 Task: Select the current location as Rocky Mountain National Park, Colorado, United States . Now zoom + , and verify the location . Show zoom slider
Action: Mouse moved to (176, 204)
Screenshot: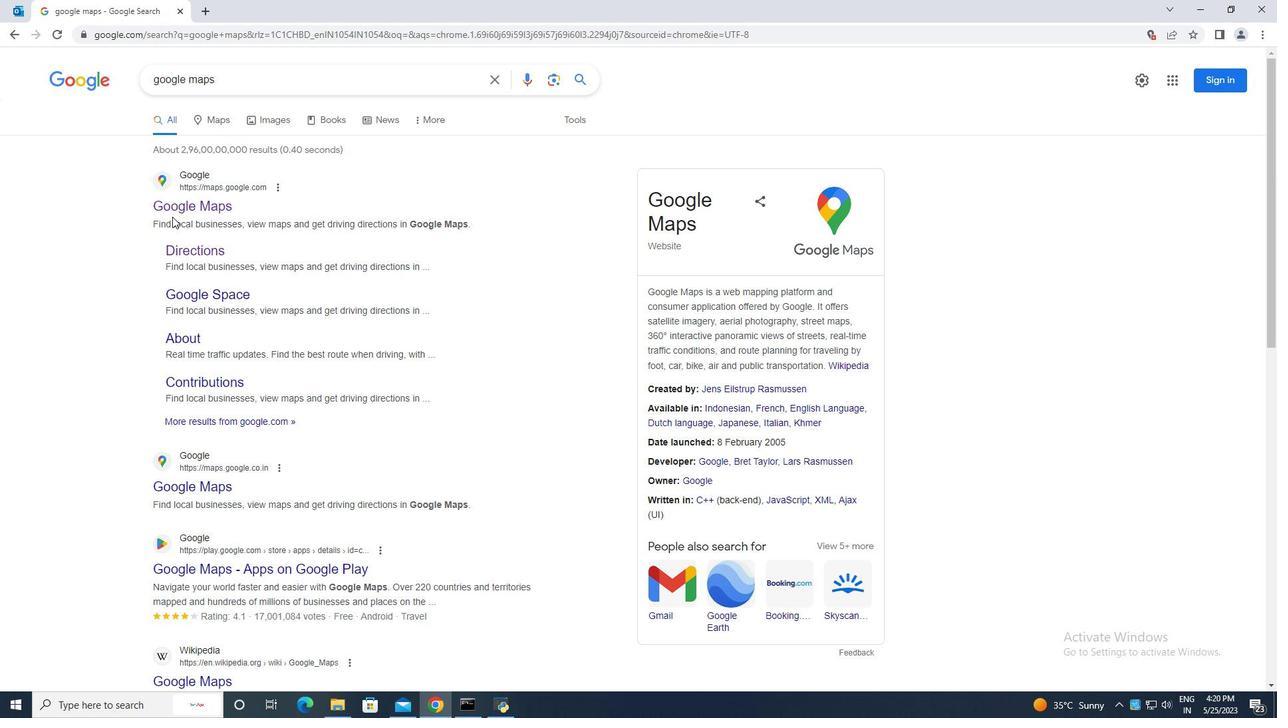 
Action: Mouse pressed left at (176, 204)
Screenshot: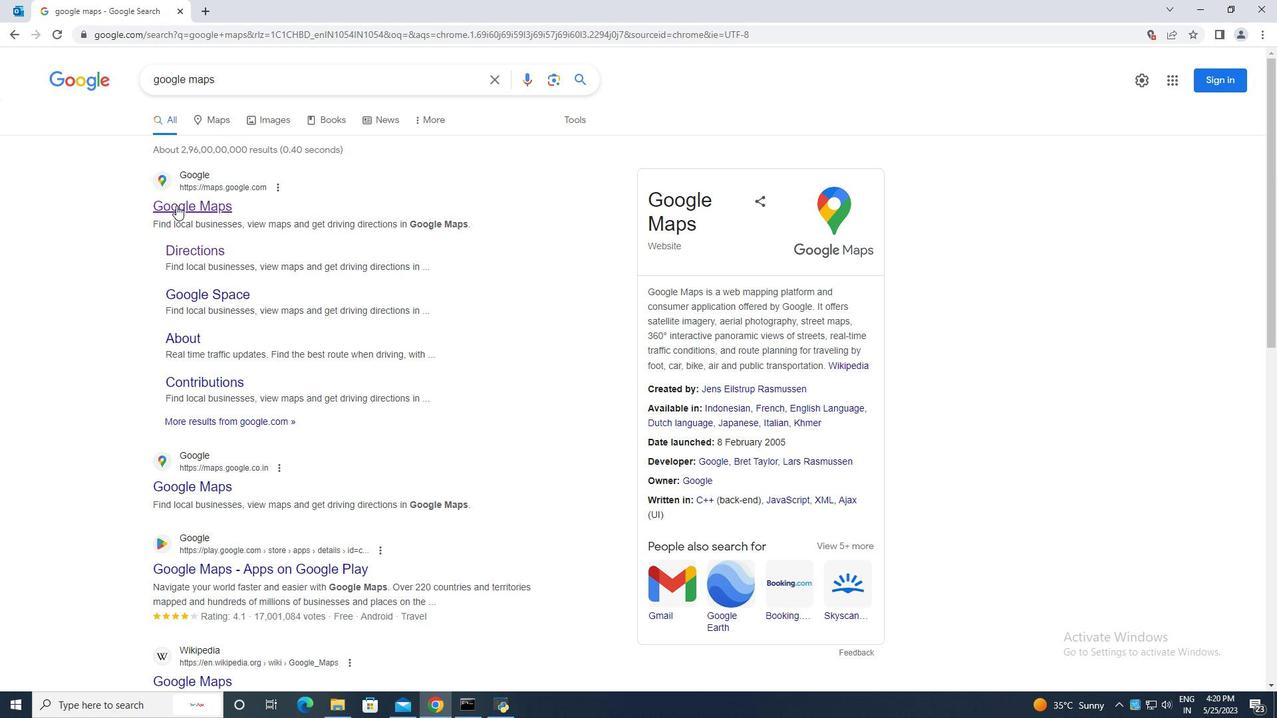 
Action: Mouse moved to (150, 66)
Screenshot: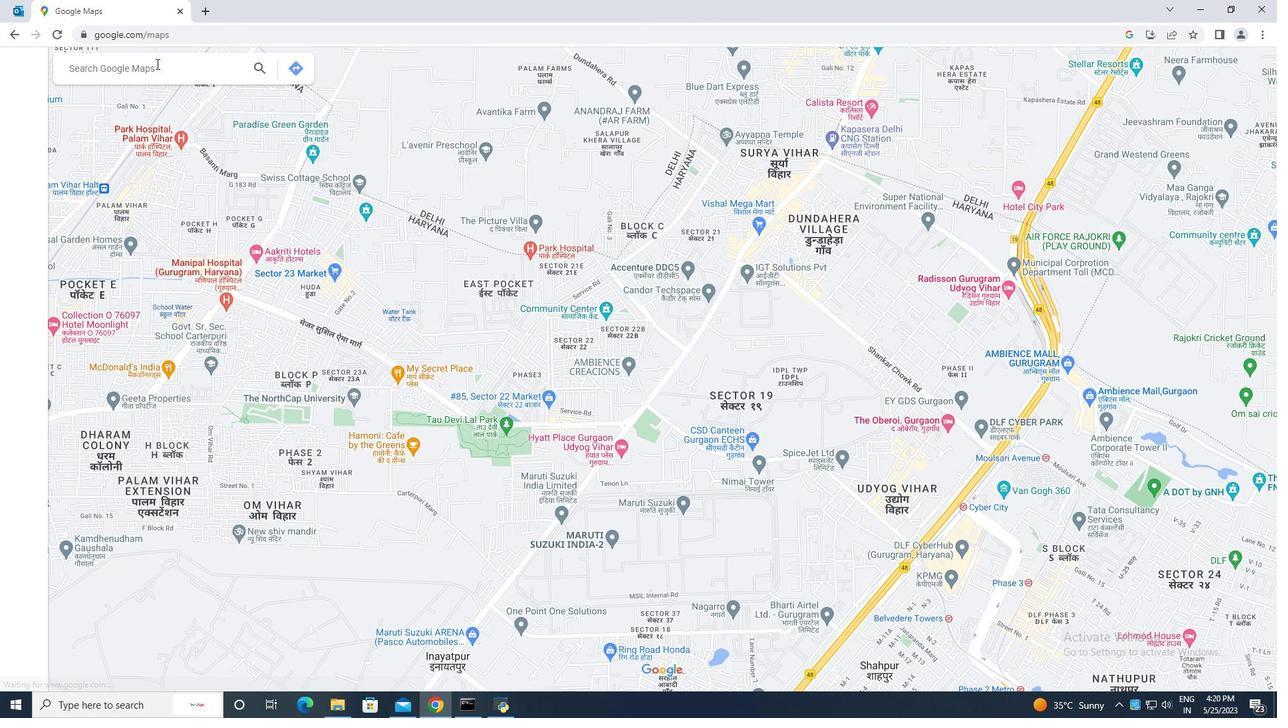 
Action: Mouse pressed left at (150, 66)
Screenshot: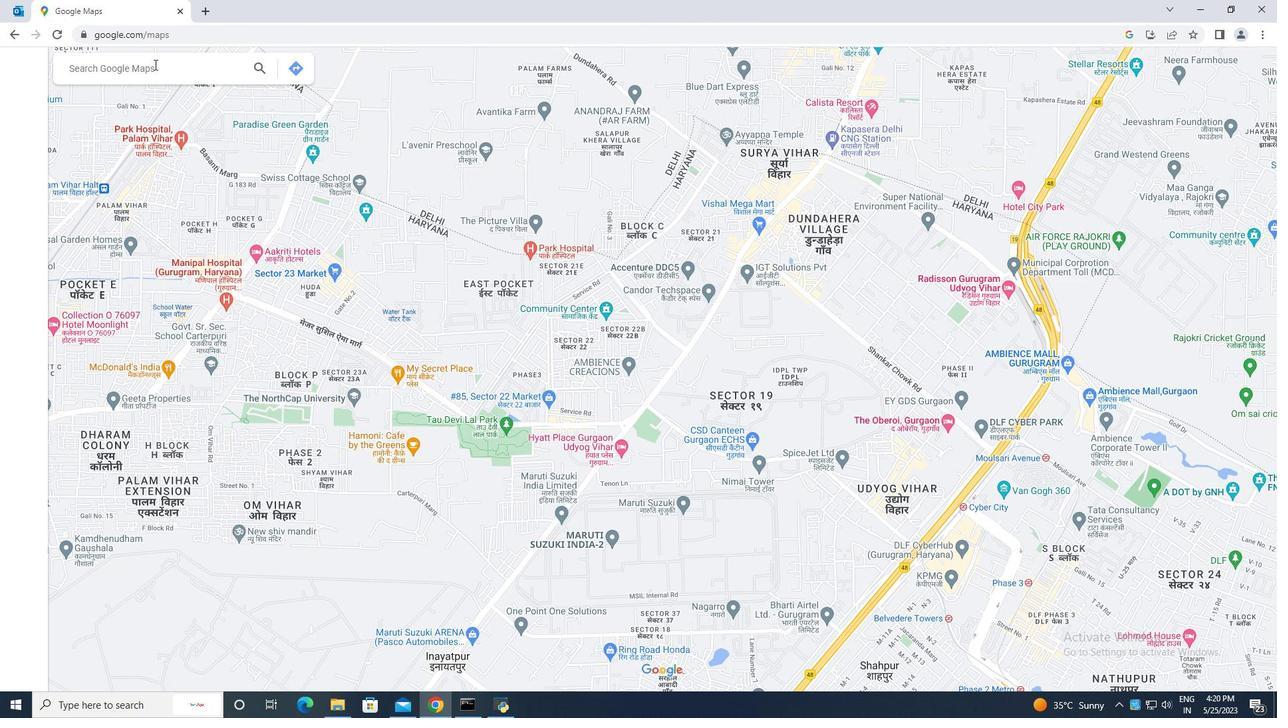 
Action: Key pressed rocky<Key.space>mountain<Key.space>national<Key.space>park<Key.space>colorado<Key.space>usa<Key.enter>
Screenshot: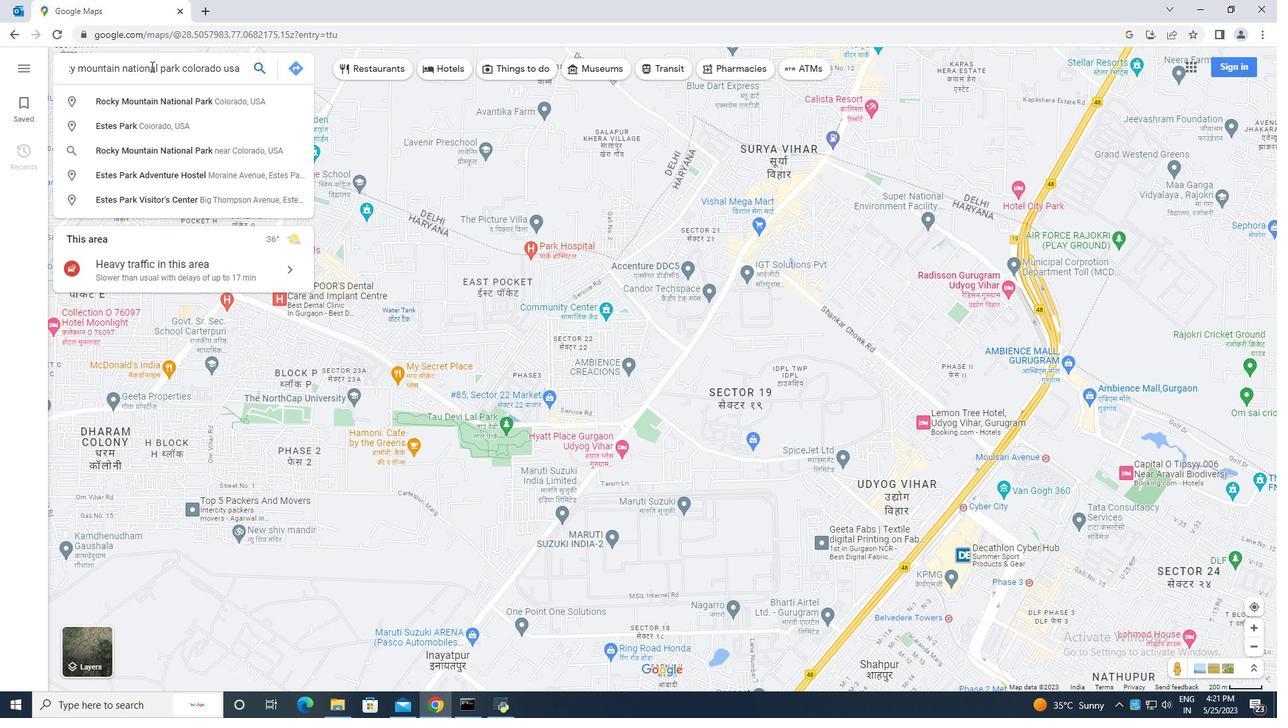 
Action: Mouse moved to (842, 352)
Screenshot: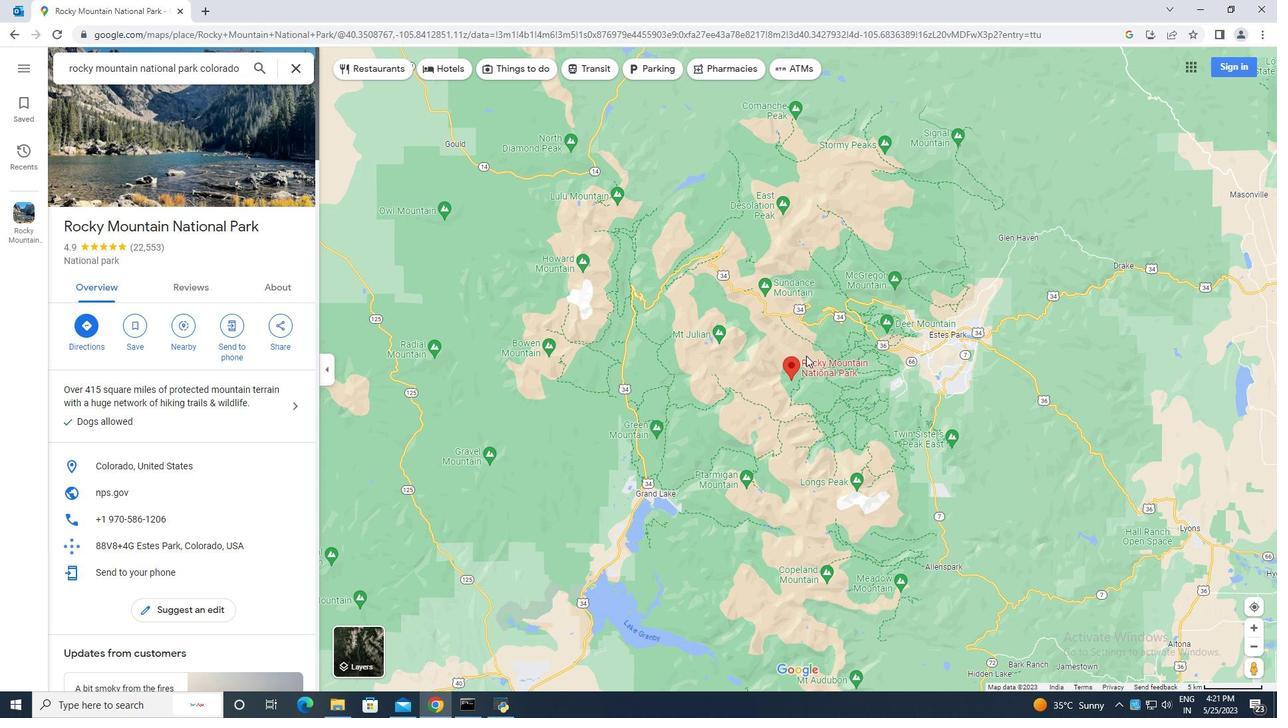 
Action: Mouse scrolled (842, 353) with delta (0, 0)
Screenshot: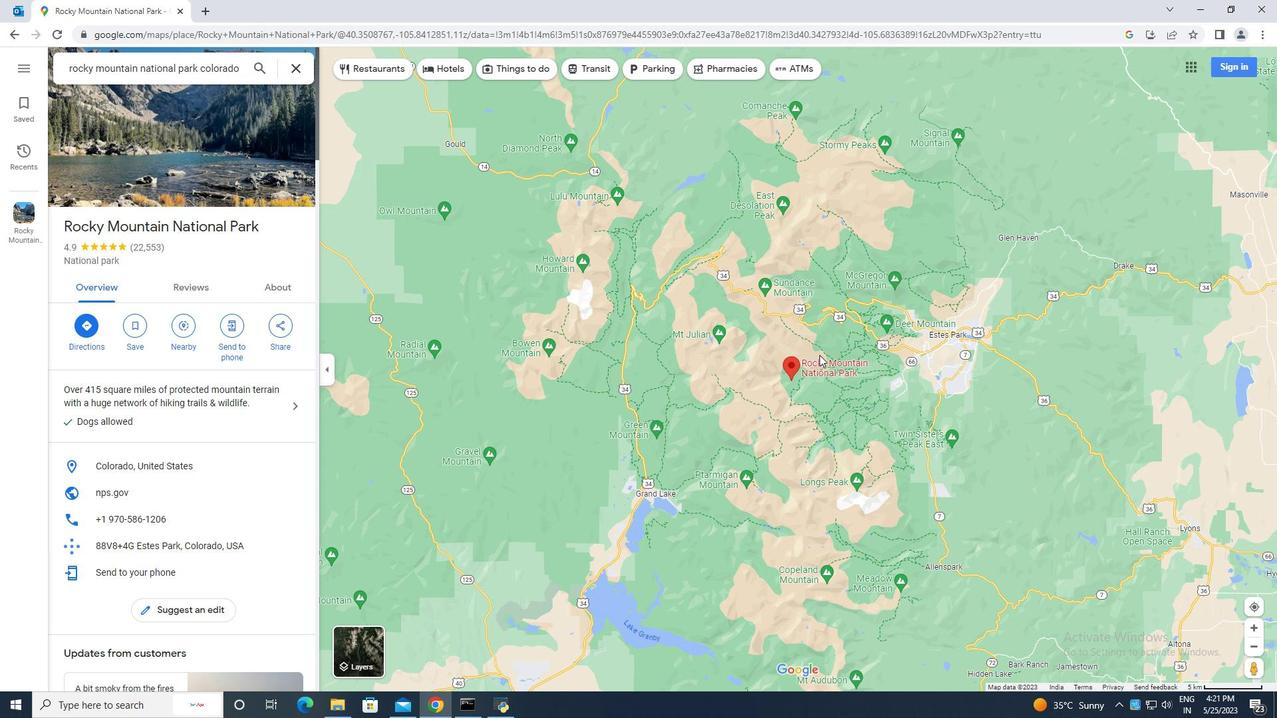 
Action: Mouse scrolled (842, 353) with delta (0, 0)
Screenshot: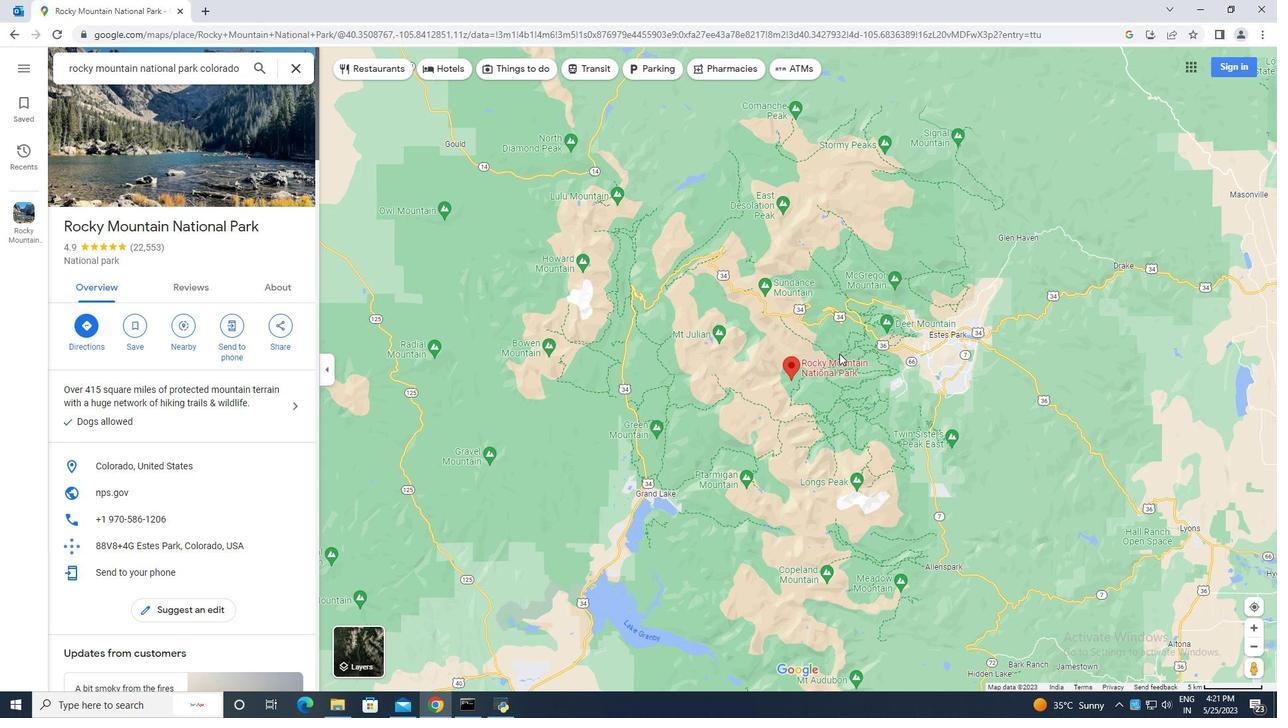
Action: Mouse scrolled (842, 353) with delta (0, 0)
Screenshot: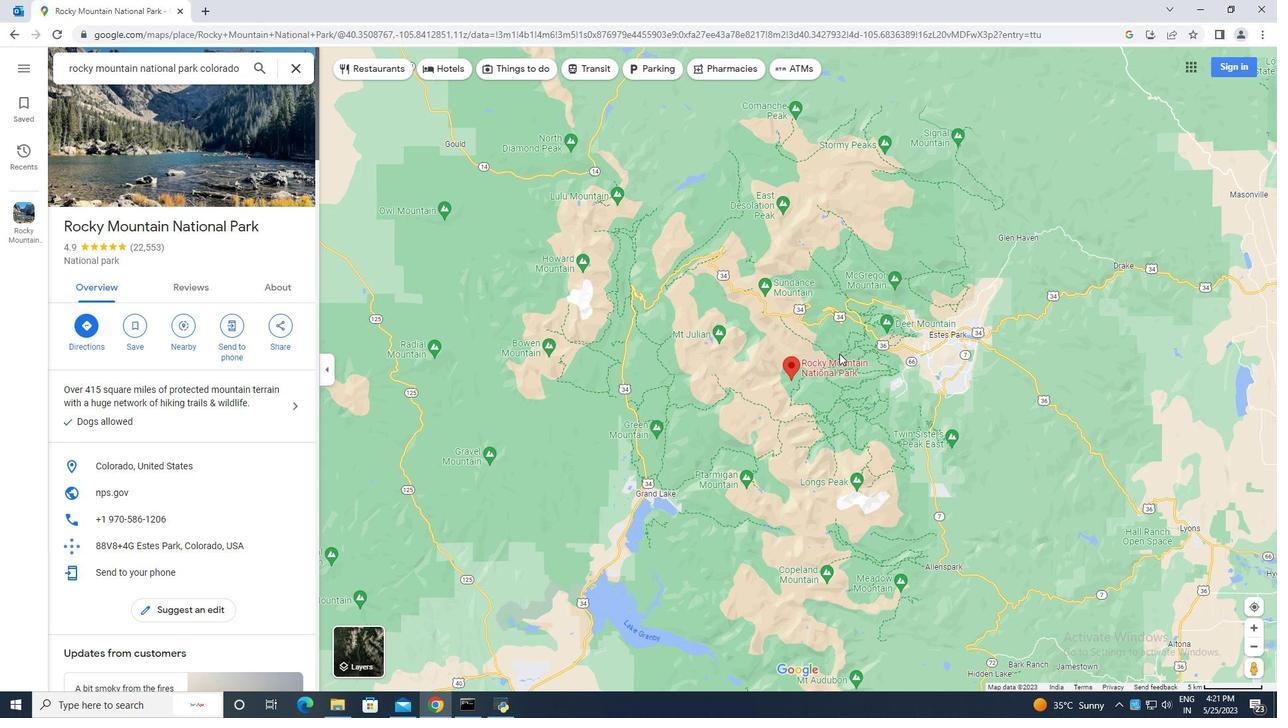 
Action: Mouse scrolled (842, 353) with delta (0, 0)
Screenshot: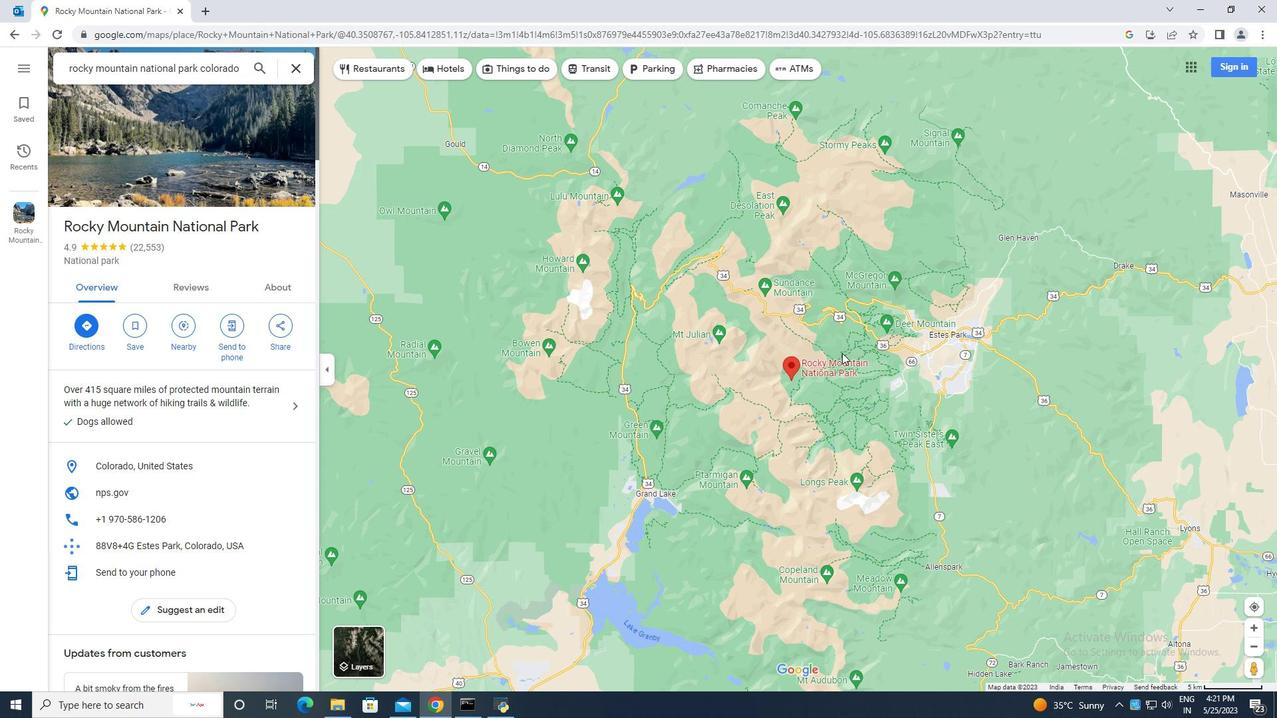 
Action: Mouse moved to (808, 364)
Screenshot: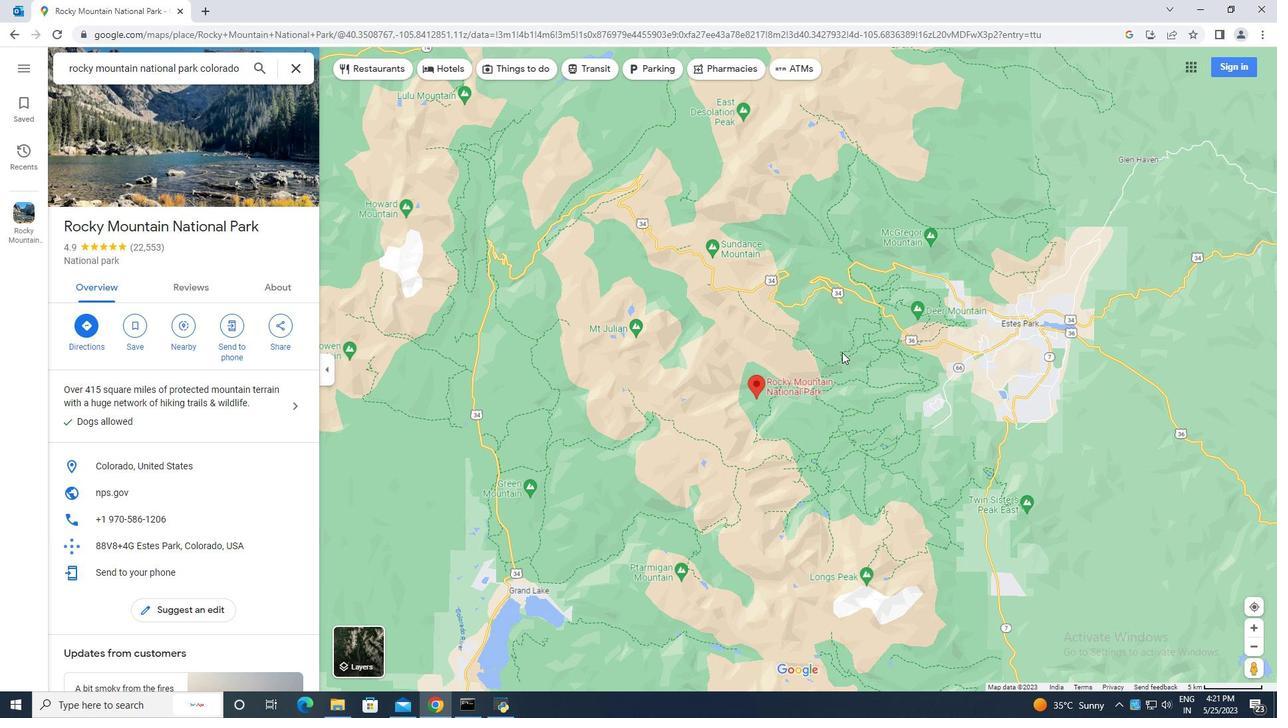 
Action: Mouse scrolled (808, 365) with delta (0, 0)
Screenshot: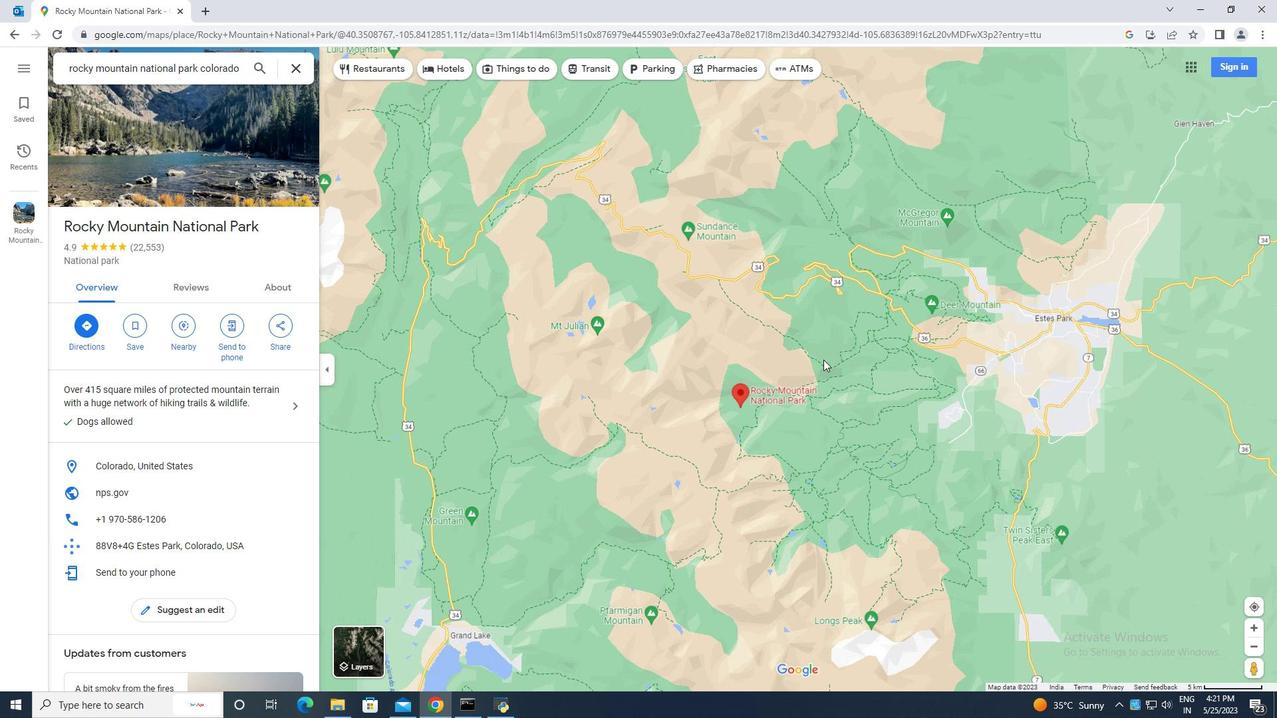 
Action: Mouse scrolled (808, 365) with delta (0, 0)
Screenshot: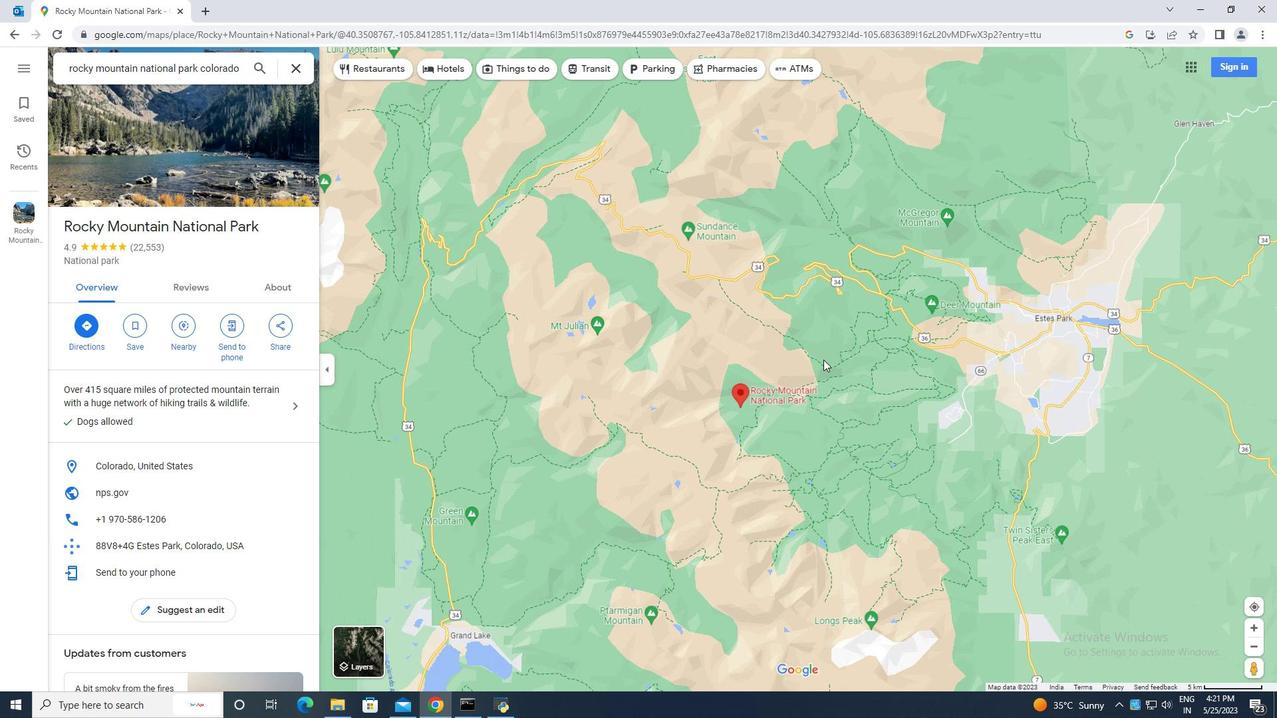 
Action: Mouse scrolled (808, 365) with delta (0, 0)
Screenshot: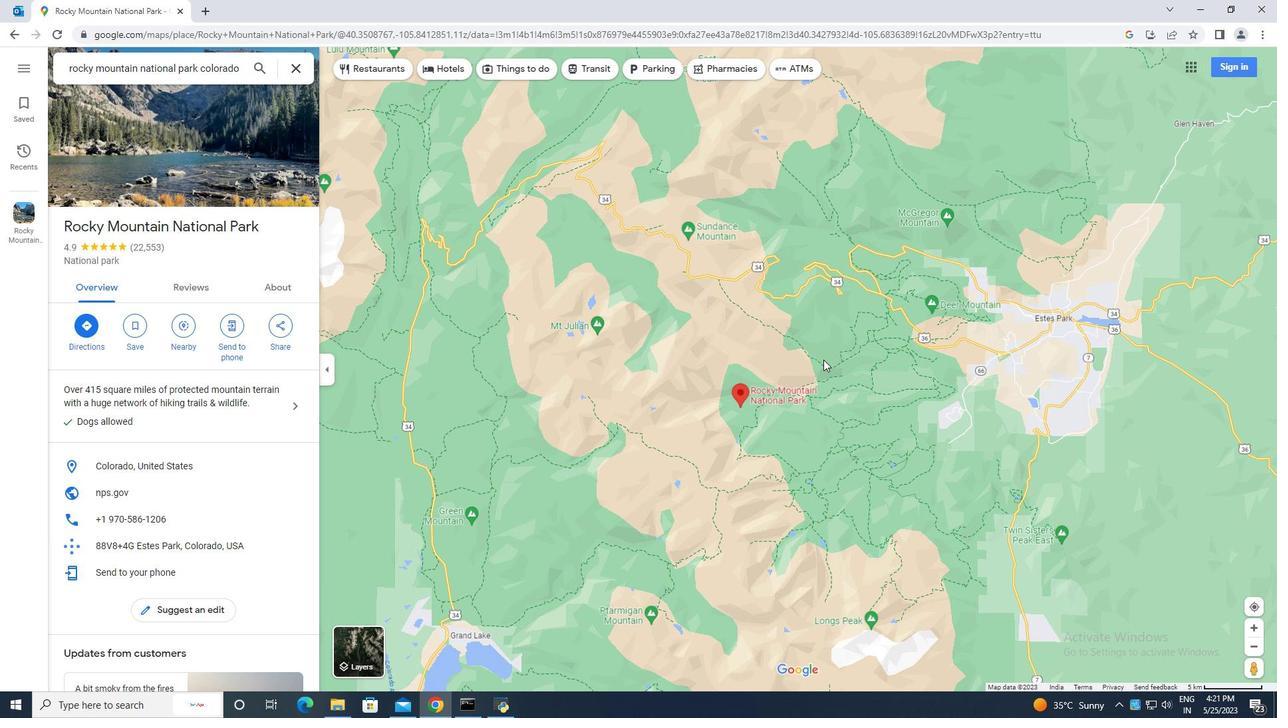 
Action: Mouse moved to (701, 458)
Screenshot: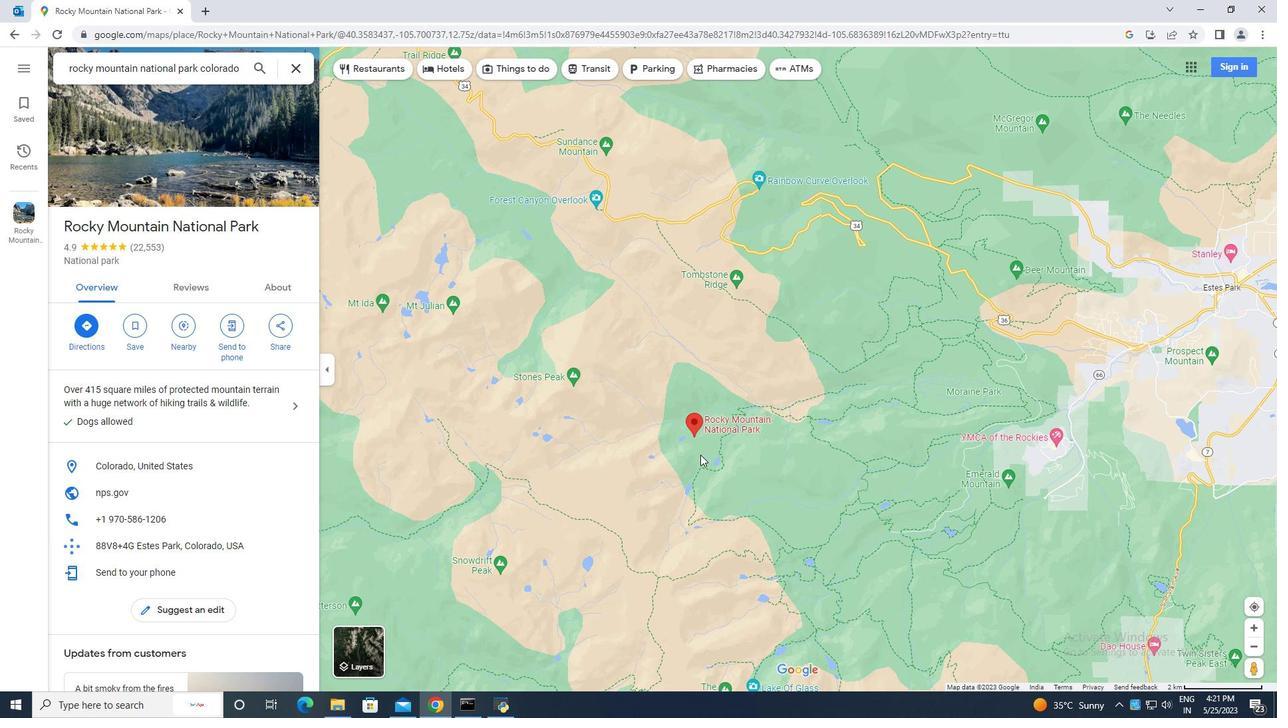 
Action: Mouse scrolled (701, 458) with delta (0, 0)
Screenshot: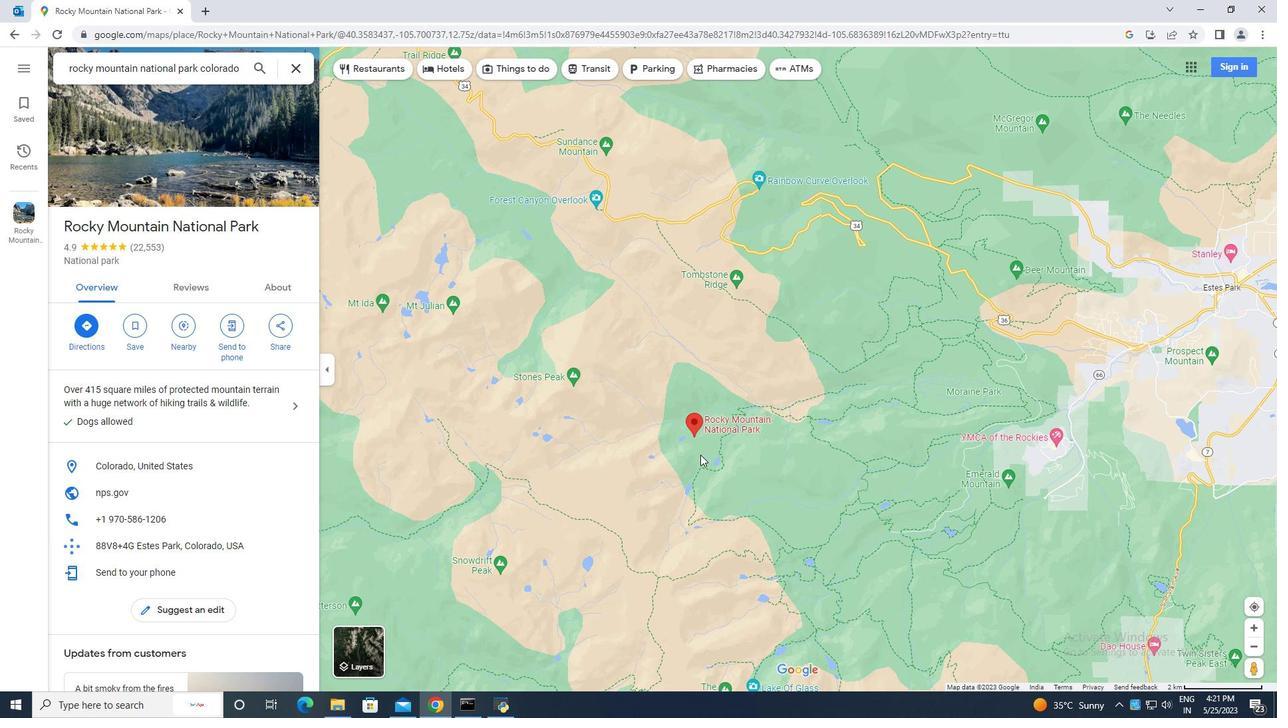 
Action: Mouse scrolled (701, 458) with delta (0, 0)
Screenshot: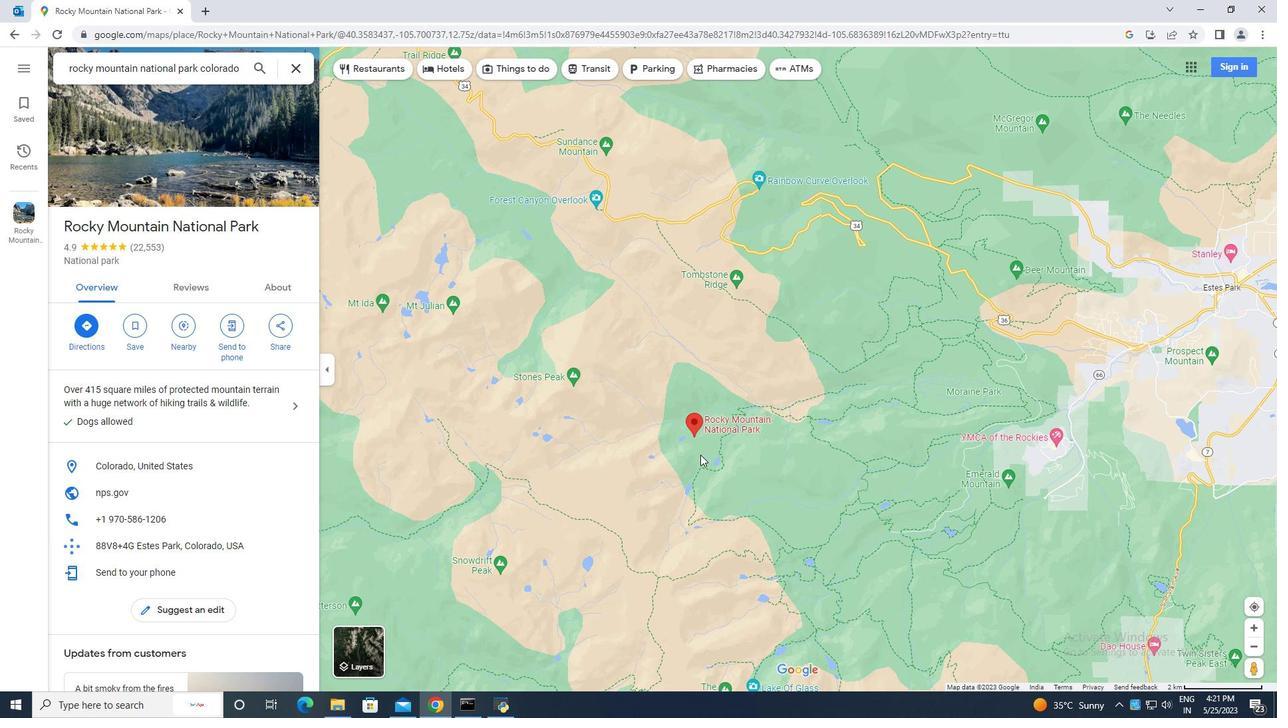 
Action: Mouse scrolled (701, 458) with delta (0, 0)
Screenshot: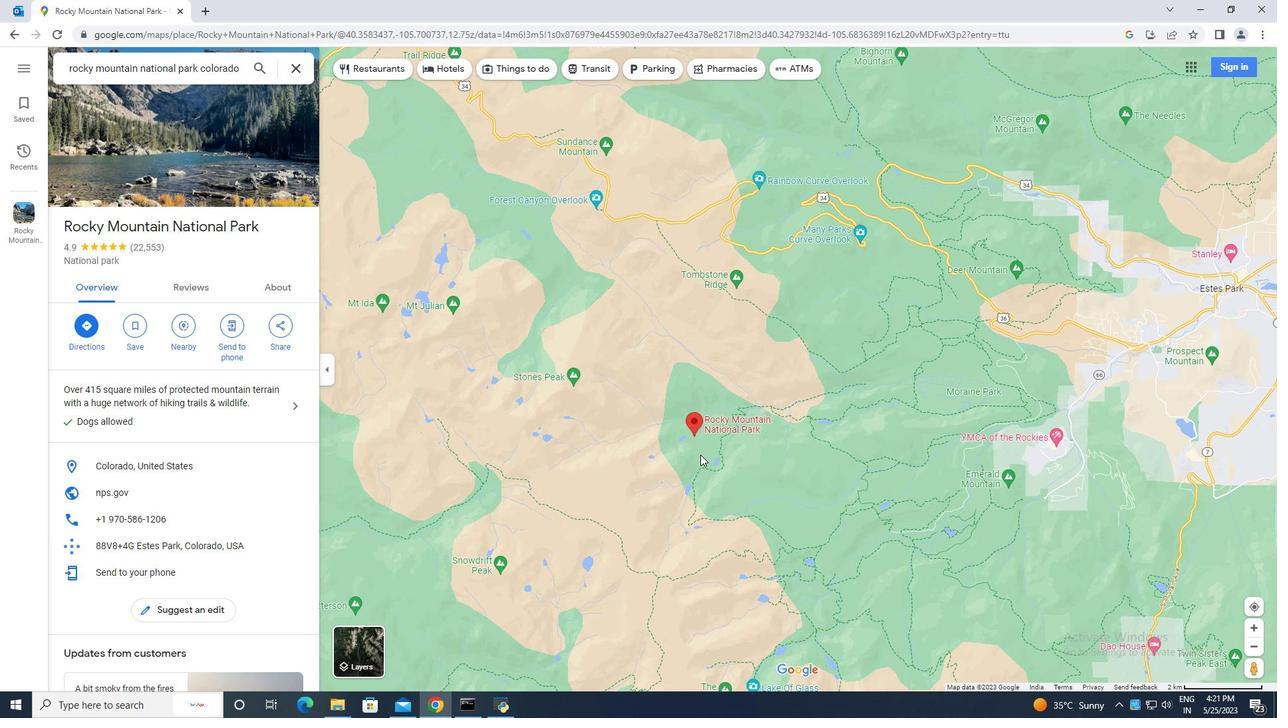 
Action: Mouse scrolled (701, 458) with delta (0, 0)
Screenshot: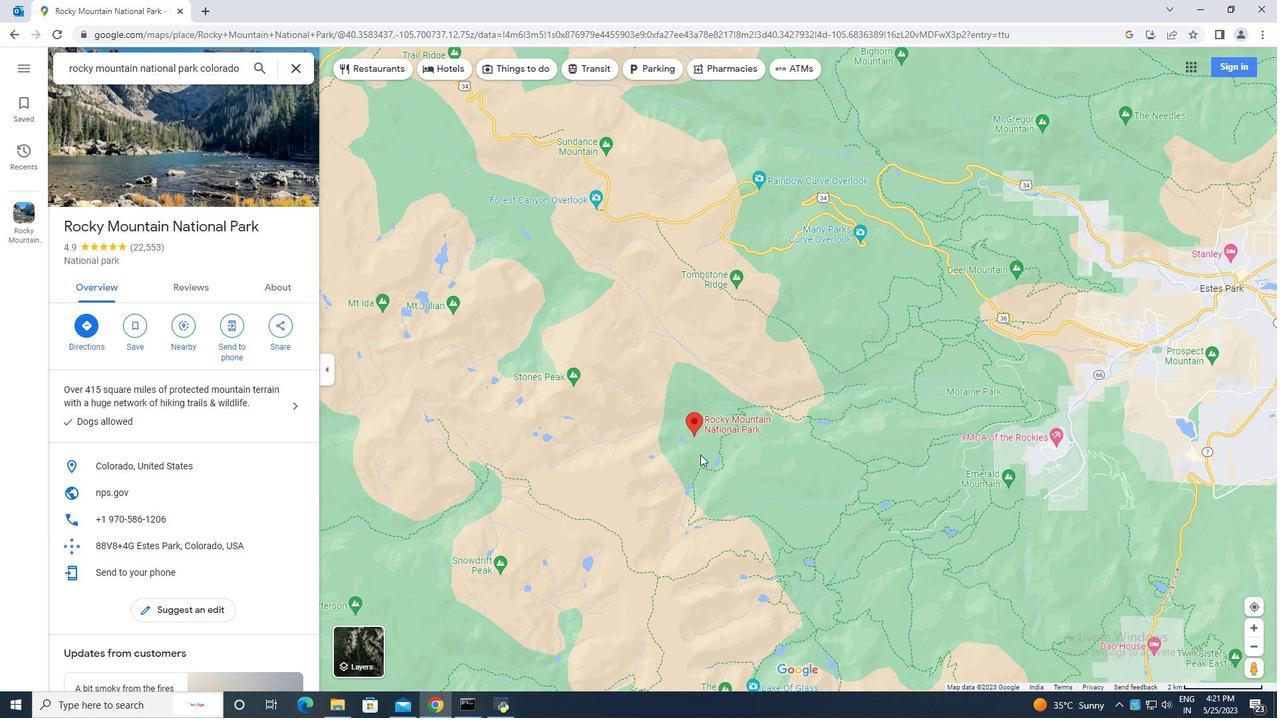 
Action: Mouse moved to (703, 457)
Screenshot: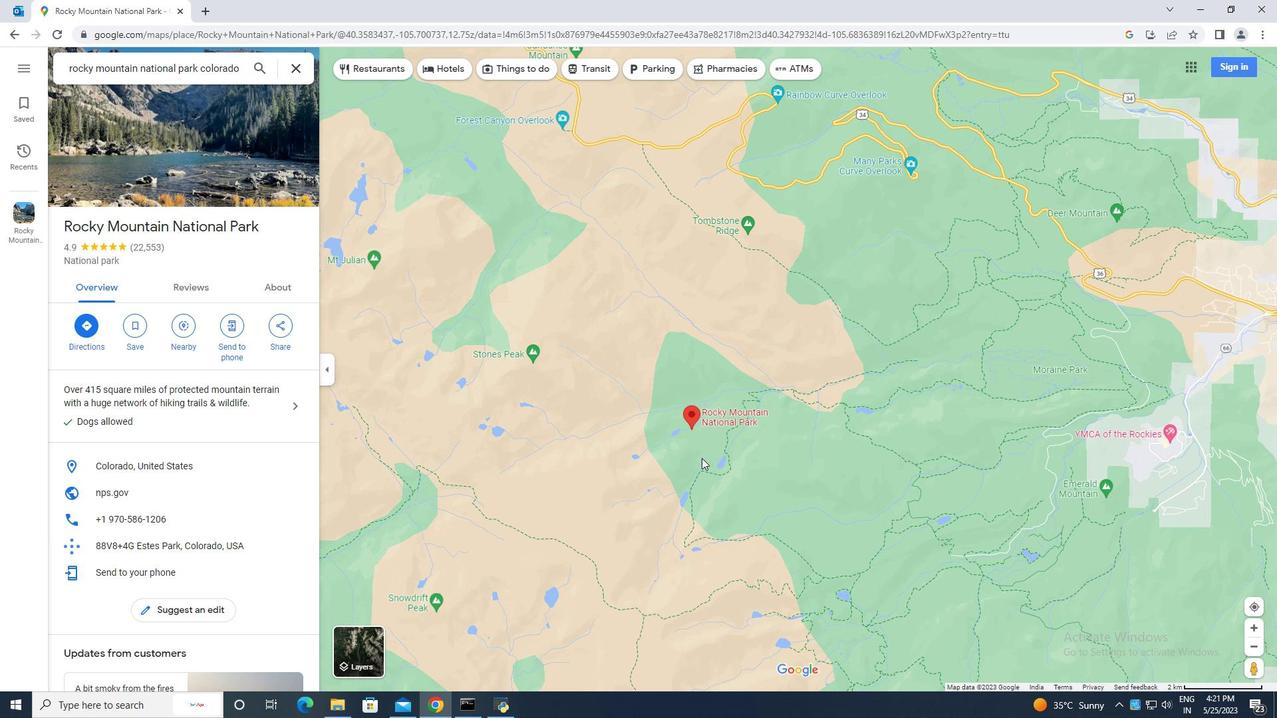 
Action: Mouse scrolled (703, 458) with delta (0, 0)
Screenshot: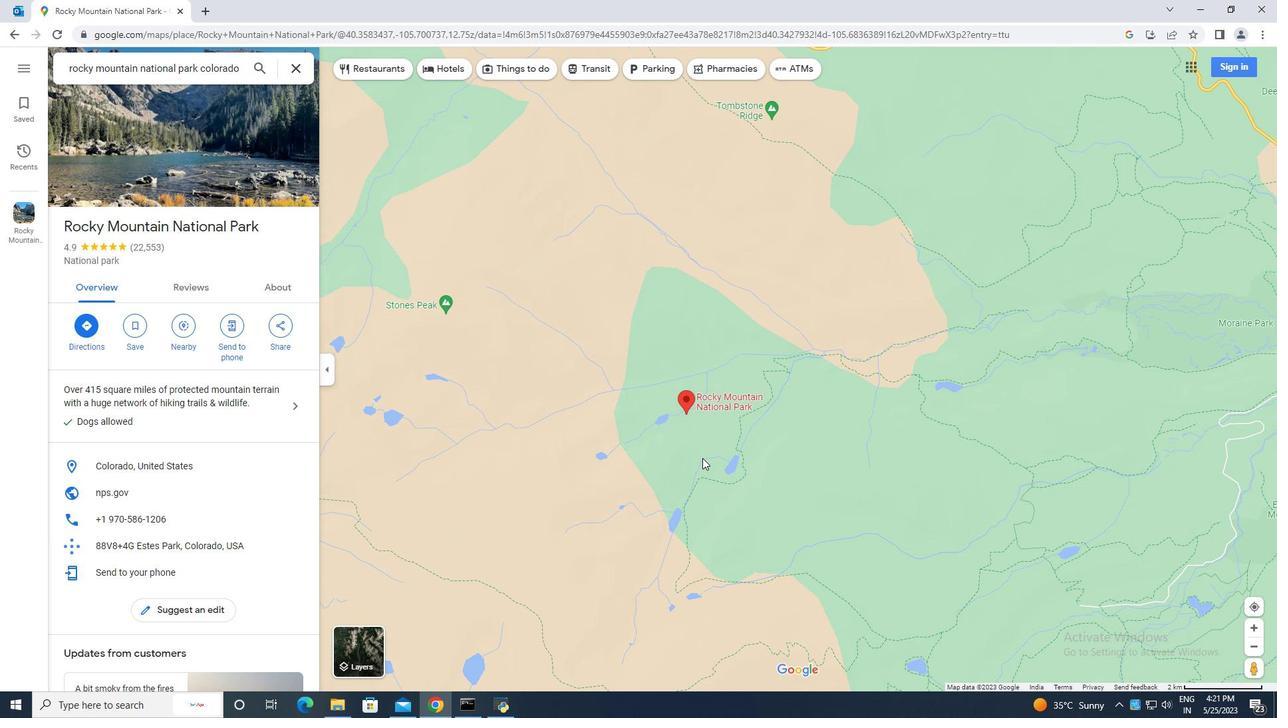 
Action: Mouse scrolled (703, 458) with delta (0, 0)
Screenshot: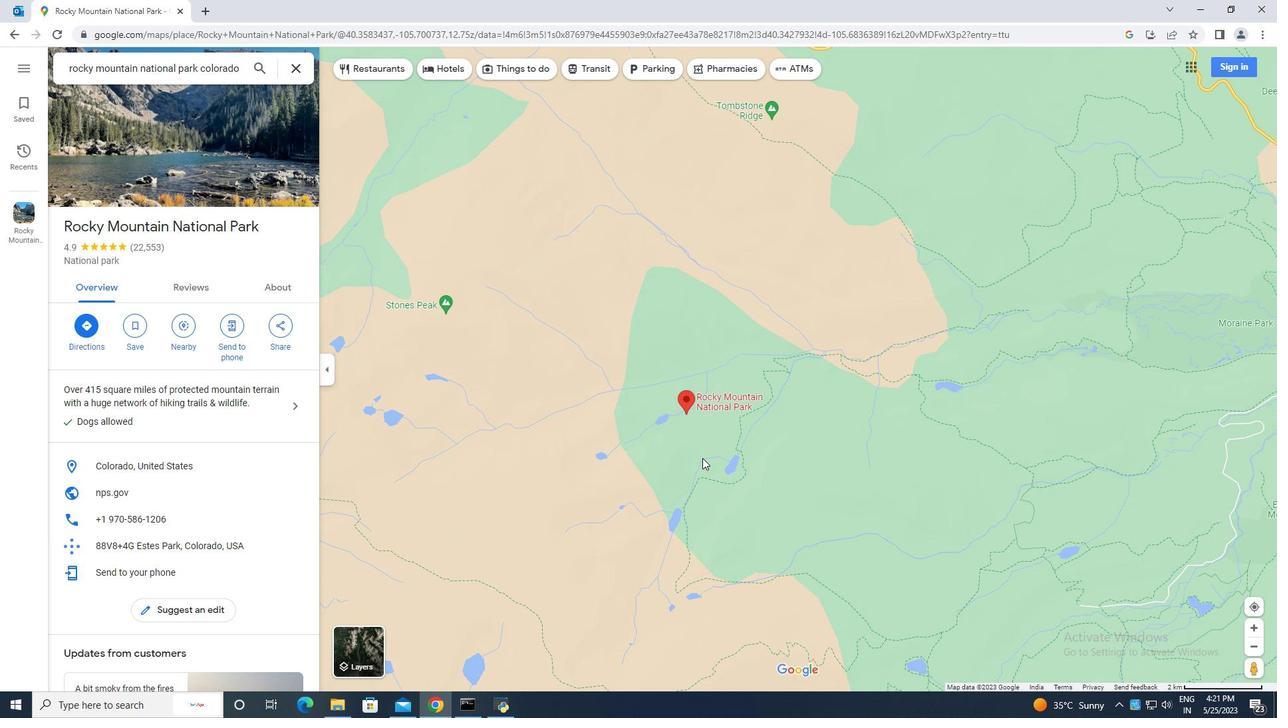 
Action: Mouse scrolled (703, 458) with delta (0, 0)
Screenshot: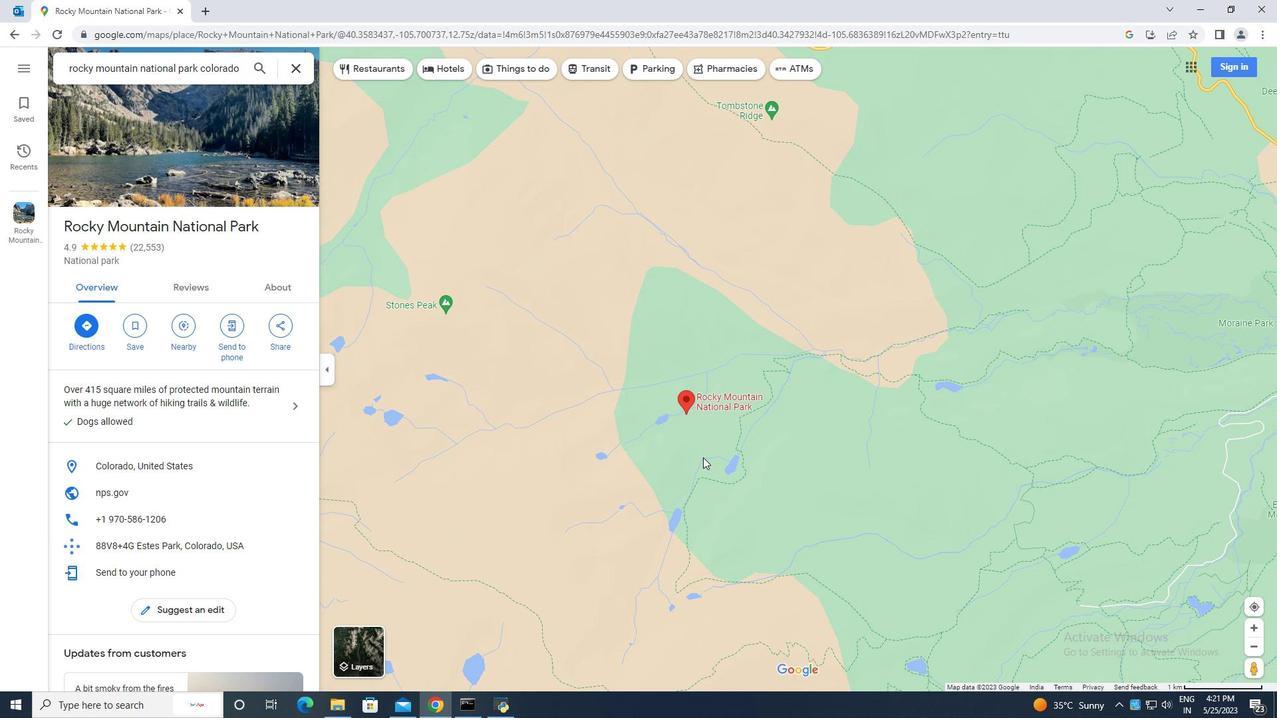 
Action: Mouse scrolled (703, 458) with delta (0, 0)
Screenshot: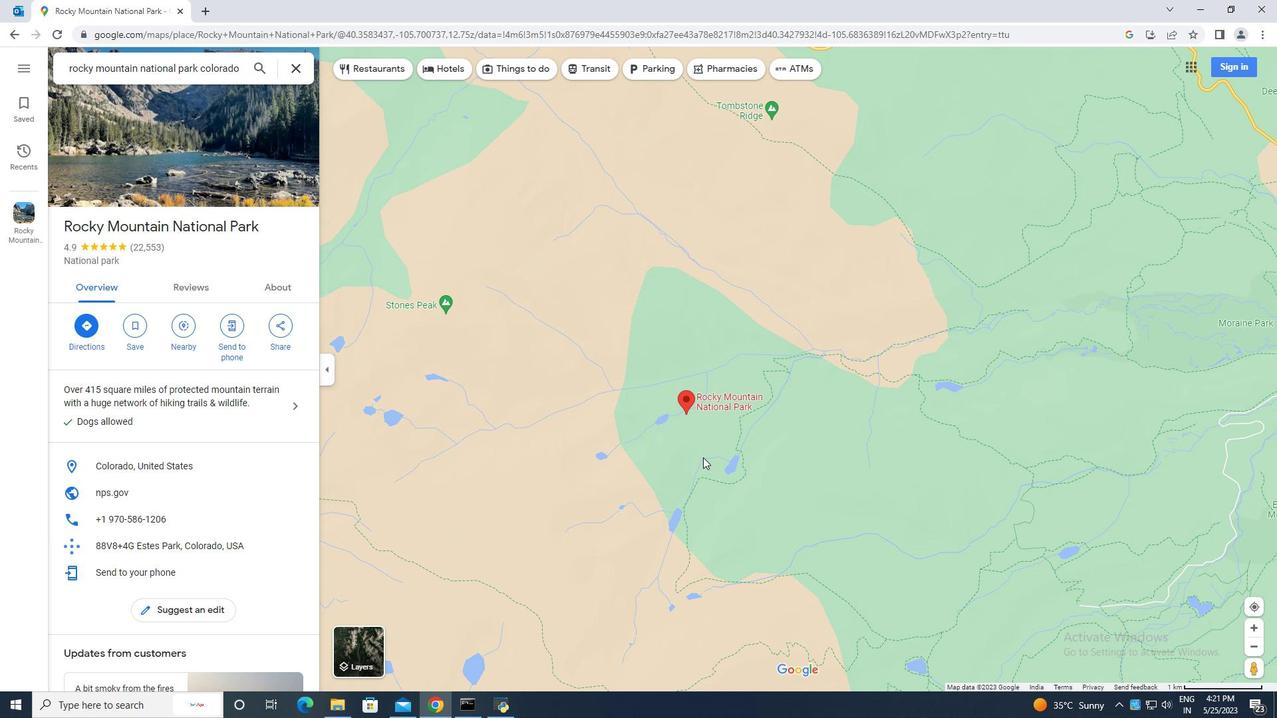 
Action: Mouse moved to (703, 438)
Screenshot: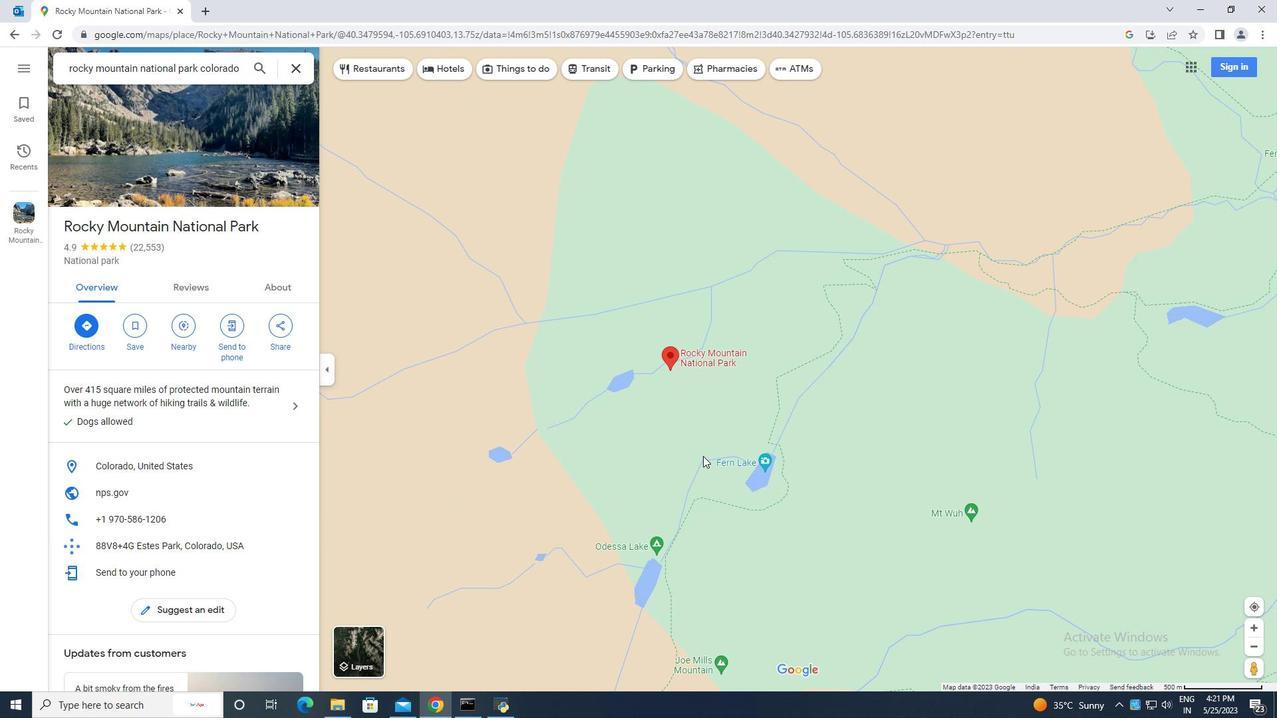 
Action: Mouse scrolled (703, 439) with delta (0, 0)
Screenshot: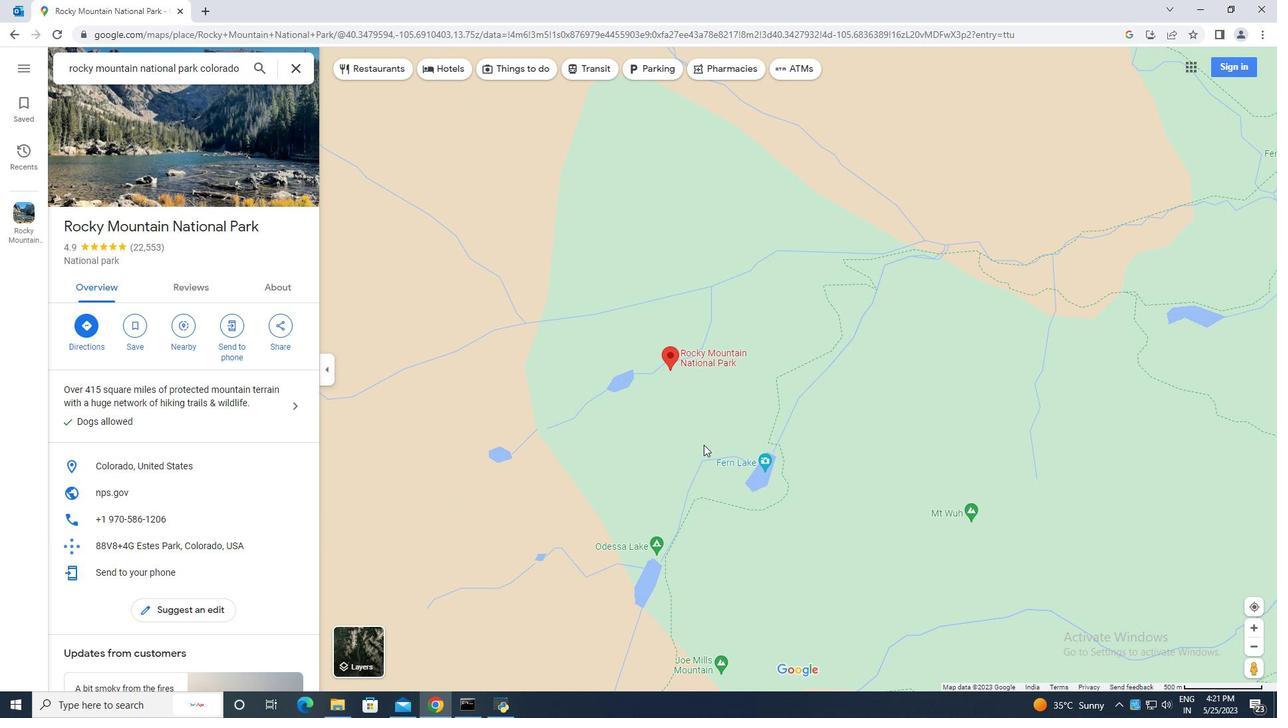 
Action: Mouse scrolled (703, 439) with delta (0, 0)
Screenshot: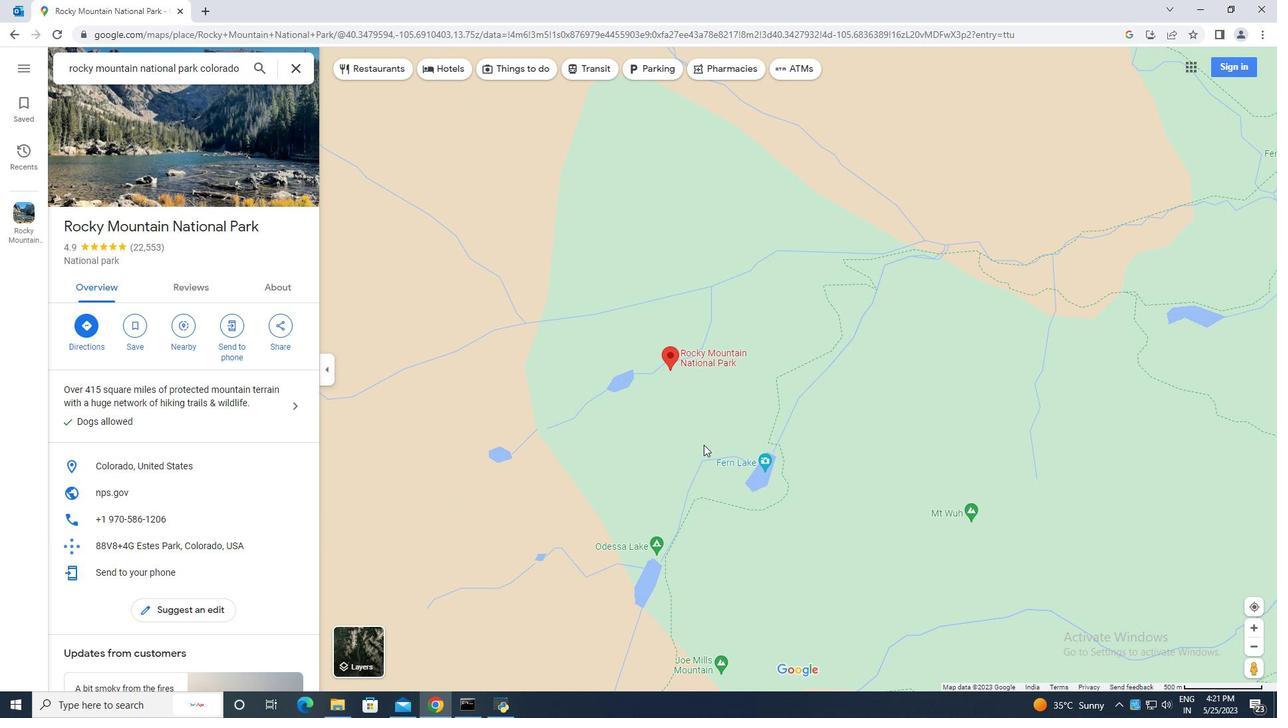 
Action: Mouse scrolled (703, 439) with delta (0, 0)
Screenshot: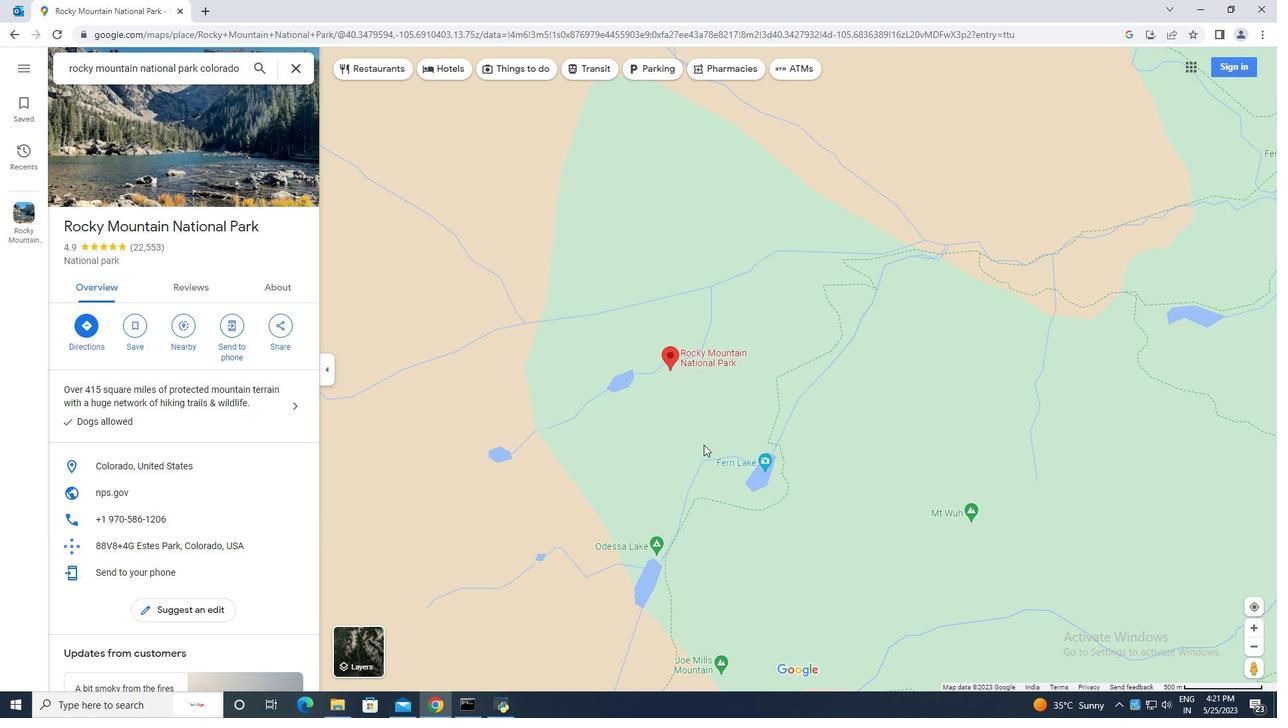 
Action: Mouse moved to (703, 438)
Screenshot: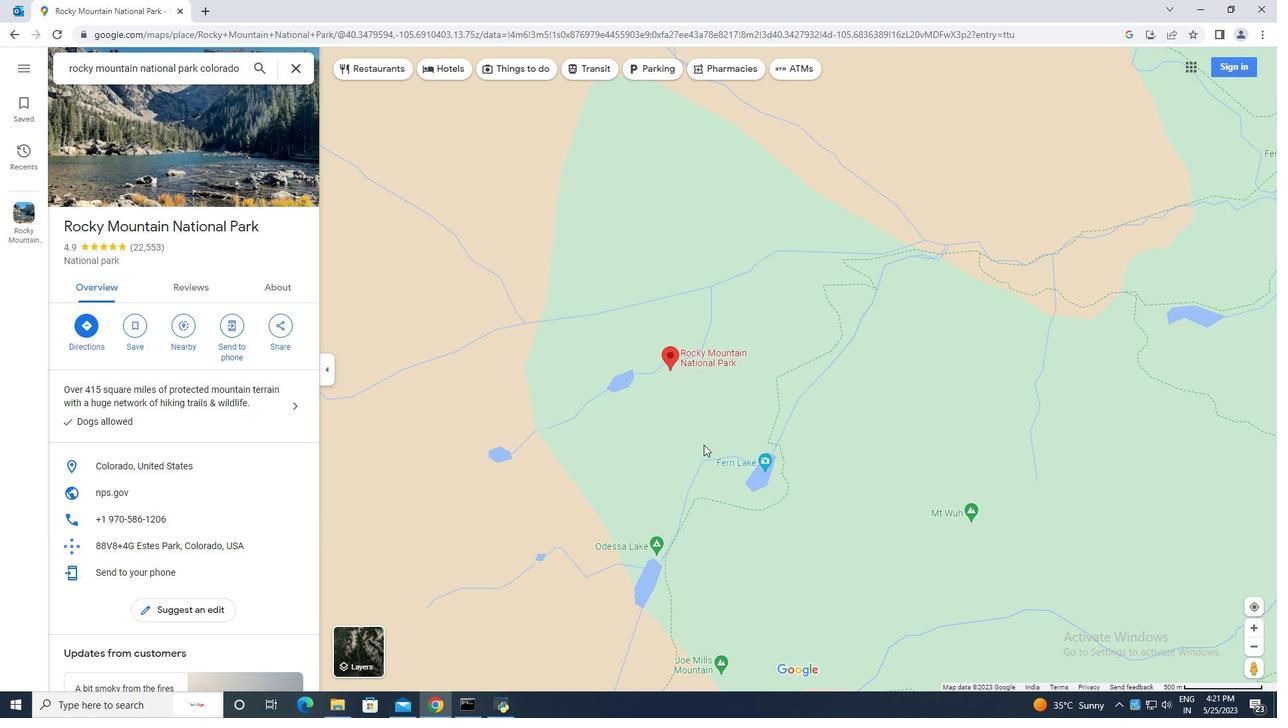 
Action: Mouse scrolled (703, 439) with delta (0, 0)
Screenshot: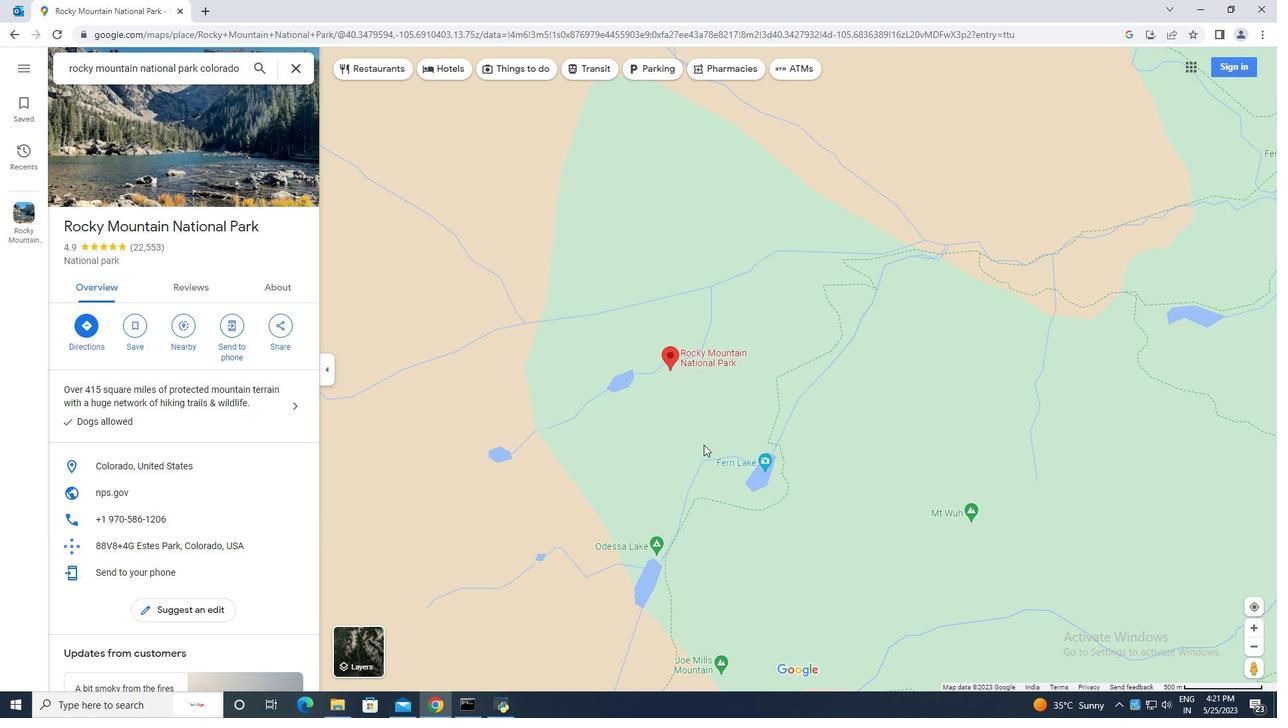 
Action: Mouse moved to (696, 419)
Screenshot: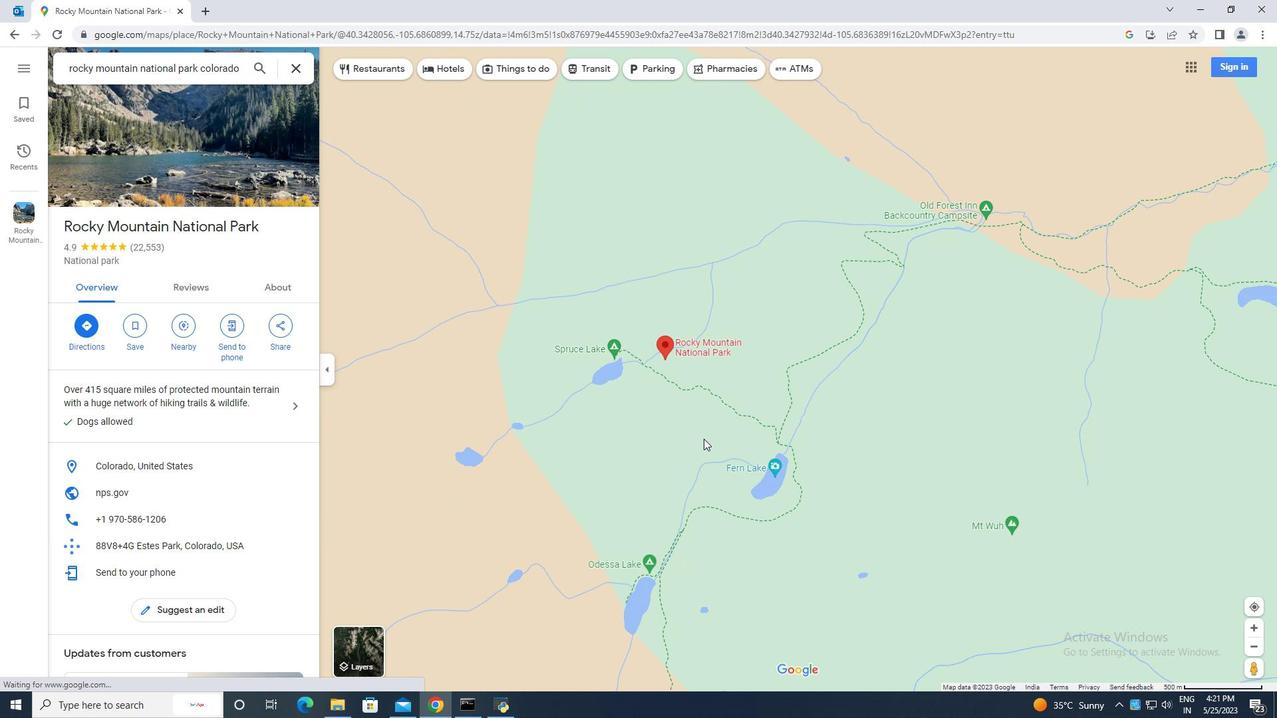 
Action: Mouse scrolled (697, 420) with delta (0, 0)
Screenshot: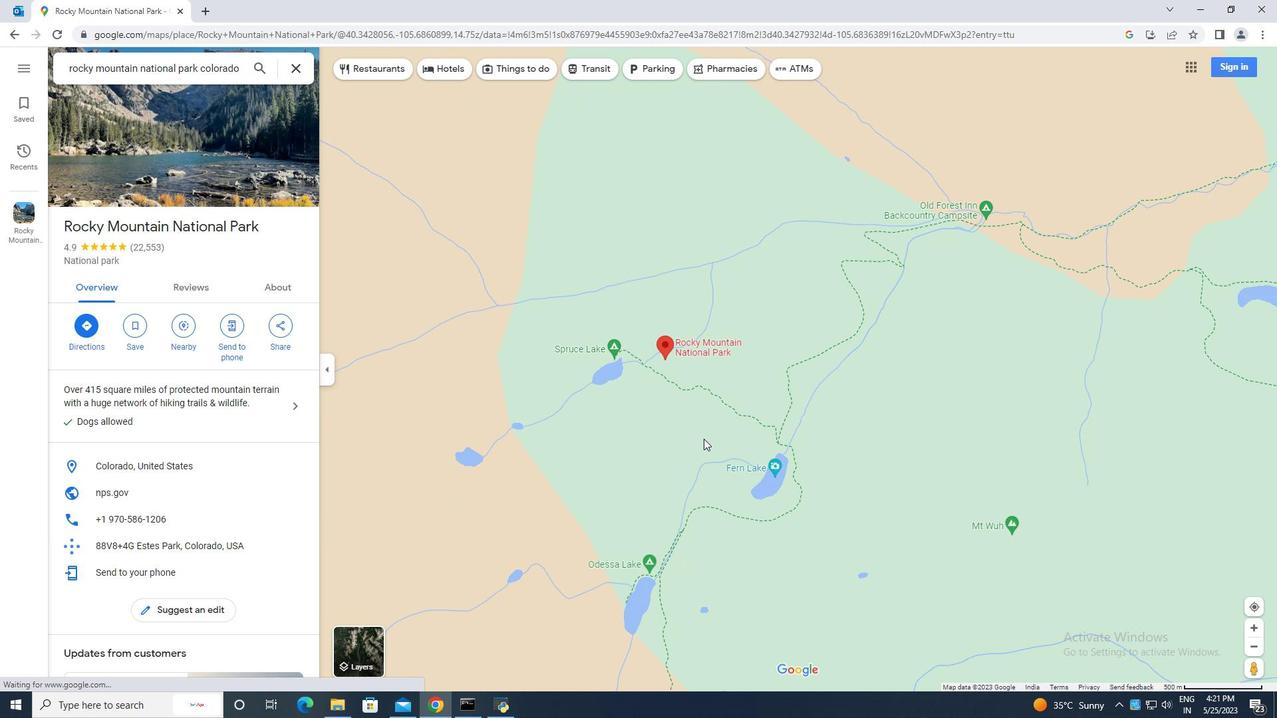 
Action: Mouse moved to (695, 415)
Screenshot: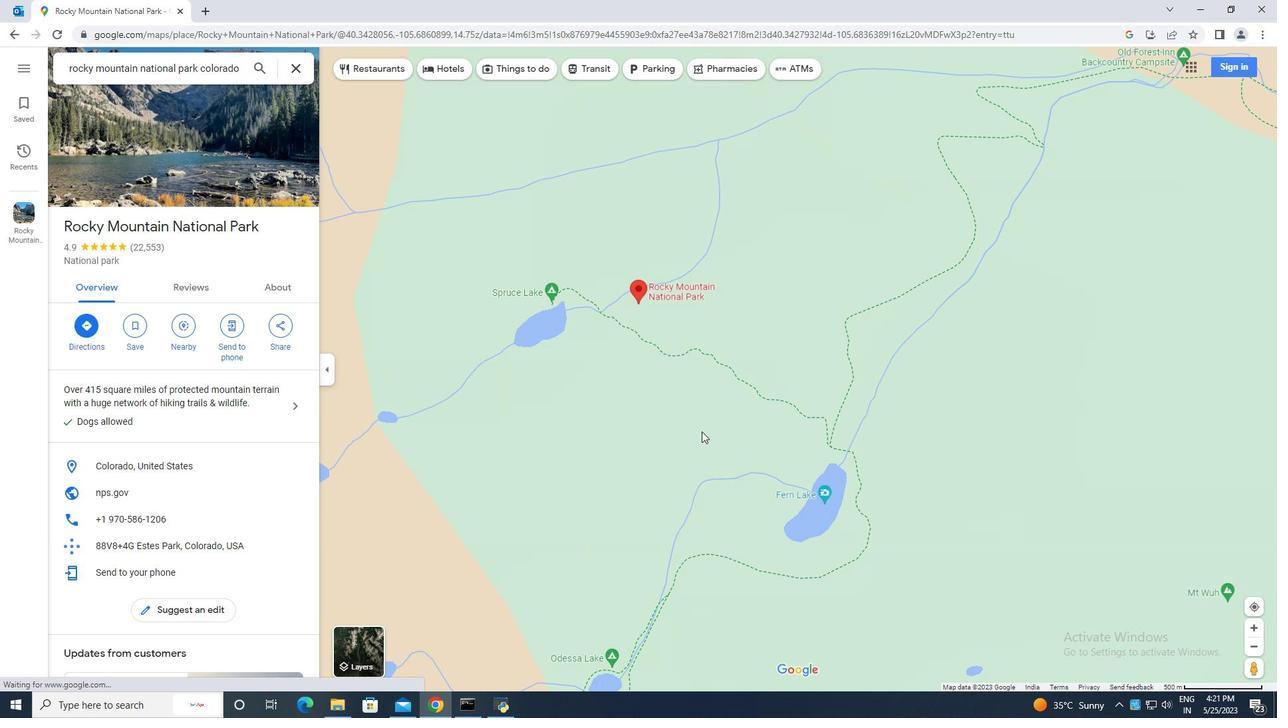 
Action: Mouse scrolled (696, 419) with delta (0, 0)
Screenshot: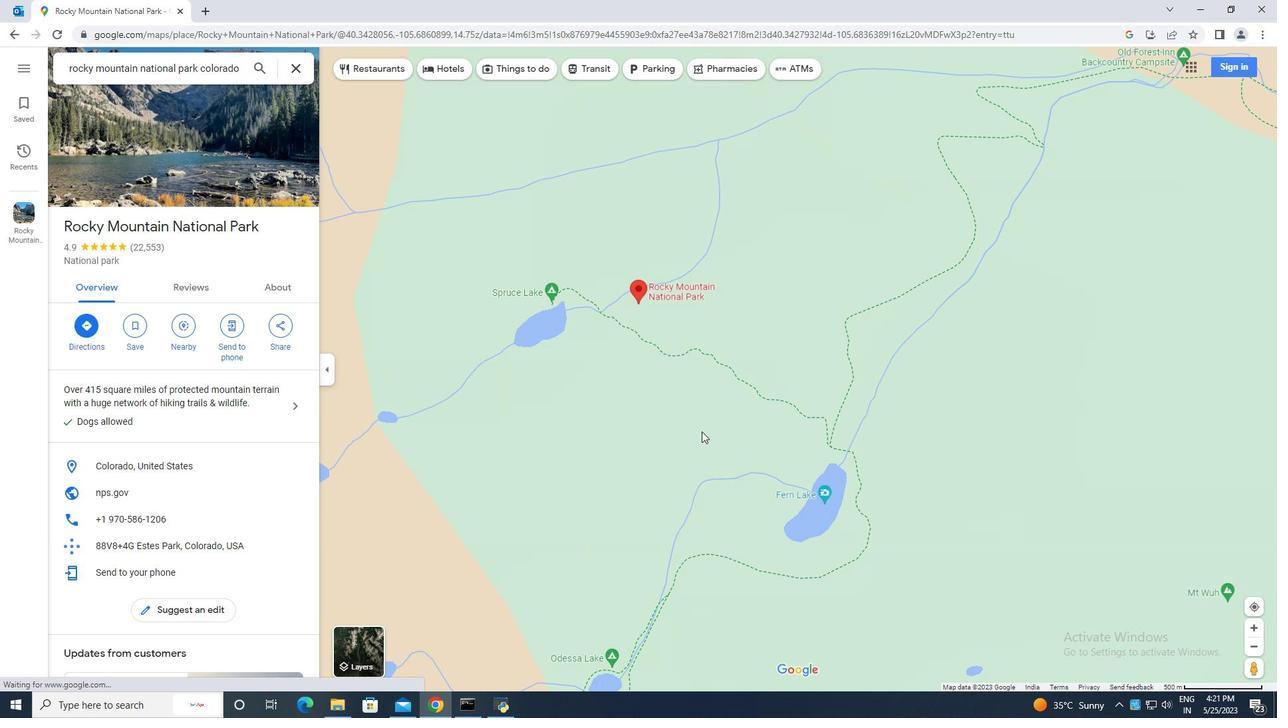 
Action: Mouse moved to (686, 399)
Screenshot: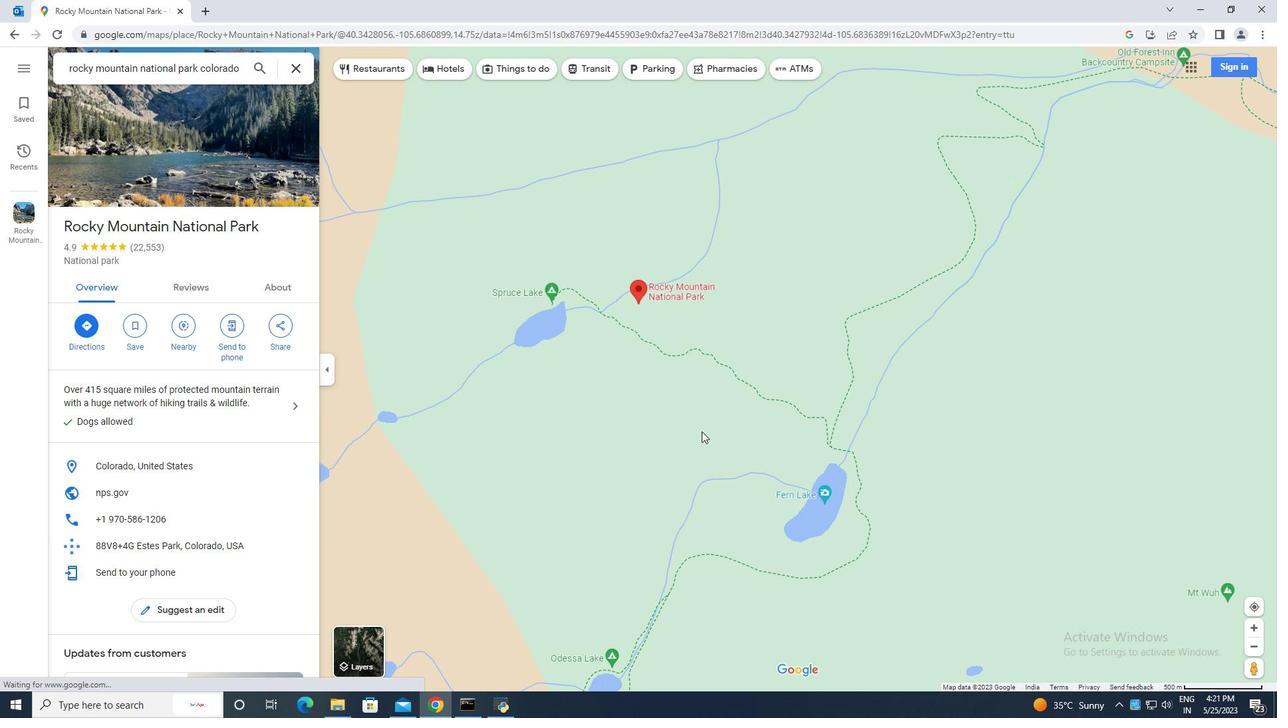 
Action: Mouse scrolled (695, 413) with delta (0, 0)
Screenshot: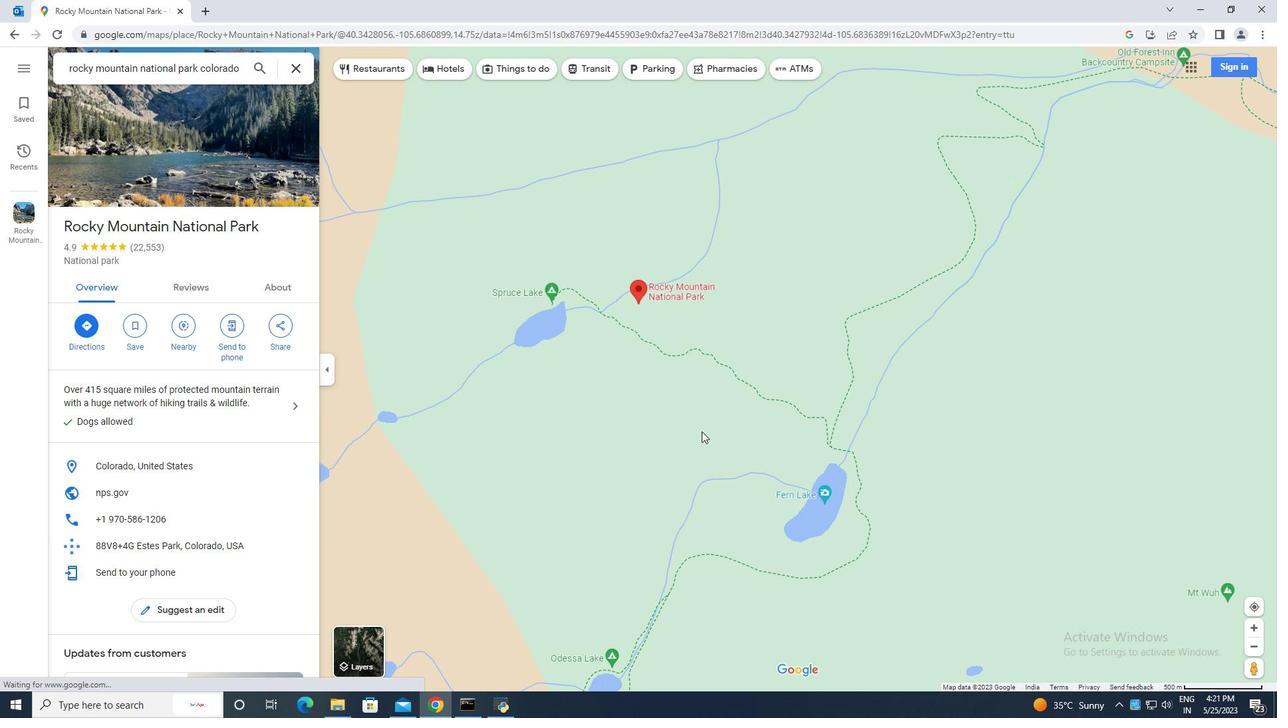 
Action: Mouse moved to (615, 233)
Screenshot: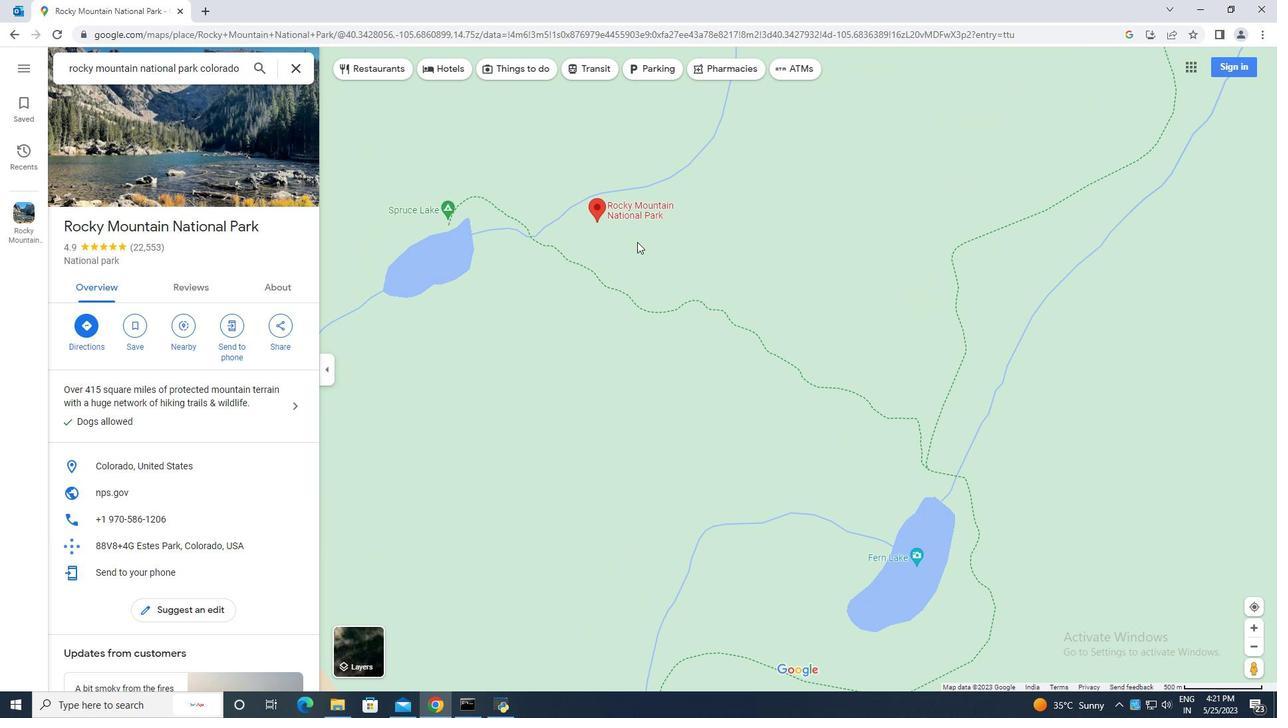 
Action: Mouse pressed left at (615, 233)
Screenshot: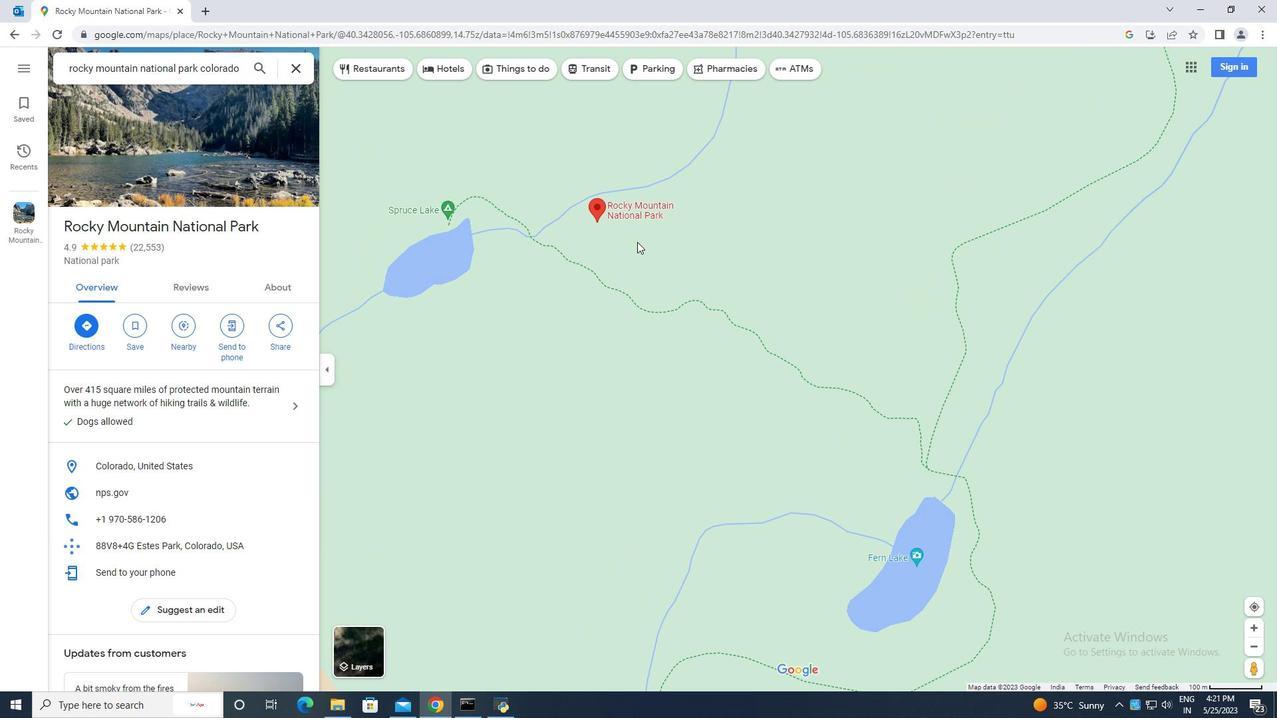 
Action: Mouse moved to (675, 335)
Screenshot: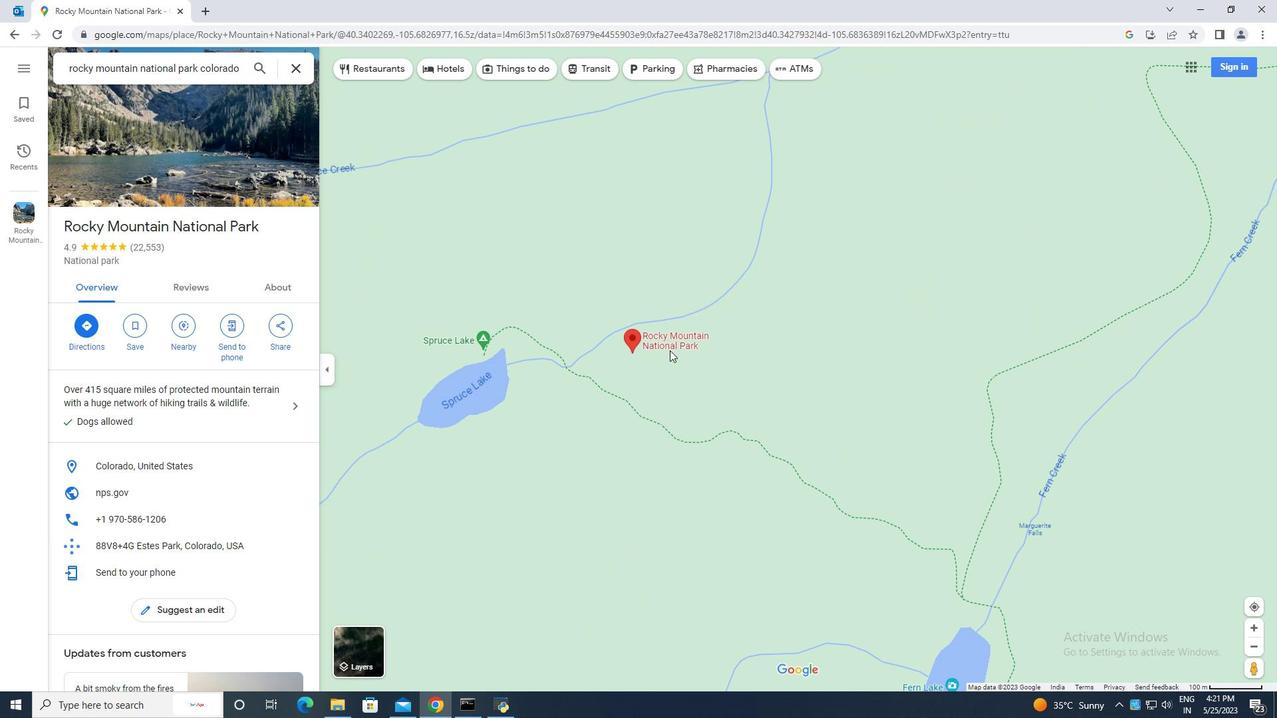 
Action: Mouse scrolled (675, 336) with delta (0, 0)
Screenshot: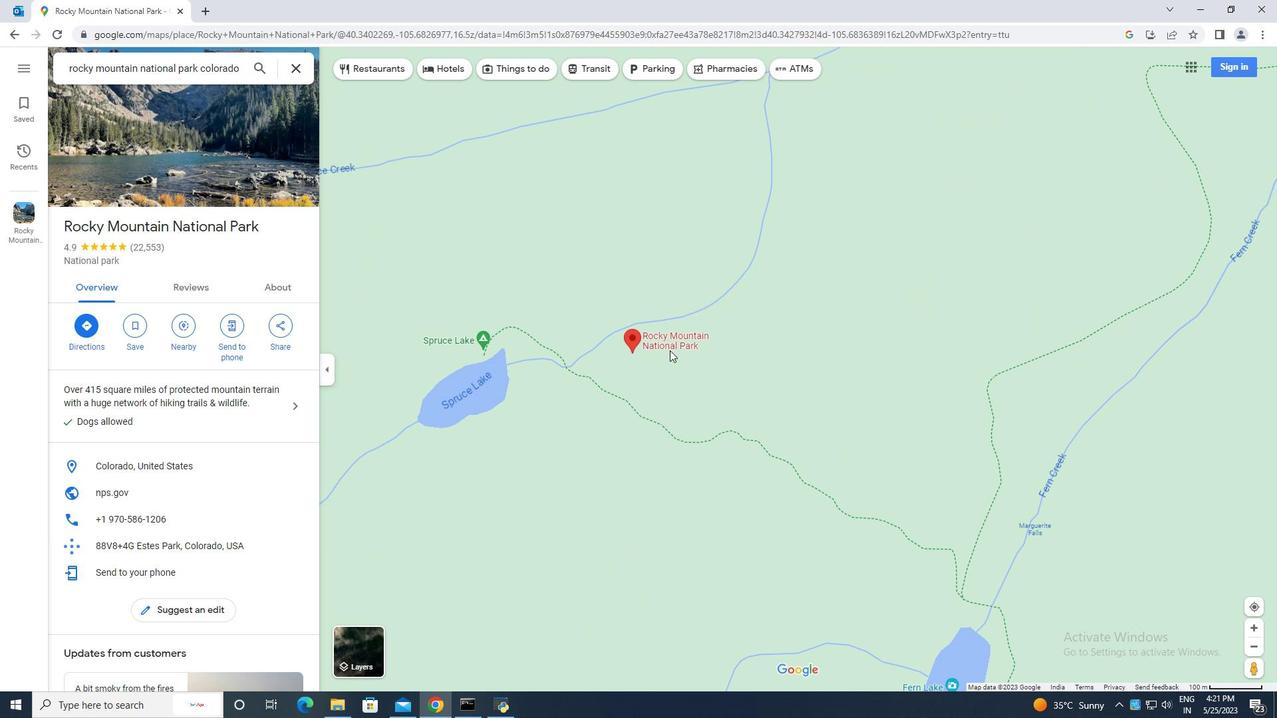 
Action: Mouse scrolled (675, 336) with delta (0, 0)
Screenshot: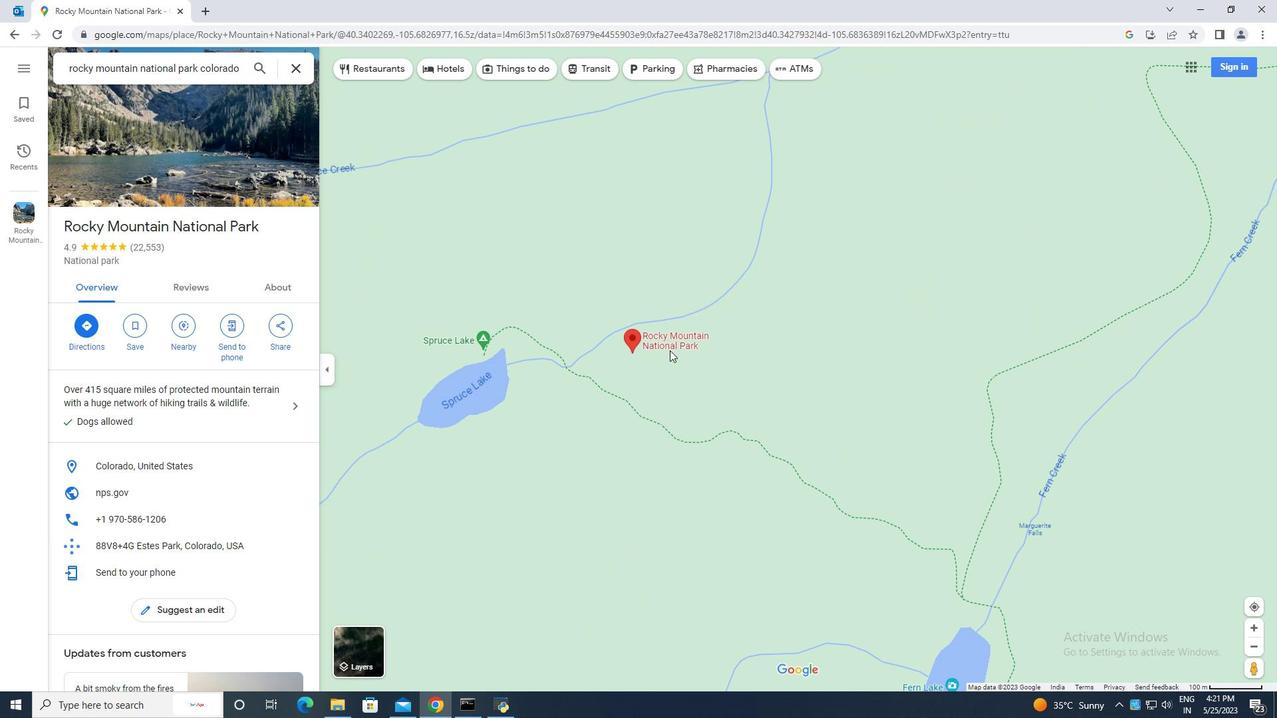
Action: Mouse scrolled (675, 336) with delta (0, 0)
Screenshot: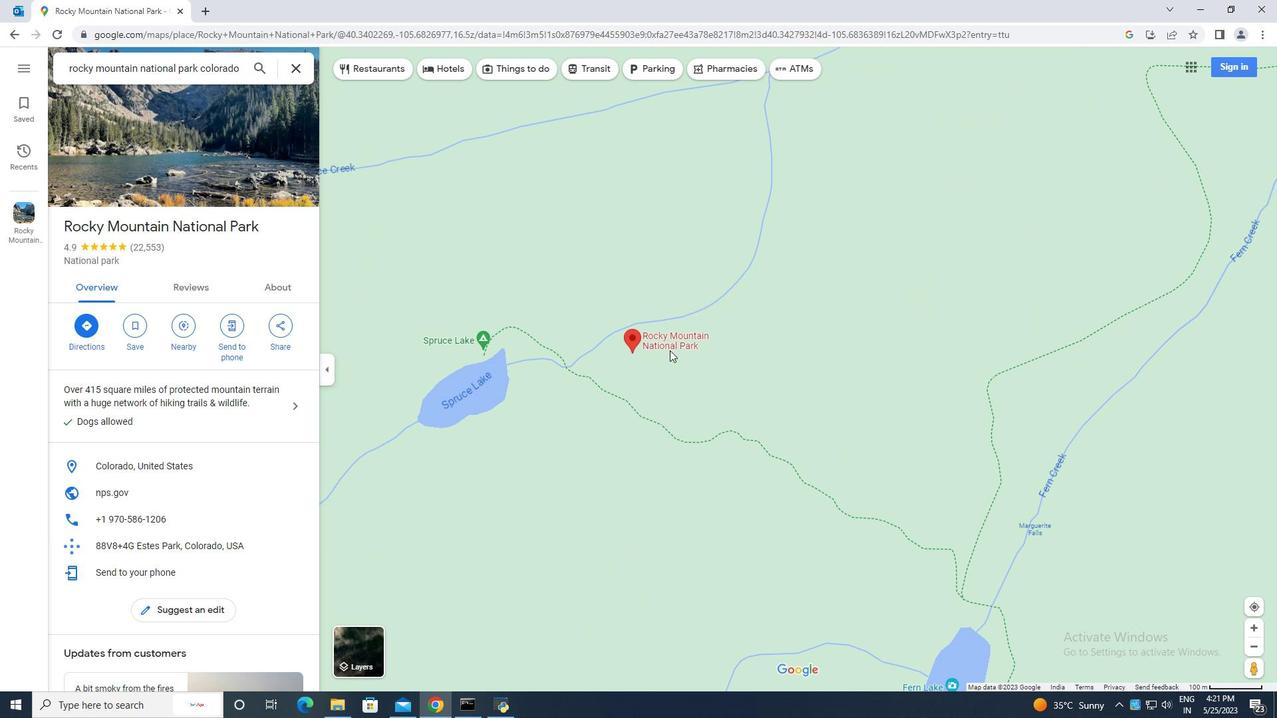 
Action: Mouse moved to (674, 333)
Screenshot: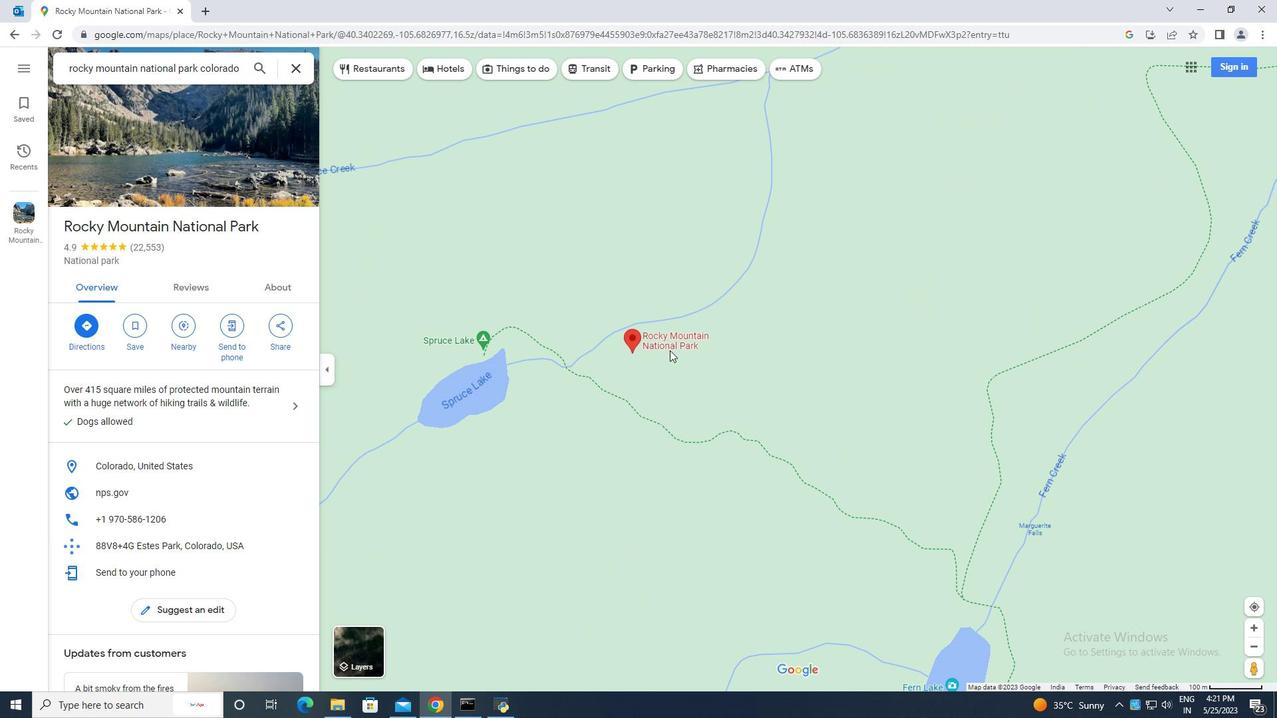 
Action: Mouse scrolled (674, 335) with delta (0, 0)
Screenshot: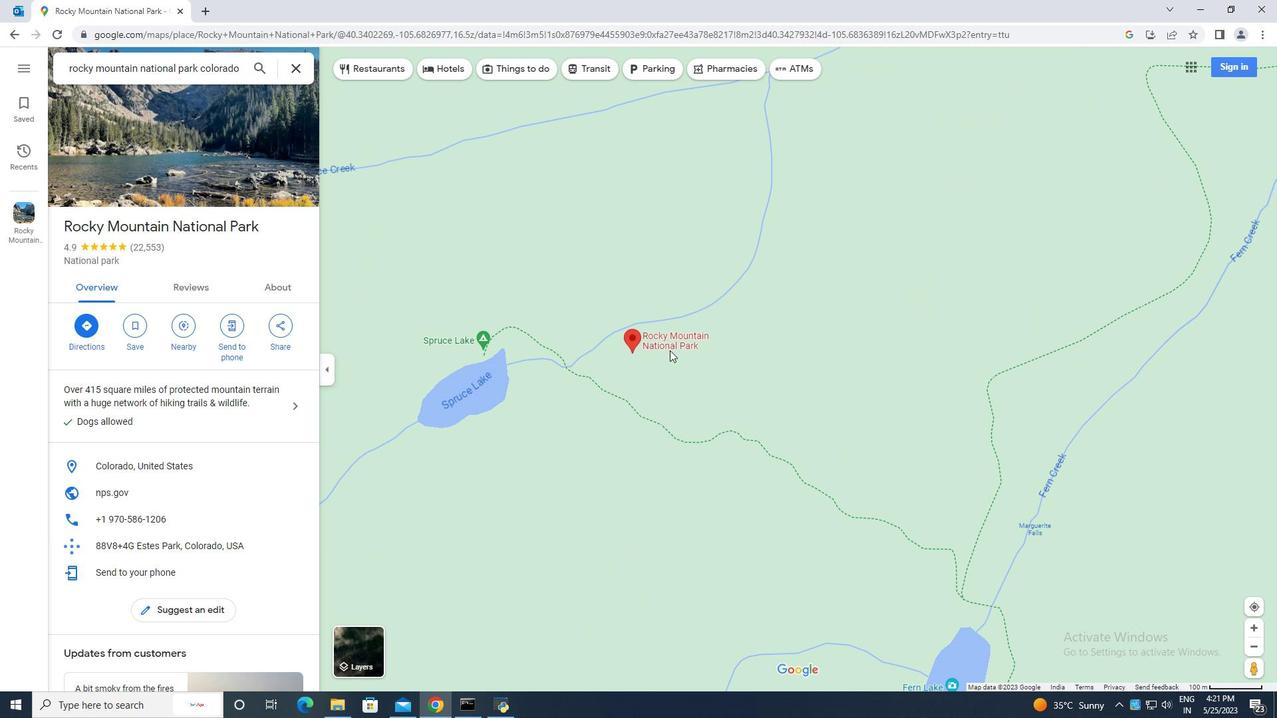 
Action: Mouse moved to (673, 332)
Screenshot: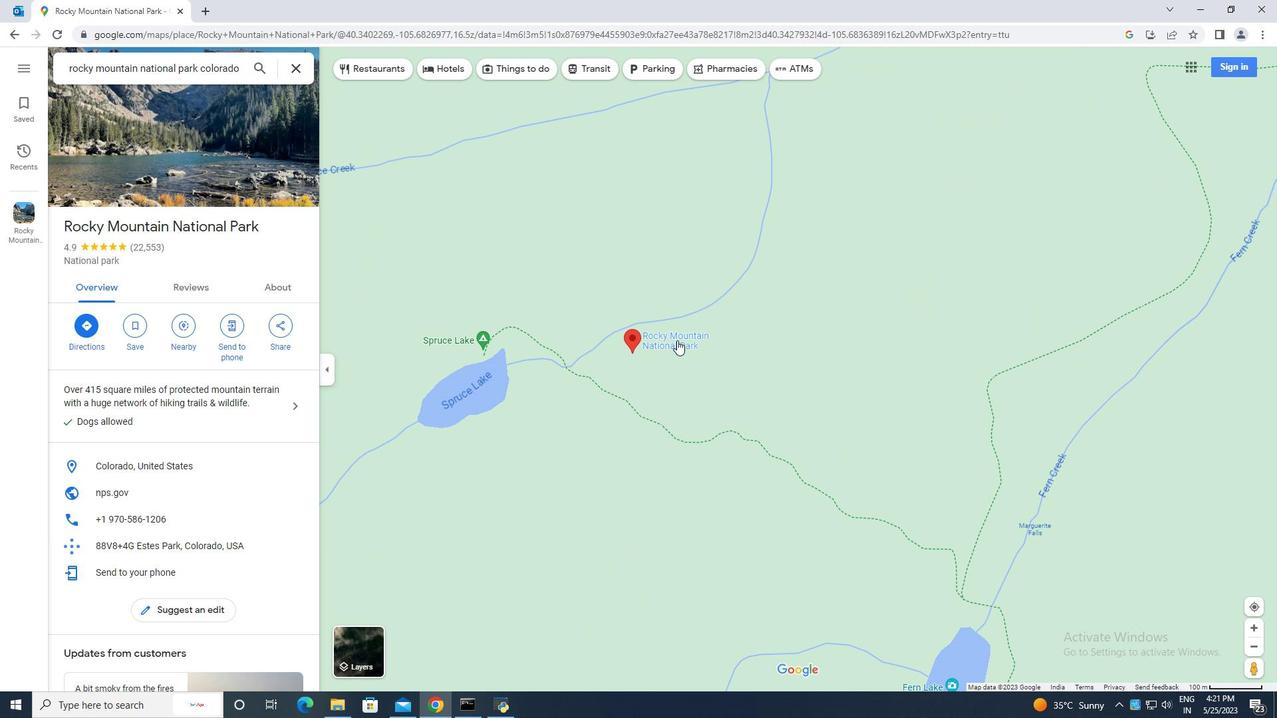 
Action: Mouse scrolled (673, 333) with delta (0, 0)
Screenshot: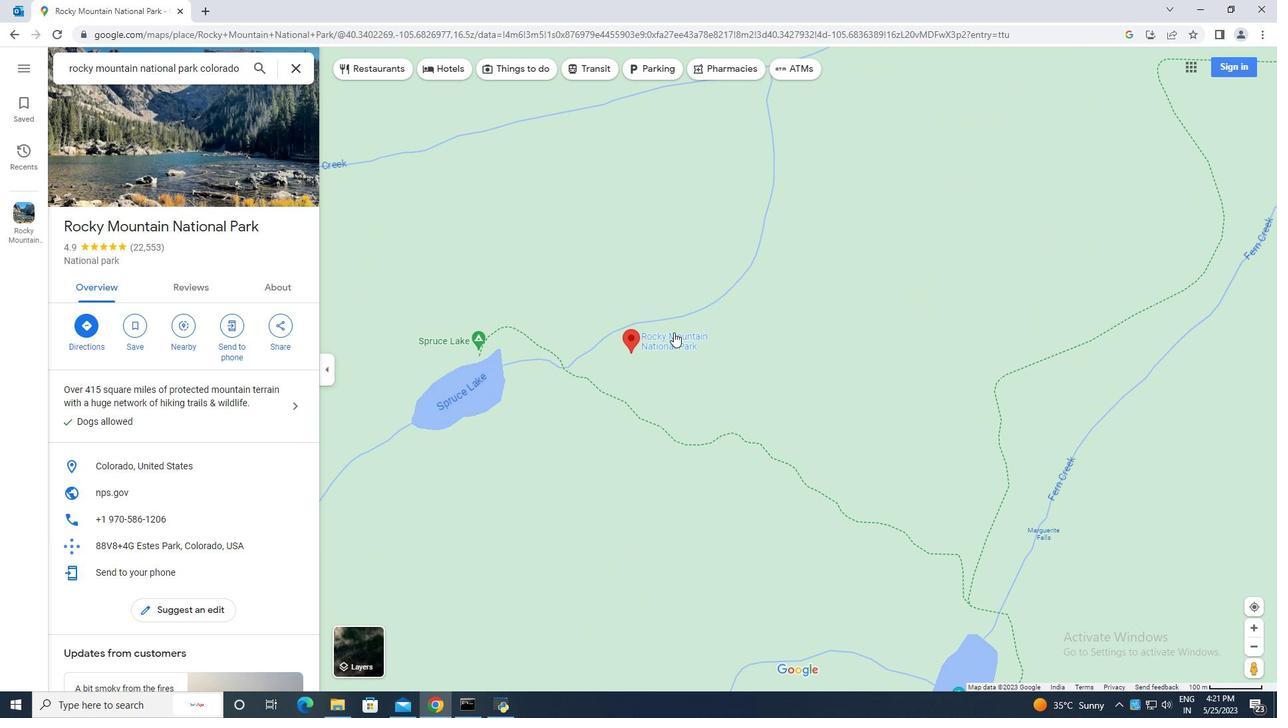 
Action: Mouse scrolled (673, 333) with delta (0, 0)
Screenshot: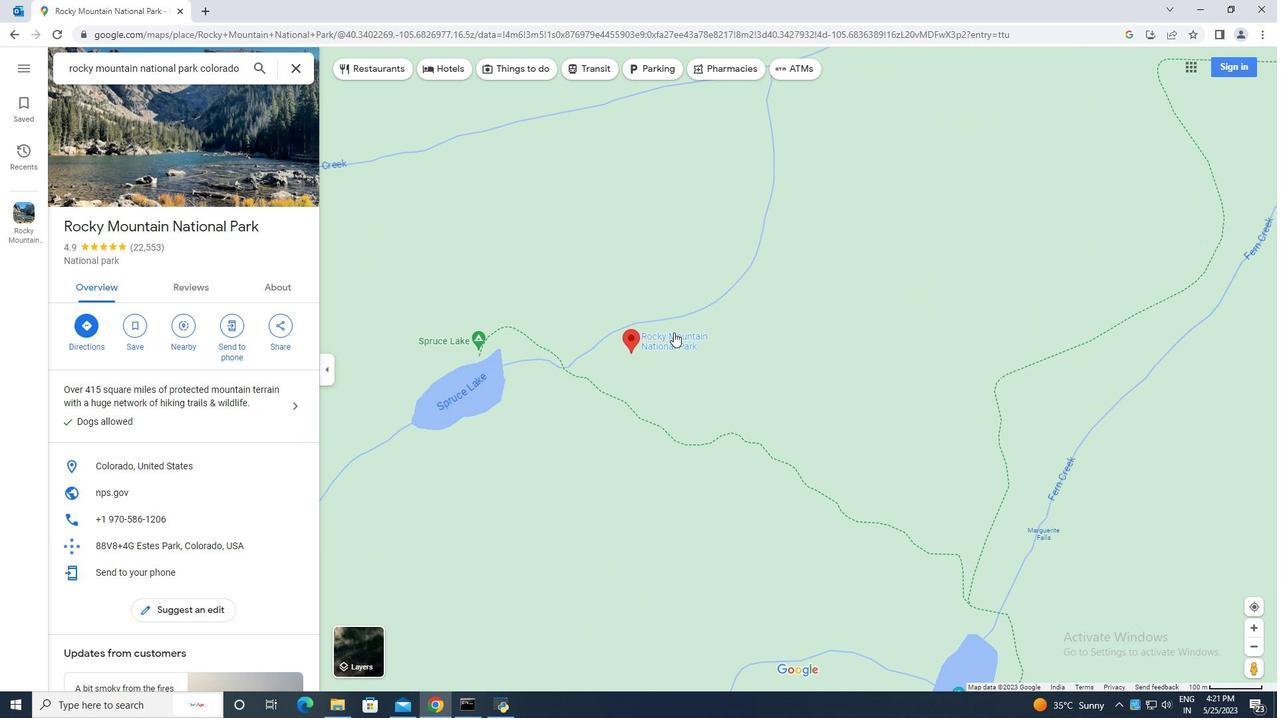 
Action: Mouse scrolled (673, 333) with delta (0, 0)
Screenshot: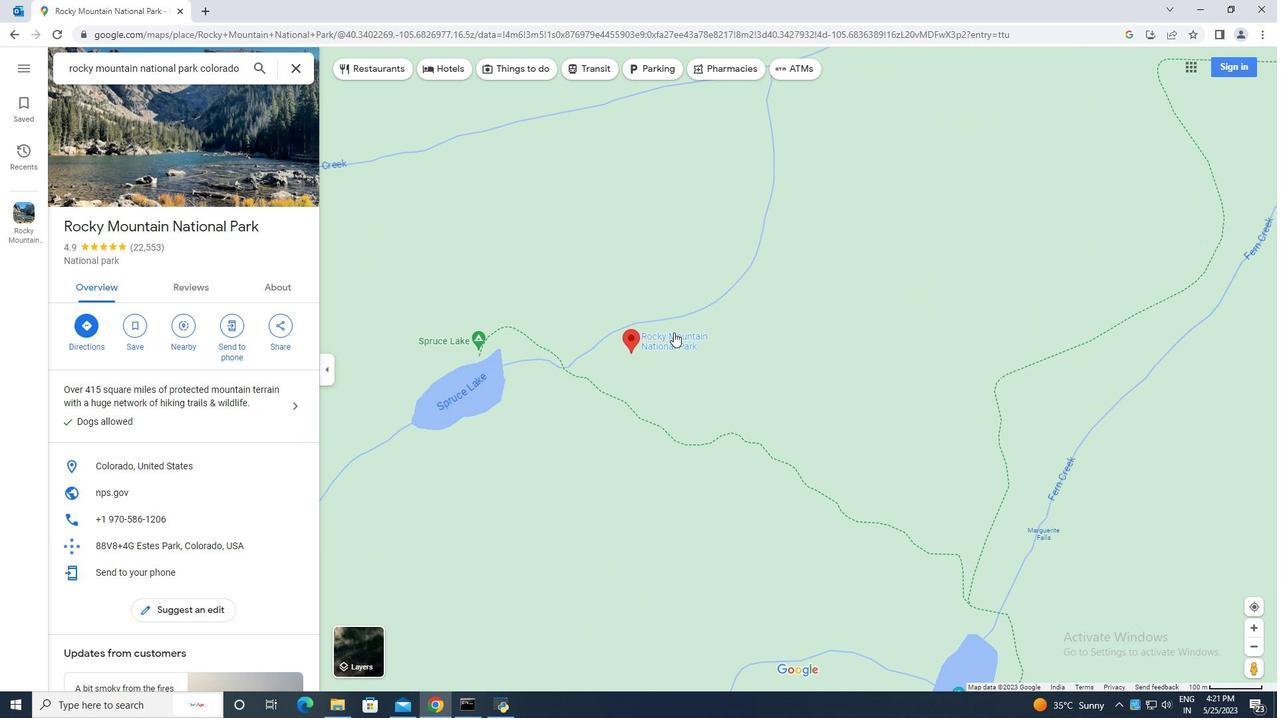 
Action: Mouse scrolled (673, 333) with delta (0, 0)
Screenshot: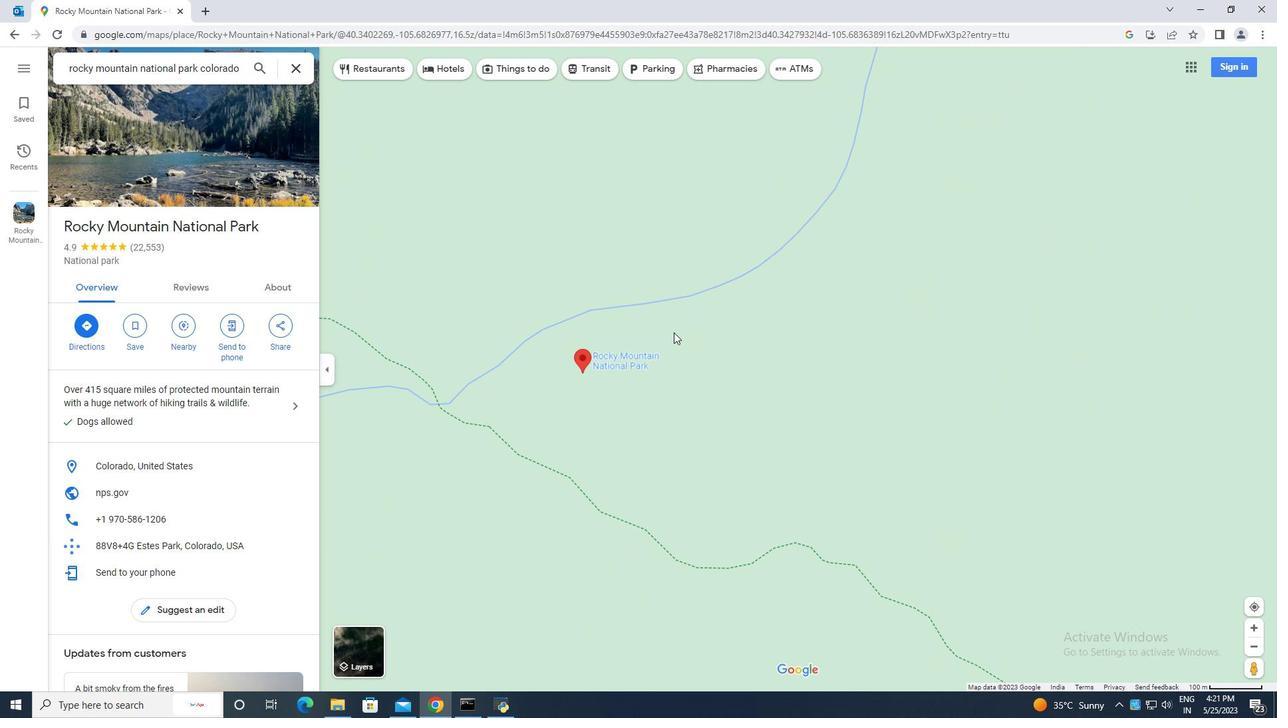
Action: Mouse scrolled (673, 333) with delta (0, 0)
Screenshot: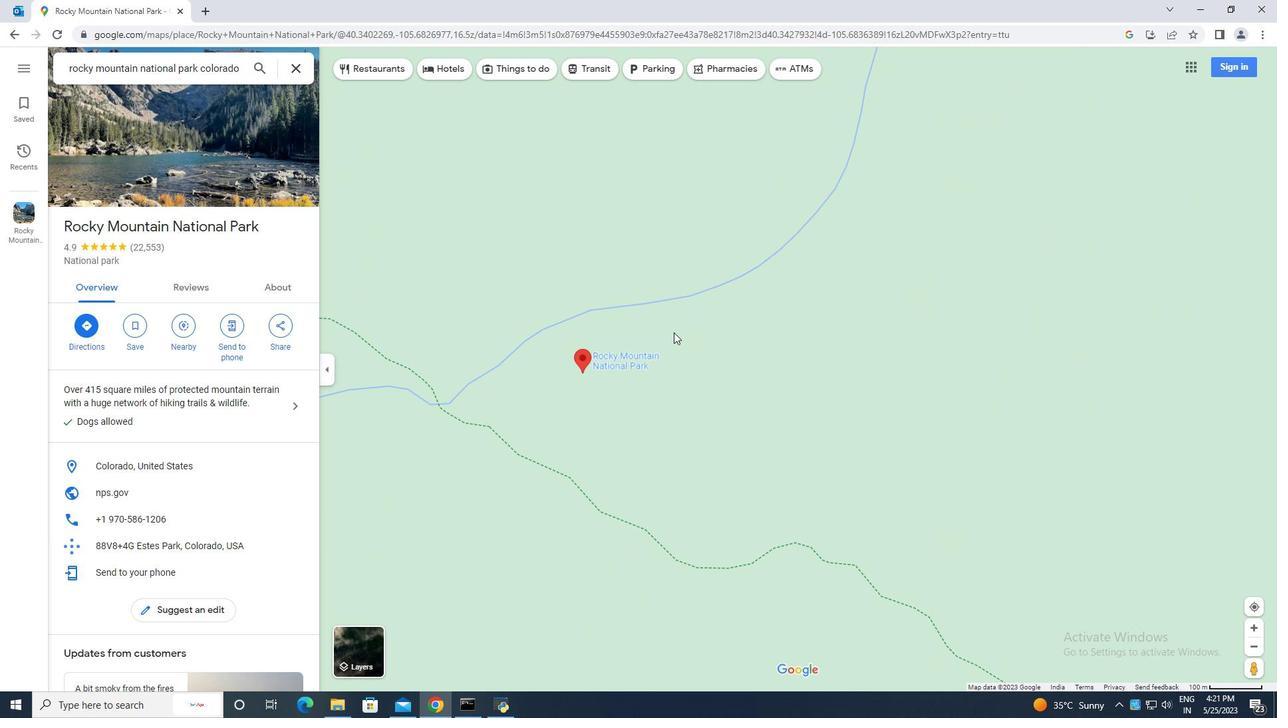 
Action: Mouse scrolled (673, 333) with delta (0, 0)
Screenshot: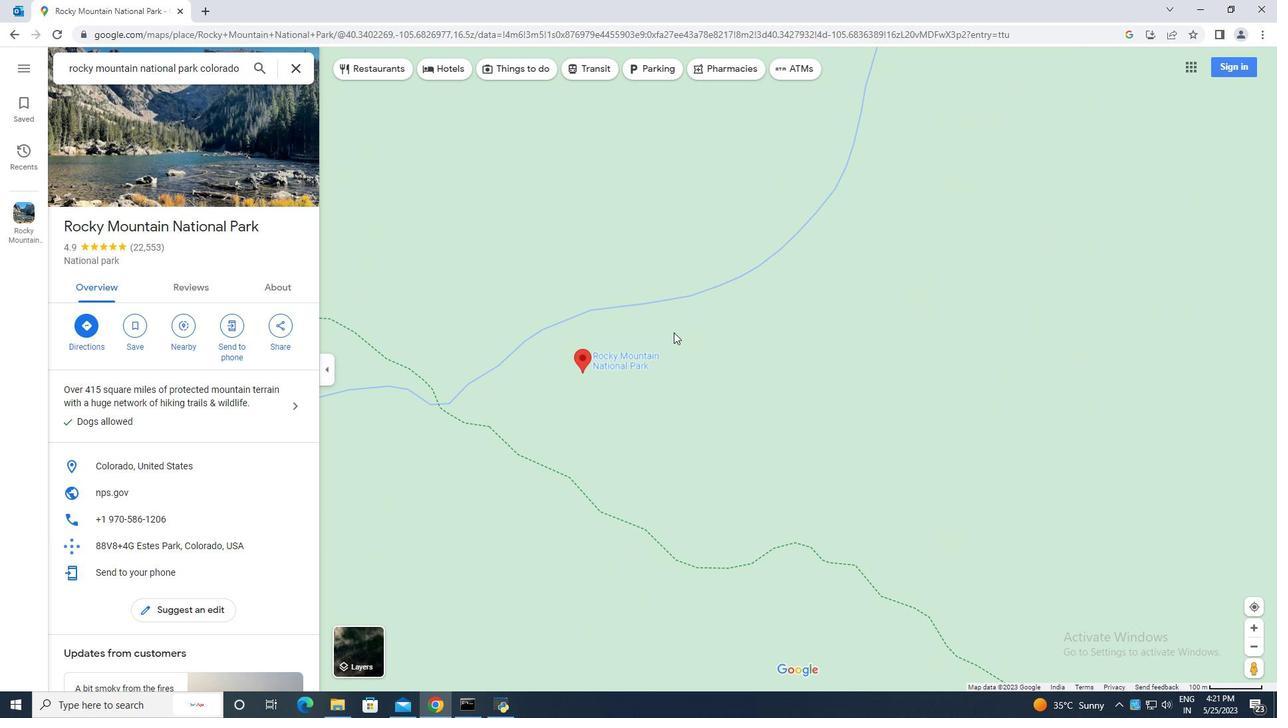 
Action: Mouse moved to (521, 434)
Screenshot: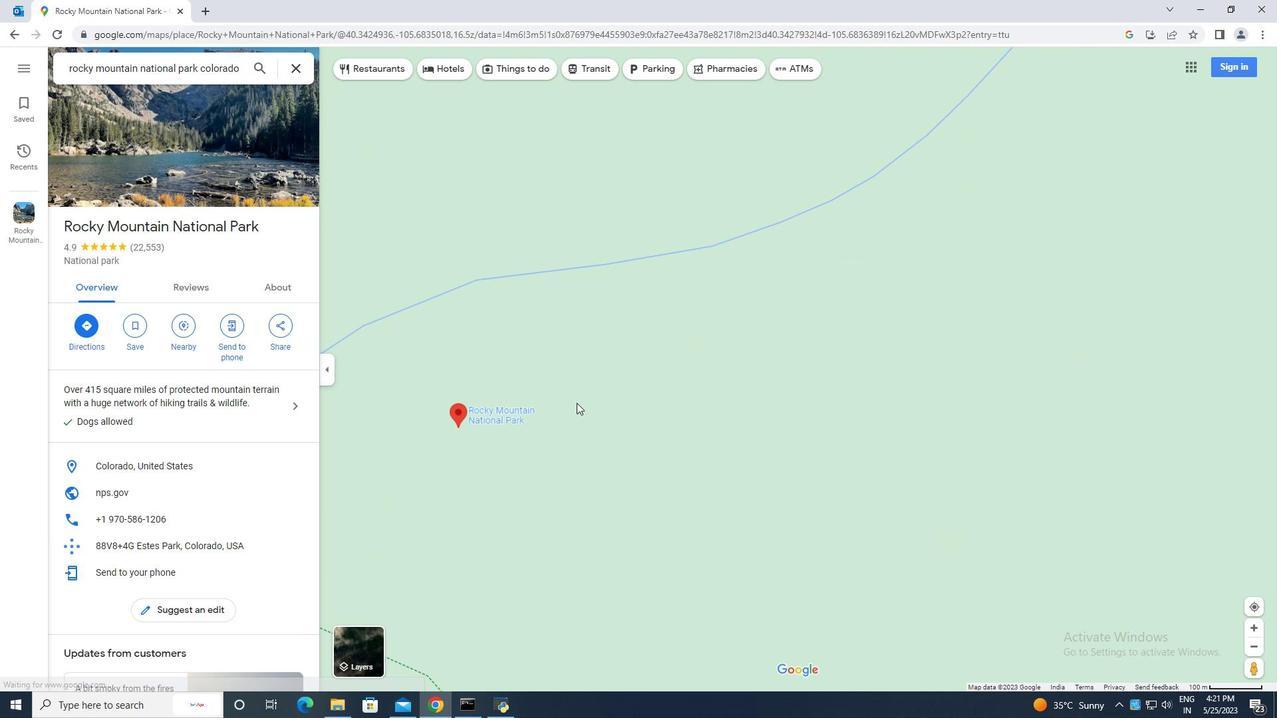 
Action: Mouse pressed left at (521, 434)
Screenshot: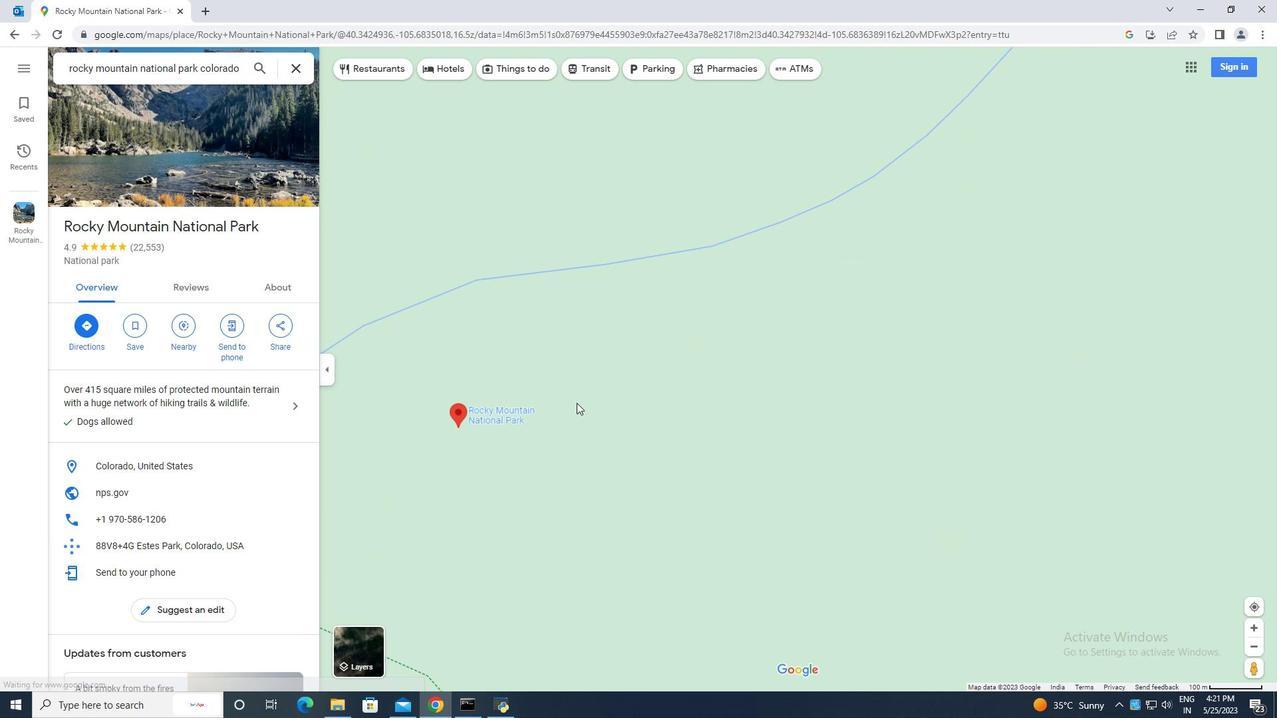 
Action: Mouse moved to (761, 413)
Screenshot: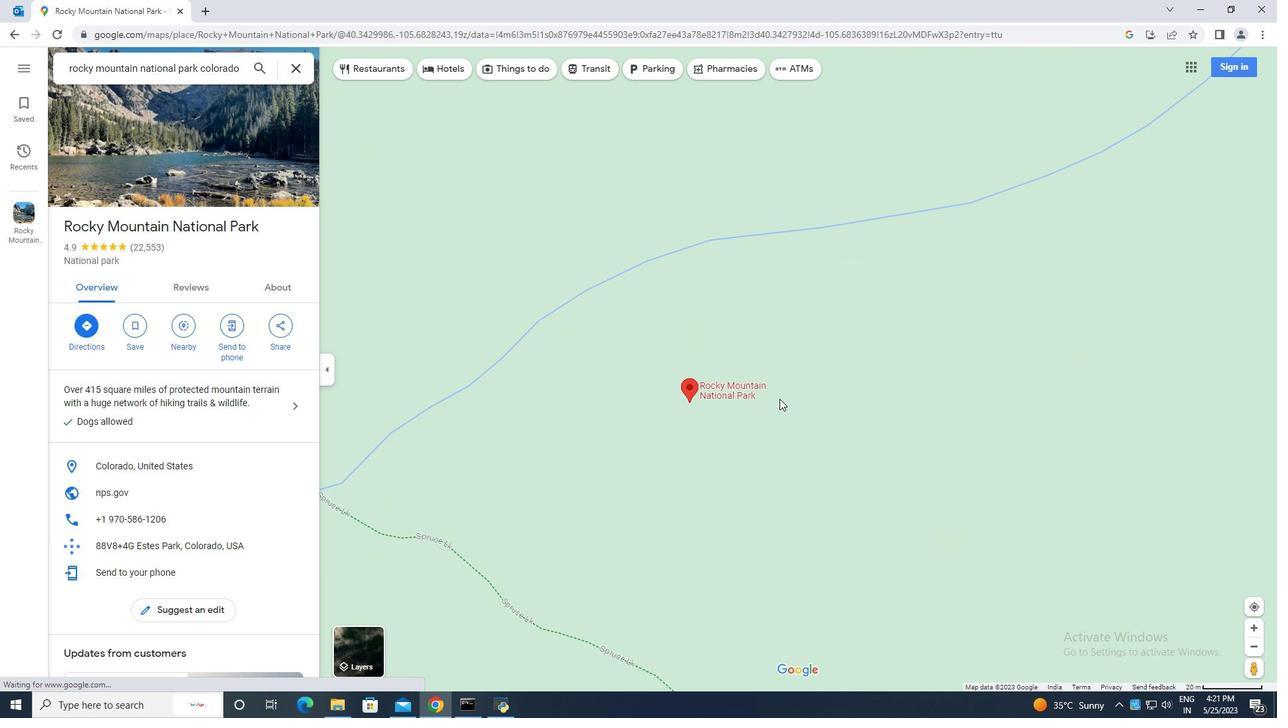 
Action: Mouse scrolled (761, 414) with delta (0, 0)
Screenshot: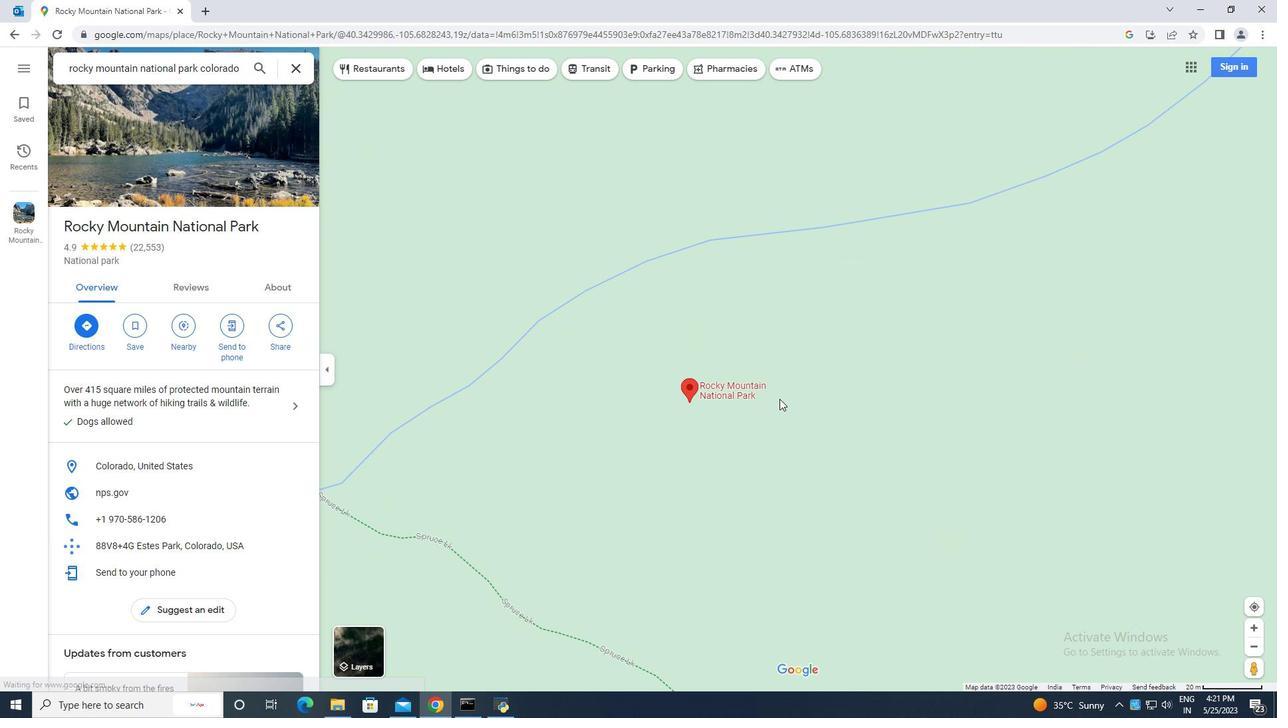 
Action: Mouse scrolled (761, 414) with delta (0, 0)
Screenshot: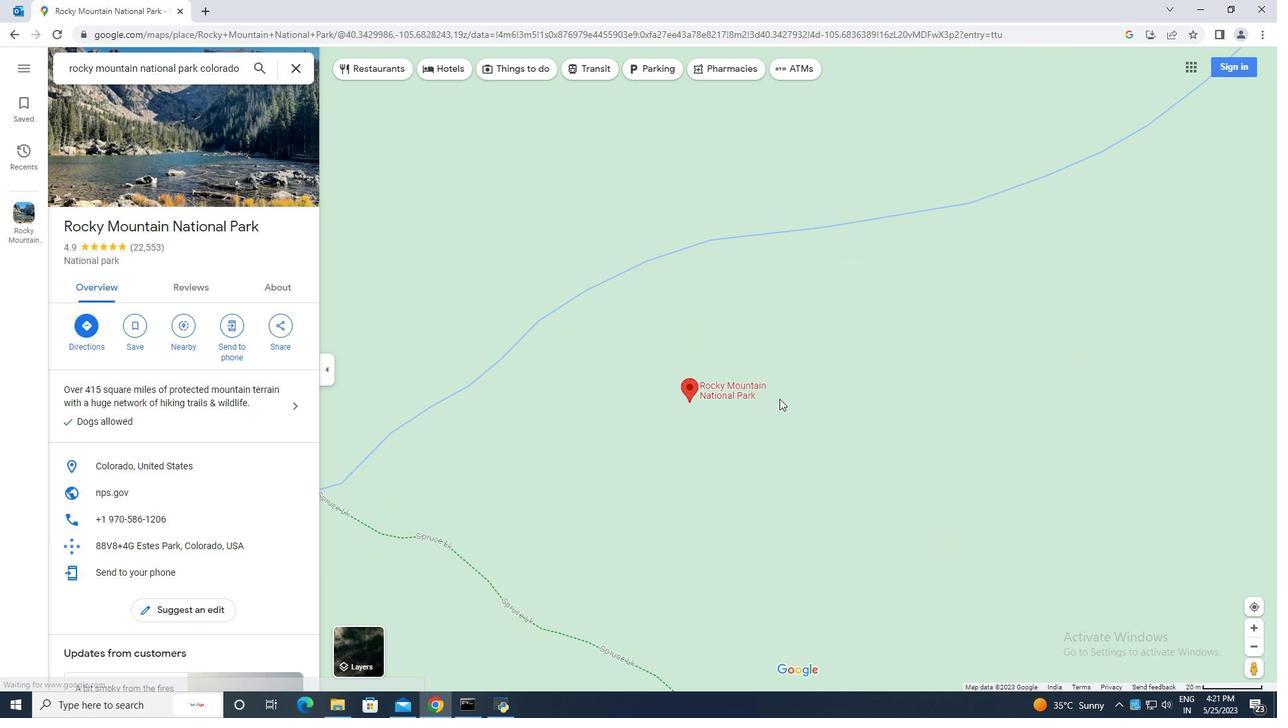 
Action: Mouse scrolled (761, 414) with delta (0, 0)
Screenshot: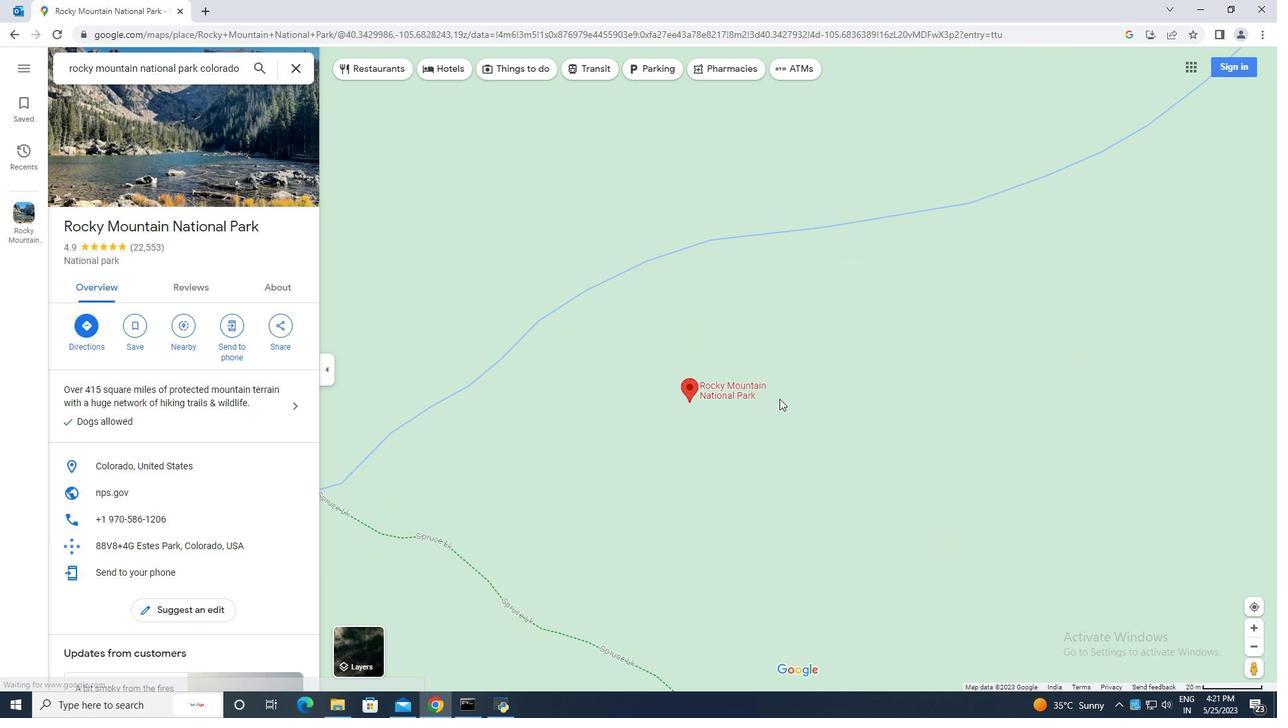 
Action: Mouse moved to (757, 411)
Screenshot: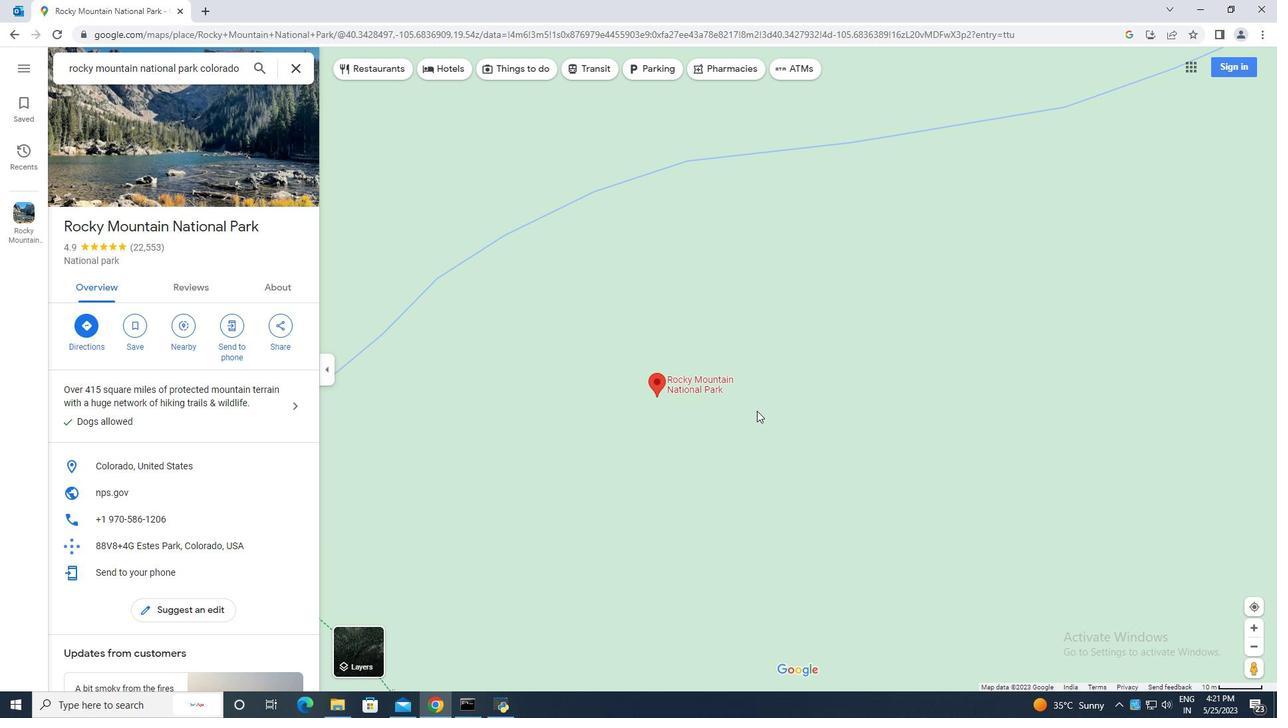 
Action: Mouse scrolled (757, 410) with delta (0, 0)
Screenshot: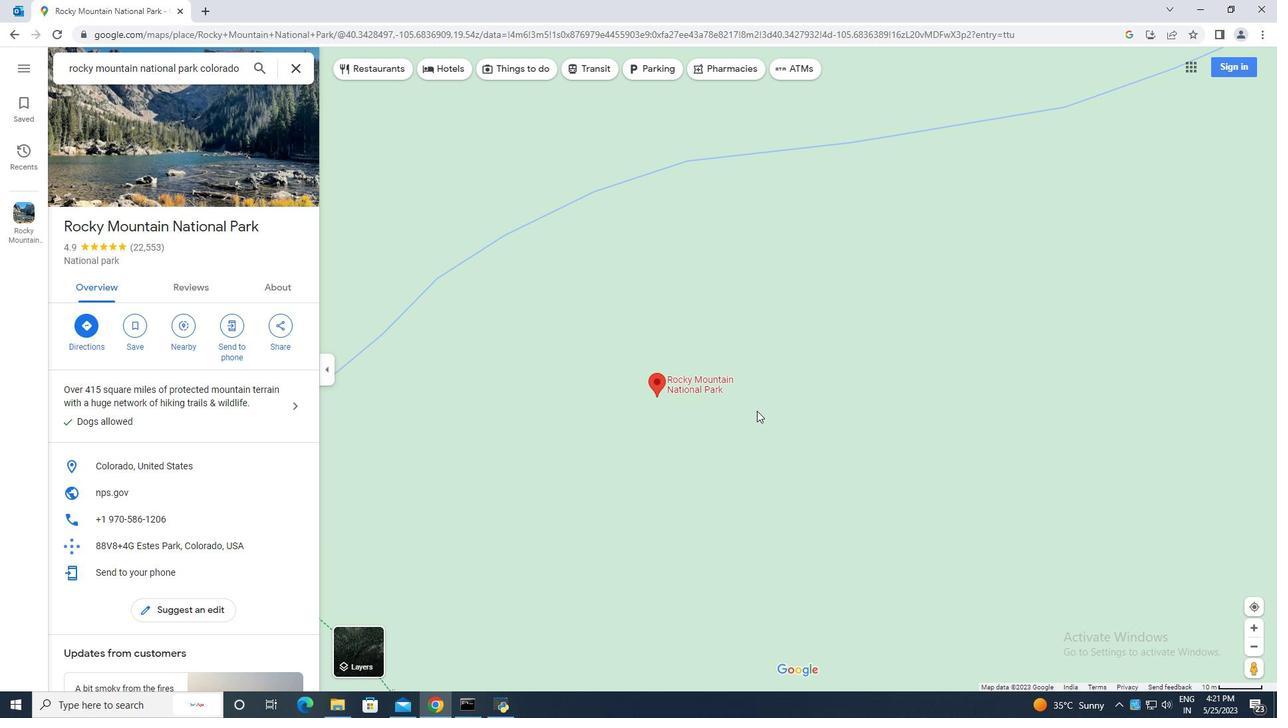 
Action: Mouse moved to (759, 412)
Screenshot: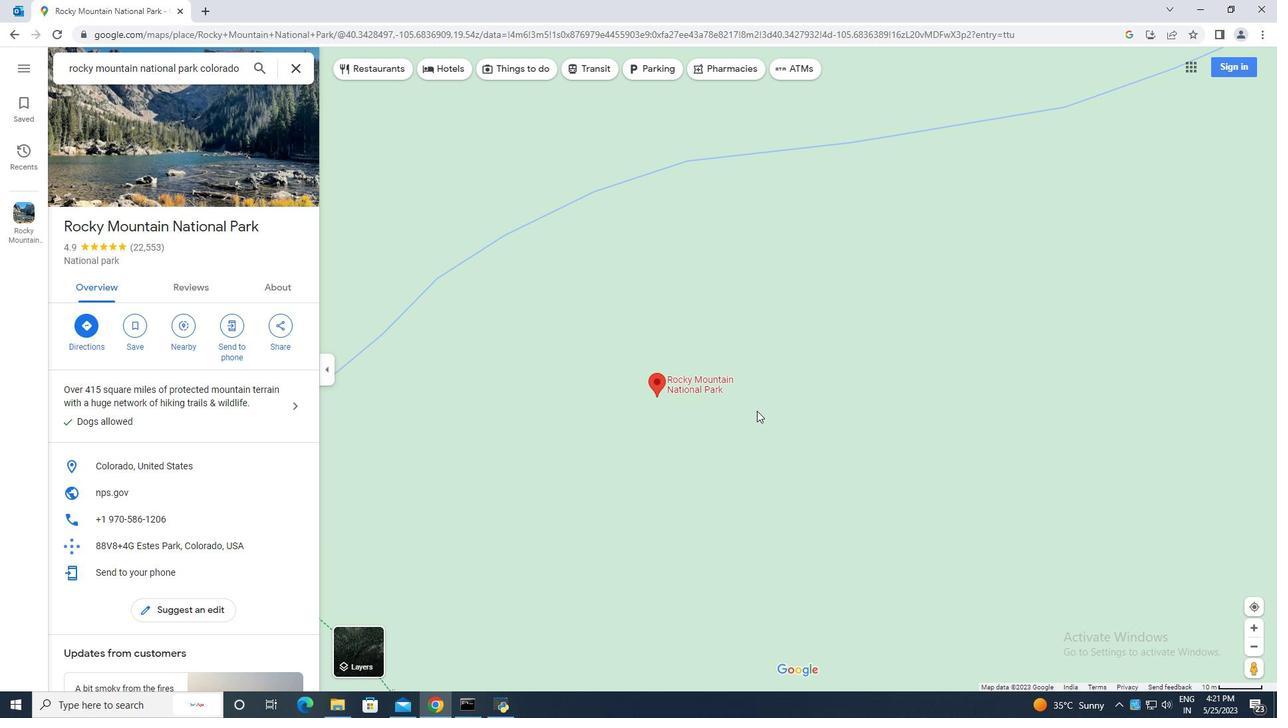 
Action: Mouse scrolled (759, 411) with delta (0, 0)
Screenshot: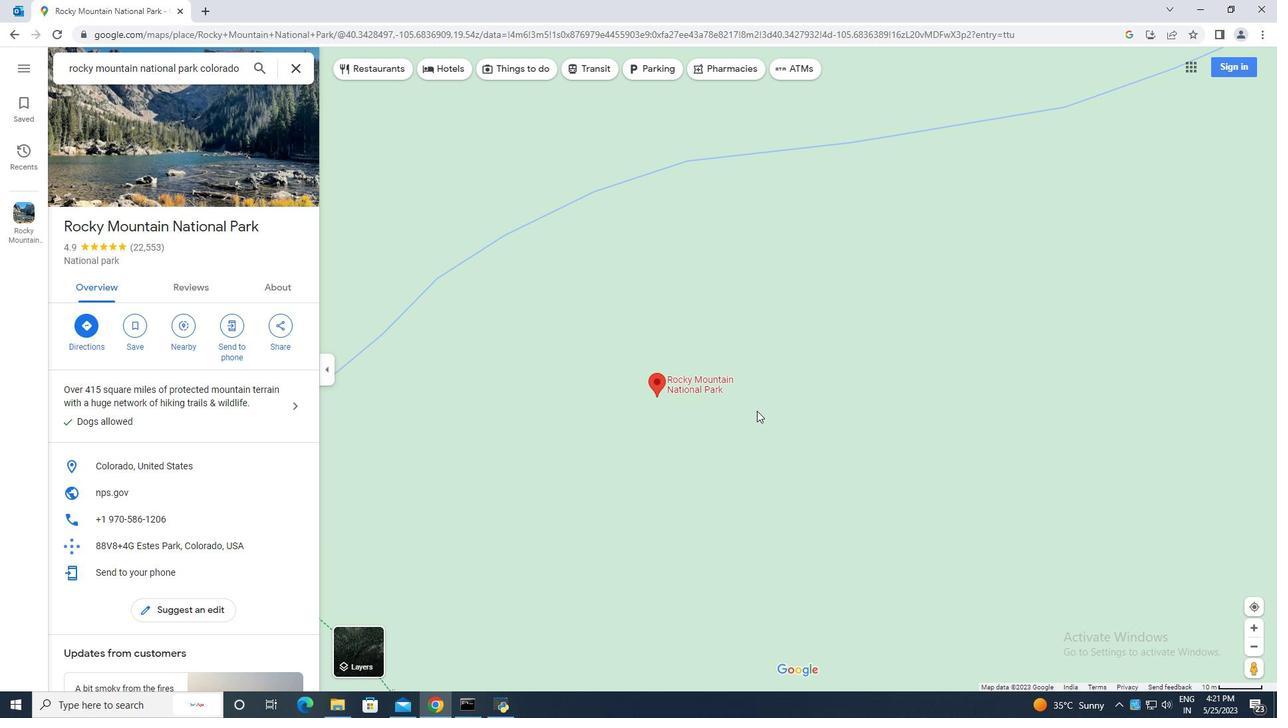 
Action: Mouse moved to (760, 413)
Screenshot: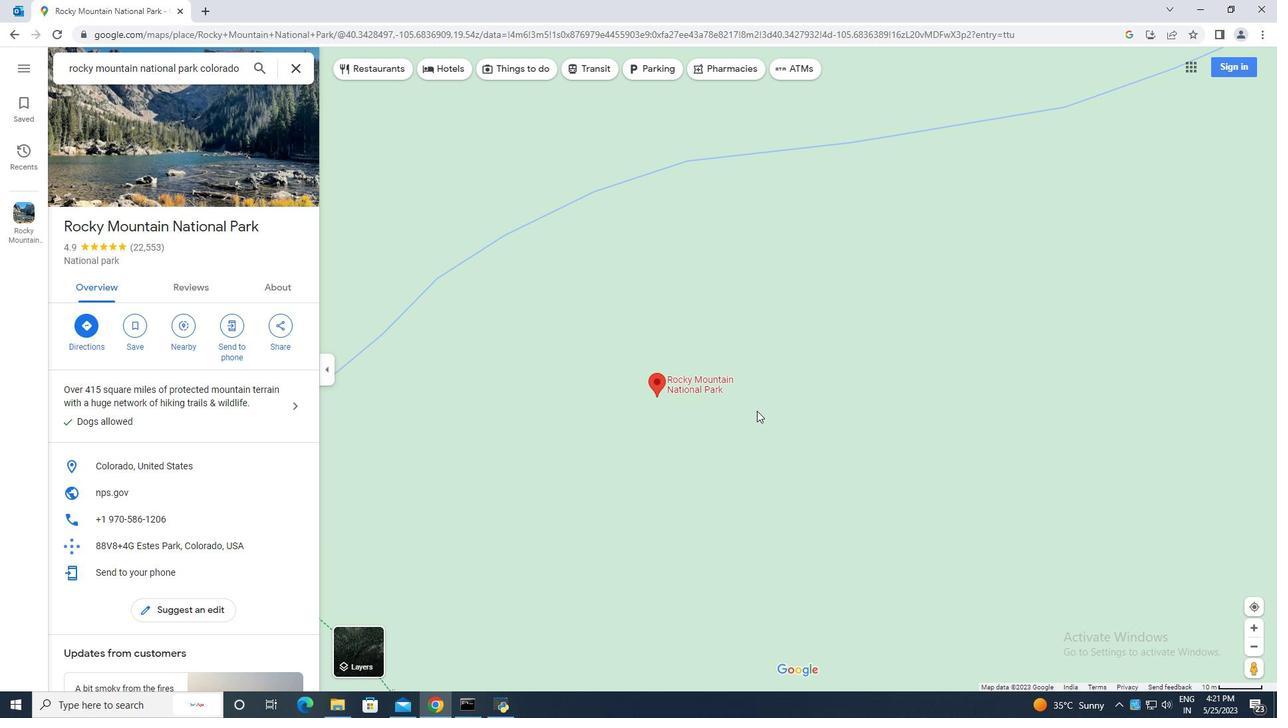
Action: Mouse scrolled (760, 412) with delta (0, 0)
Screenshot: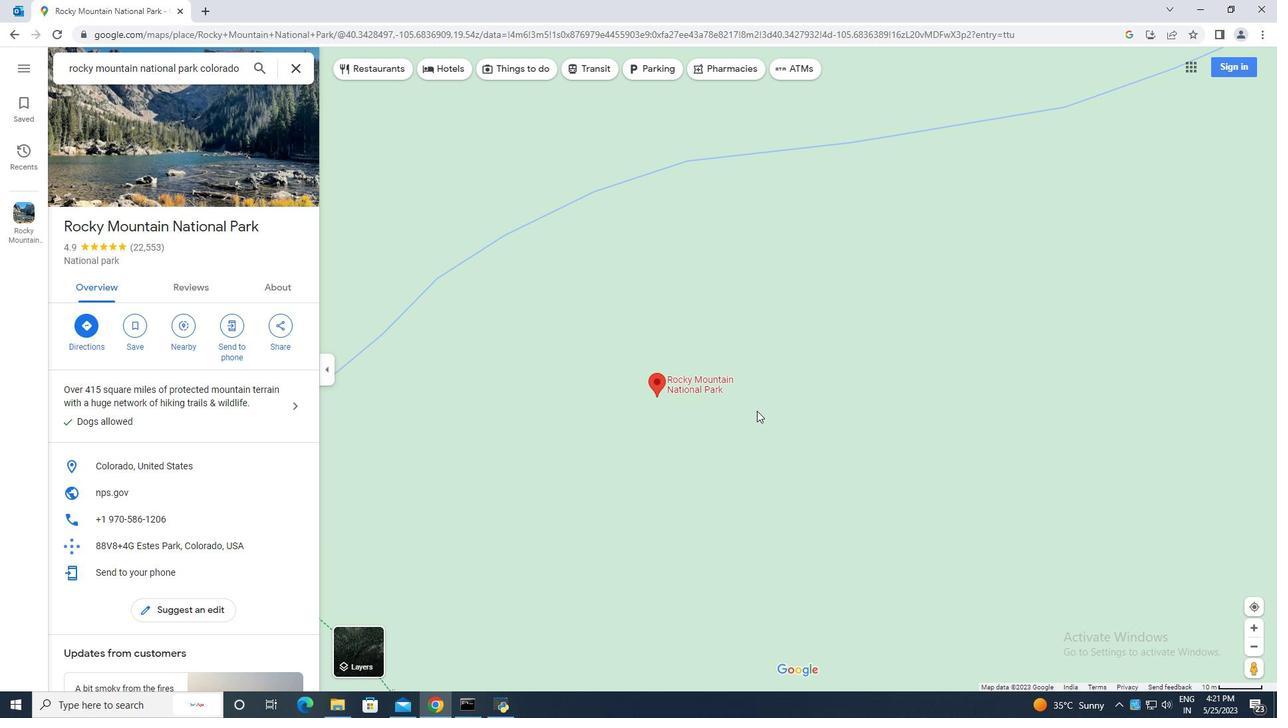 
Action: Mouse moved to (760, 413)
Screenshot: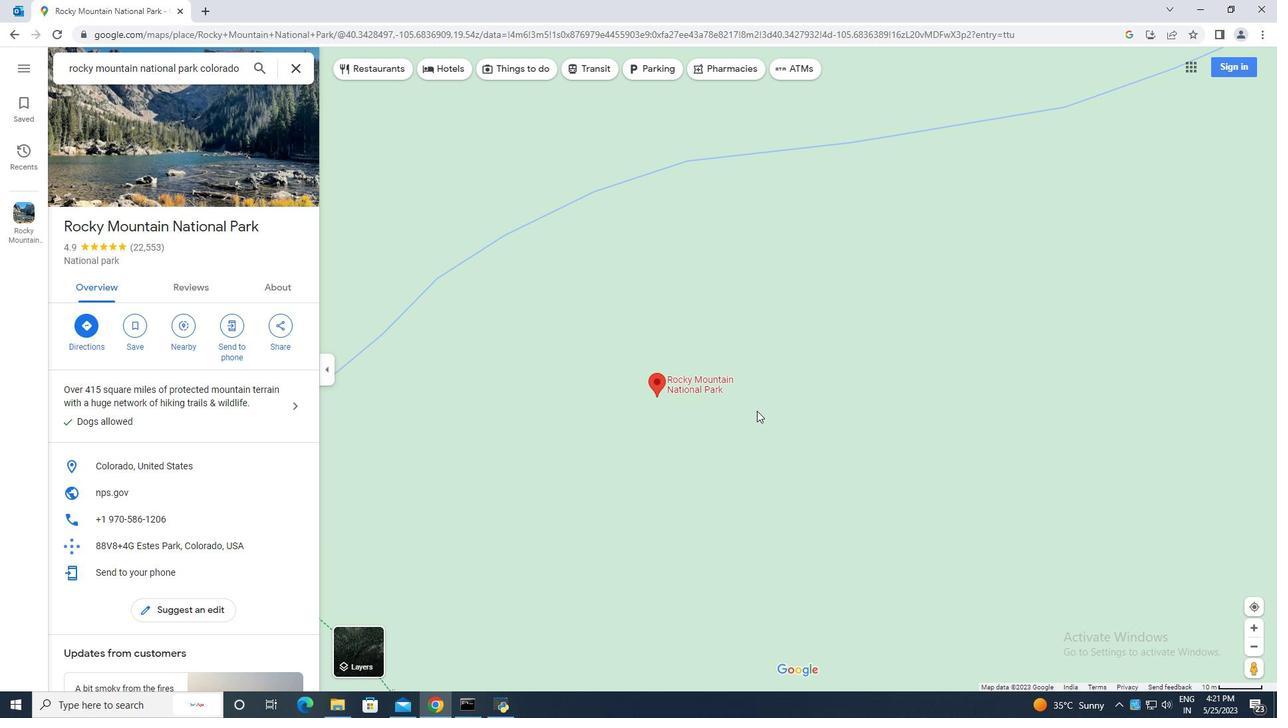 
Action: Mouse scrolled (760, 412) with delta (0, 0)
Screenshot: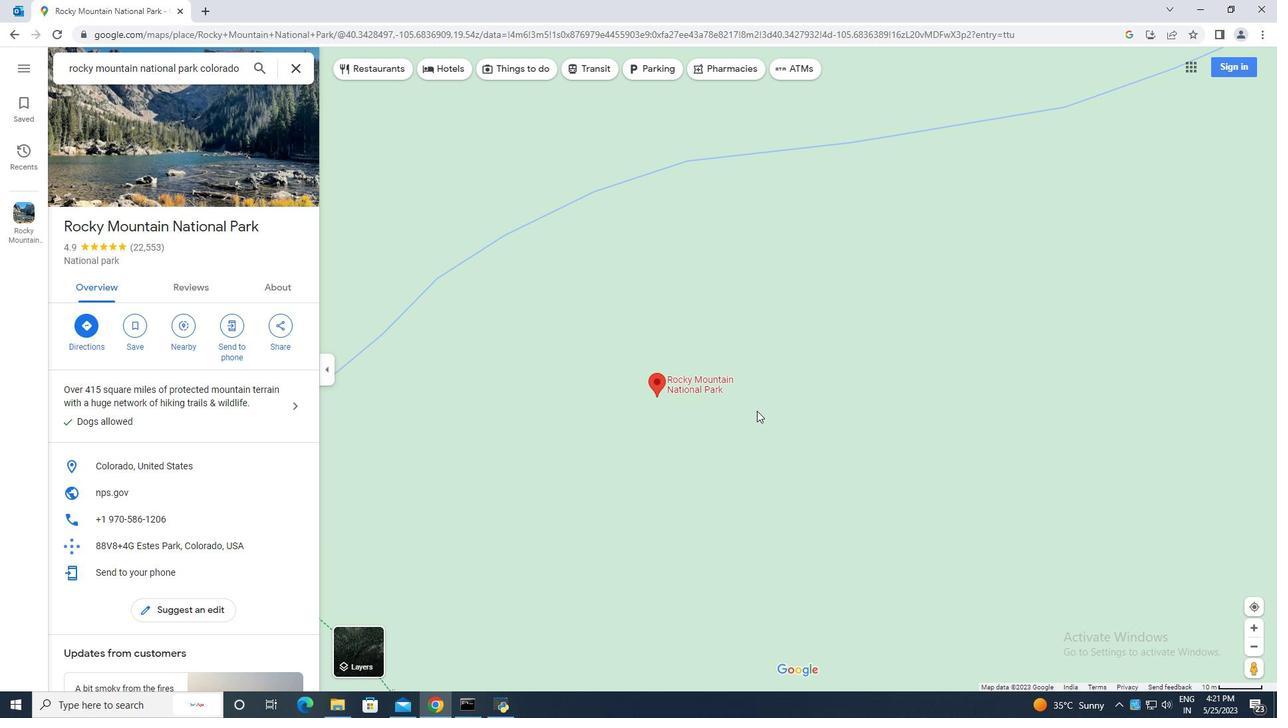 
Action: Mouse scrolled (760, 412) with delta (0, 0)
Screenshot: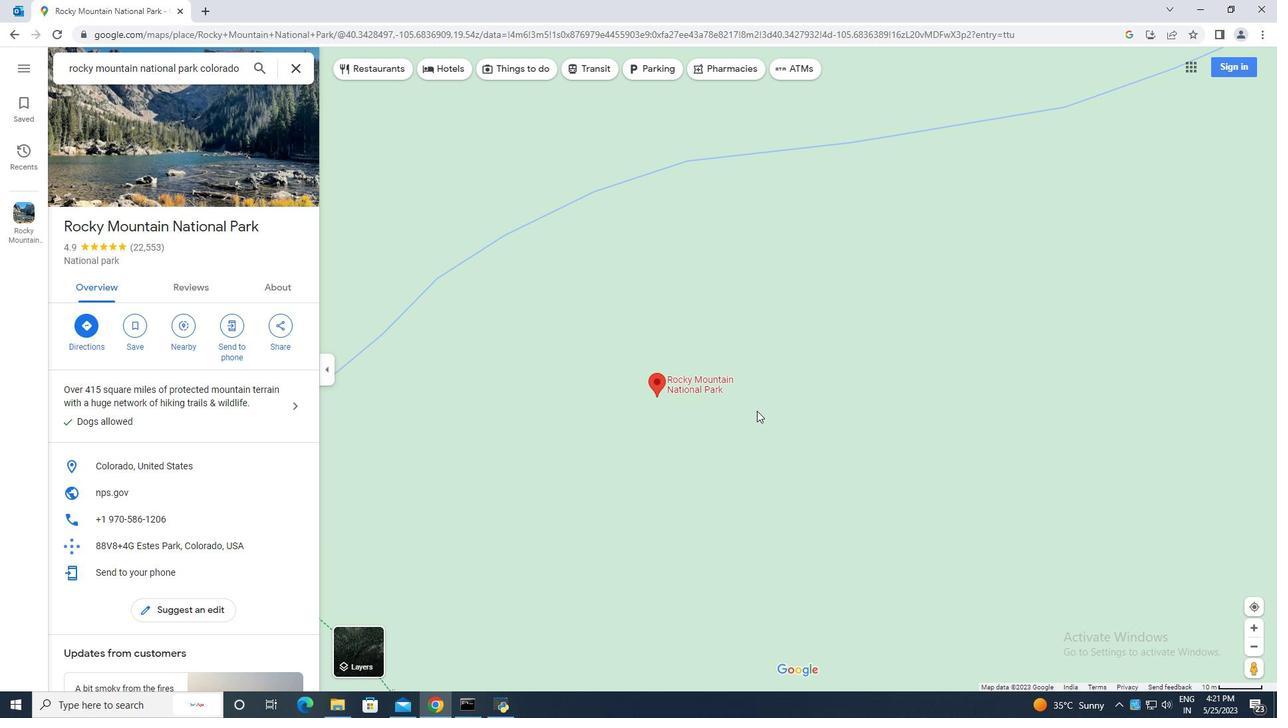 
Action: Mouse moved to (760, 413)
Screenshot: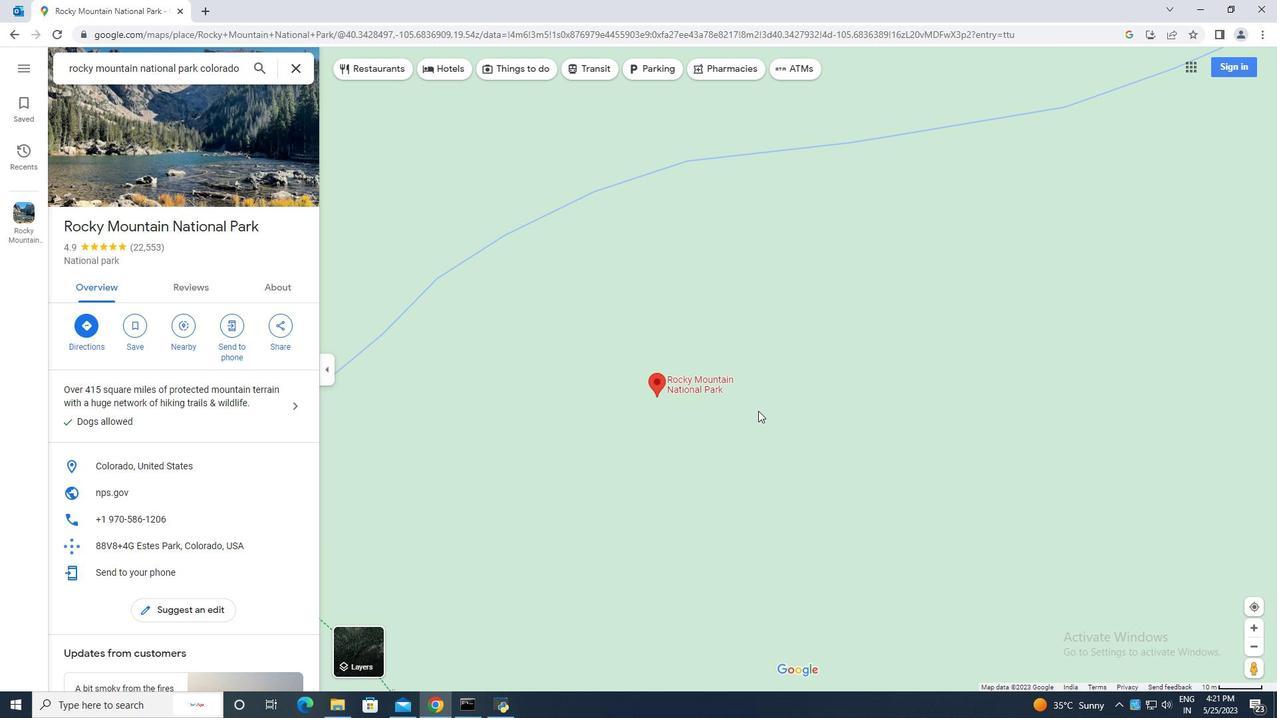 
Action: Mouse scrolled (760, 412) with delta (0, 0)
Screenshot: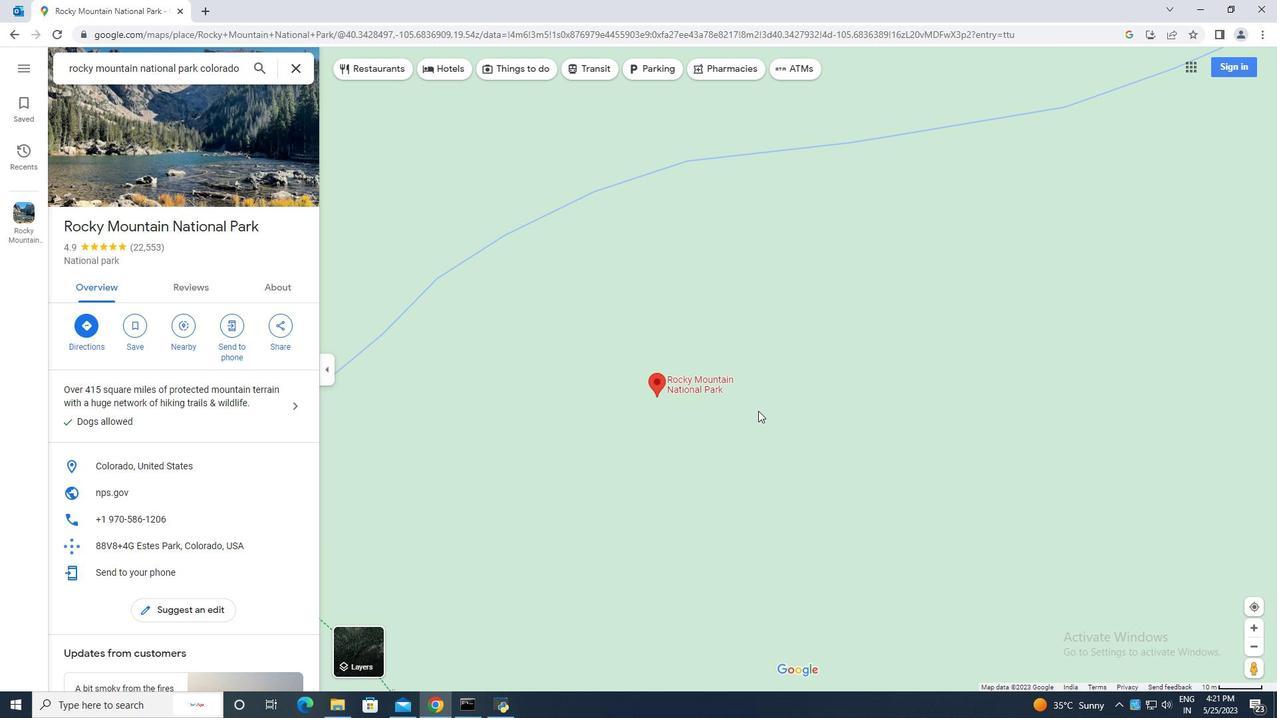 
Action: Mouse scrolled (760, 412) with delta (0, 0)
Screenshot: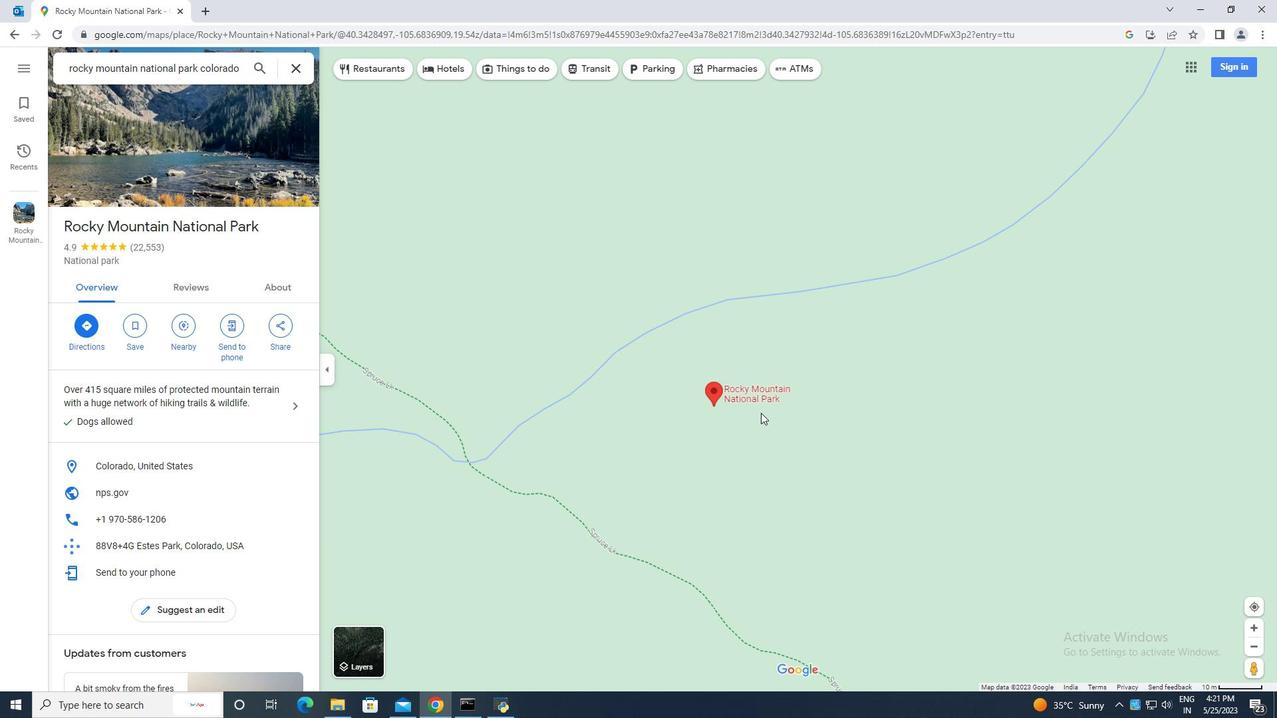 
Action: Mouse scrolled (760, 412) with delta (0, 0)
Screenshot: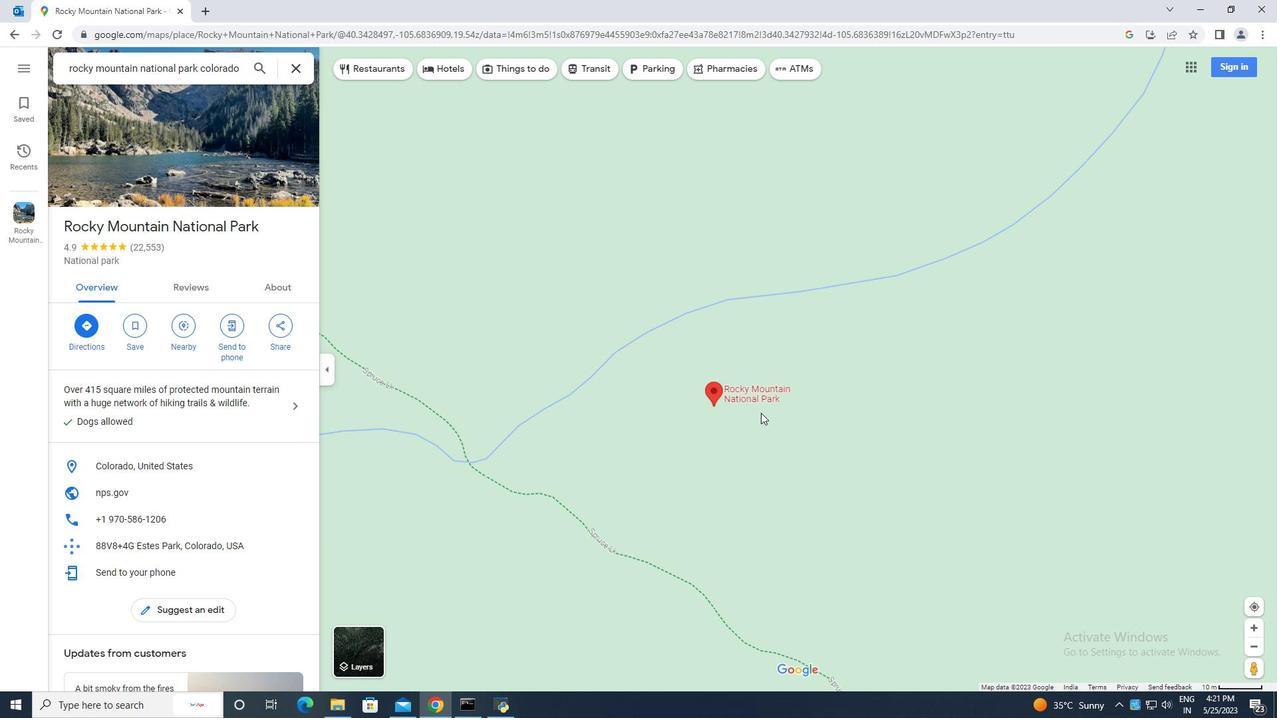
Action: Mouse scrolled (760, 412) with delta (0, 0)
Screenshot: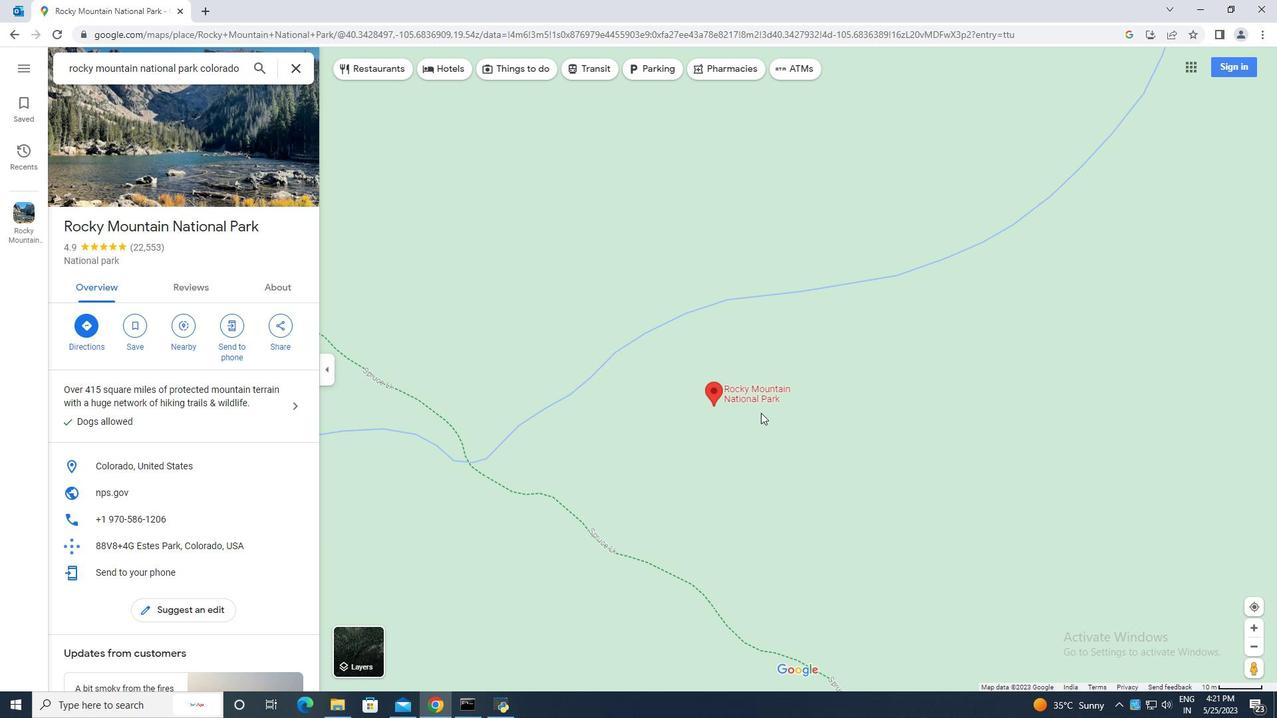 
Action: Mouse scrolled (760, 412) with delta (0, 0)
Screenshot: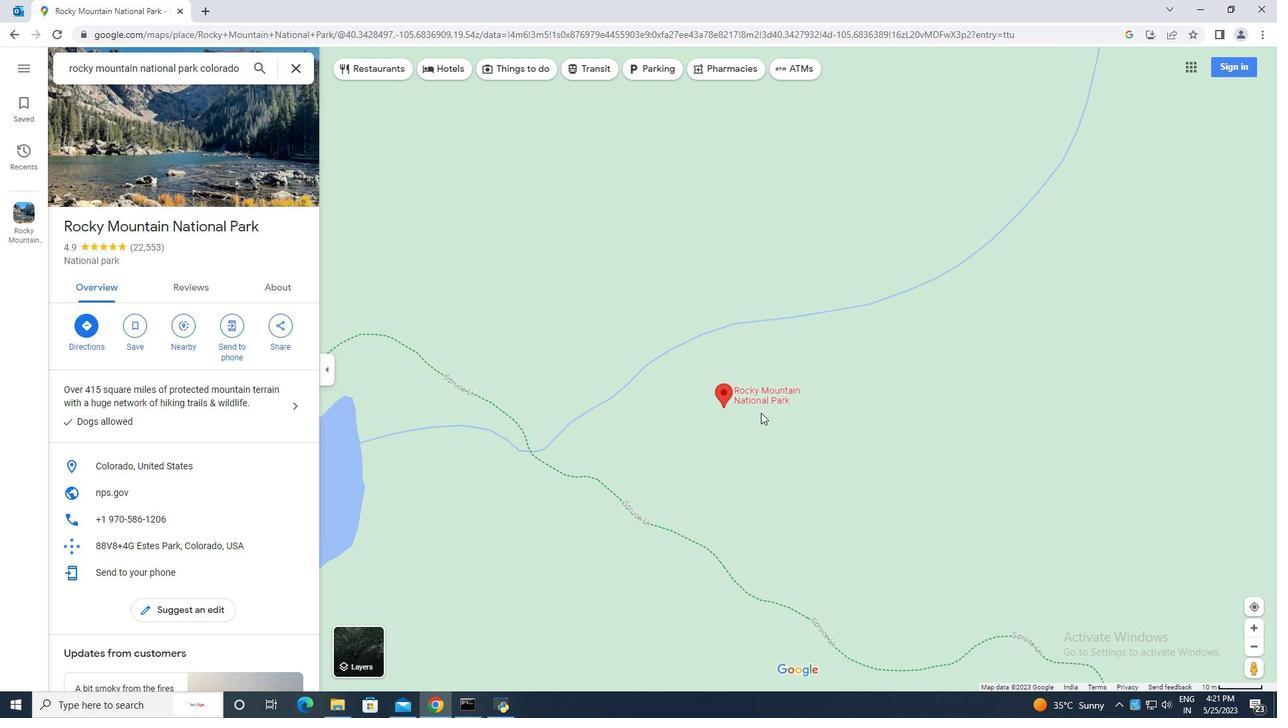
Action: Mouse scrolled (760, 412) with delta (0, 0)
Screenshot: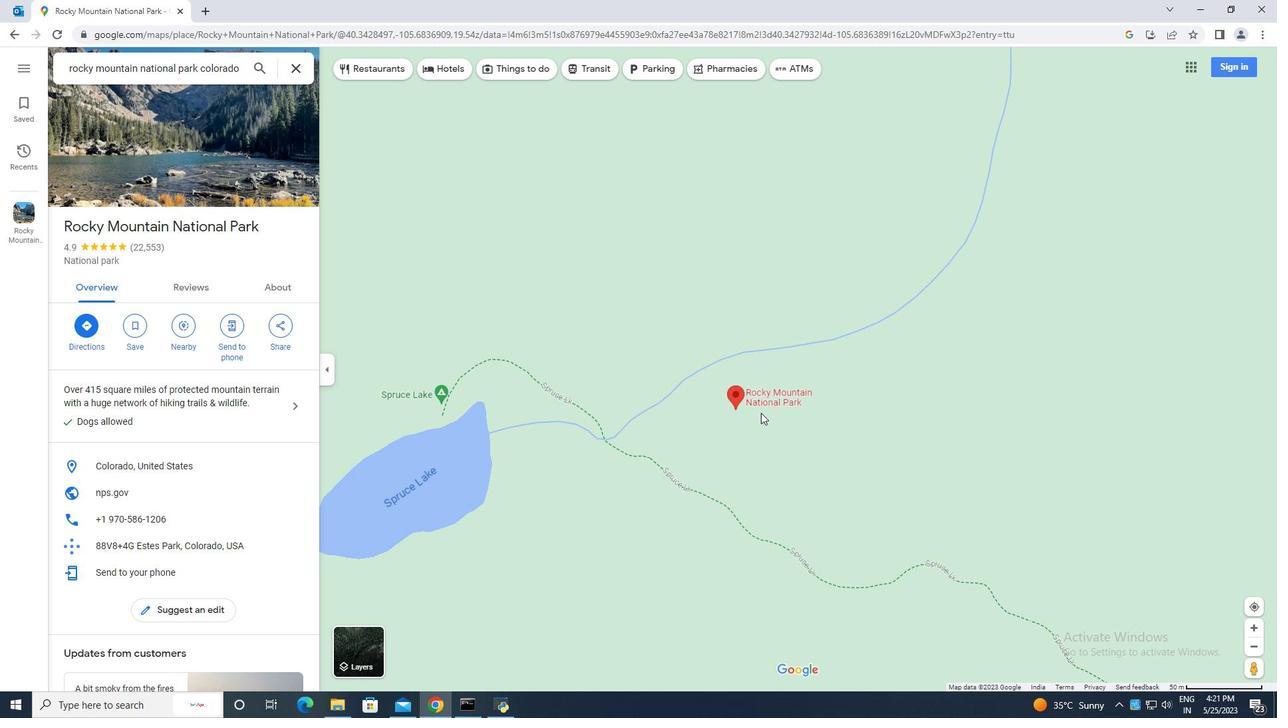 
Action: Mouse scrolled (760, 412) with delta (0, 0)
Screenshot: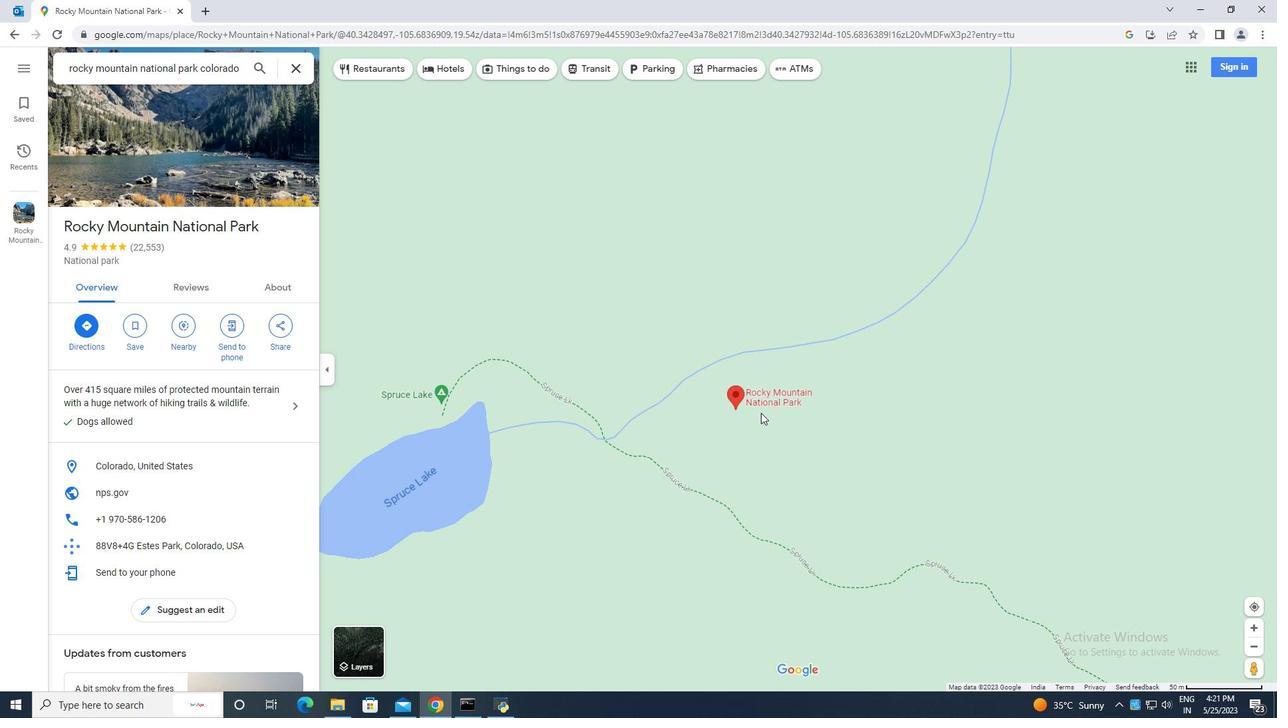 
Action: Mouse scrolled (760, 412) with delta (0, 0)
Screenshot: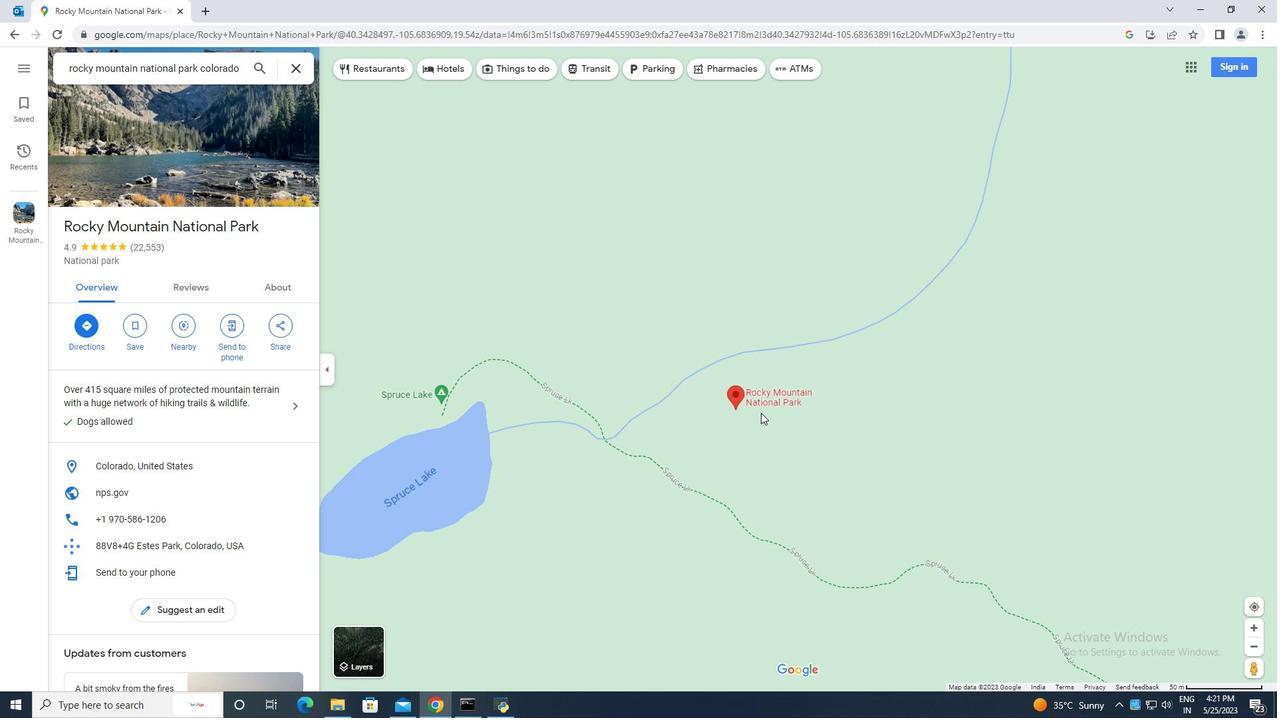 
Action: Mouse scrolled (760, 412) with delta (0, 0)
Screenshot: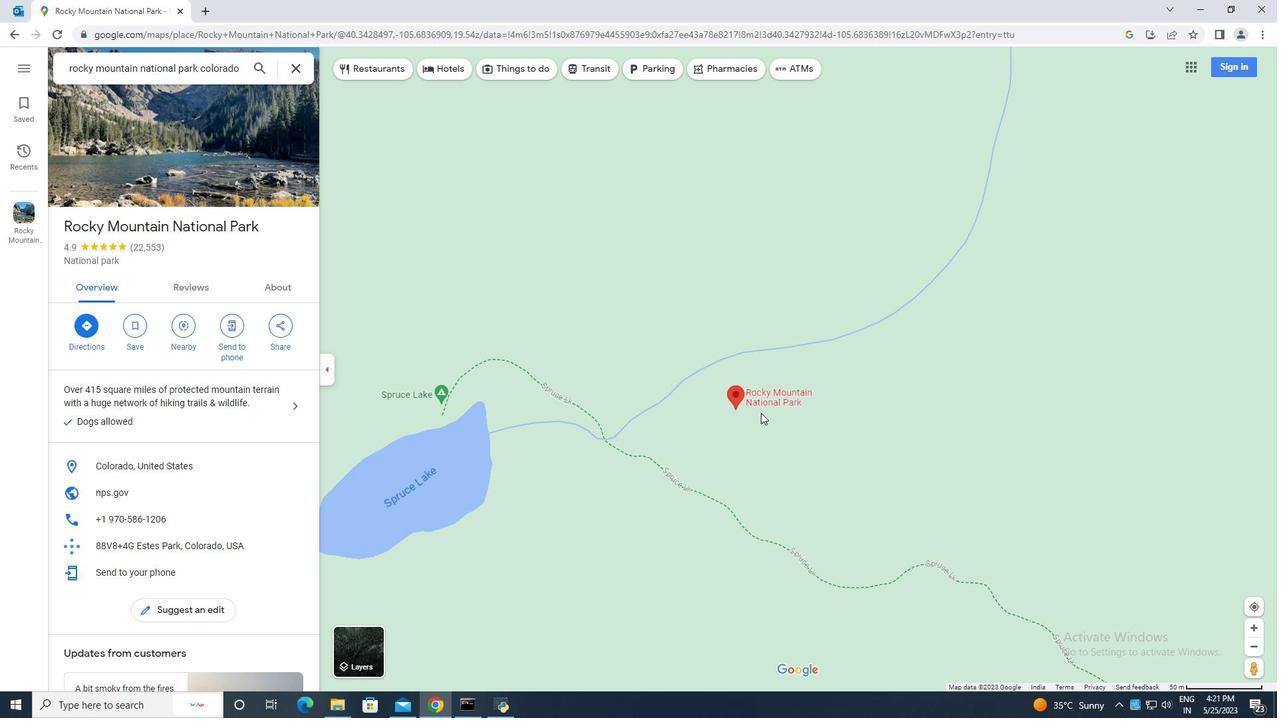 
Action: Mouse moved to (765, 408)
Screenshot: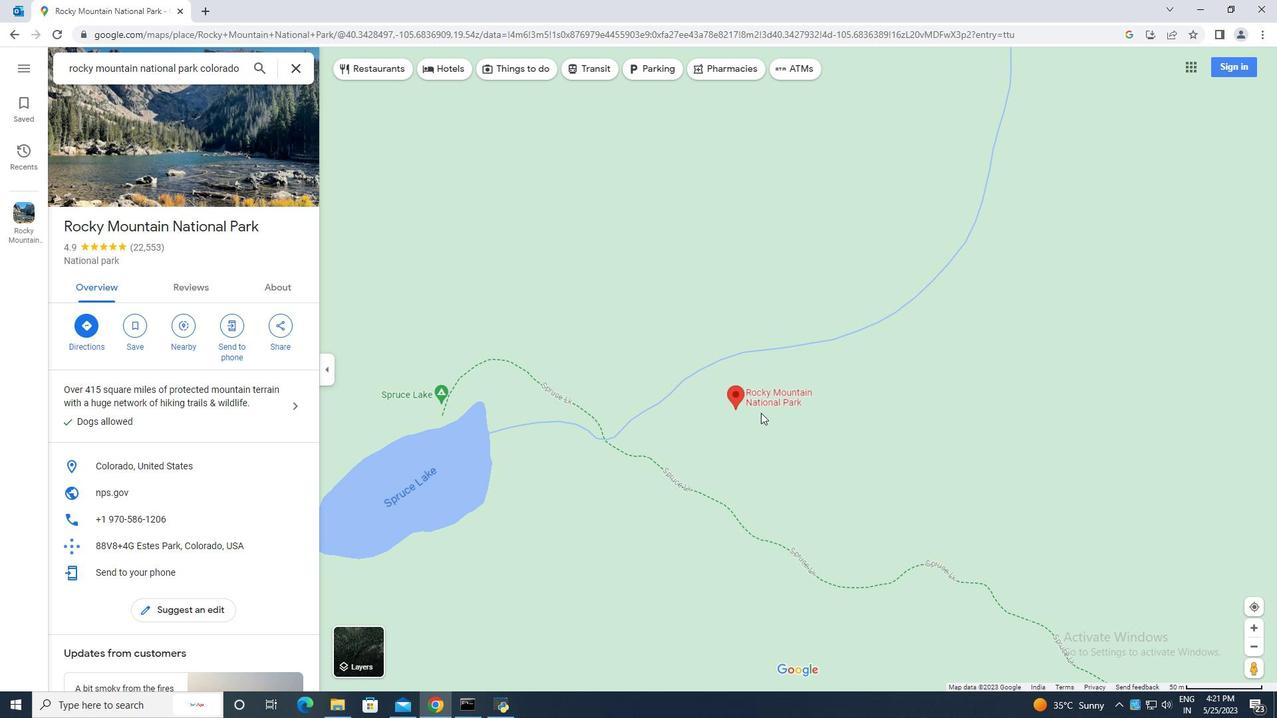 
Action: Mouse scrolled (765, 407) with delta (0, 0)
Screenshot: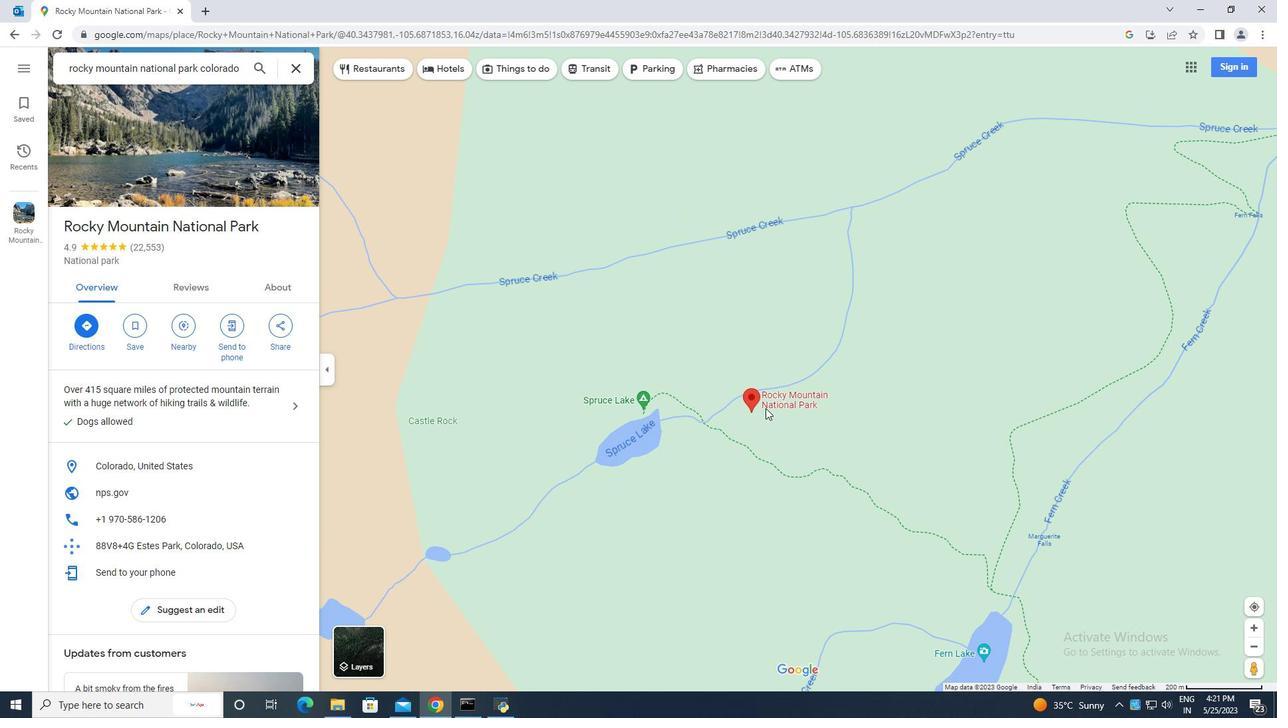 
Action: Mouse scrolled (765, 407) with delta (0, 0)
Screenshot: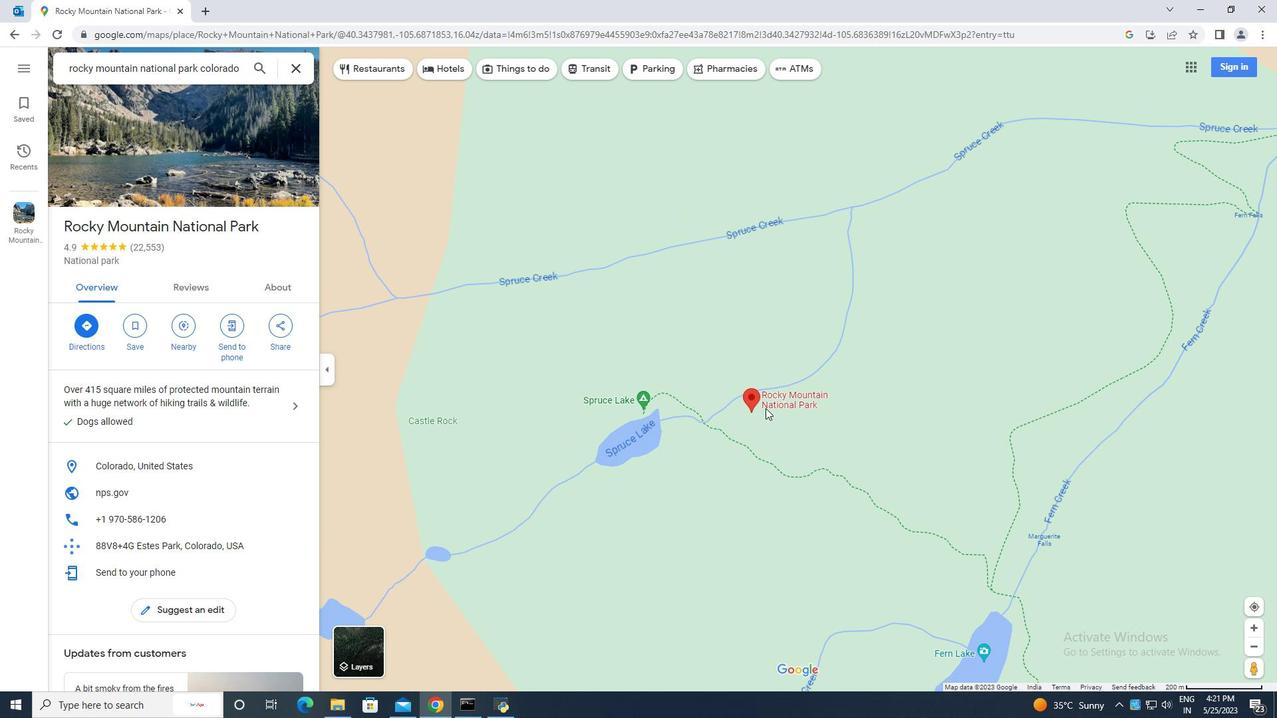 
Action: Mouse scrolled (765, 407) with delta (0, 0)
Screenshot: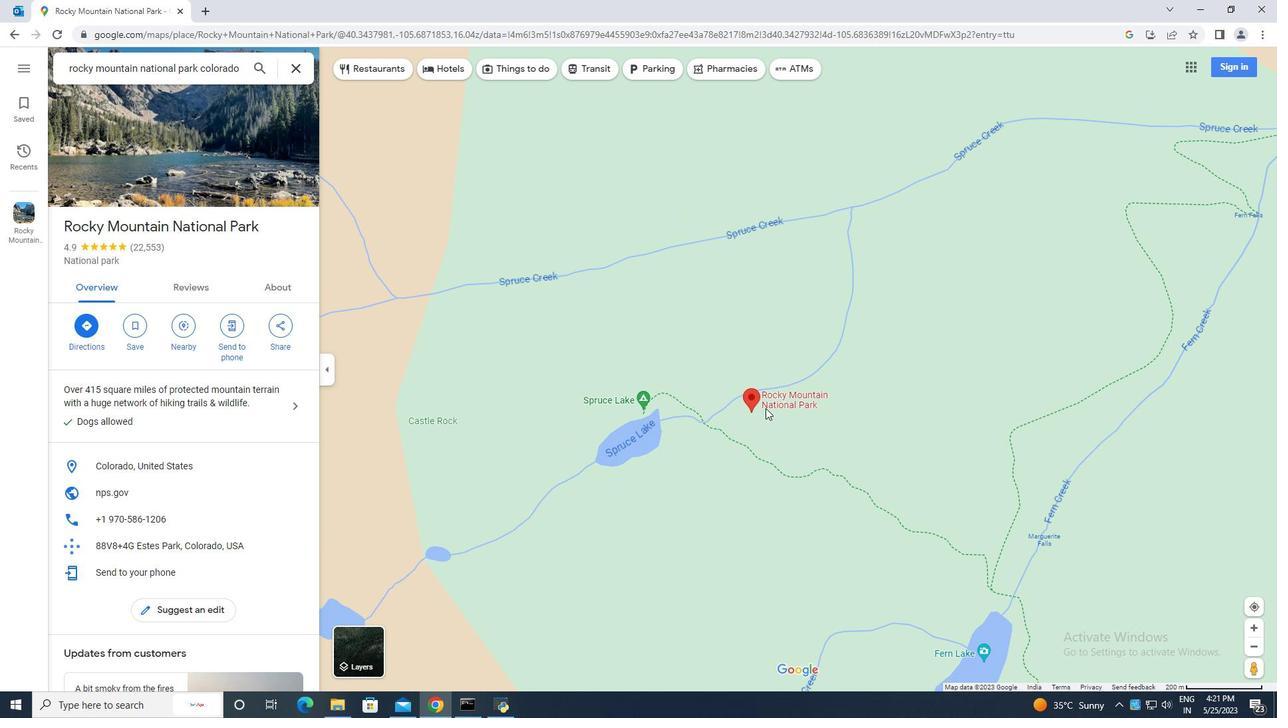 
Action: Mouse scrolled (765, 407) with delta (0, 0)
Screenshot: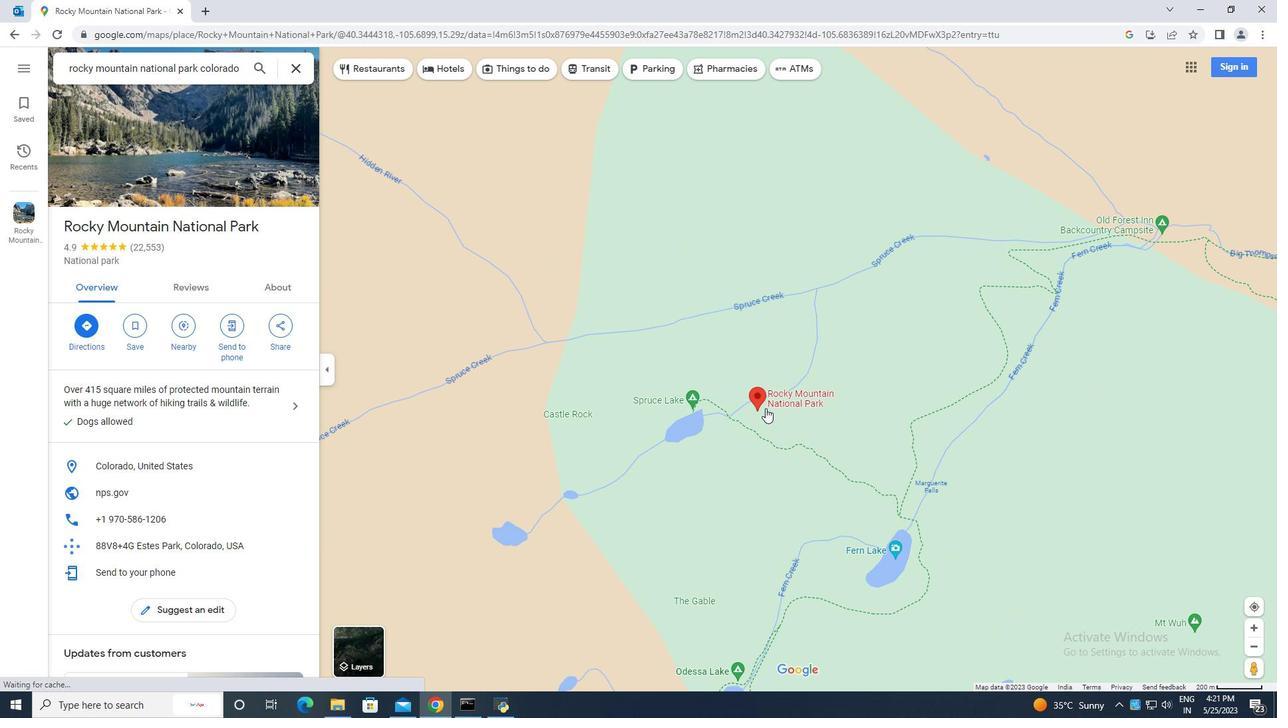 
Action: Mouse scrolled (765, 407) with delta (0, 0)
Screenshot: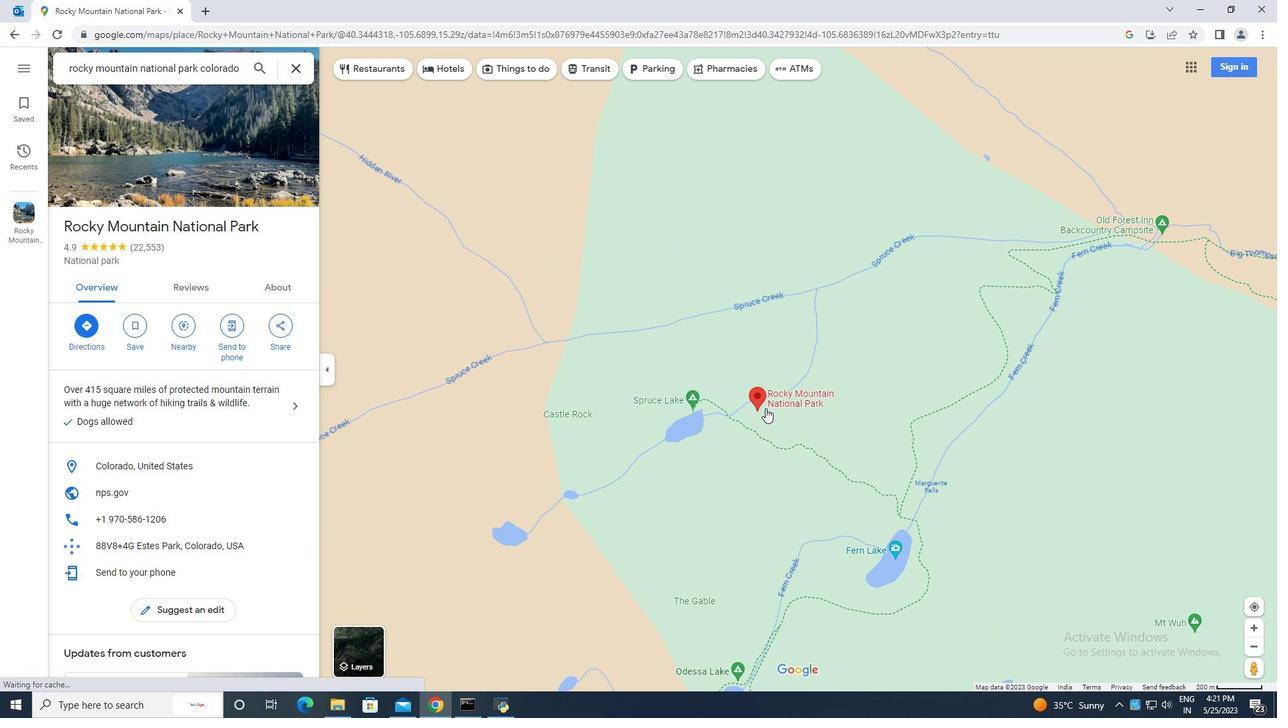 
Action: Mouse scrolled (765, 407) with delta (0, 0)
Screenshot: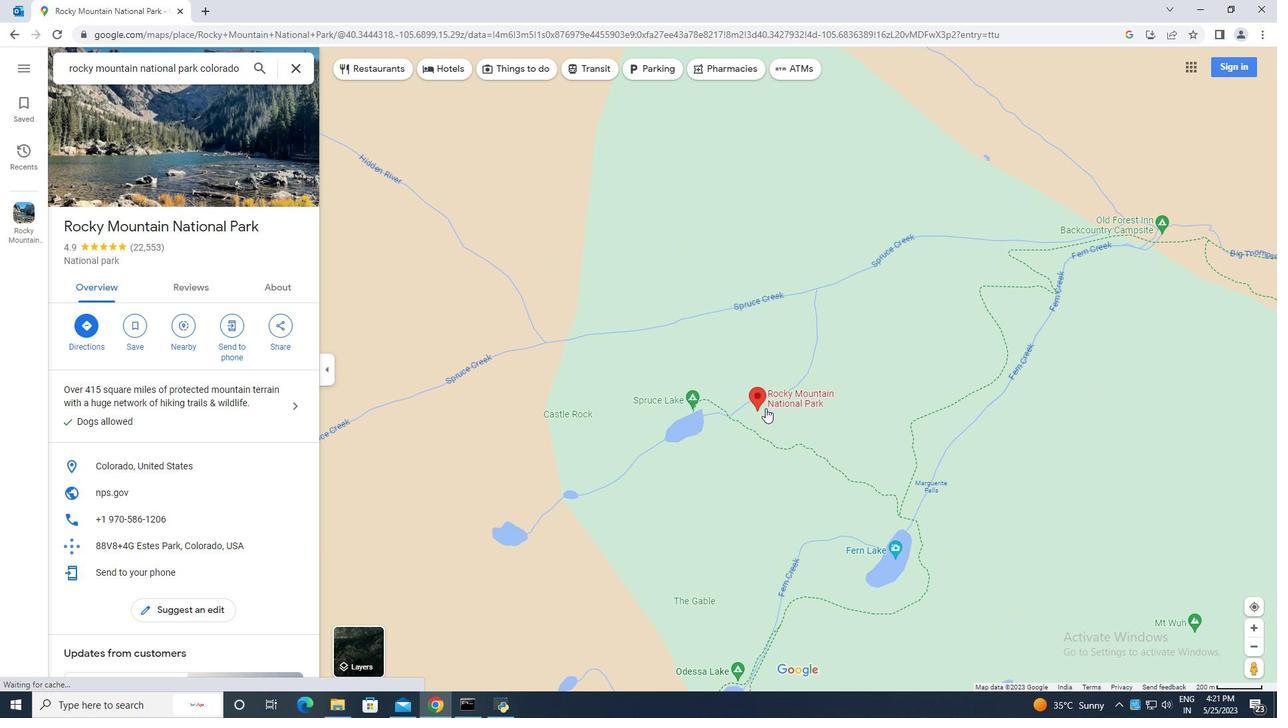 
Action: Mouse moved to (768, 406)
Screenshot: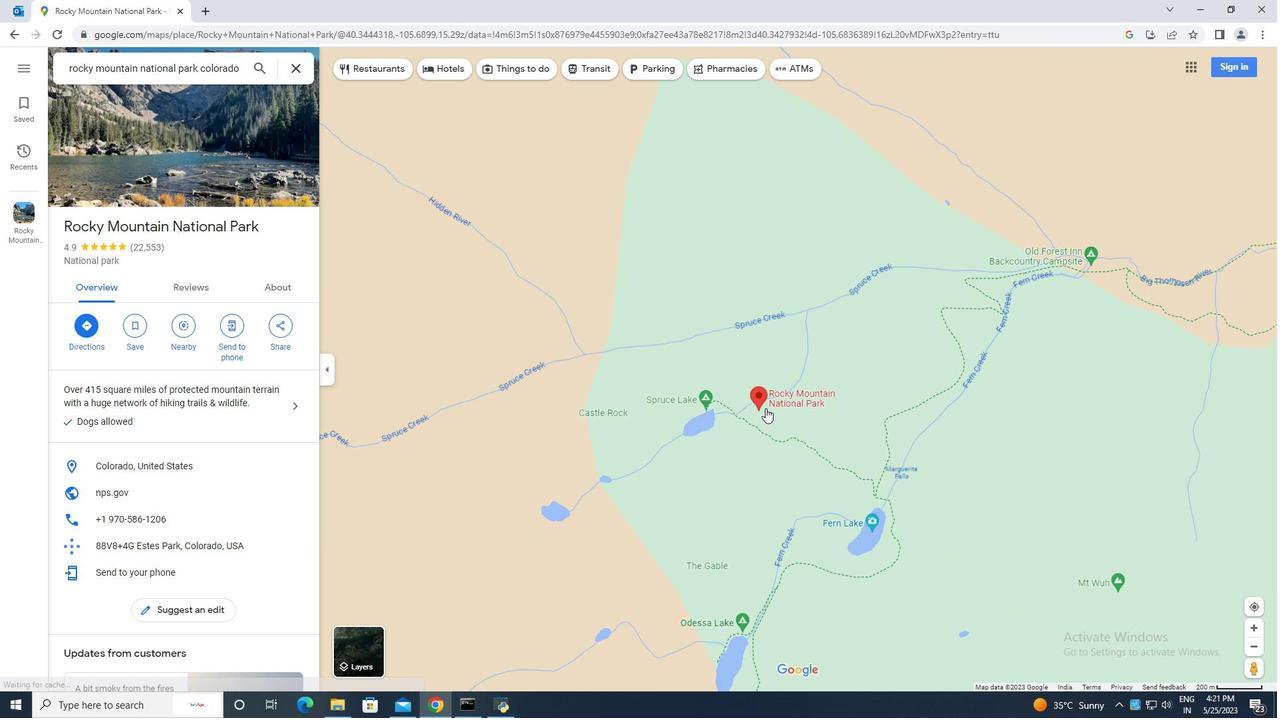
Action: Mouse scrolled (768, 405) with delta (0, 0)
Screenshot: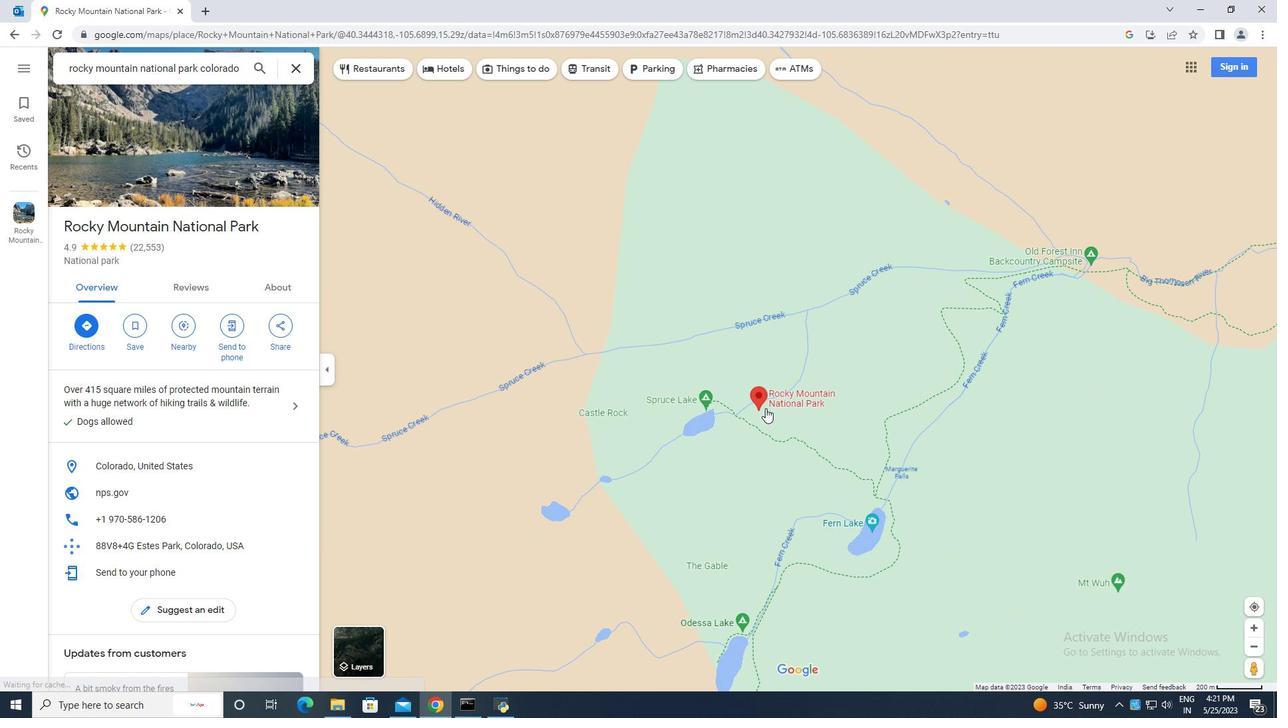 
Action: Mouse scrolled (768, 405) with delta (0, 0)
Screenshot: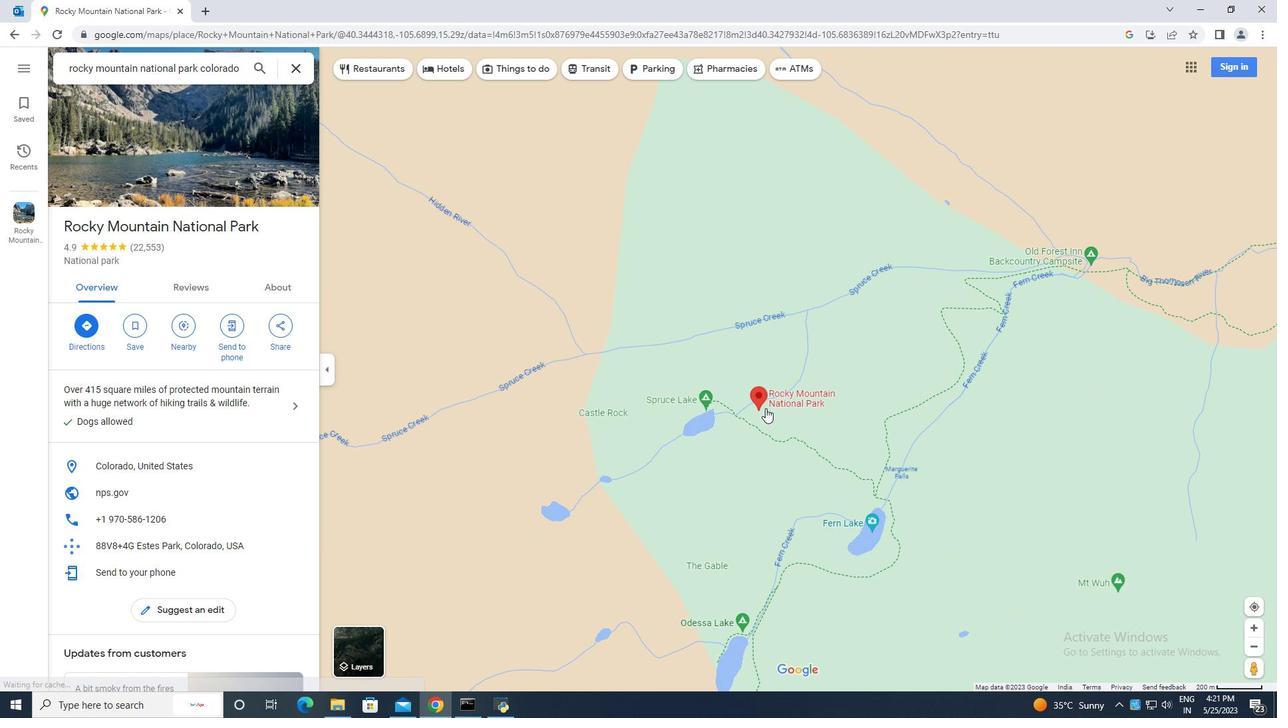 
Action: Mouse moved to (768, 406)
Screenshot: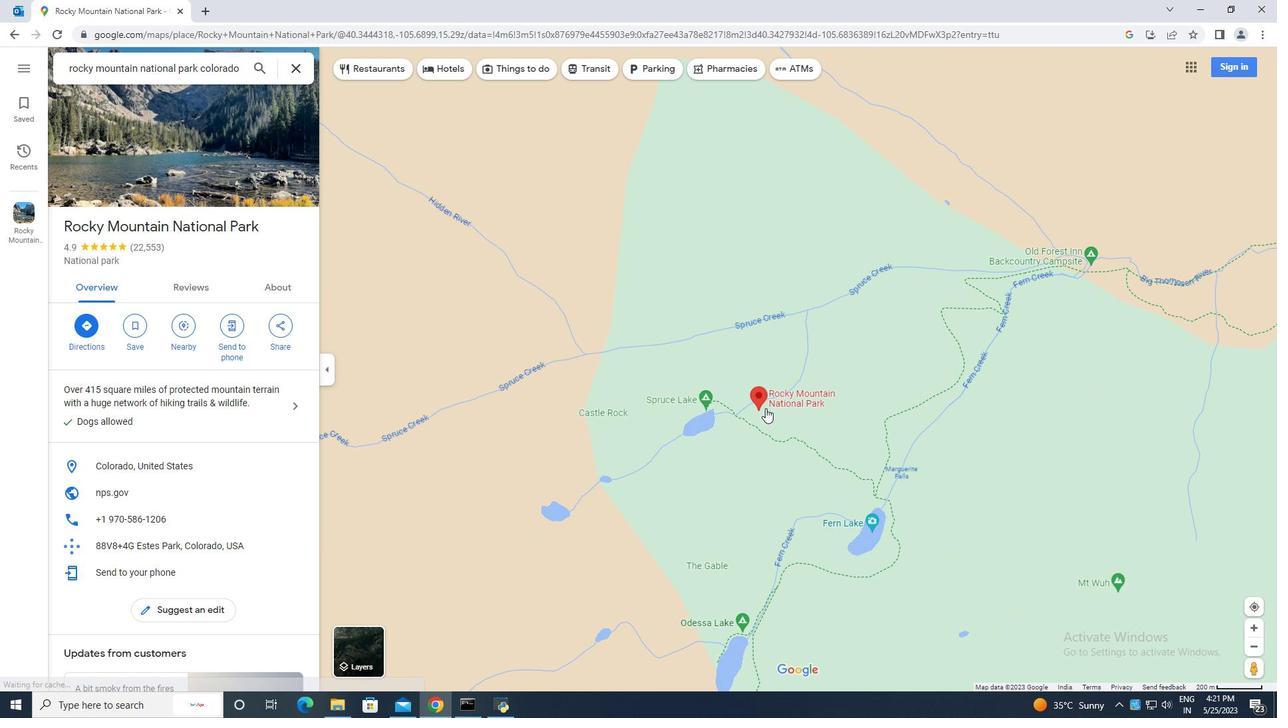 
Action: Mouse scrolled (768, 405) with delta (0, 0)
Screenshot: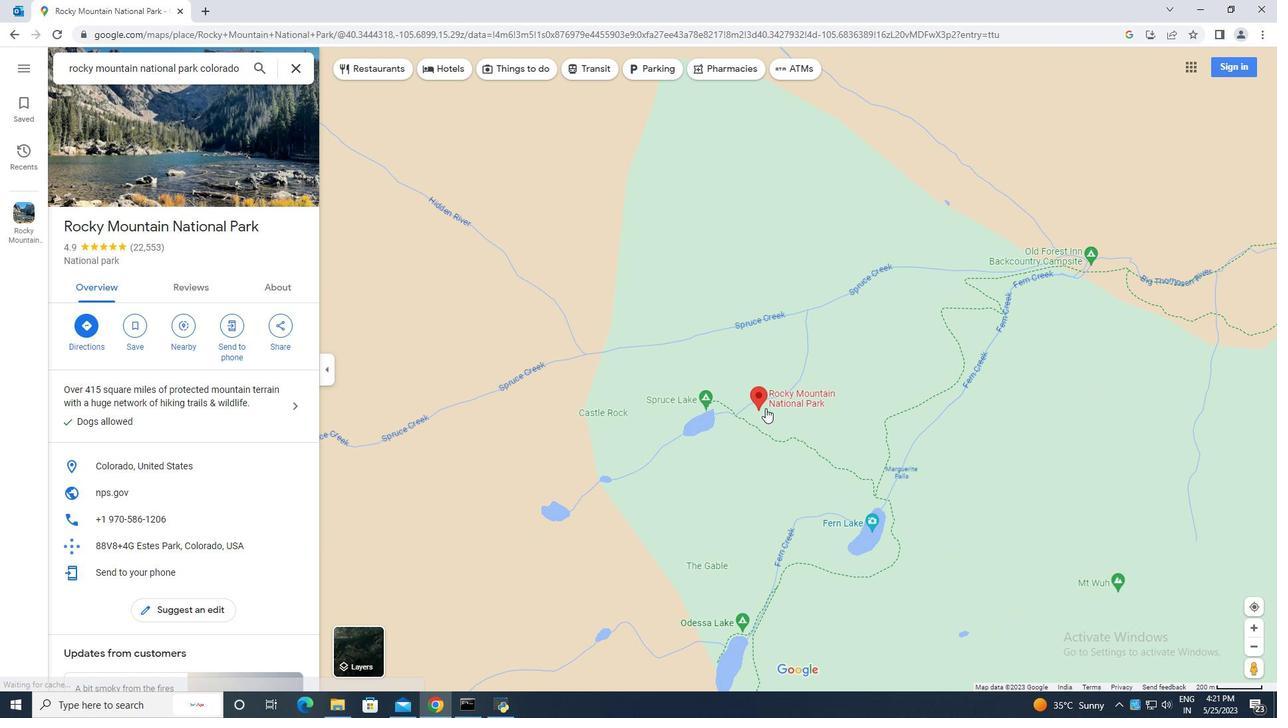 
Action: Mouse scrolled (768, 405) with delta (0, 0)
Screenshot: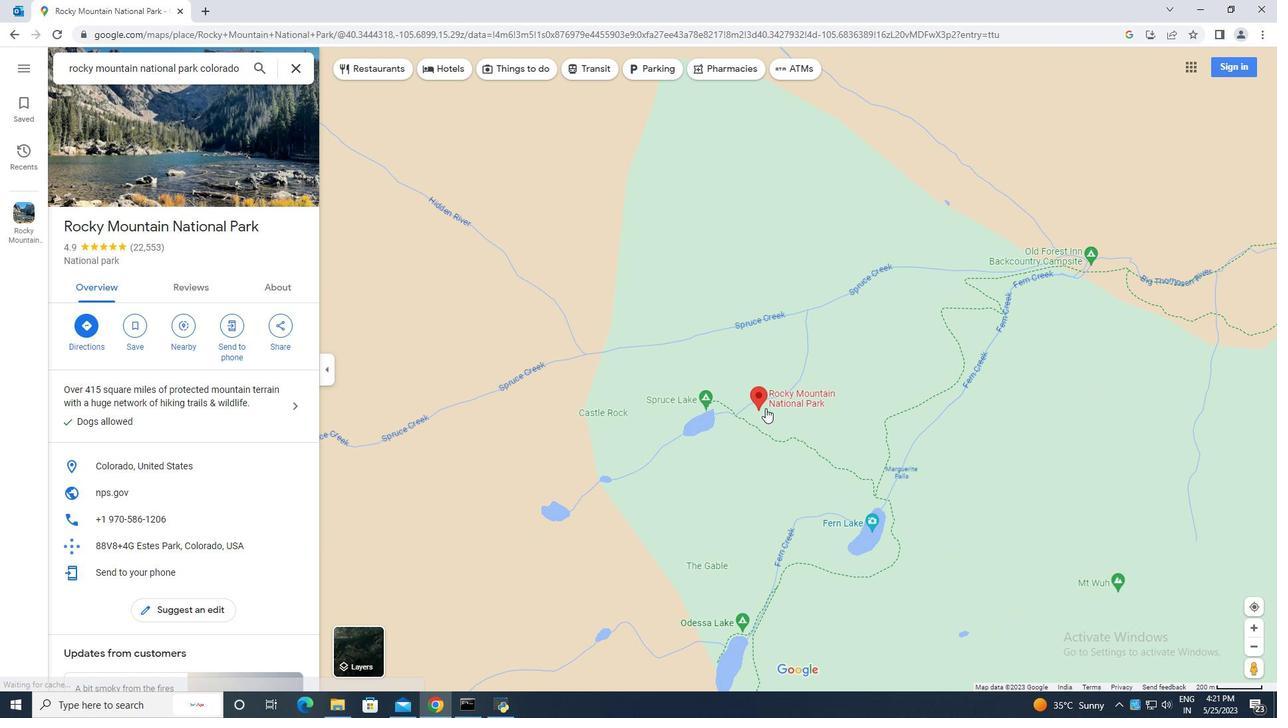 
Action: Mouse moved to (809, 458)
Screenshot: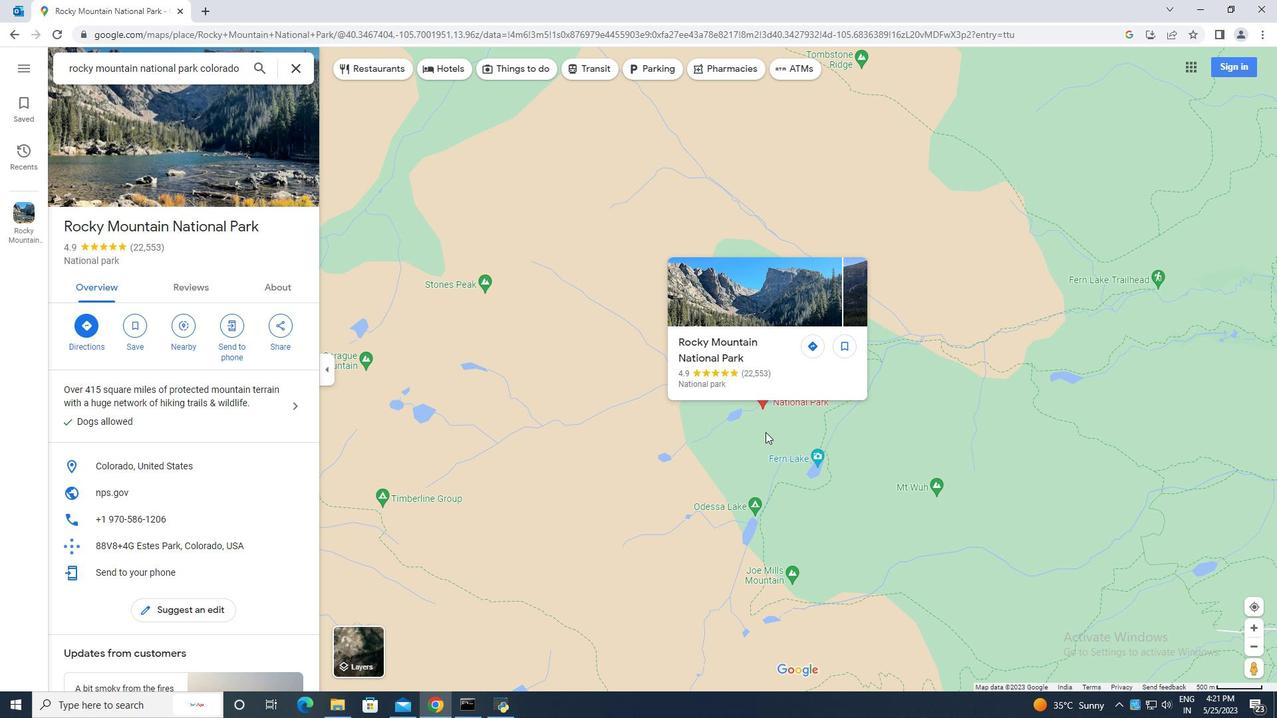 
Action: Mouse scrolled (809, 458) with delta (0, 0)
Screenshot: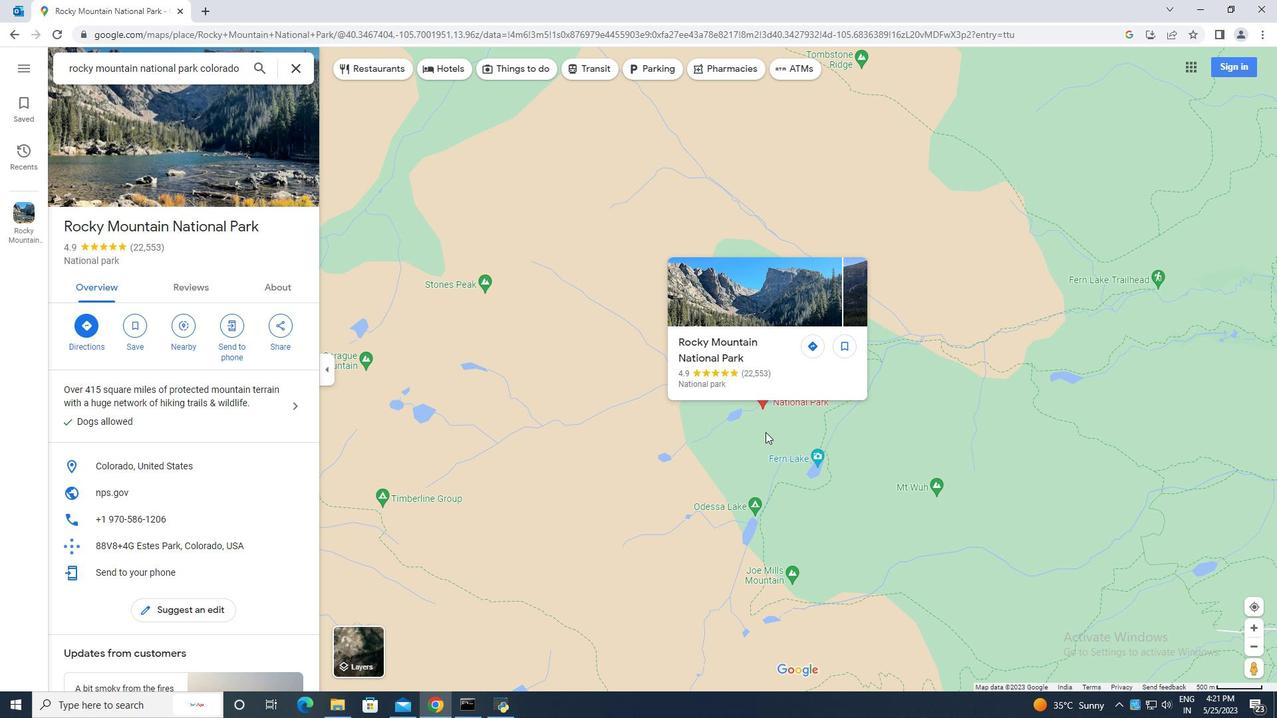 
Action: Mouse moved to (810, 461)
Screenshot: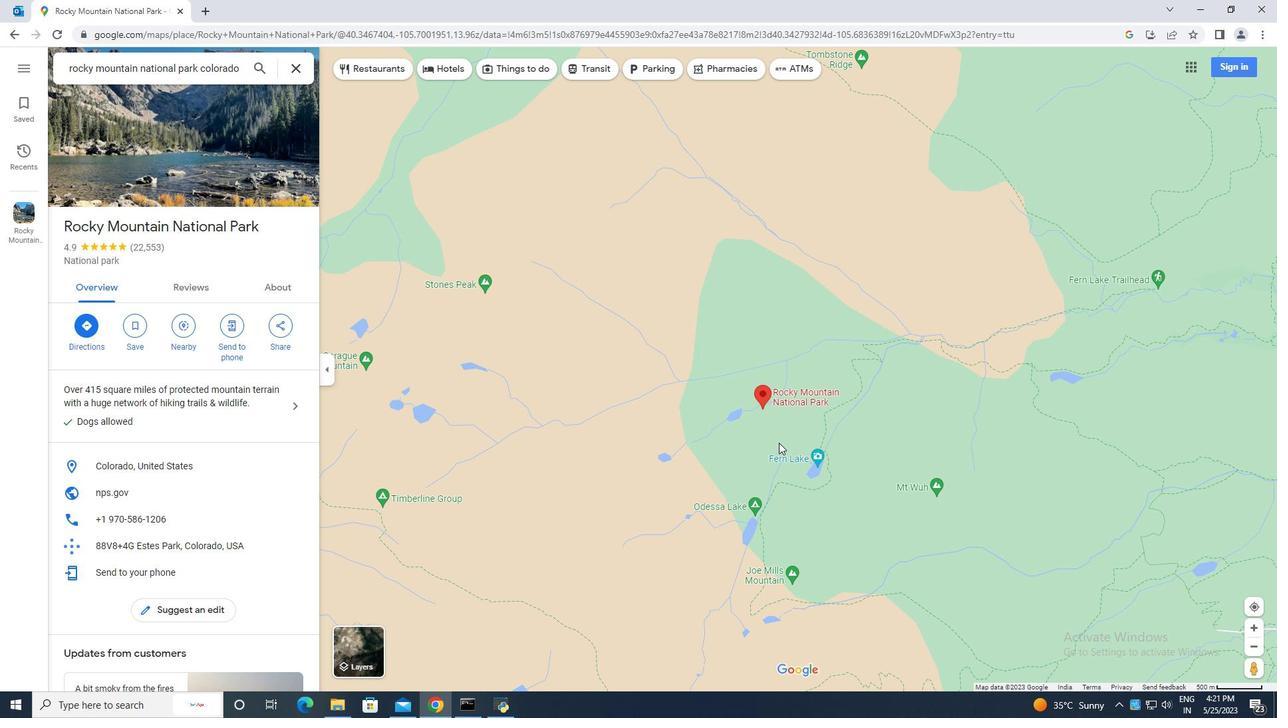 
Action: Mouse scrolled (810, 460) with delta (0, 0)
Screenshot: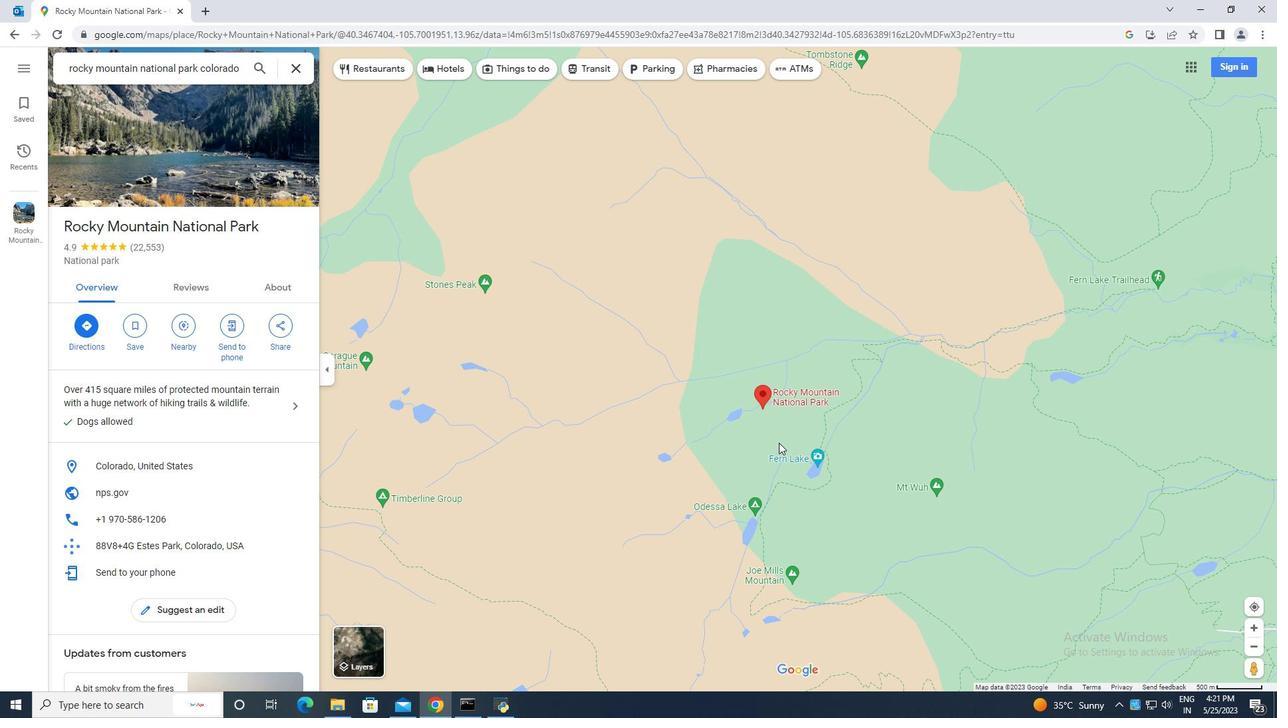 
Action: Mouse moved to (811, 462)
Screenshot: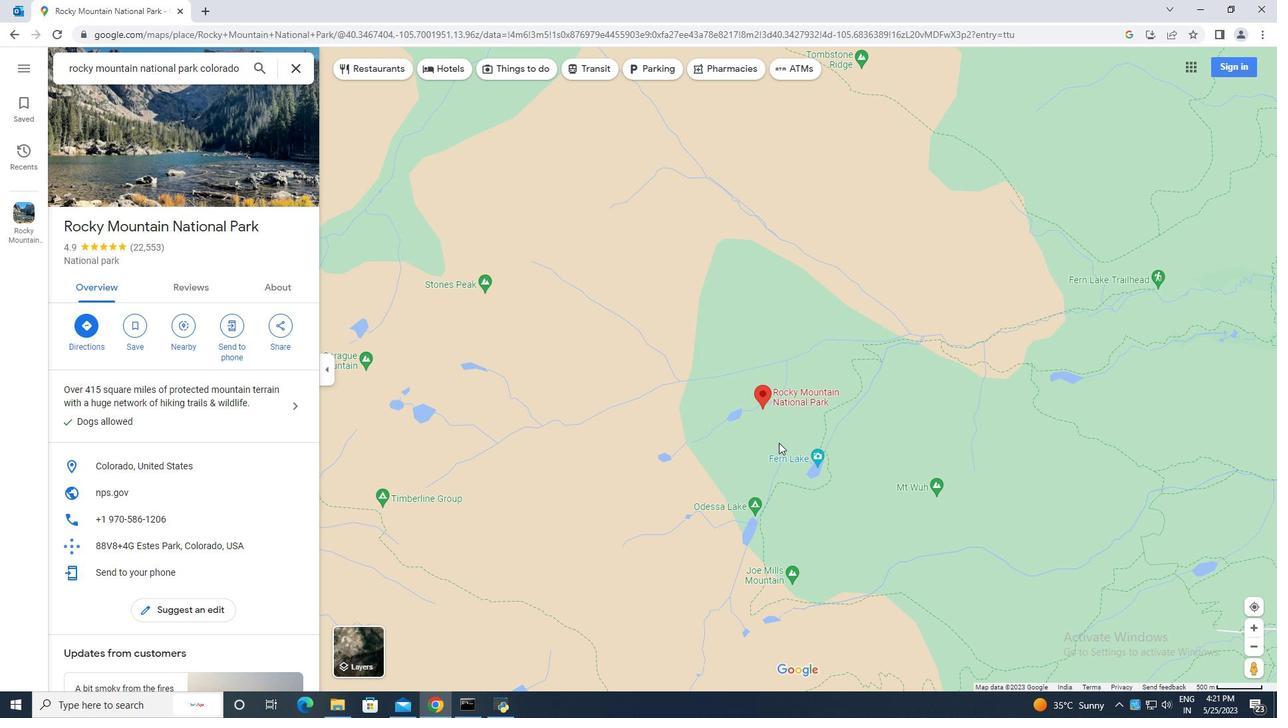 
Action: Mouse scrolled (811, 461) with delta (0, 0)
Screenshot: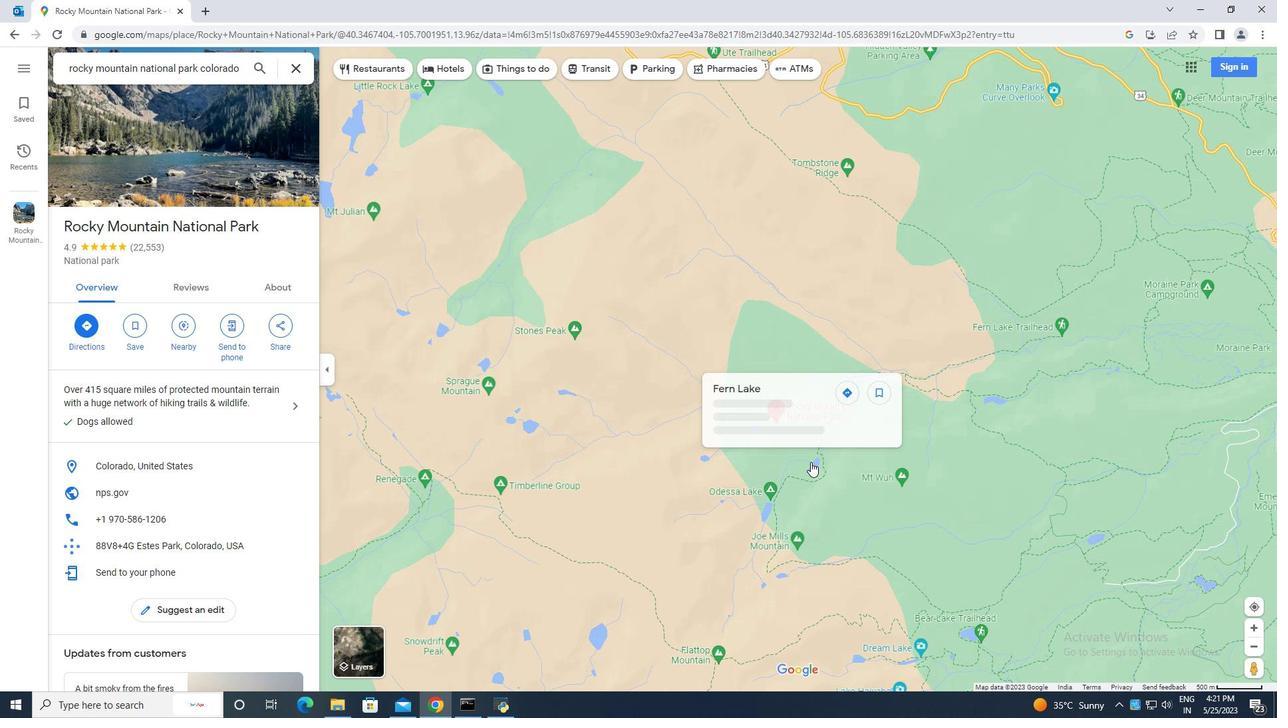 
Action: Mouse scrolled (811, 461) with delta (0, 0)
Screenshot: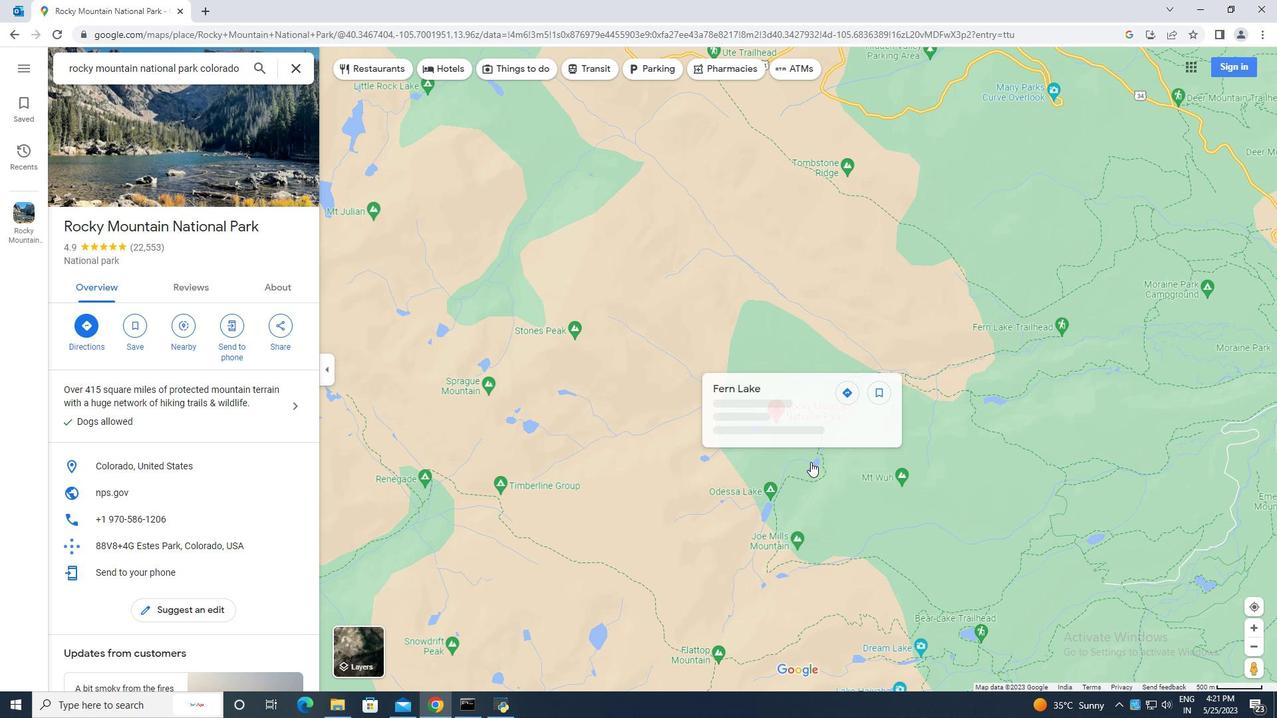 
Action: Mouse scrolled (811, 461) with delta (0, 0)
Screenshot: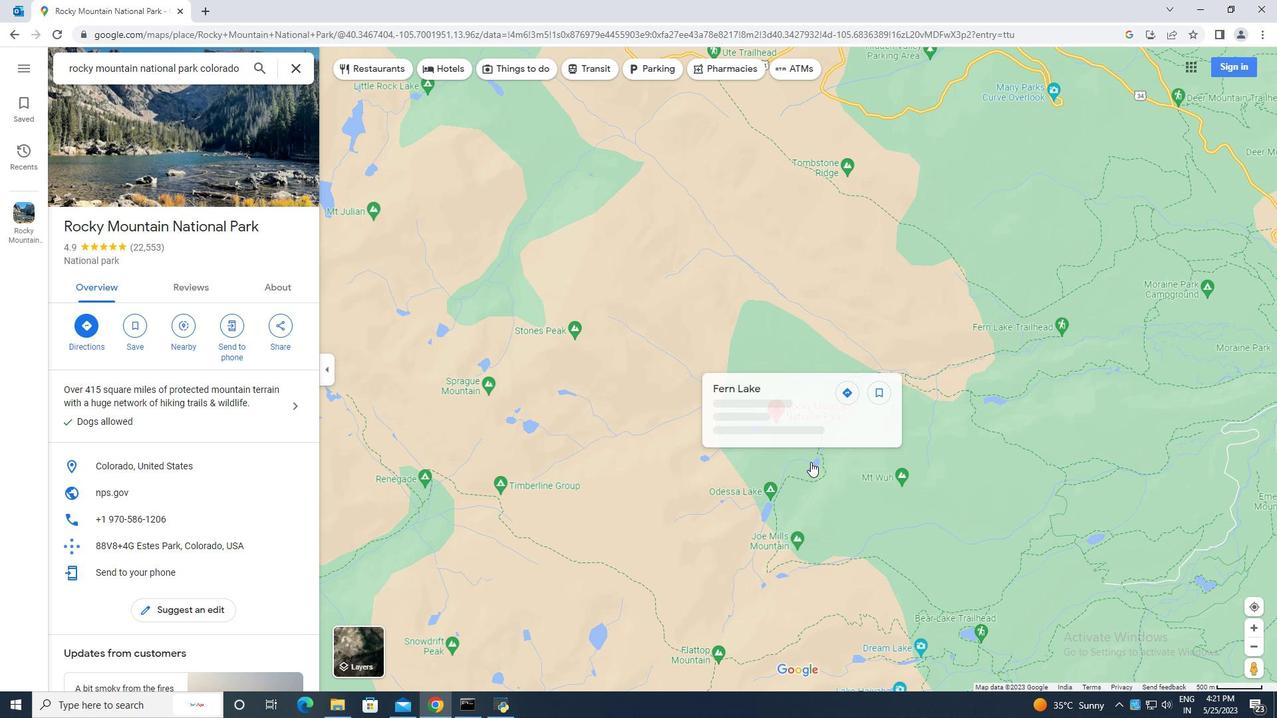 
Action: Mouse scrolled (811, 461) with delta (0, 0)
Screenshot: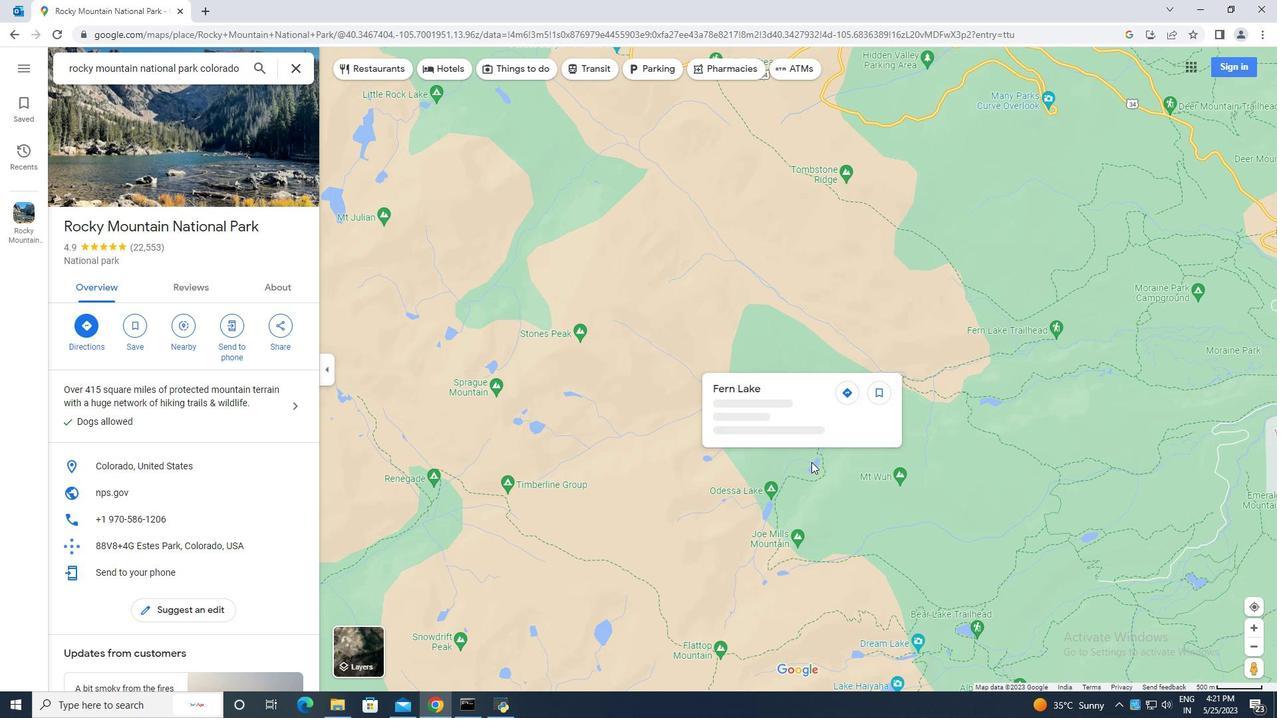 
Action: Mouse moved to (896, 517)
Screenshot: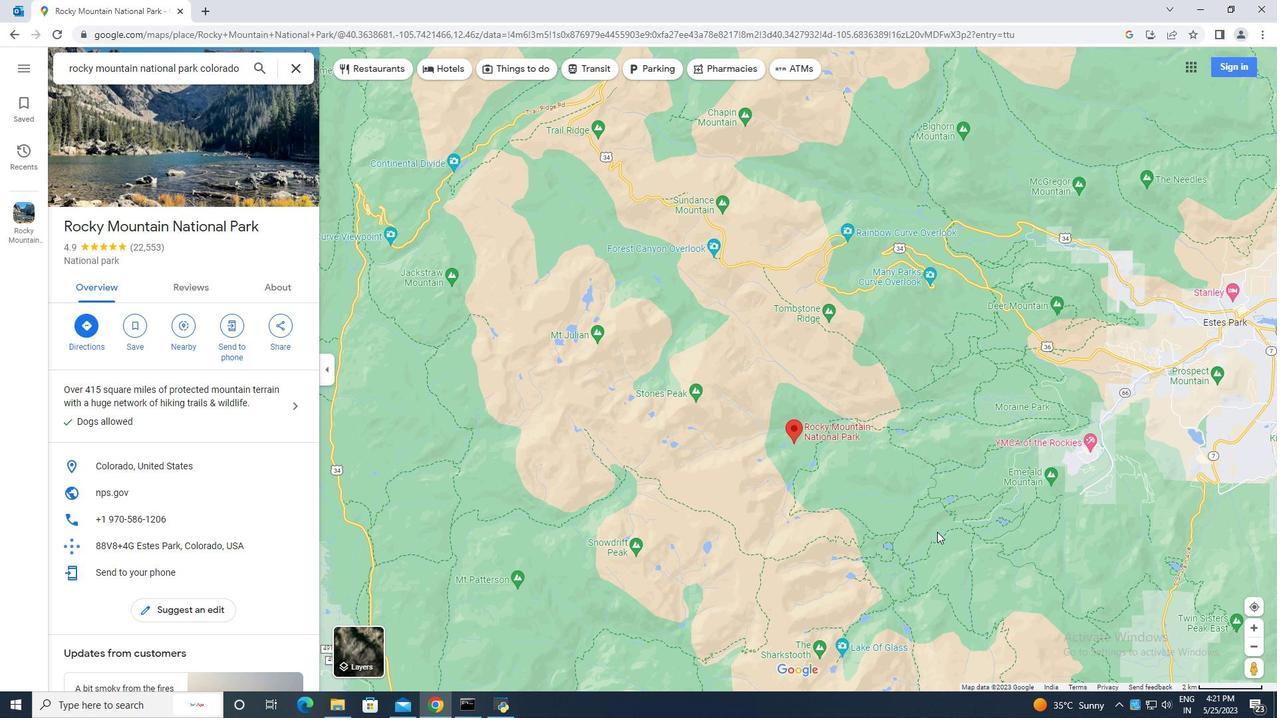 
Action: Mouse scrolled (896, 518) with delta (0, 0)
Screenshot: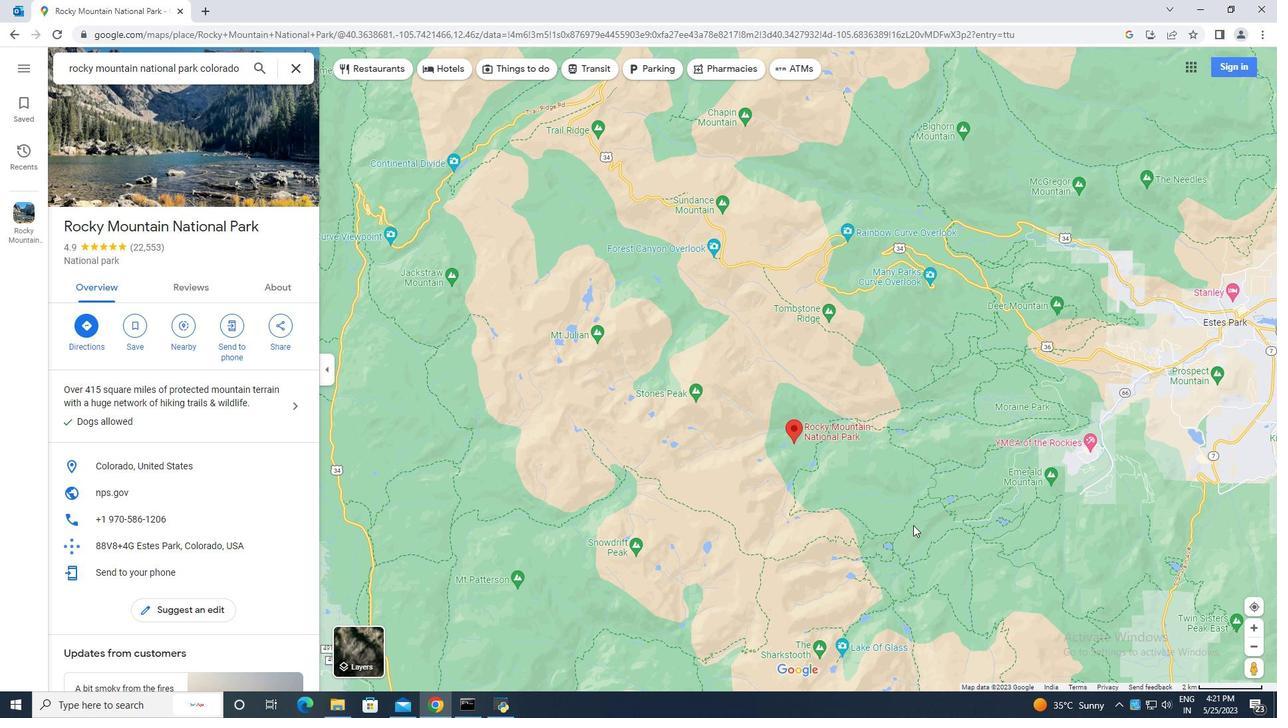 
Action: Mouse scrolled (896, 518) with delta (0, 0)
Screenshot: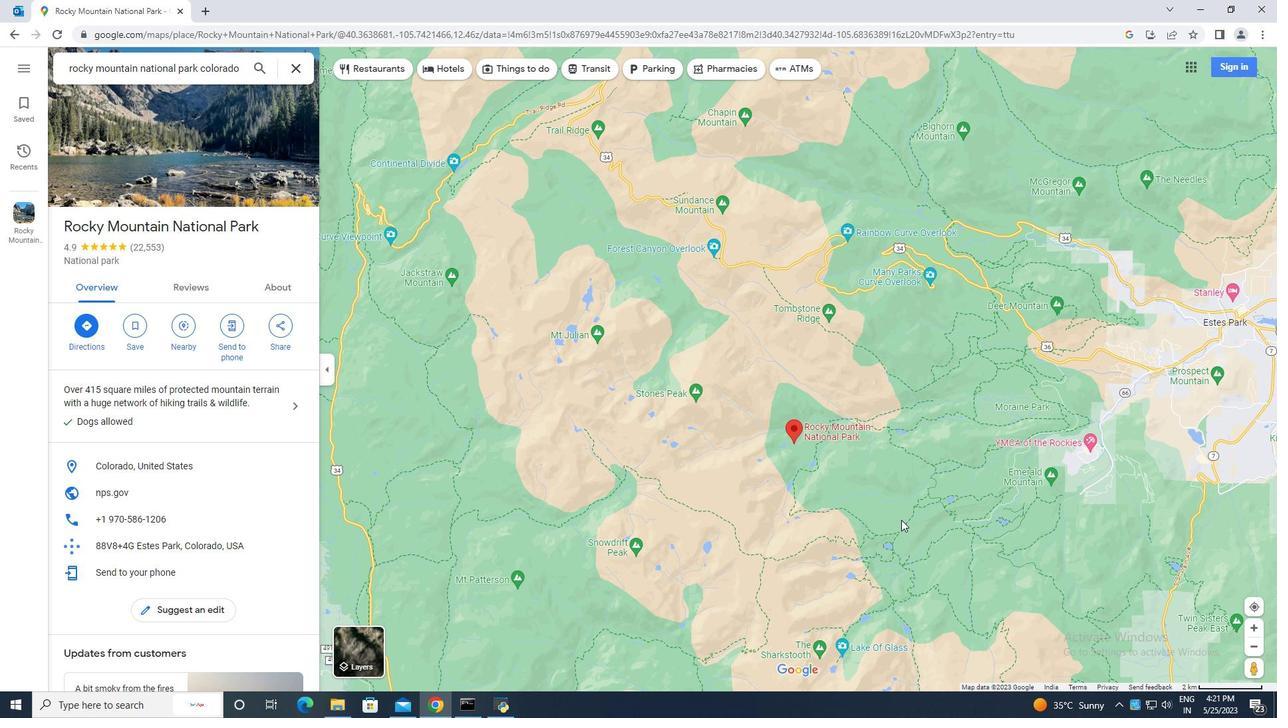
Action: Mouse moved to (846, 463)
Screenshot: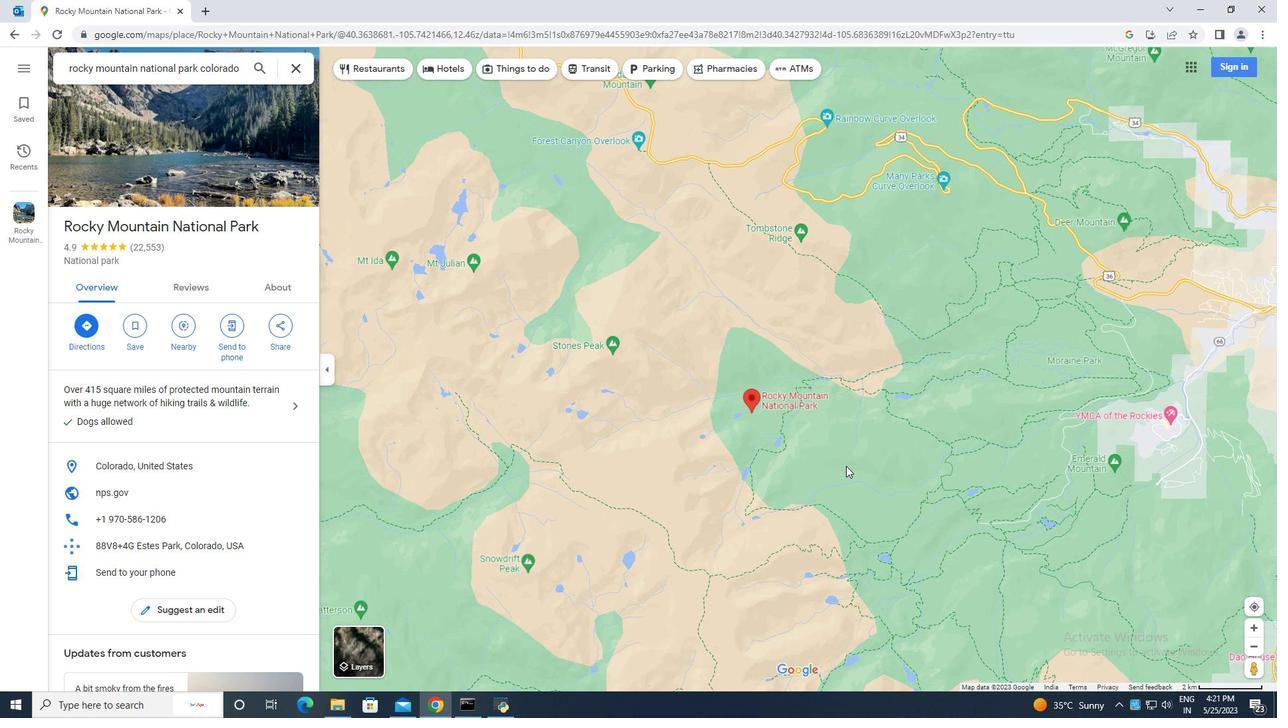 
Action: Mouse pressed left at (846, 463)
Screenshot: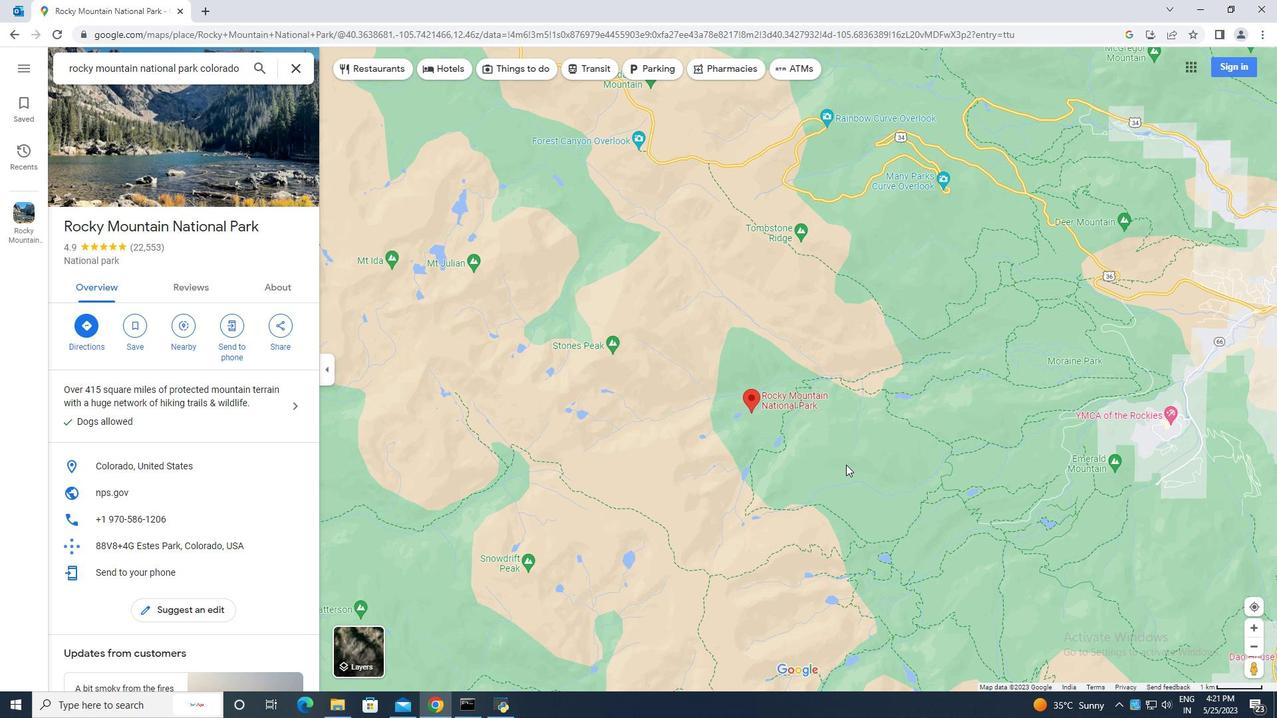 
Action: Mouse moved to (764, 392)
Screenshot: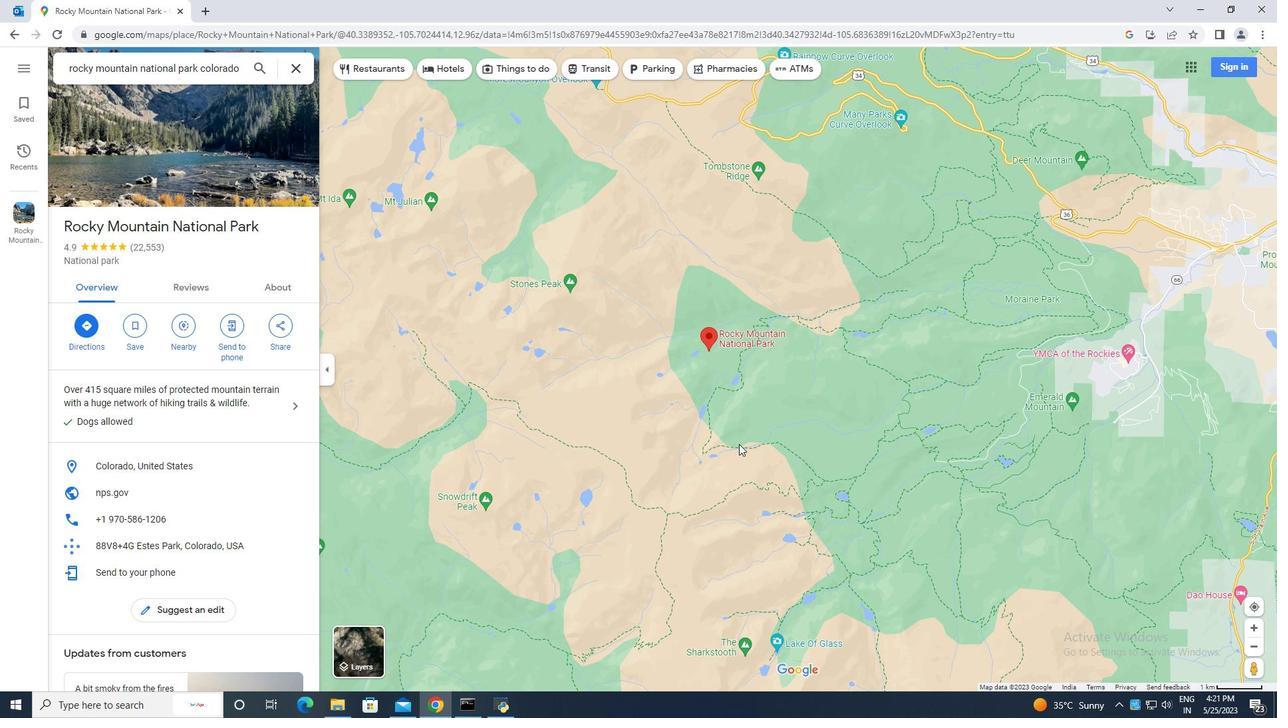 
Action: Mouse scrolled (764, 393) with delta (0, 0)
Screenshot: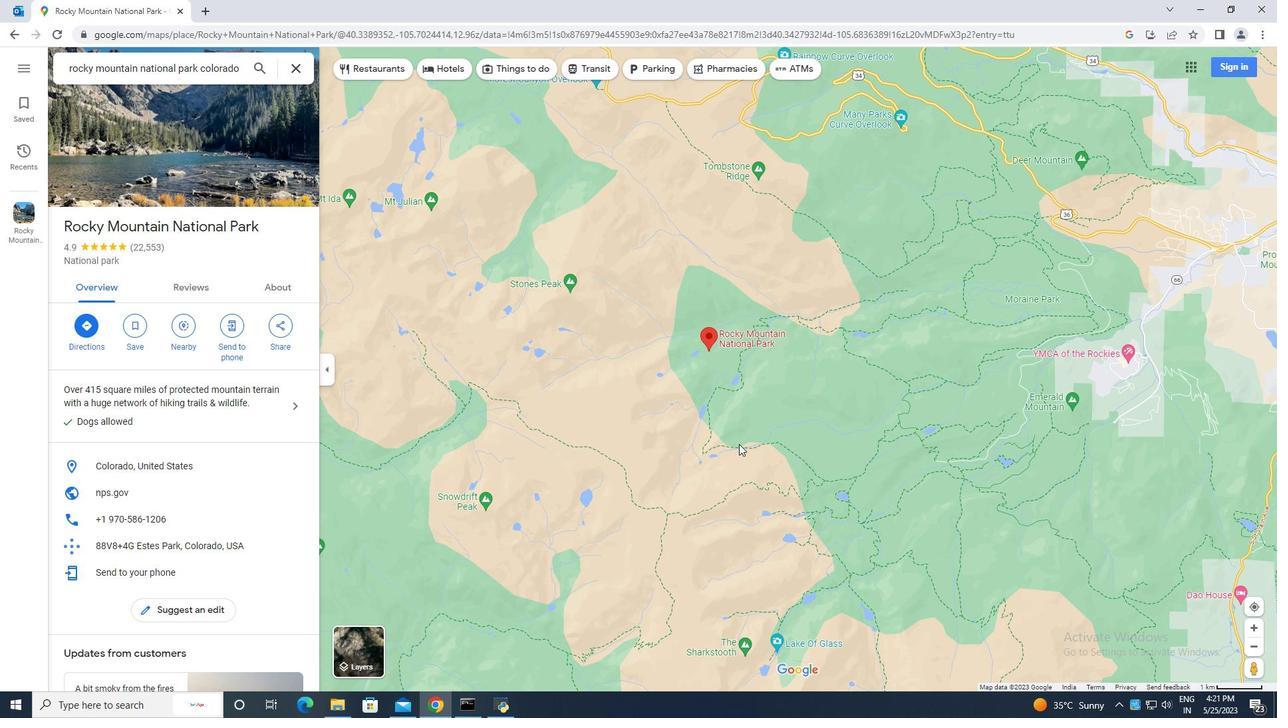 
Action: Mouse scrolled (764, 393) with delta (0, 0)
Screenshot: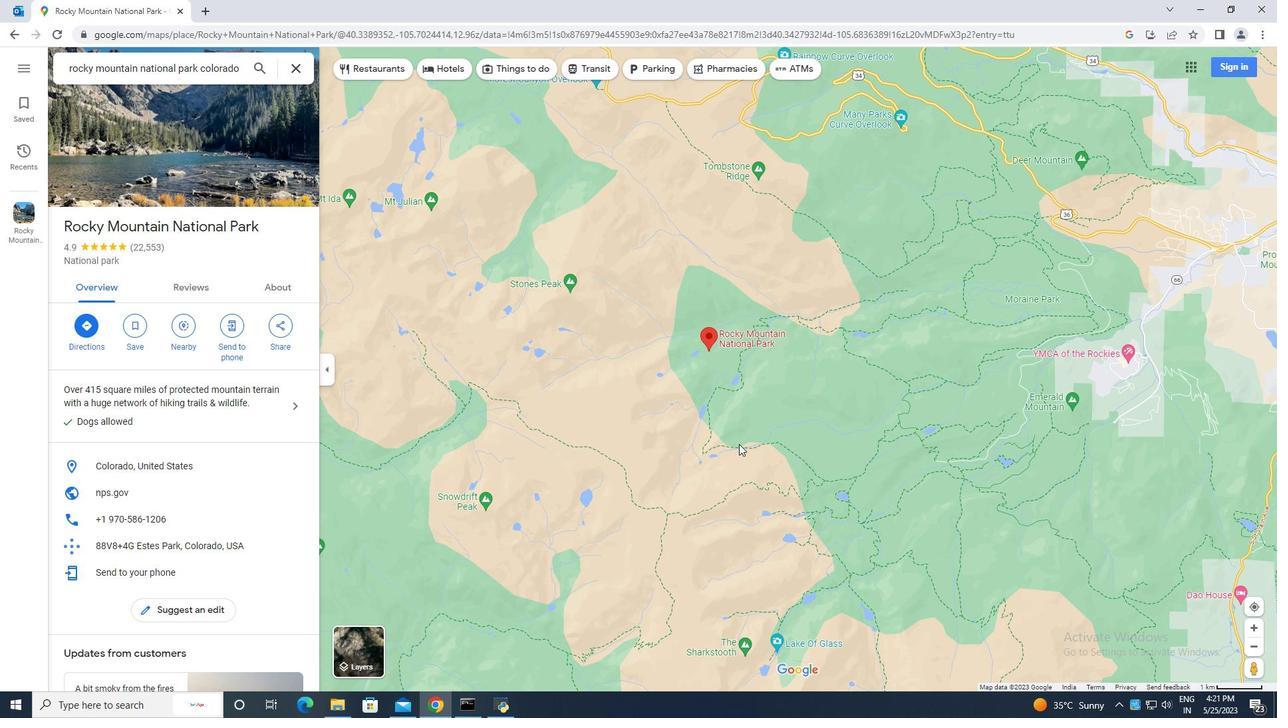 
Action: Mouse scrolled (764, 393) with delta (0, 0)
Screenshot: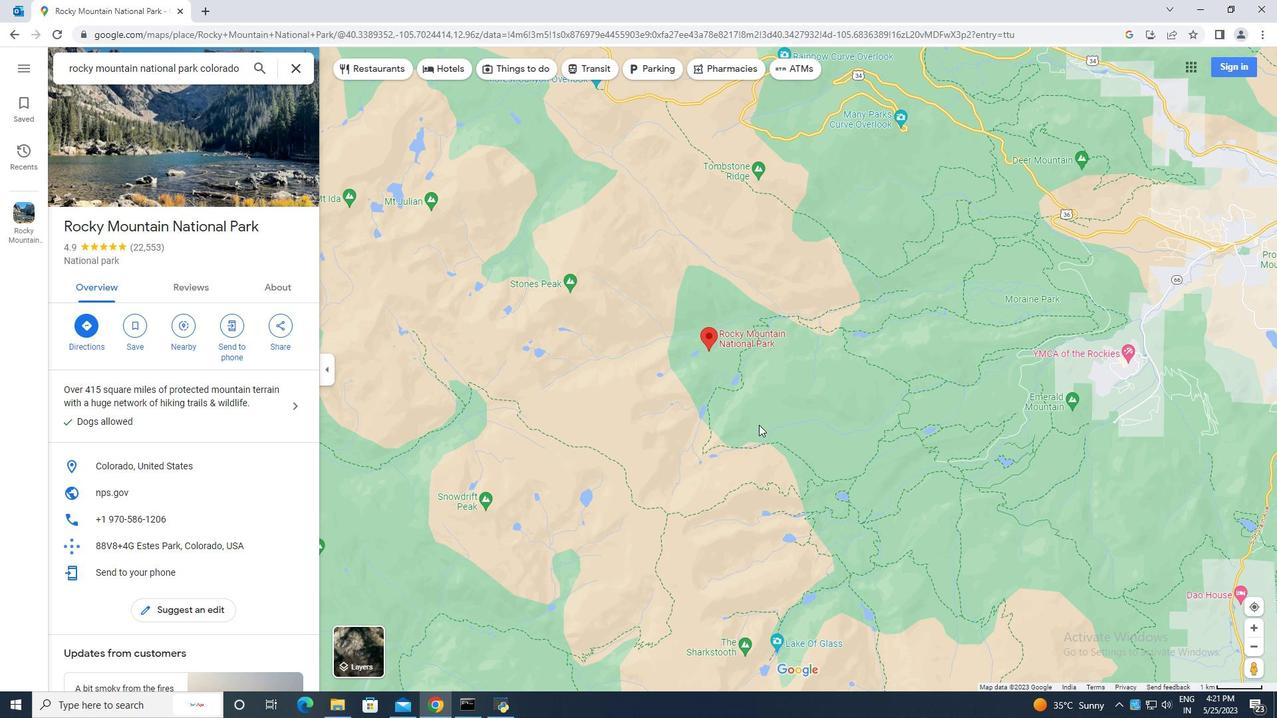 
Action: Mouse moved to (764, 392)
Screenshot: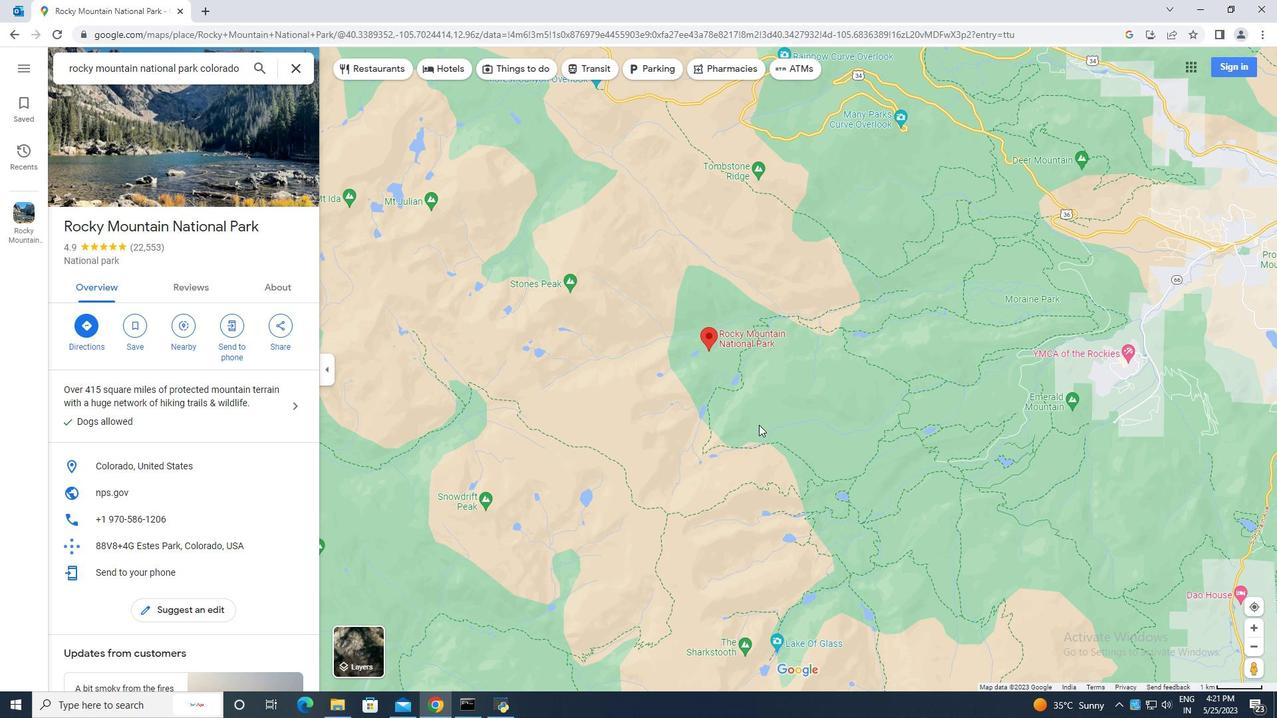 
Action: Mouse scrolled (764, 393) with delta (0, 0)
Screenshot: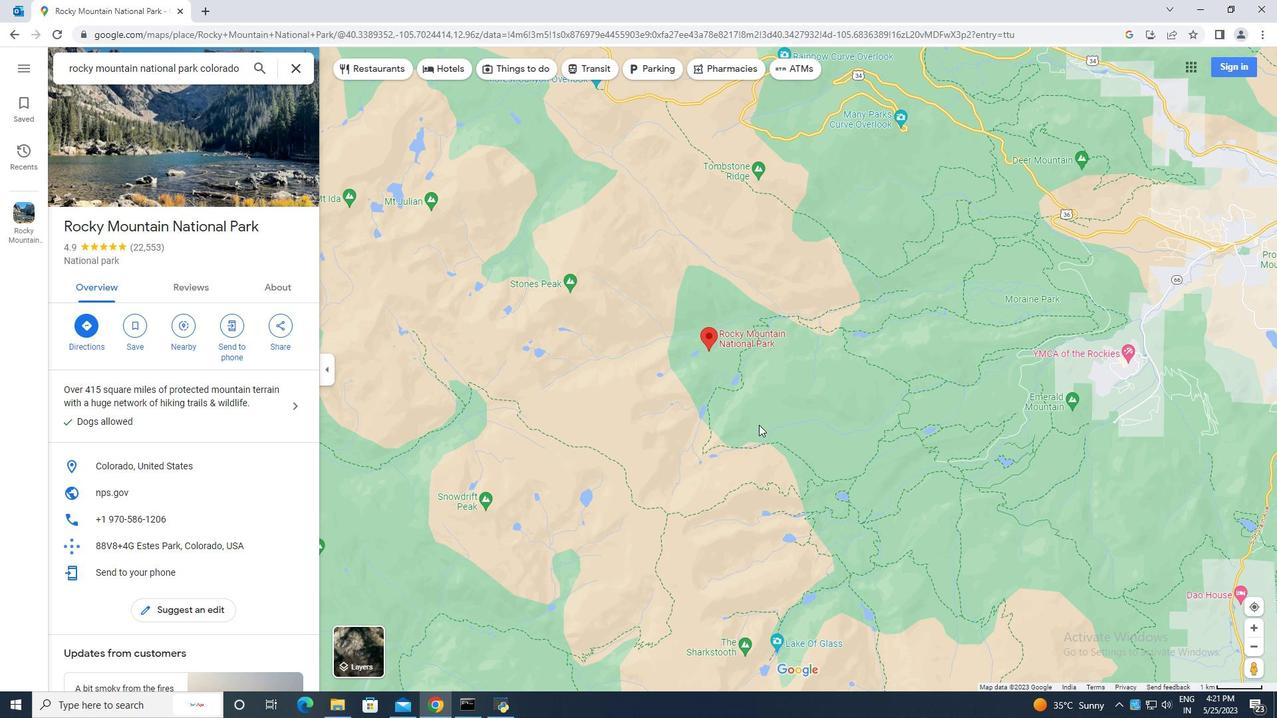 
Action: Mouse moved to (749, 404)
Screenshot: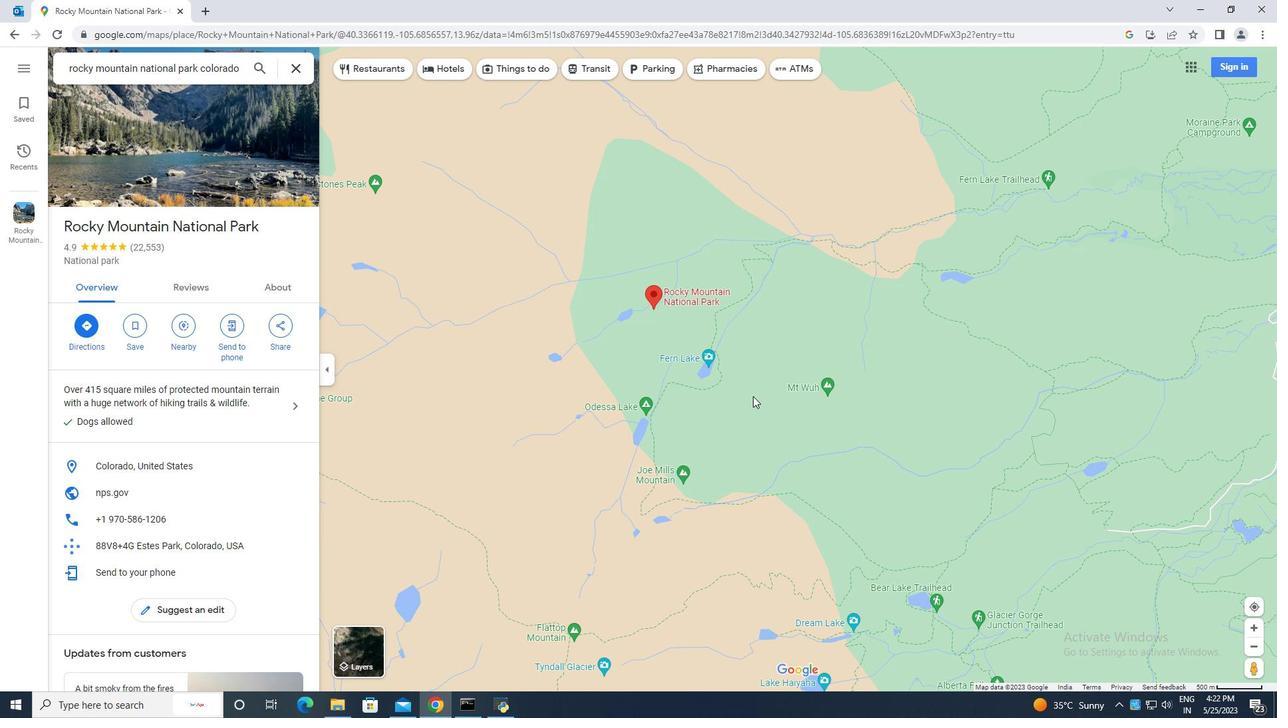 
Action: Mouse pressed left at (749, 404)
Screenshot: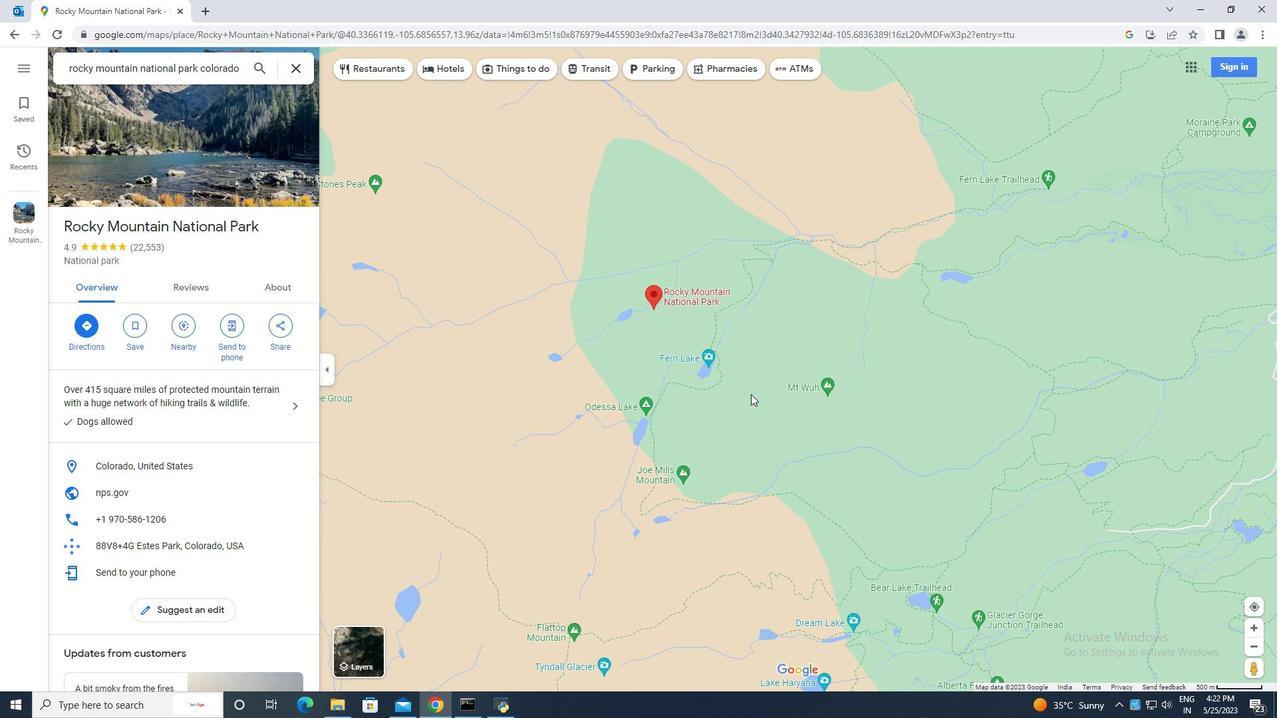
Action: Mouse moved to (812, 431)
Screenshot: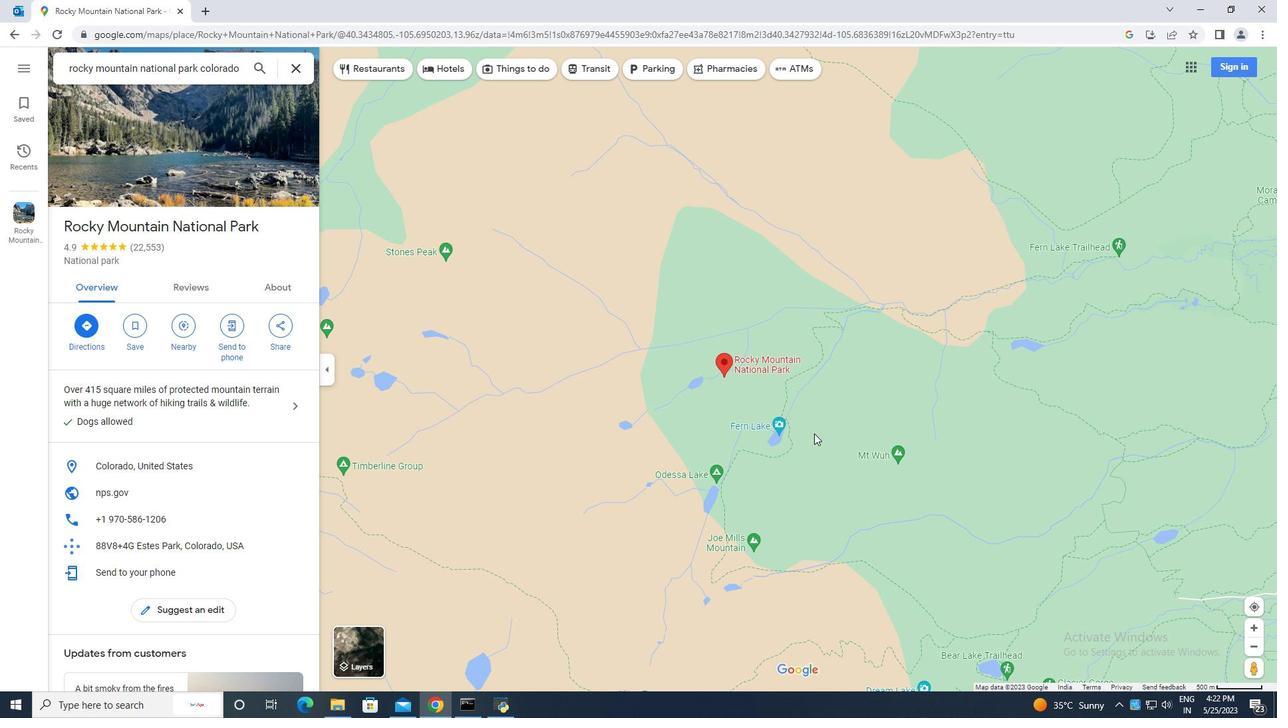 
Action: Mouse scrolled (812, 431) with delta (0, 0)
Screenshot: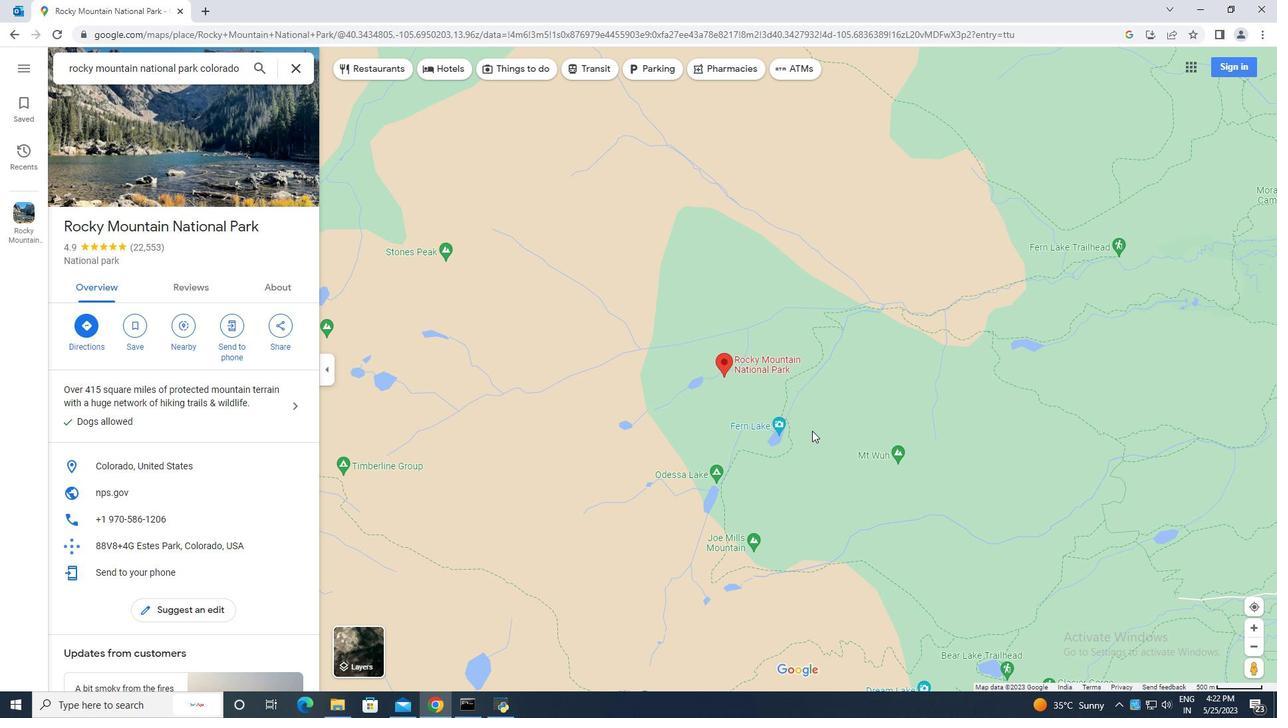 
Action: Mouse scrolled (812, 431) with delta (0, 0)
Screenshot: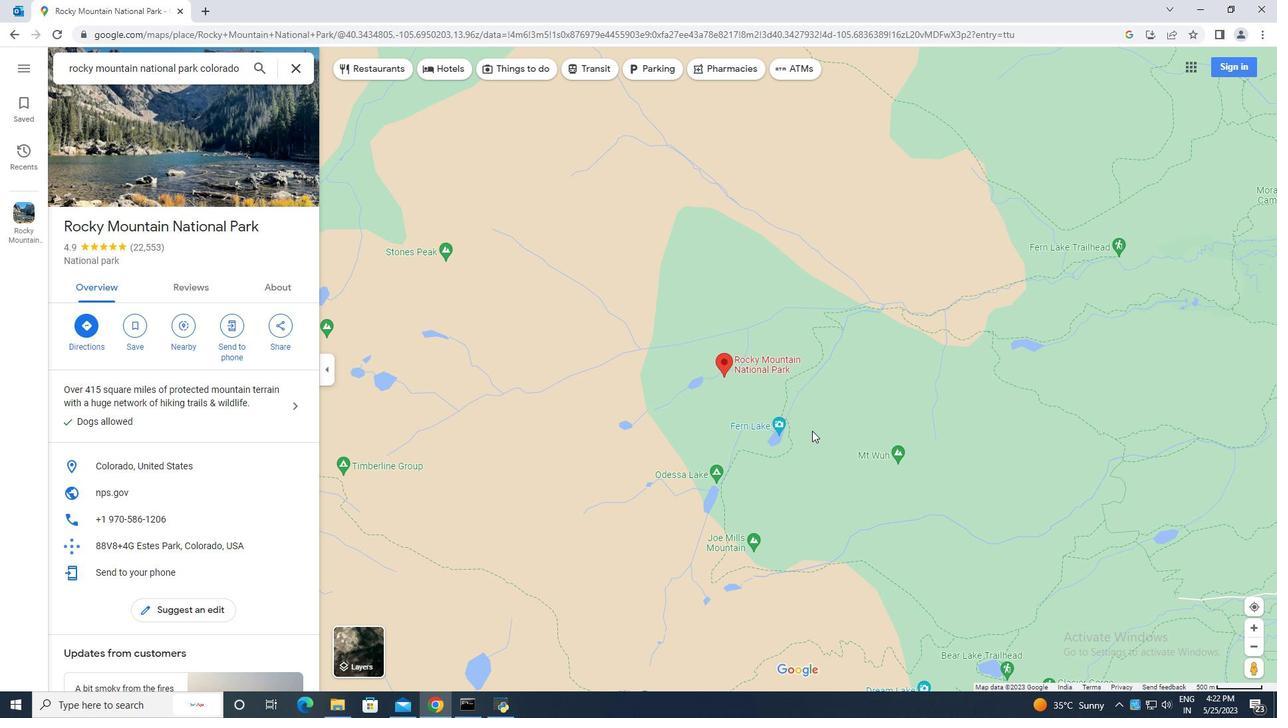 
Action: Mouse scrolled (812, 431) with delta (0, 0)
Screenshot: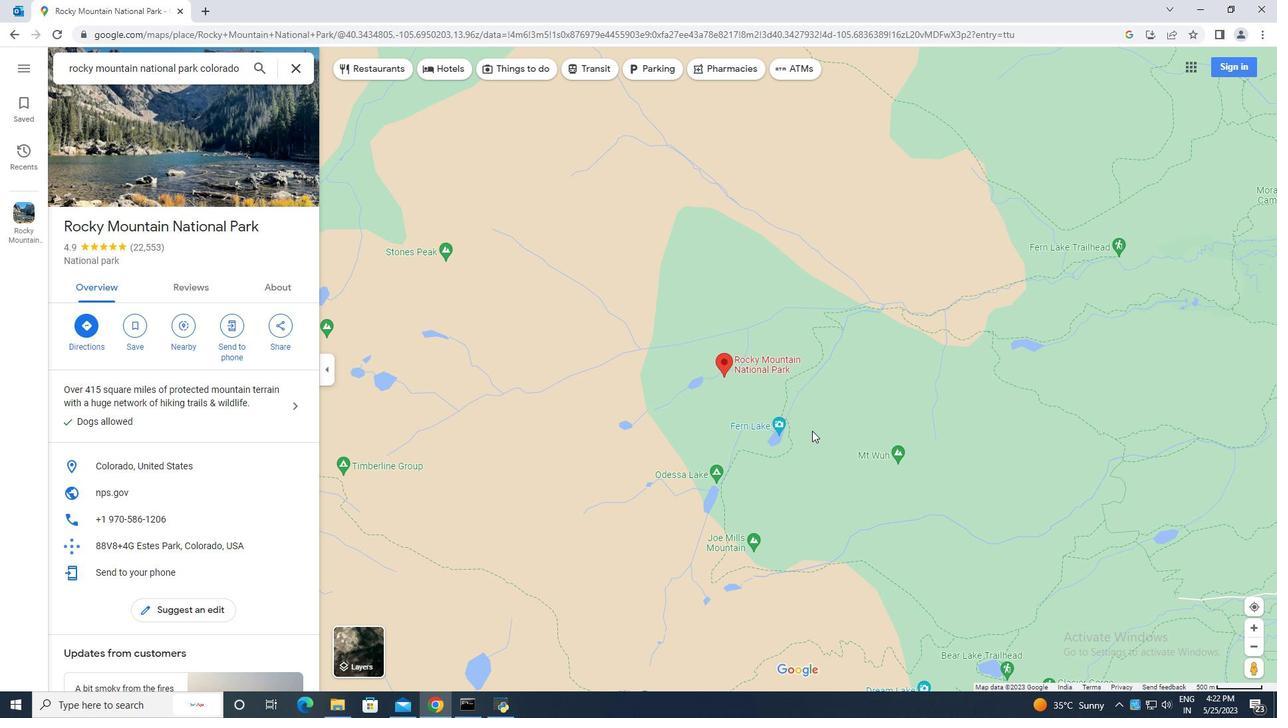 
Action: Mouse scrolled (812, 431) with delta (0, 0)
Screenshot: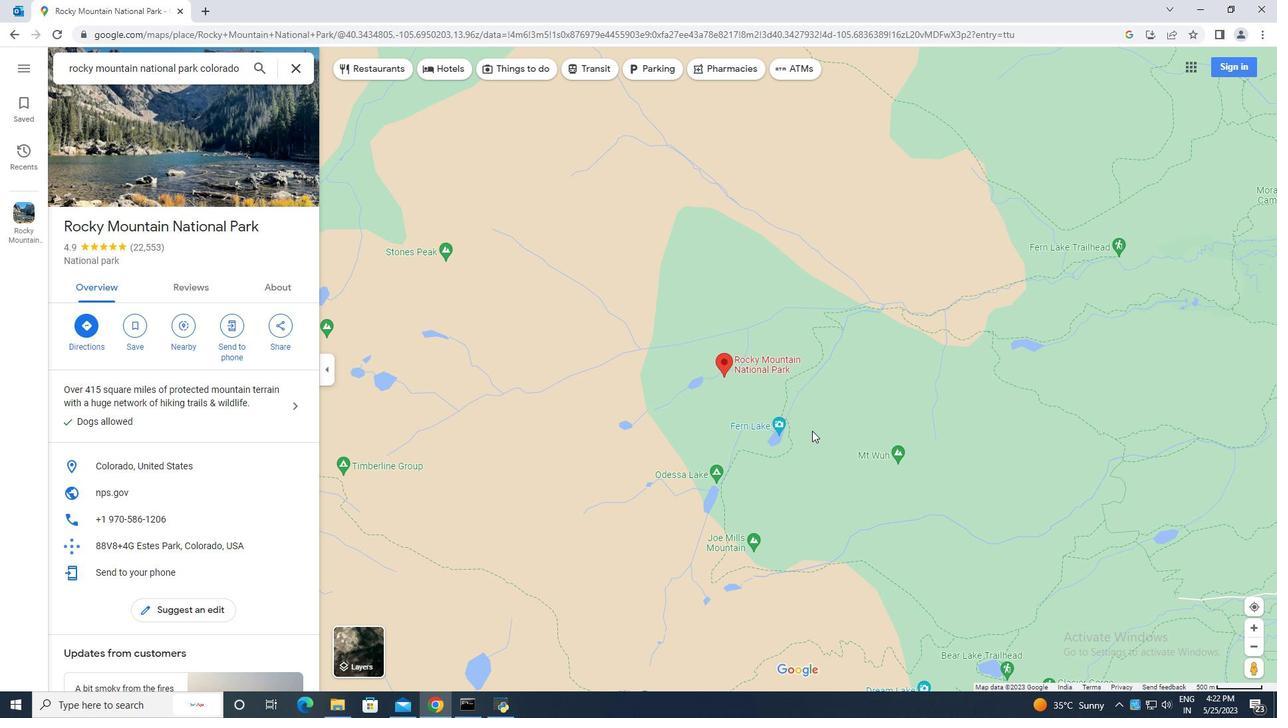 
Action: Mouse moved to (706, 402)
Screenshot: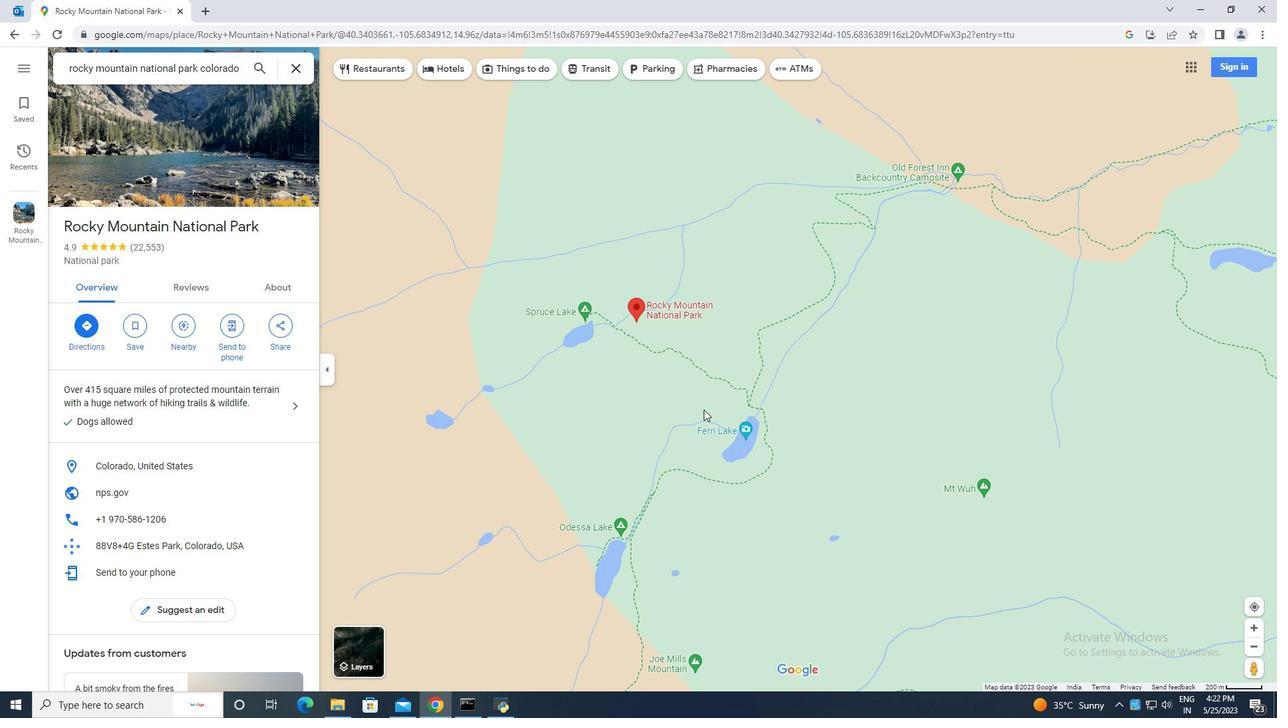 
Action: Mouse pressed left at (706, 402)
Screenshot: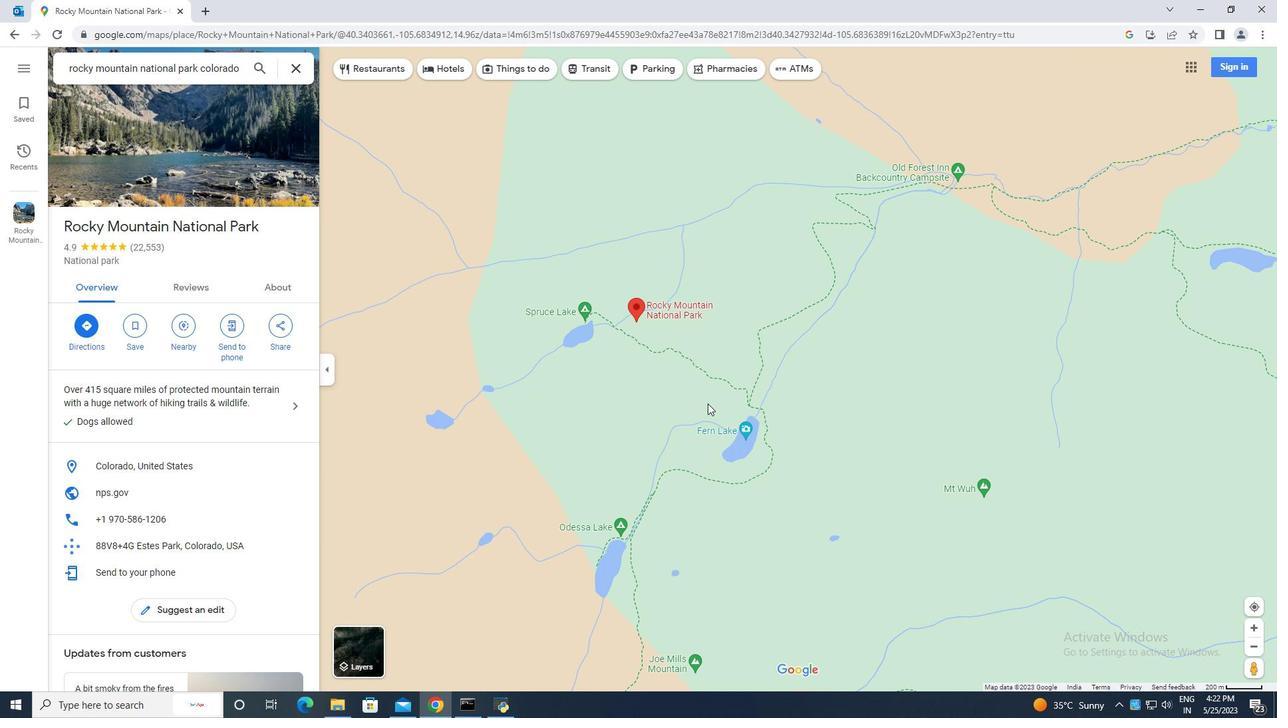 
Action: Mouse moved to (792, 372)
Screenshot: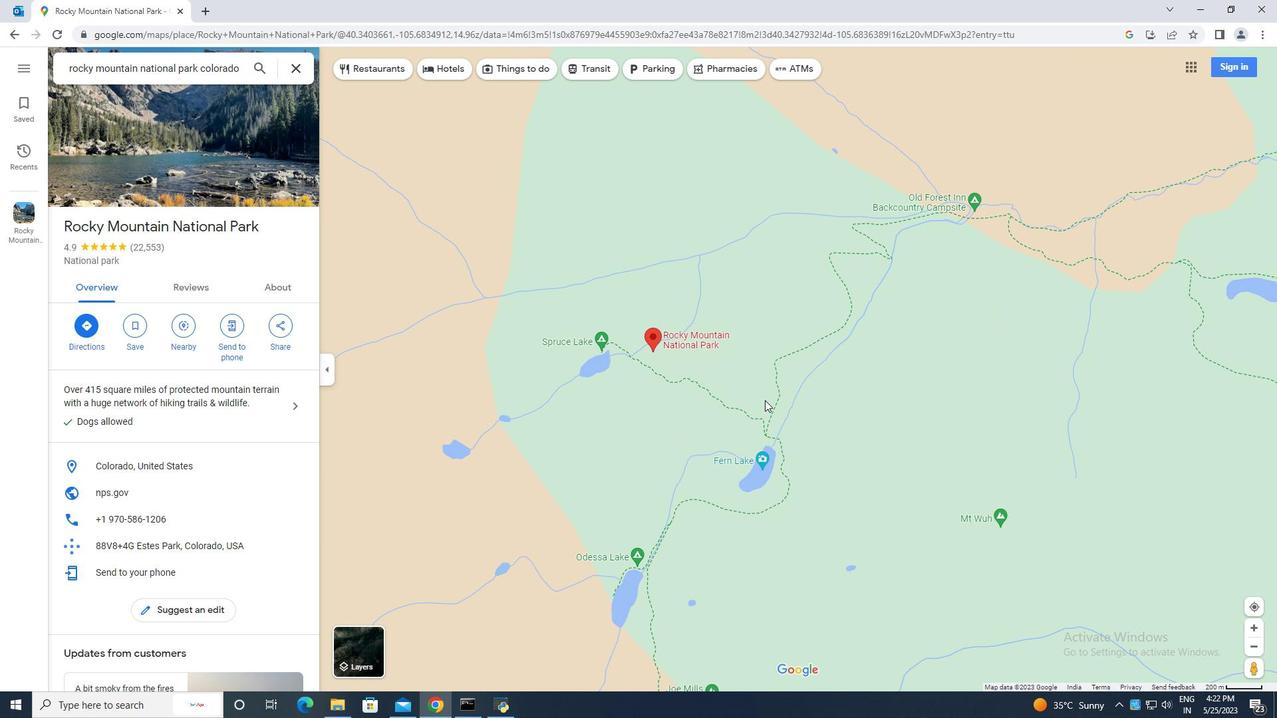 
Action: Mouse scrolled (792, 371) with delta (0, 0)
Screenshot: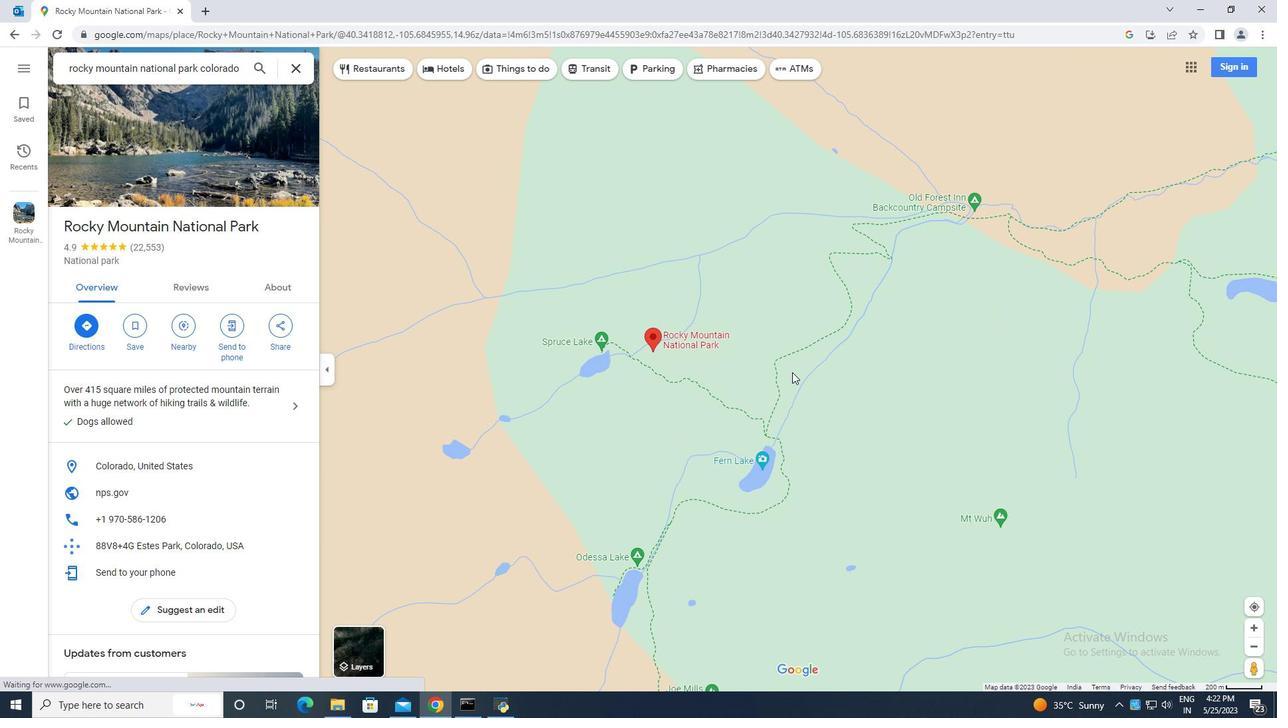 
Action: Mouse moved to (792, 372)
Screenshot: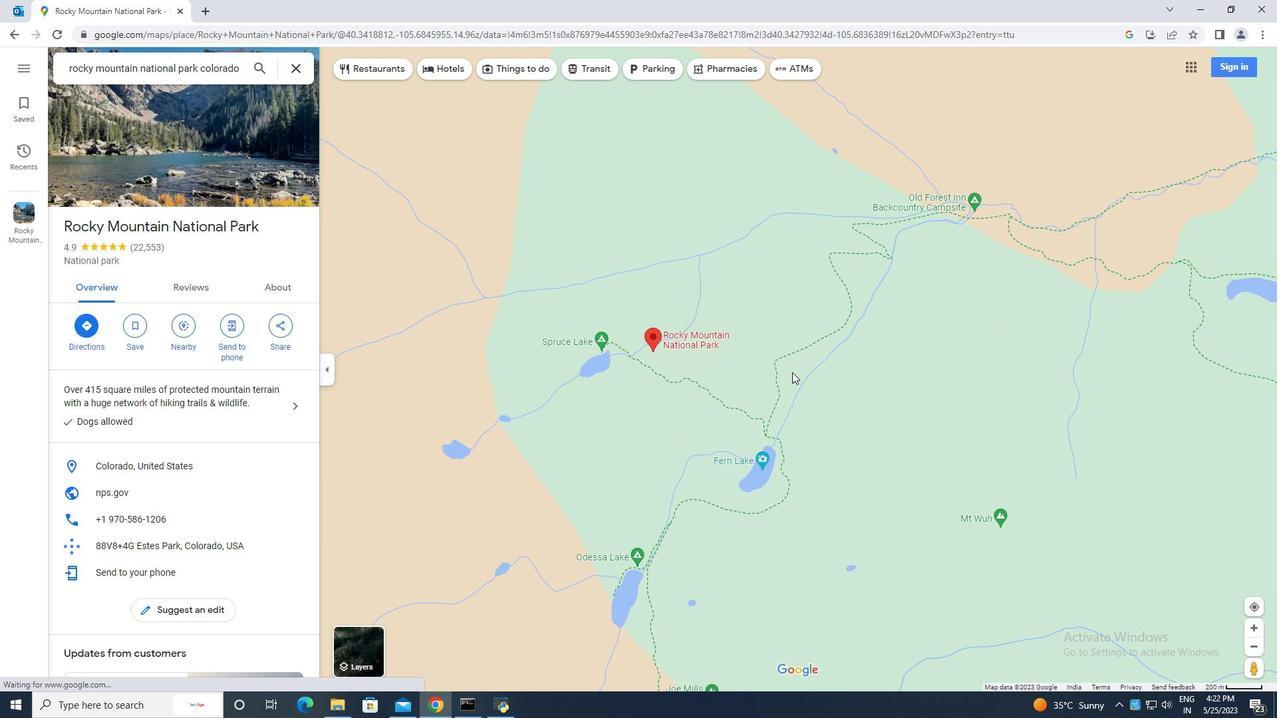 
Action: Mouse scrolled (792, 371) with delta (0, 0)
Screenshot: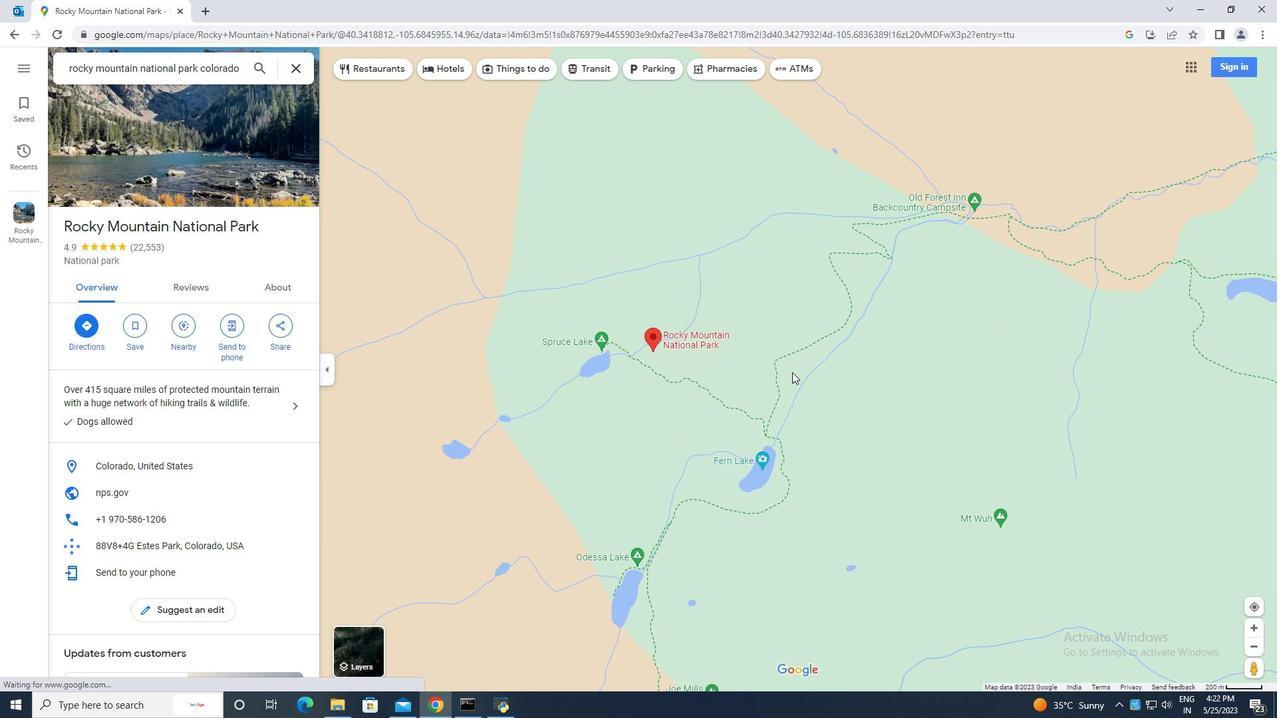 
Action: Mouse moved to (793, 372)
Screenshot: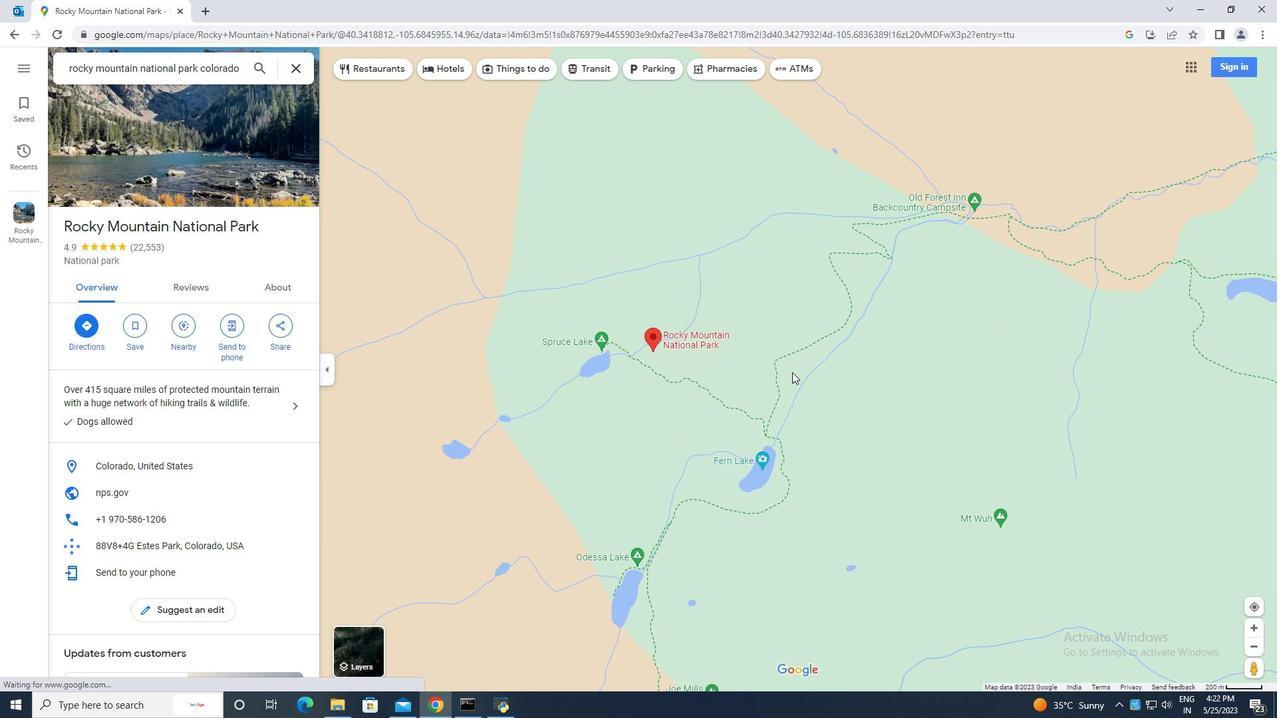 
Action: Mouse scrolled (793, 371) with delta (0, 0)
Screenshot: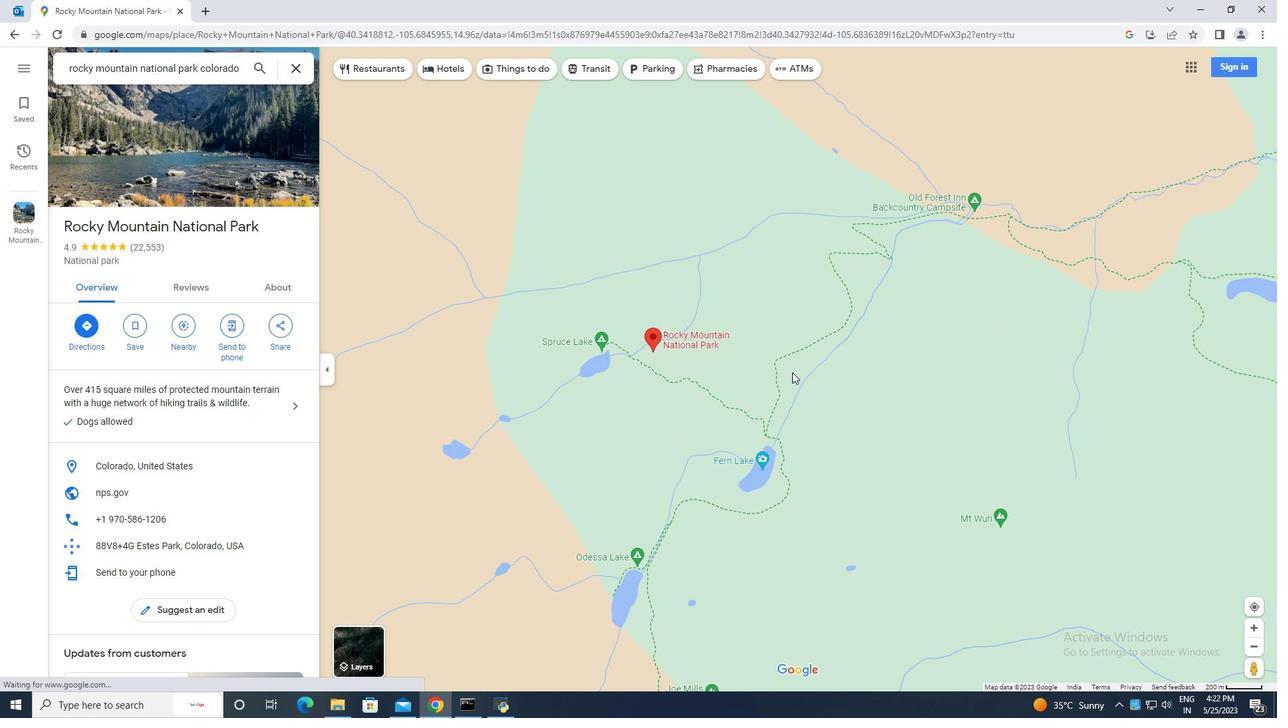 
Action: Mouse moved to (732, 390)
Screenshot: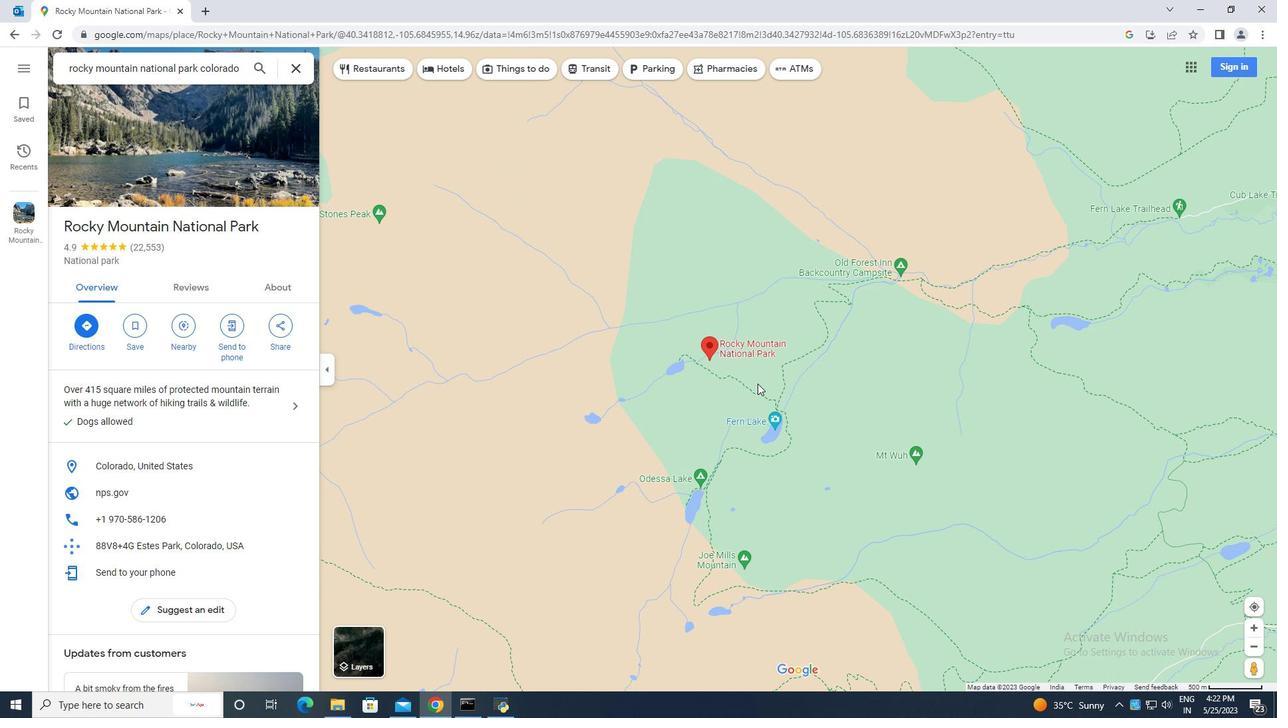 
Action: Mouse scrolled (732, 391) with delta (0, 0)
Screenshot: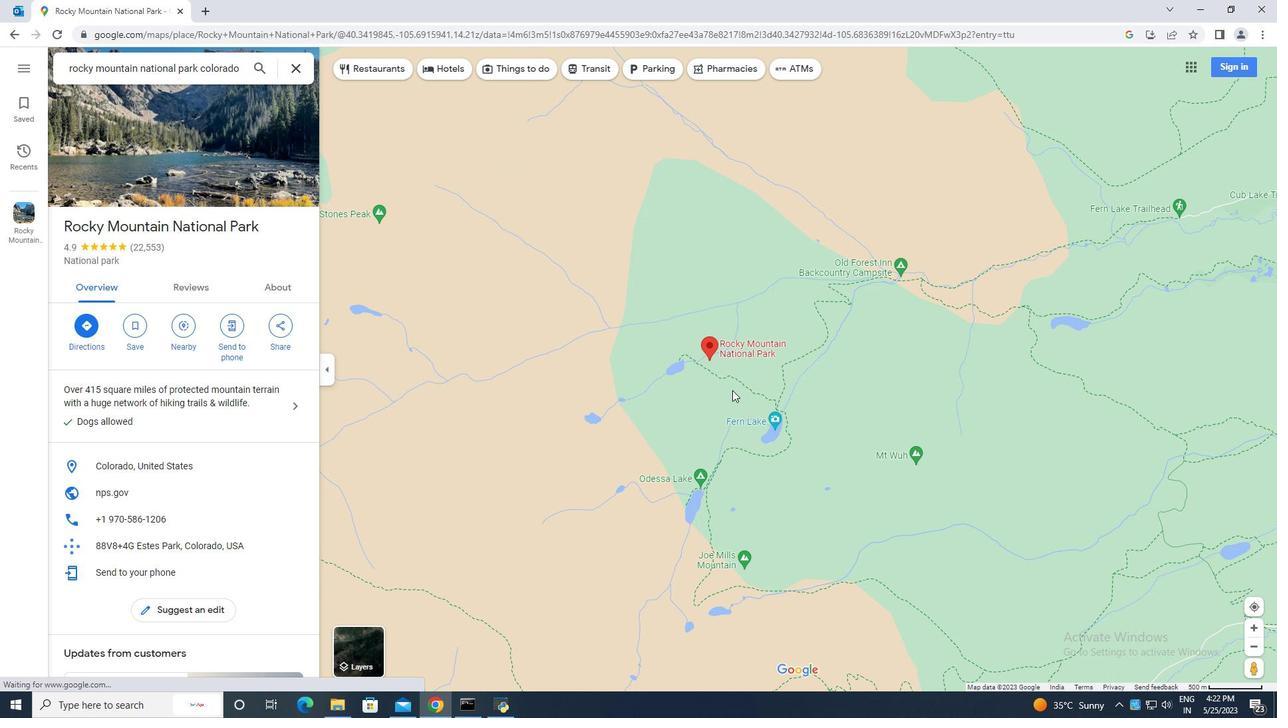 
Action: Mouse scrolled (732, 391) with delta (0, 0)
Screenshot: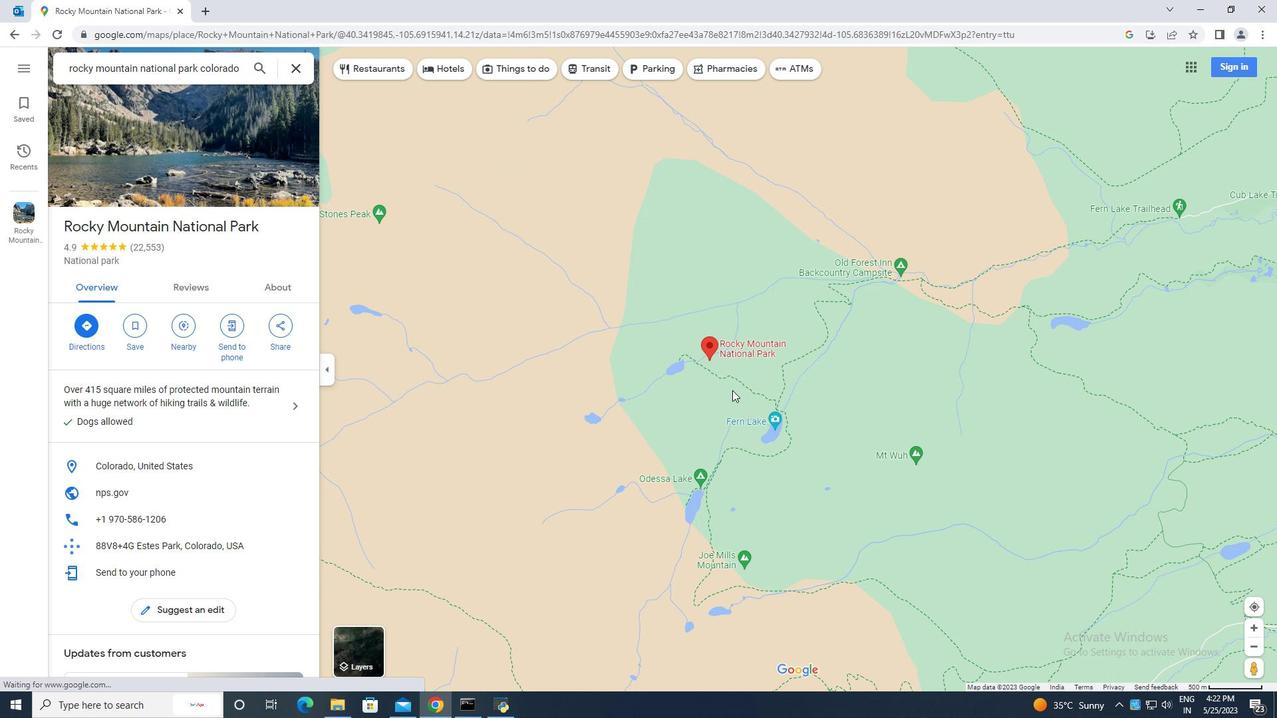 
Action: Mouse scrolled (732, 391) with delta (0, 0)
Screenshot: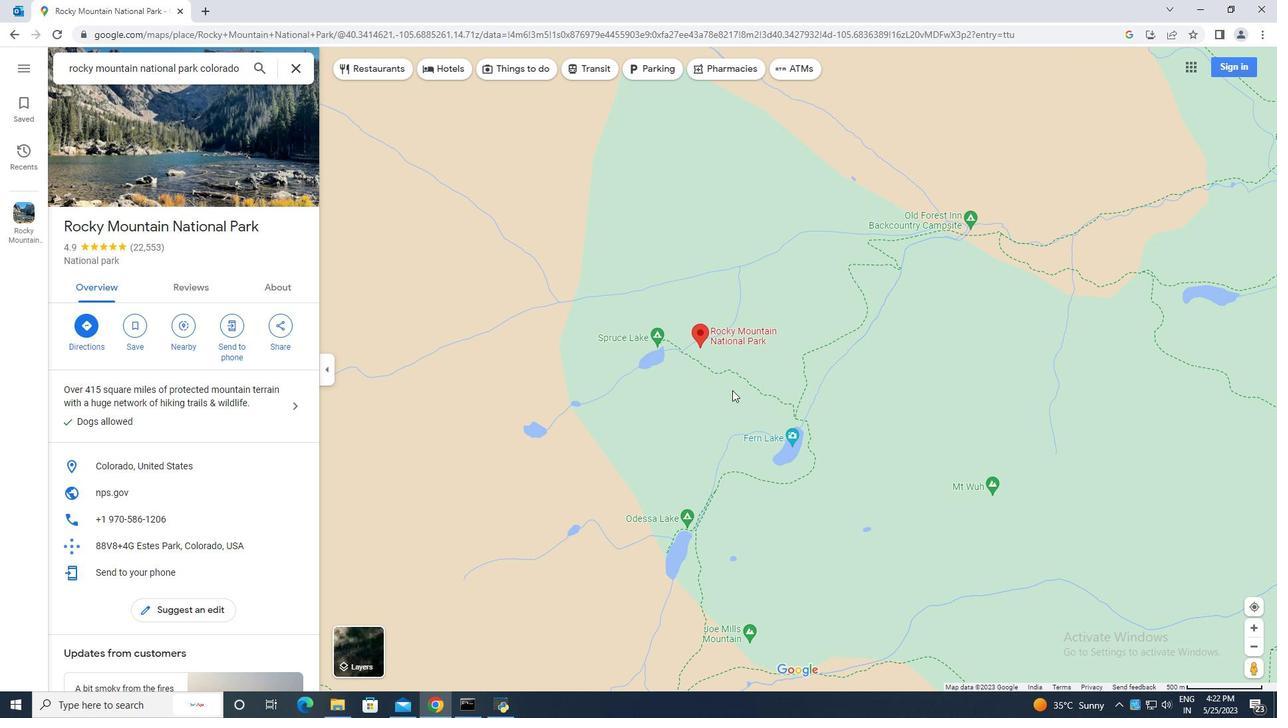 
Action: Mouse scrolled (732, 391) with delta (0, 0)
Screenshot: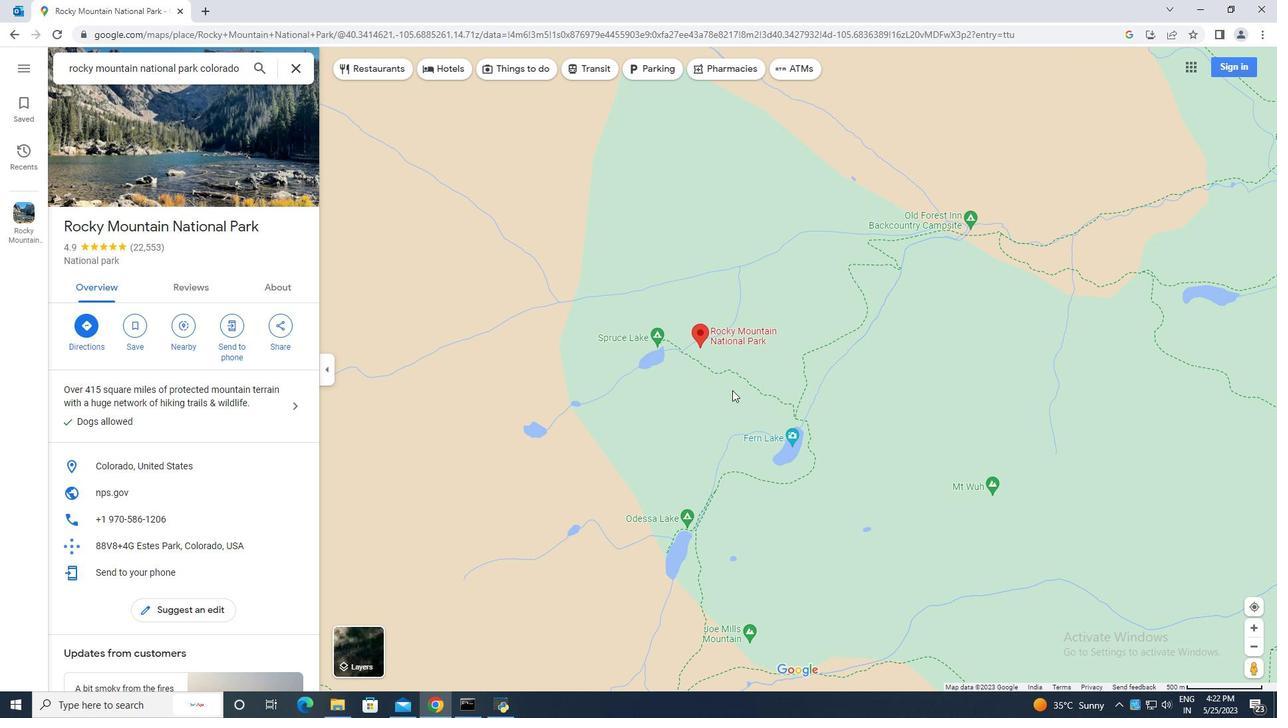 
Action: Mouse scrolled (732, 391) with delta (0, 0)
Screenshot: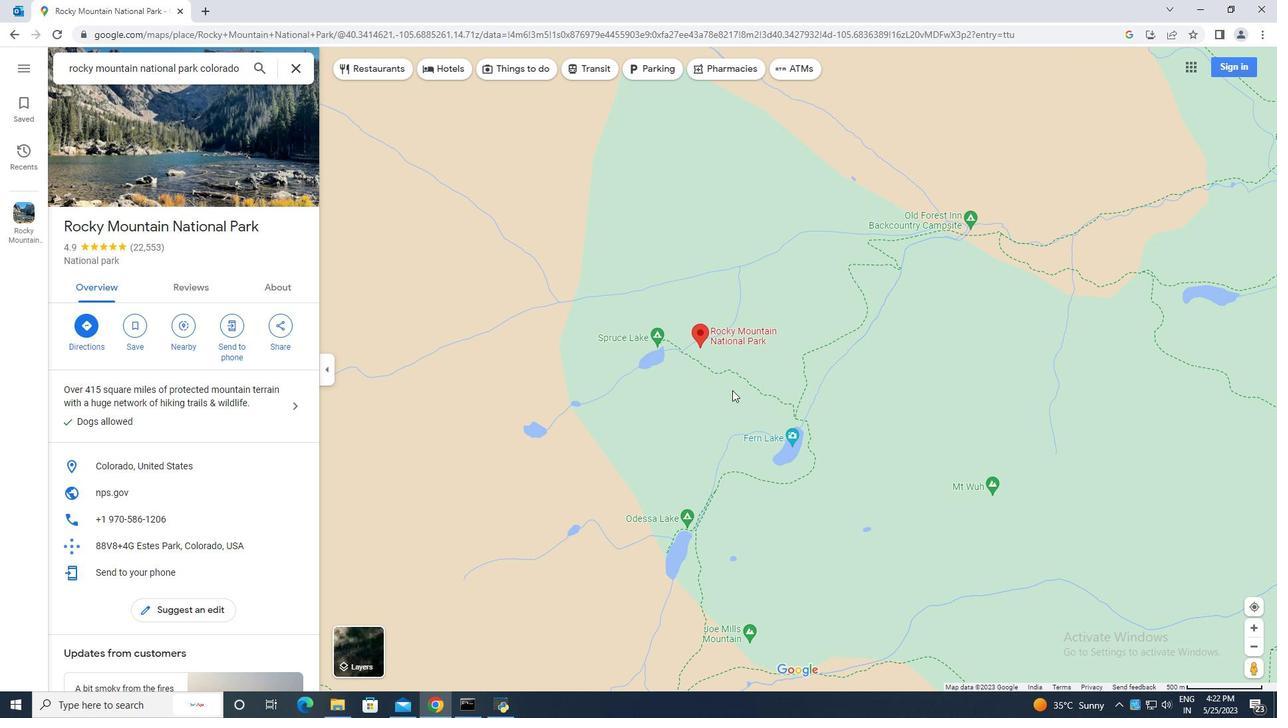 
Action: Mouse scrolled (732, 391) with delta (0, 0)
Screenshot: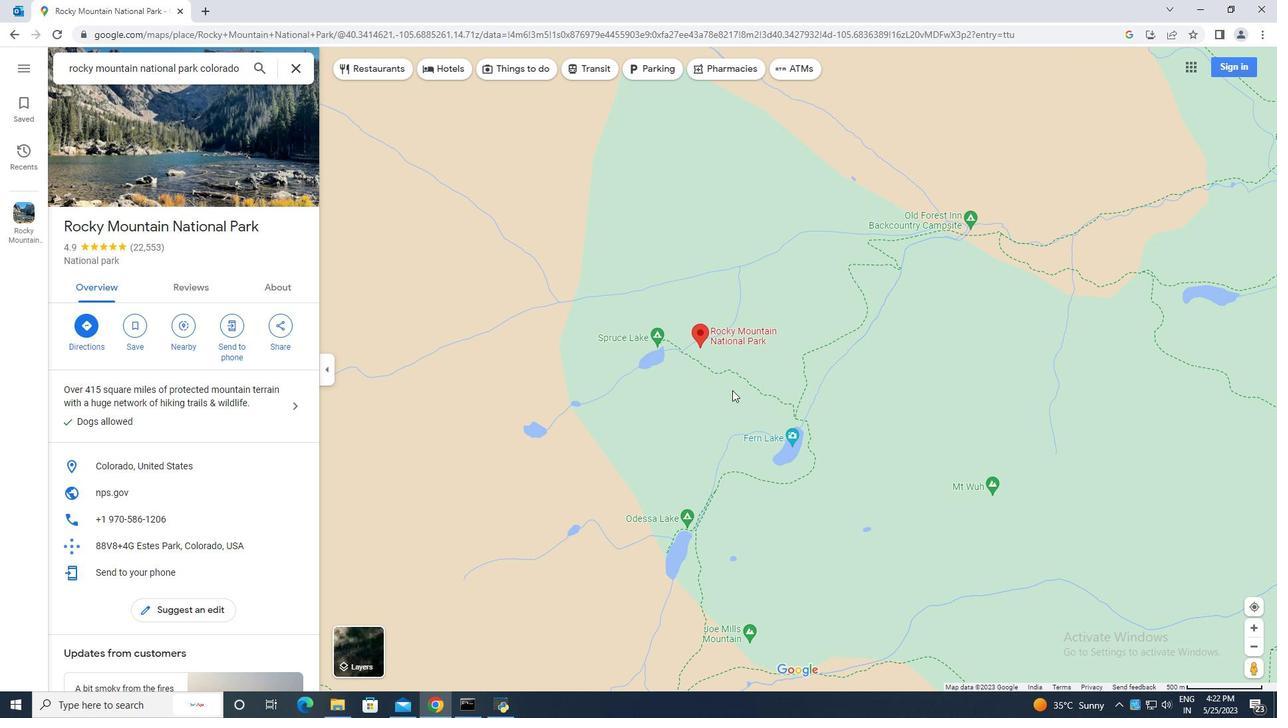 
Action: Mouse moved to (702, 412)
Screenshot: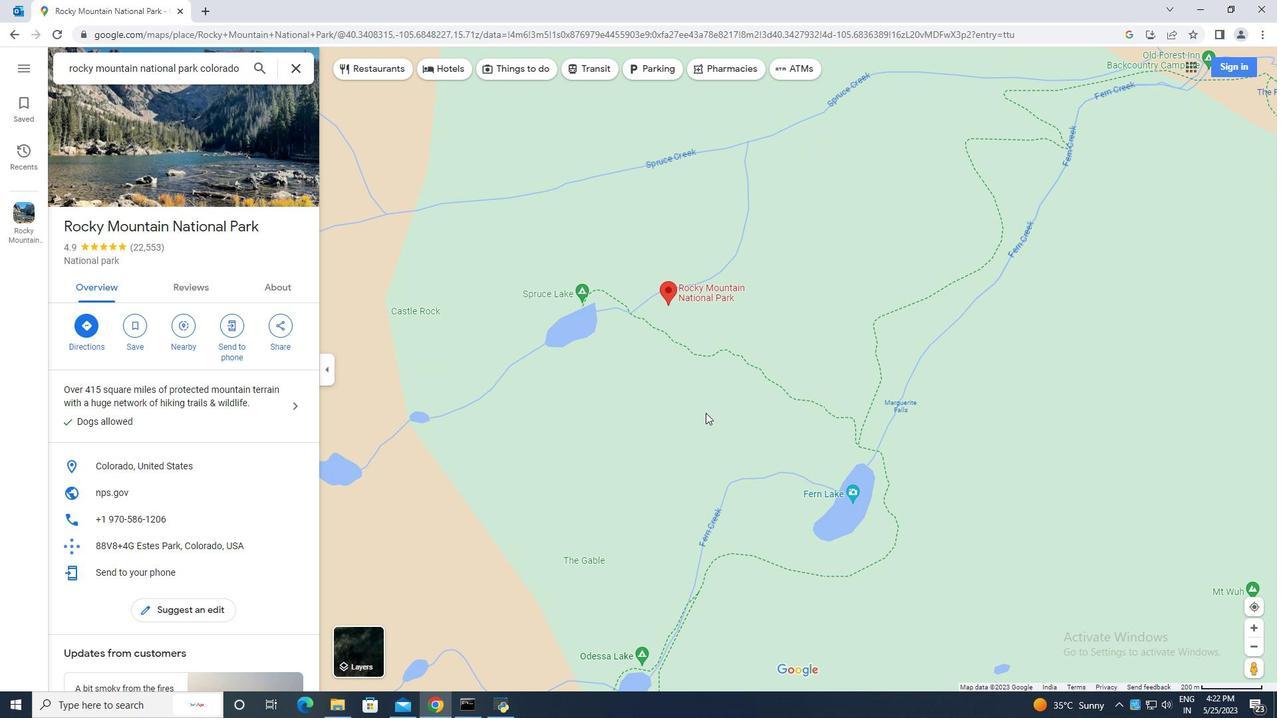 
Action: Mouse pressed left at (702, 412)
Screenshot: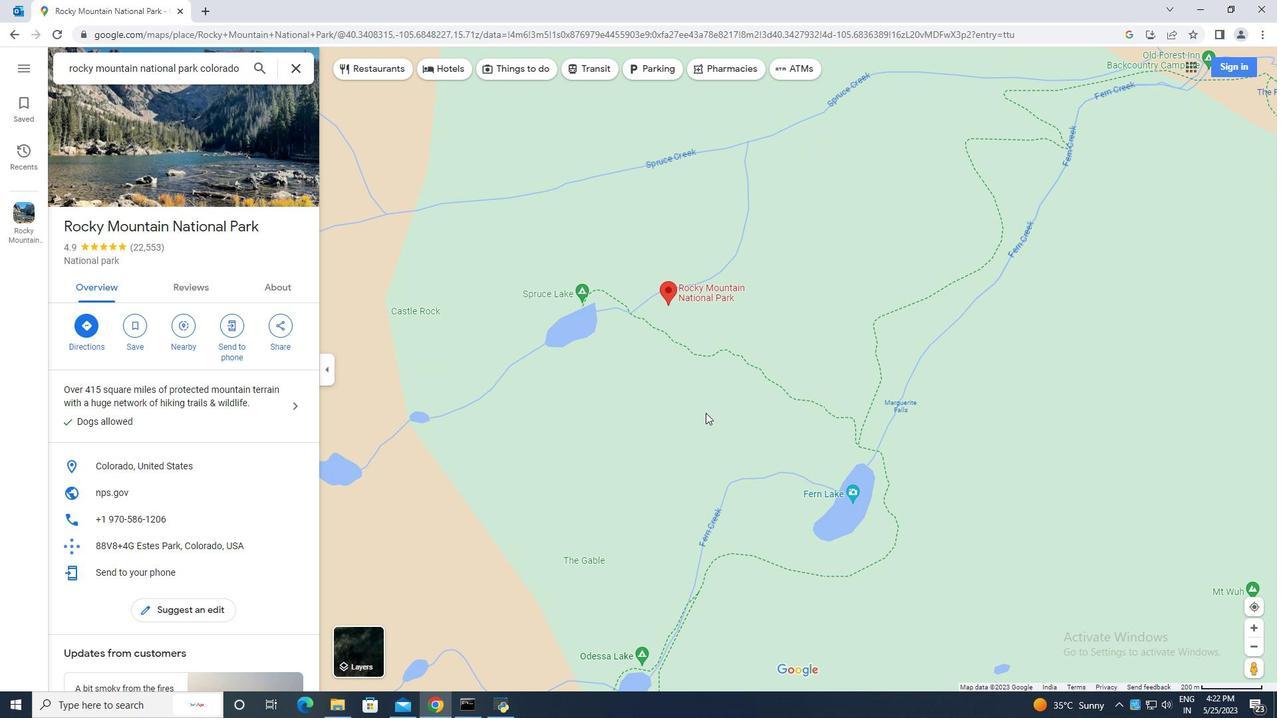 
Action: Mouse moved to (684, 442)
Screenshot: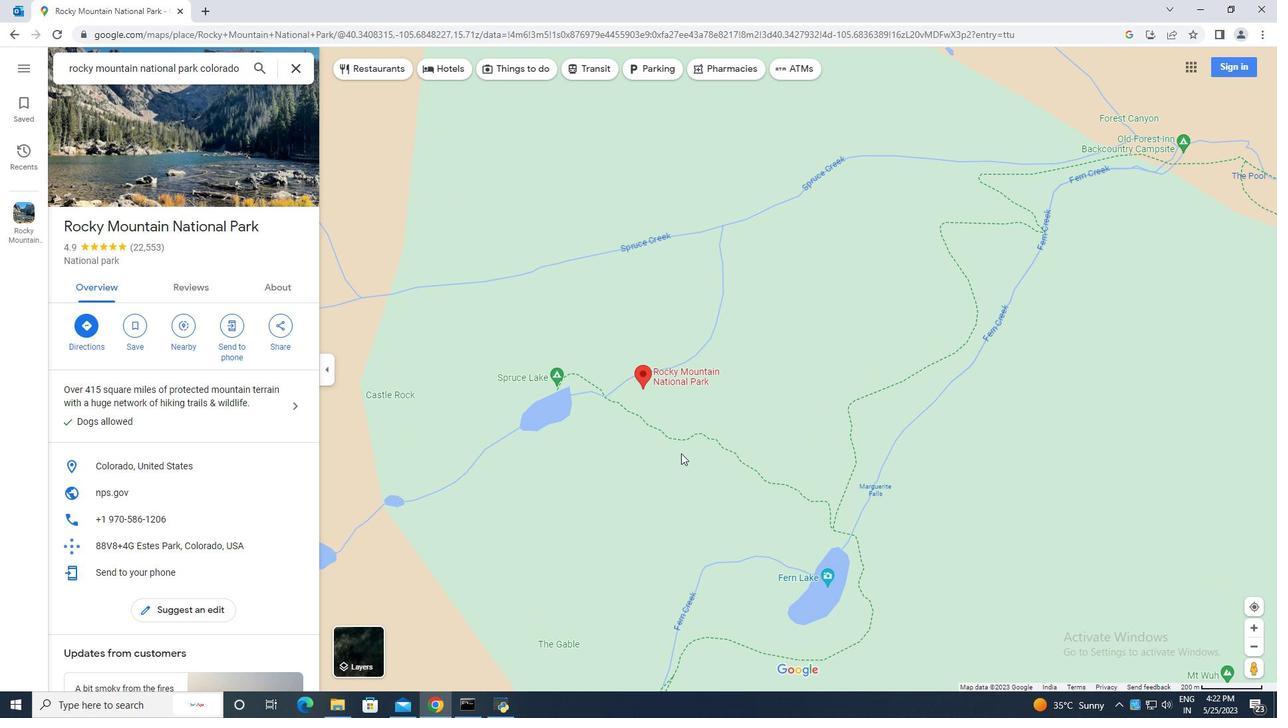 
Action: Mouse scrolled (684, 443) with delta (0, 0)
Screenshot: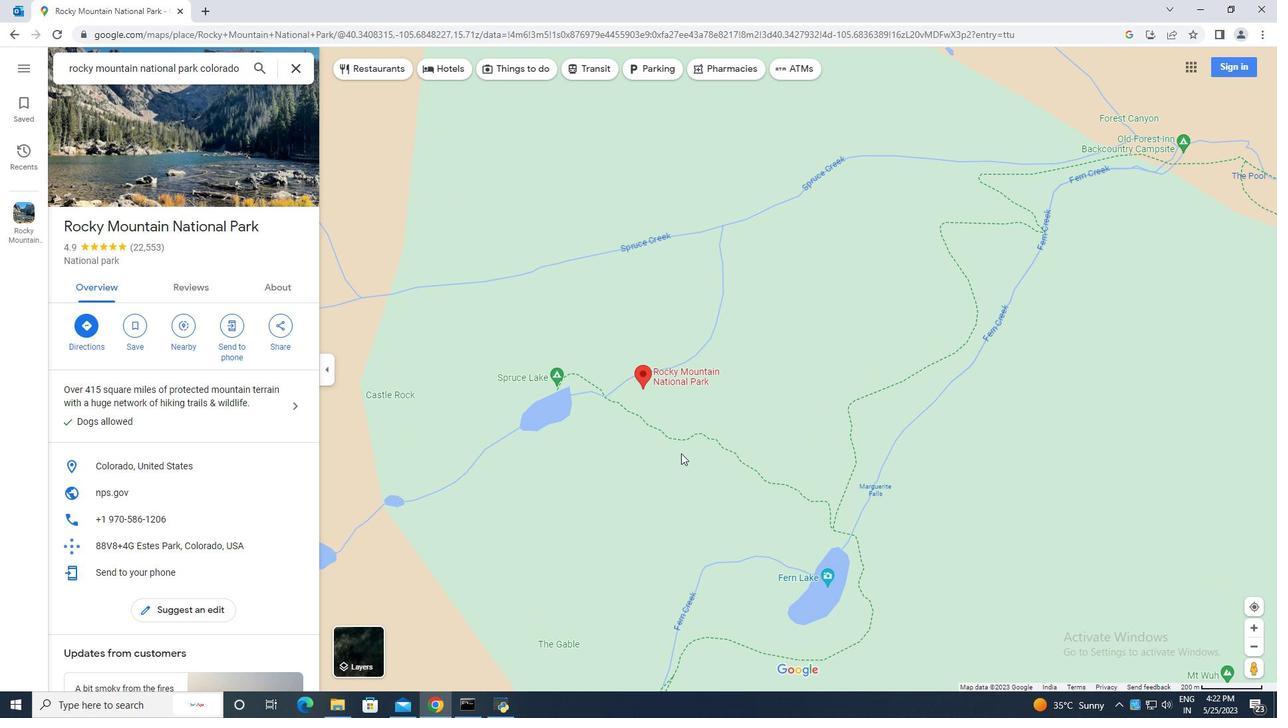 
Action: Mouse moved to (685, 442)
Screenshot: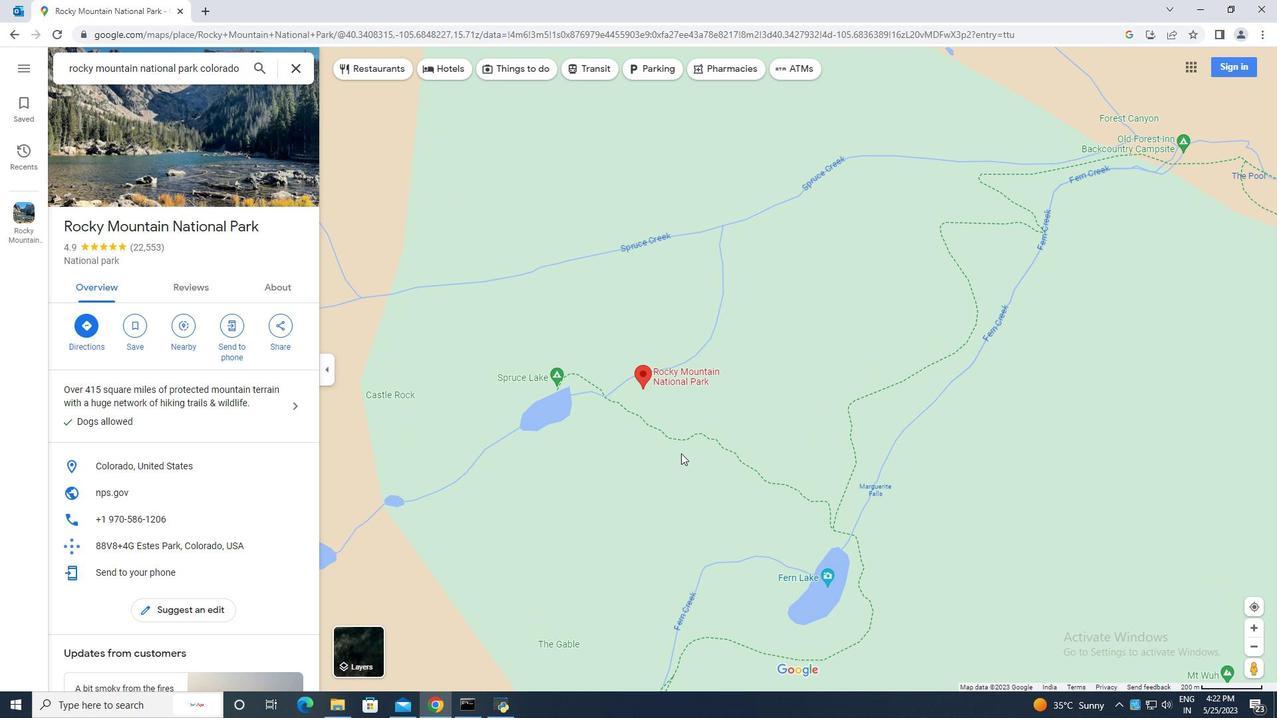 
Action: Mouse scrolled (685, 442) with delta (0, 0)
Screenshot: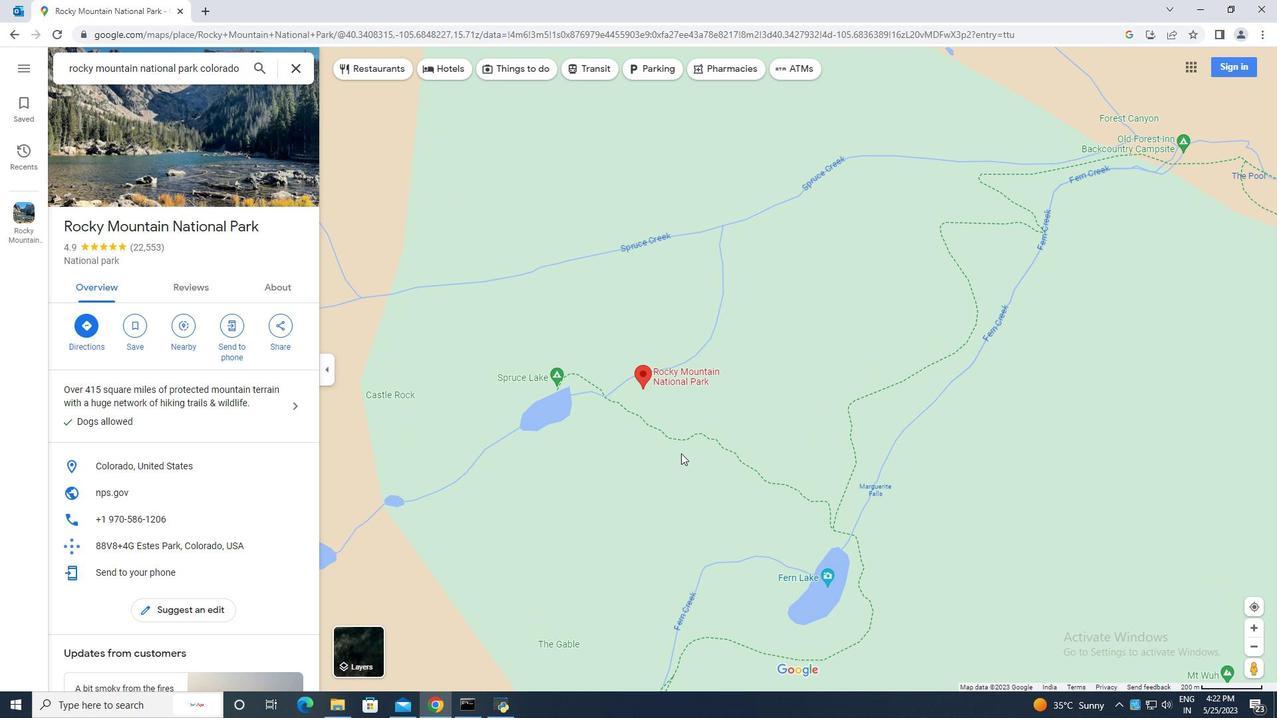 
Action: Mouse scrolled (685, 442) with delta (0, 0)
Screenshot: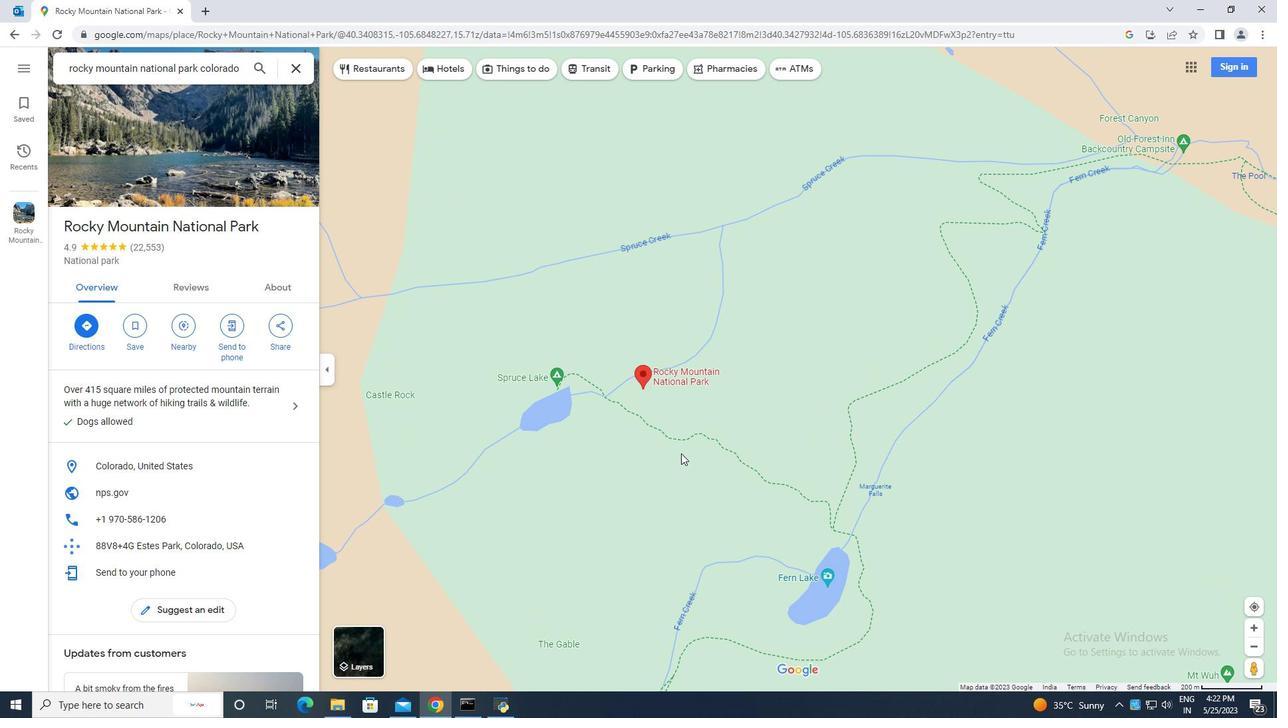 
Action: Mouse scrolled (685, 442) with delta (0, 0)
Screenshot: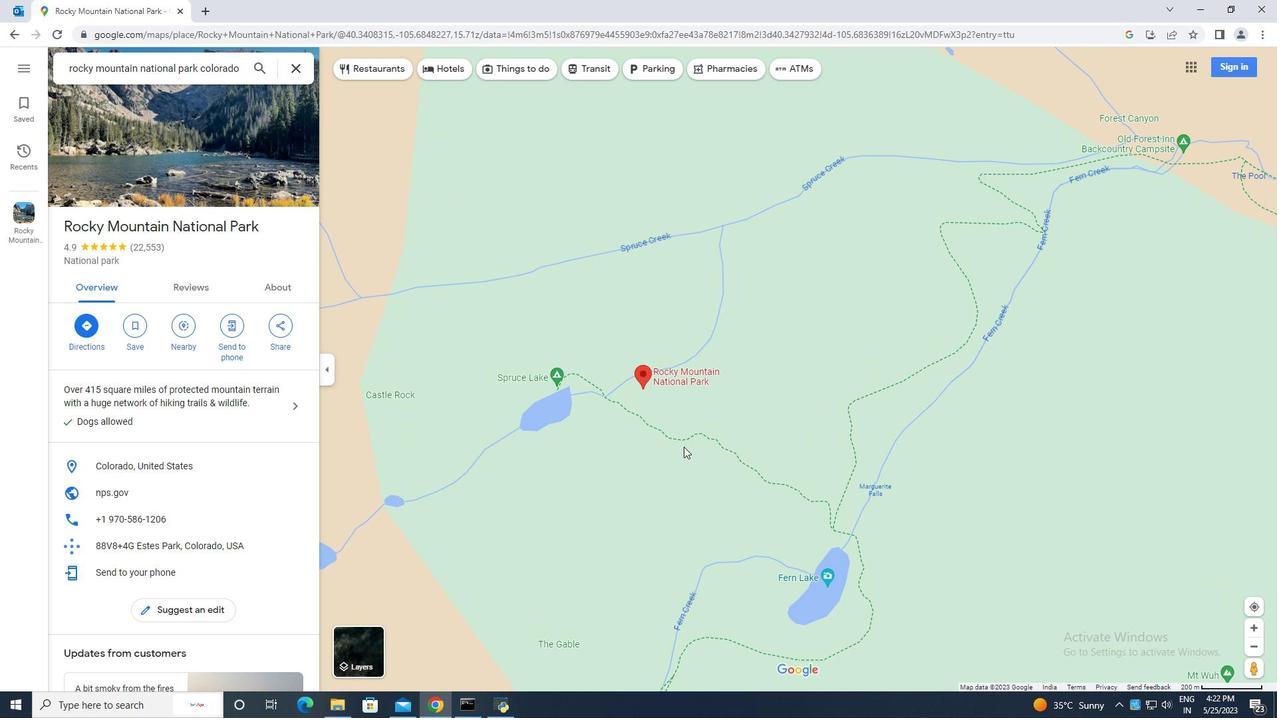 
Action: Mouse moved to (678, 411)
Screenshot: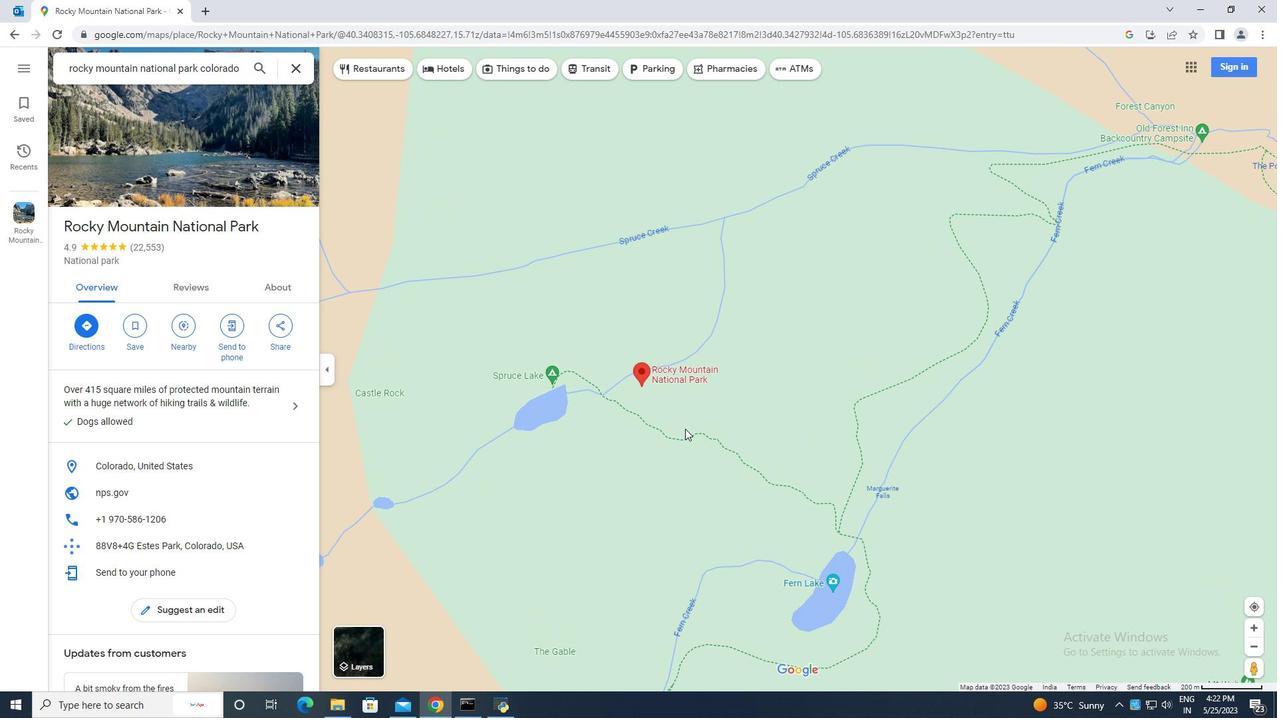 
Action: Mouse scrolled (678, 412) with delta (0, 0)
Screenshot: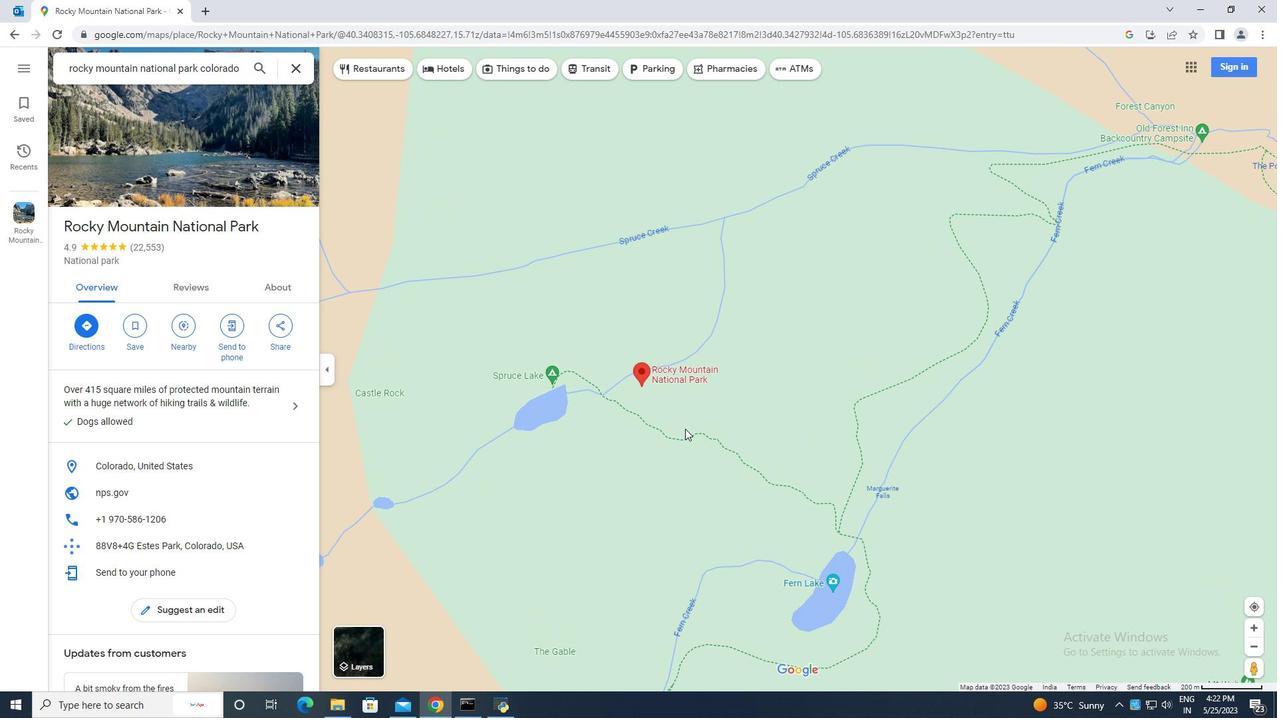 
Action: Mouse moved to (678, 411)
Screenshot: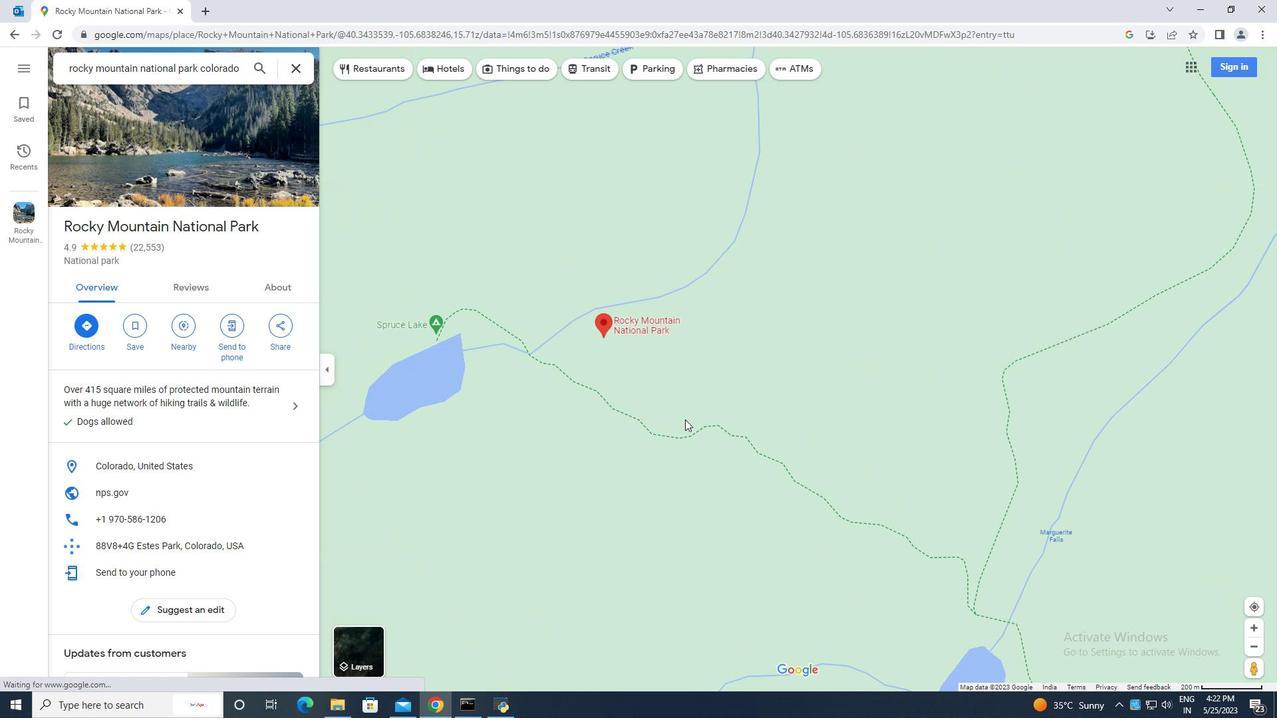 
Action: Mouse scrolled (678, 412) with delta (0, 0)
Screenshot: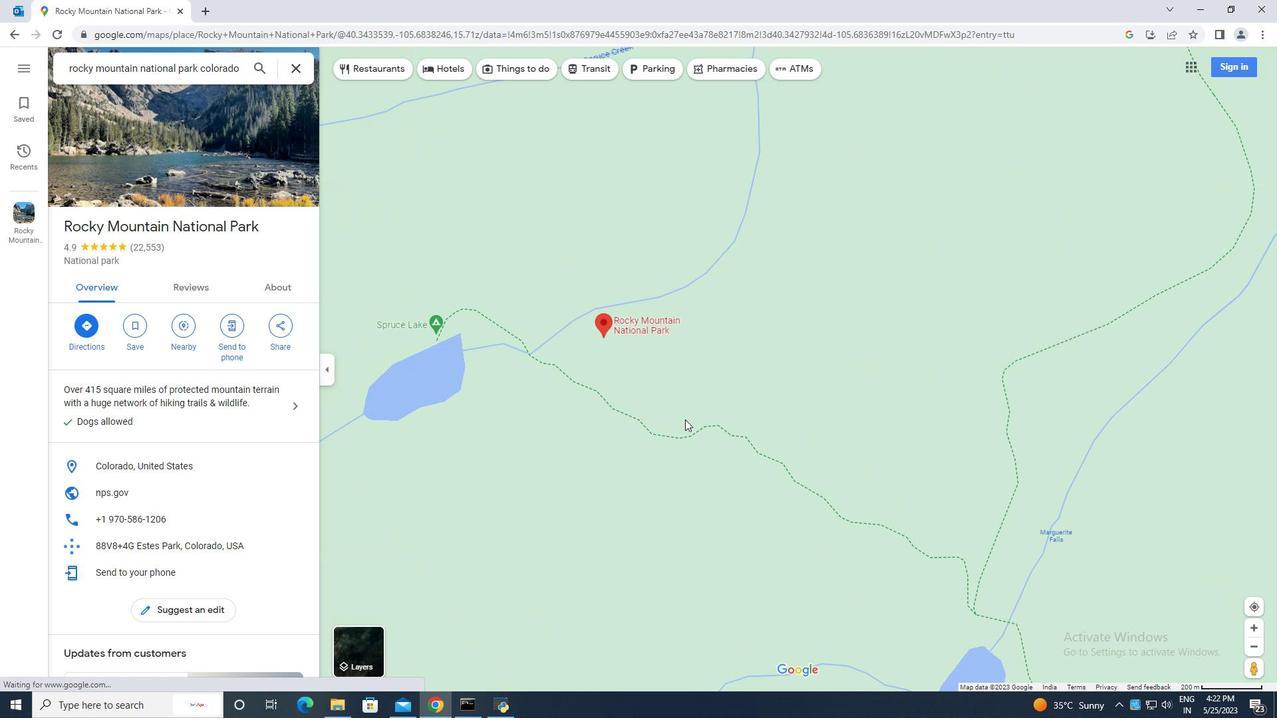 
Action: Mouse moved to (622, 363)
Screenshot: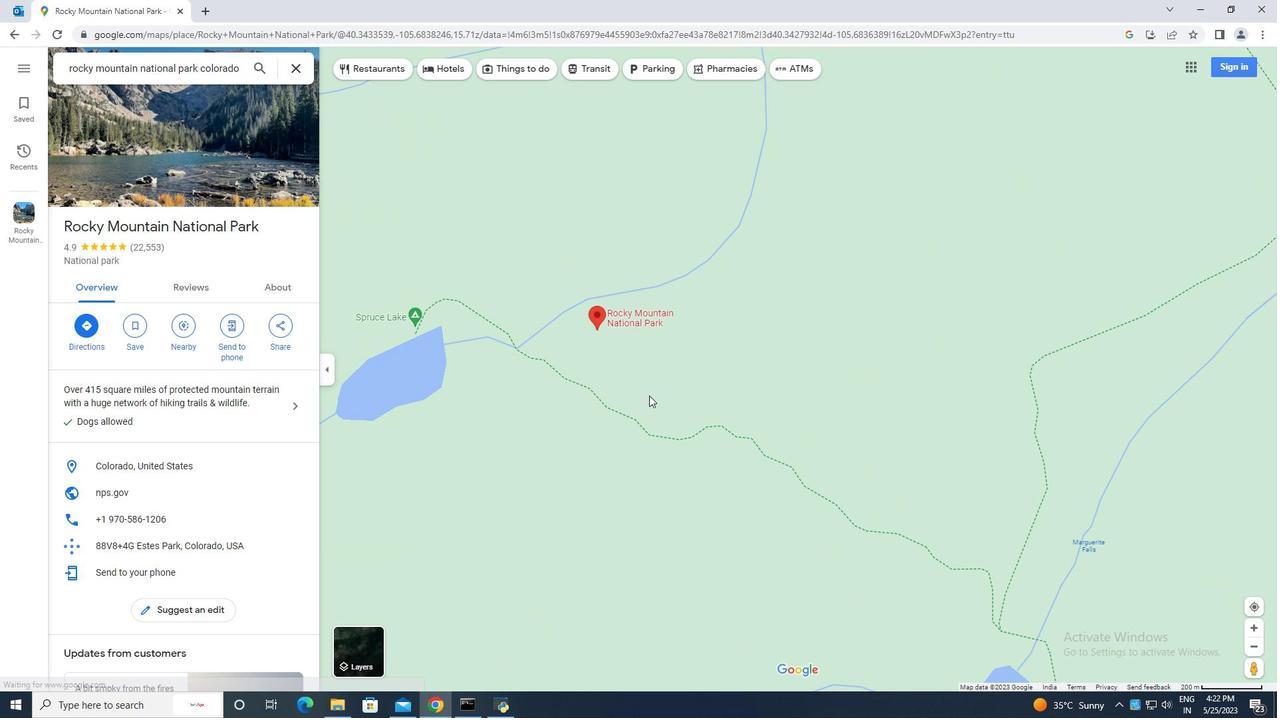 
Action: Mouse pressed left at (622, 363)
Screenshot: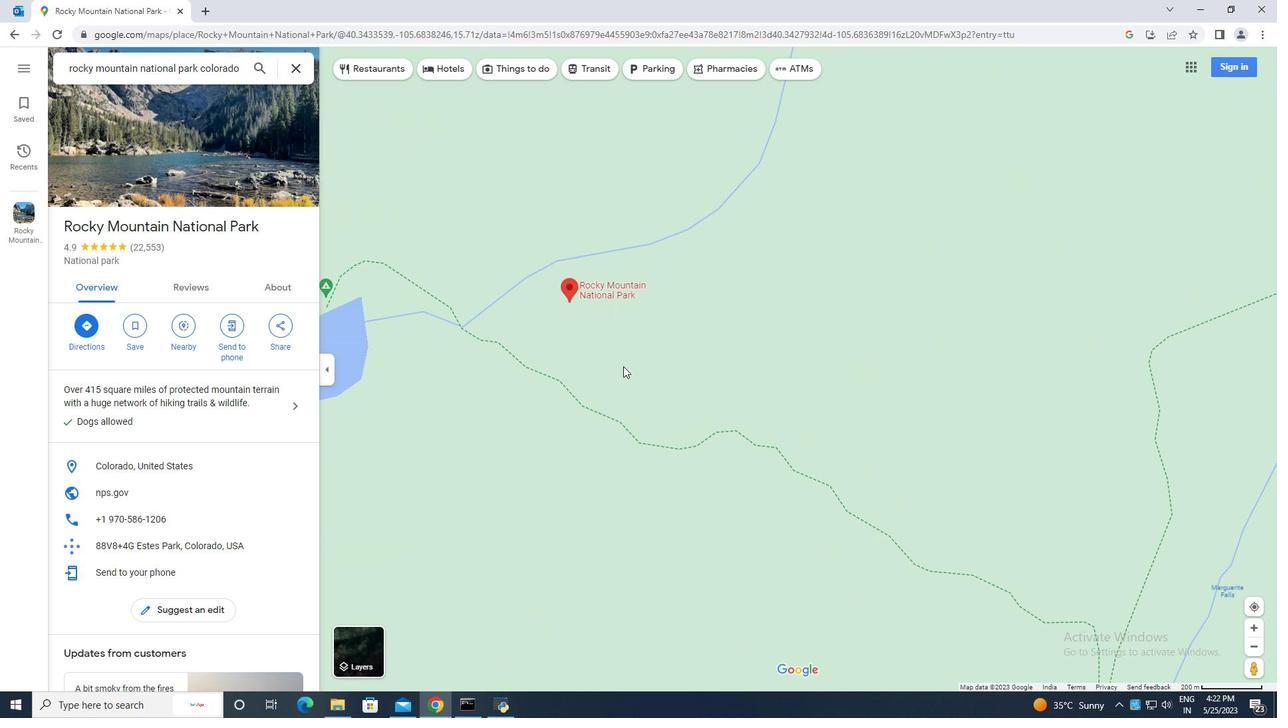 
Action: Mouse moved to (781, 470)
Screenshot: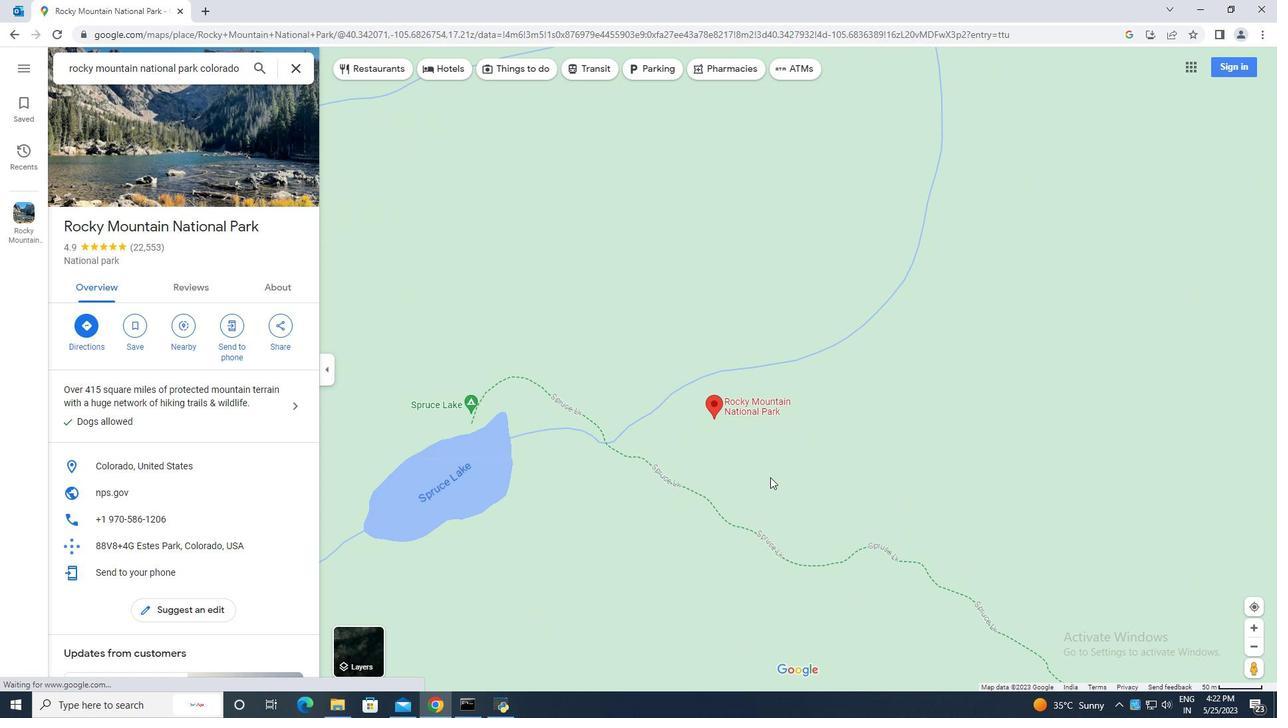 
Action: Mouse scrolled (781, 469) with delta (0, 0)
Screenshot: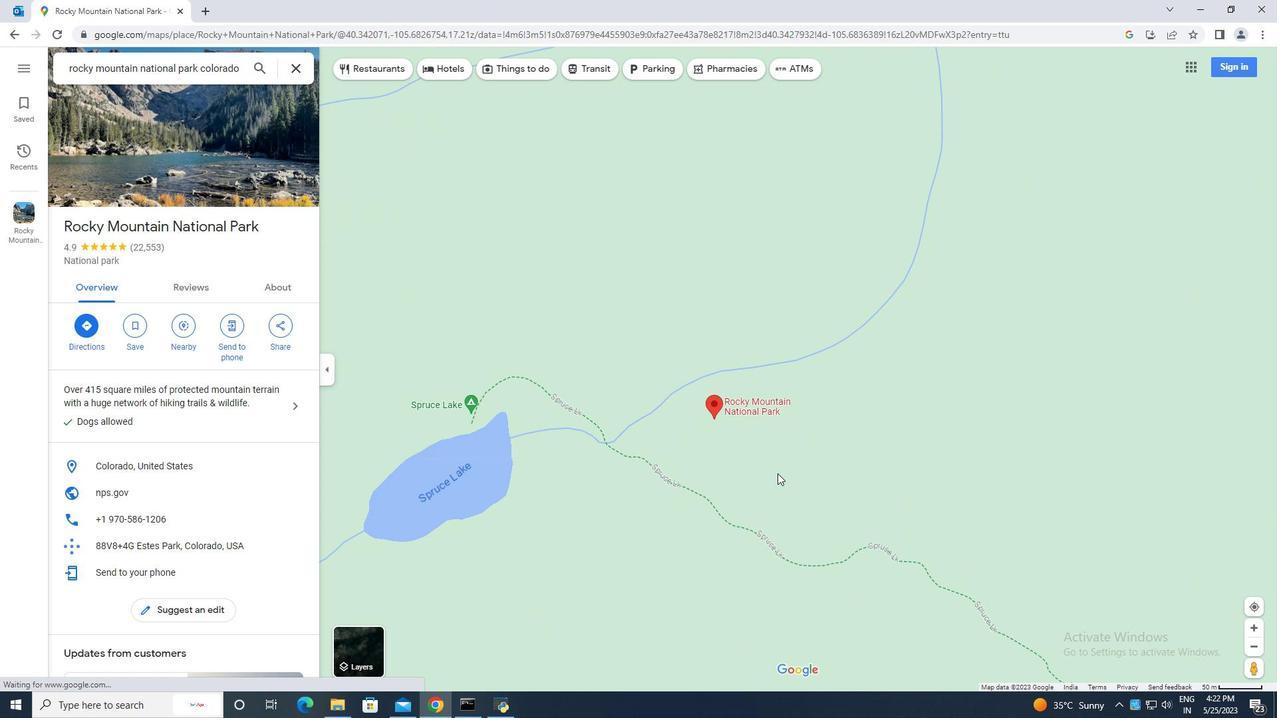 
Action: Mouse scrolled (781, 469) with delta (0, 0)
Screenshot: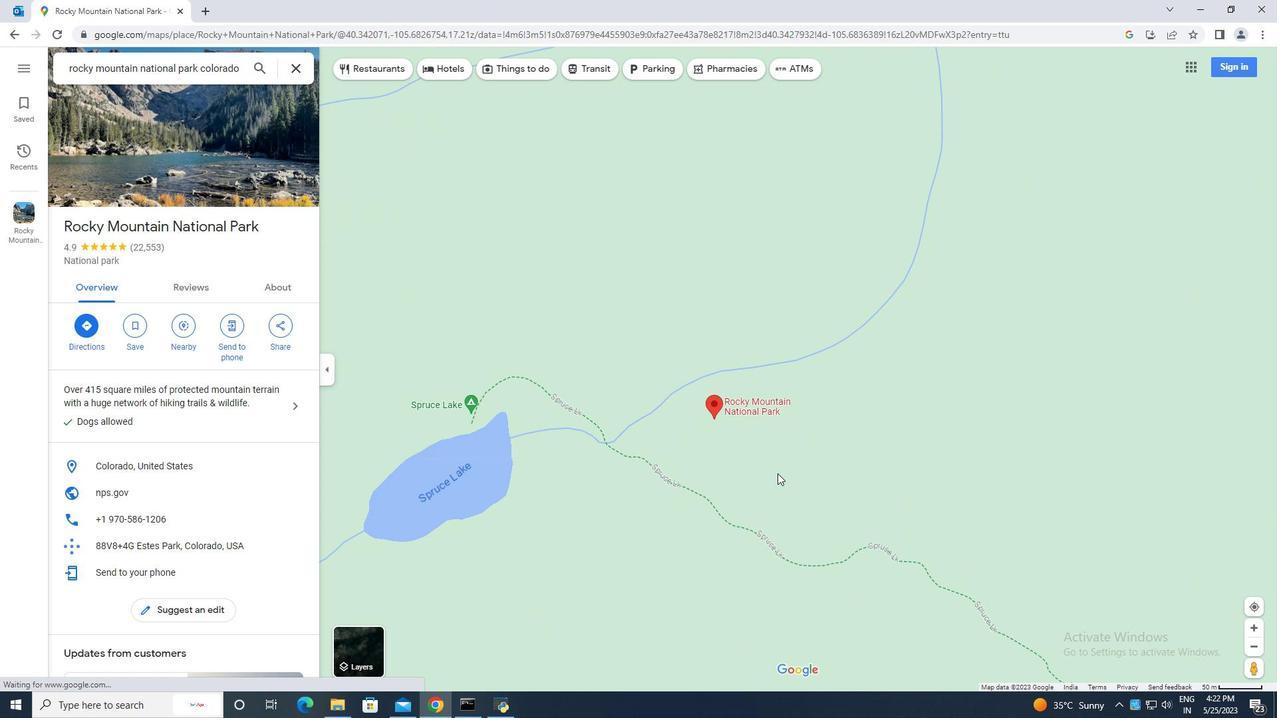 
Action: Mouse scrolled (781, 469) with delta (0, 0)
Screenshot: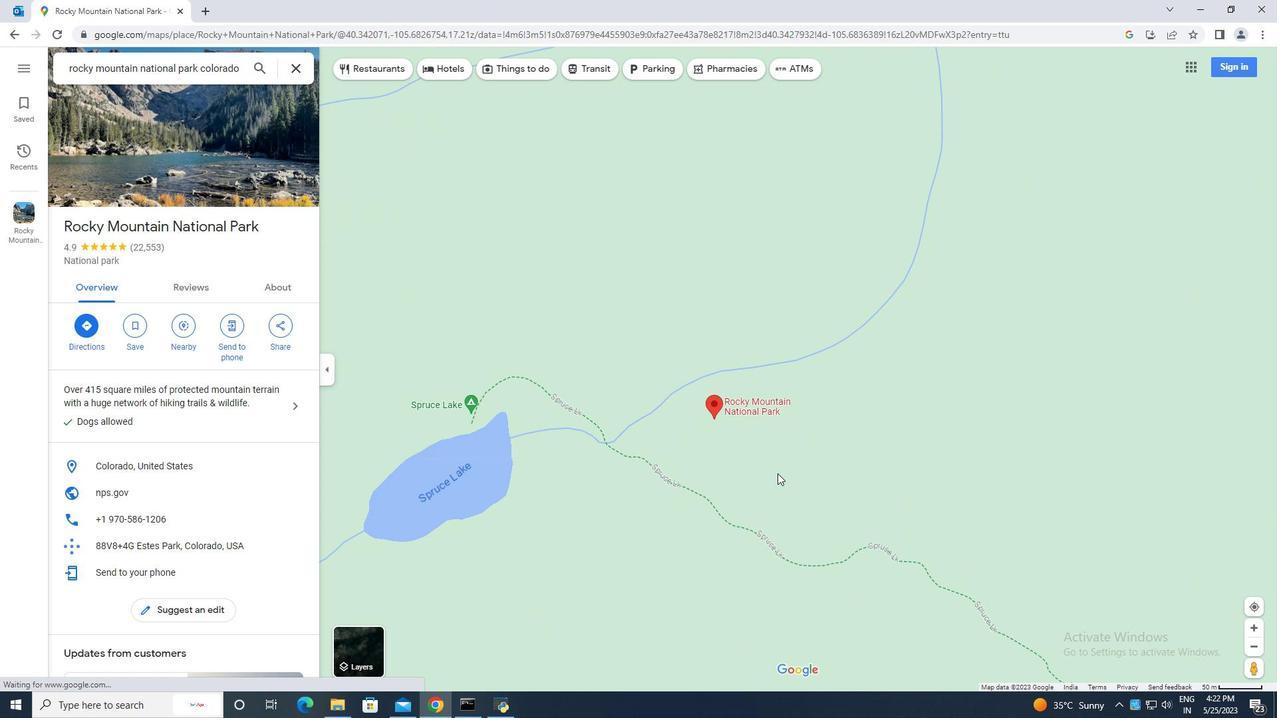 
Action: Mouse scrolled (781, 469) with delta (0, 0)
Screenshot: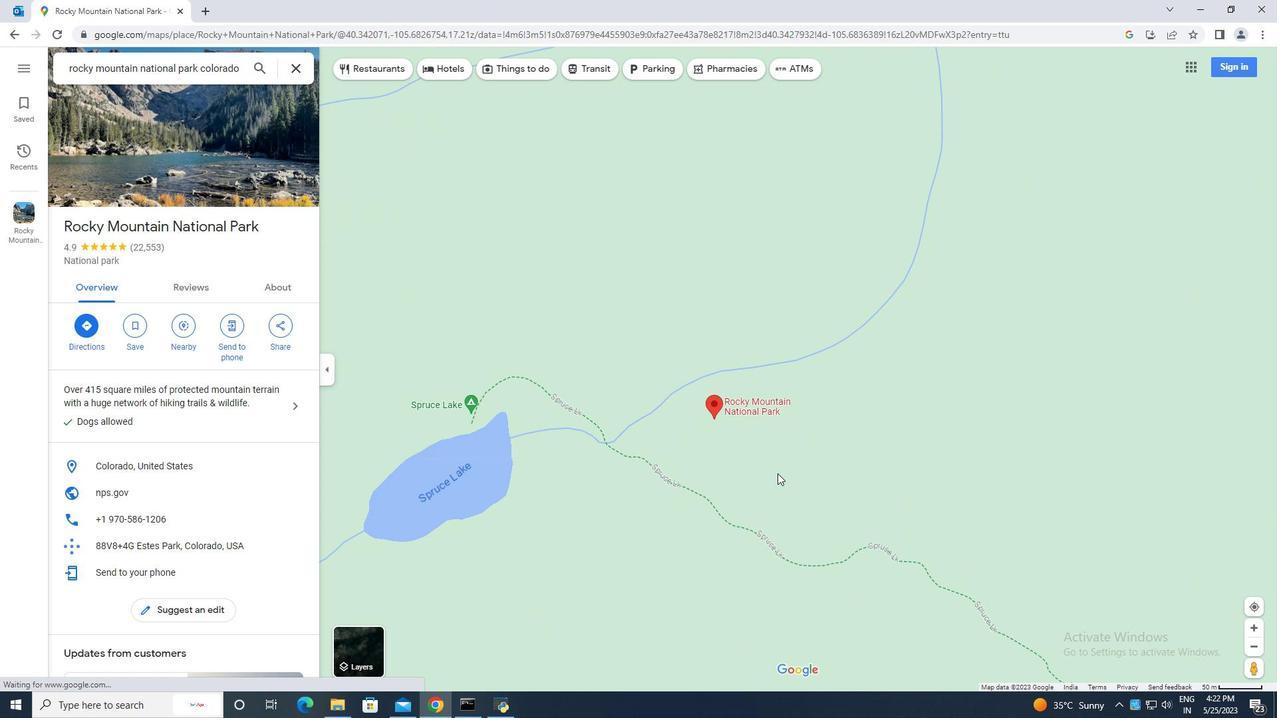 
Action: Mouse moved to (821, 488)
Screenshot: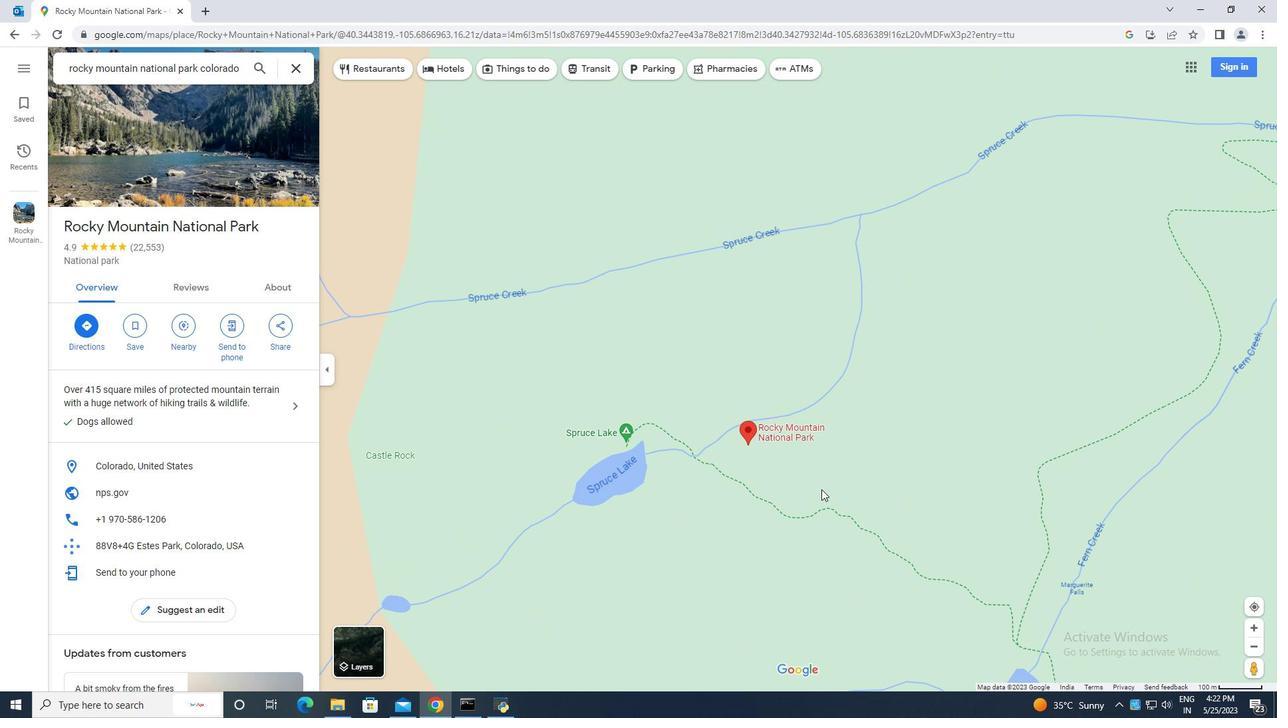 
Action: Mouse scrolled (821, 487) with delta (0, 0)
Screenshot: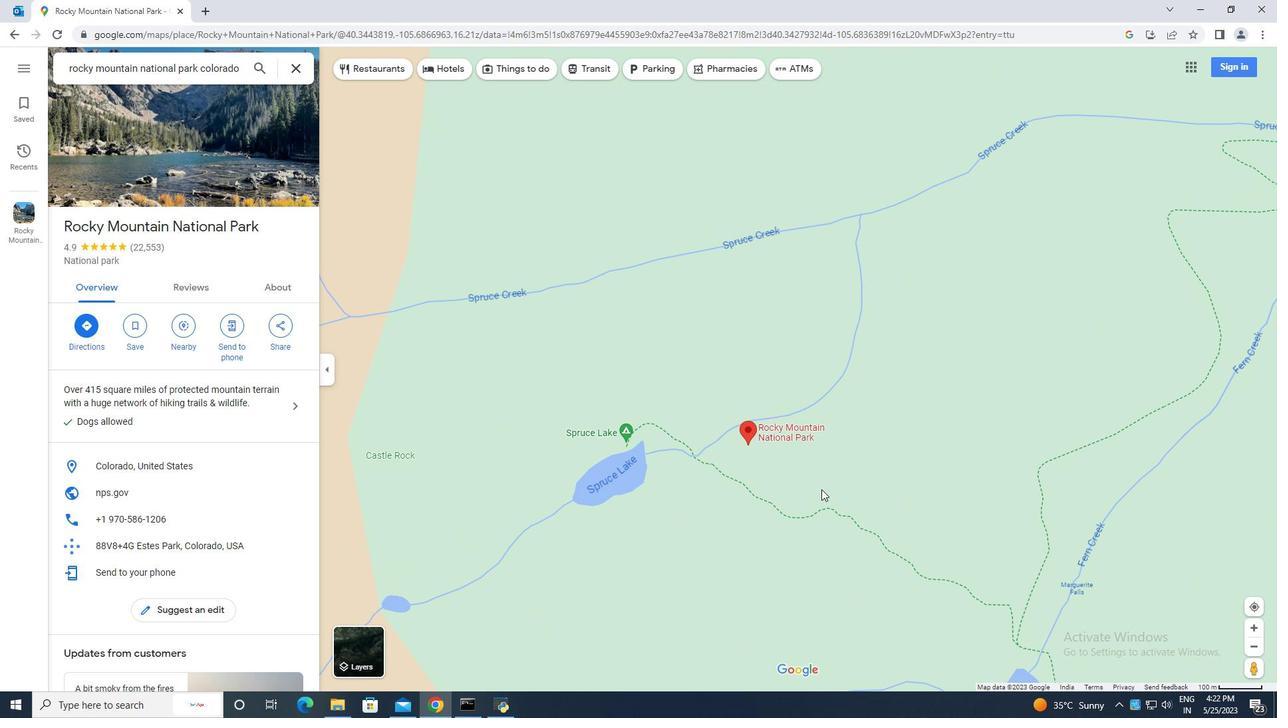 
Action: Mouse scrolled (821, 487) with delta (0, 0)
Screenshot: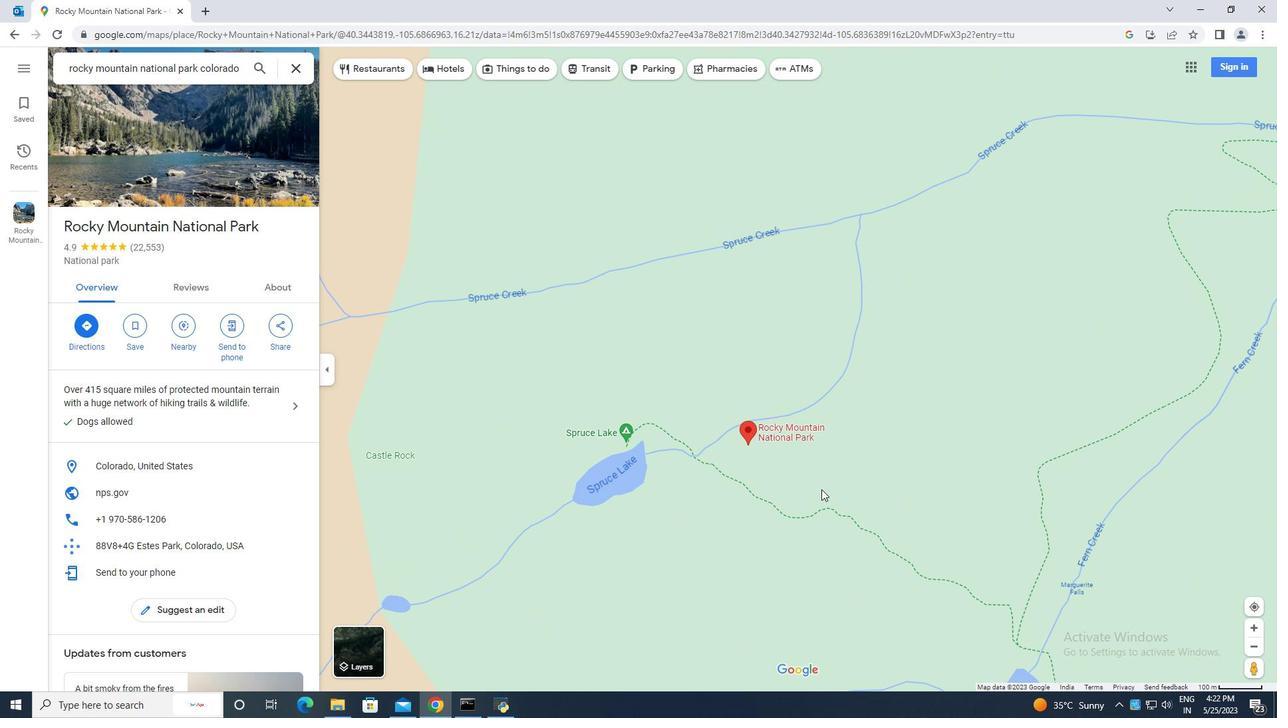 
Action: Mouse scrolled (821, 487) with delta (0, 0)
Screenshot: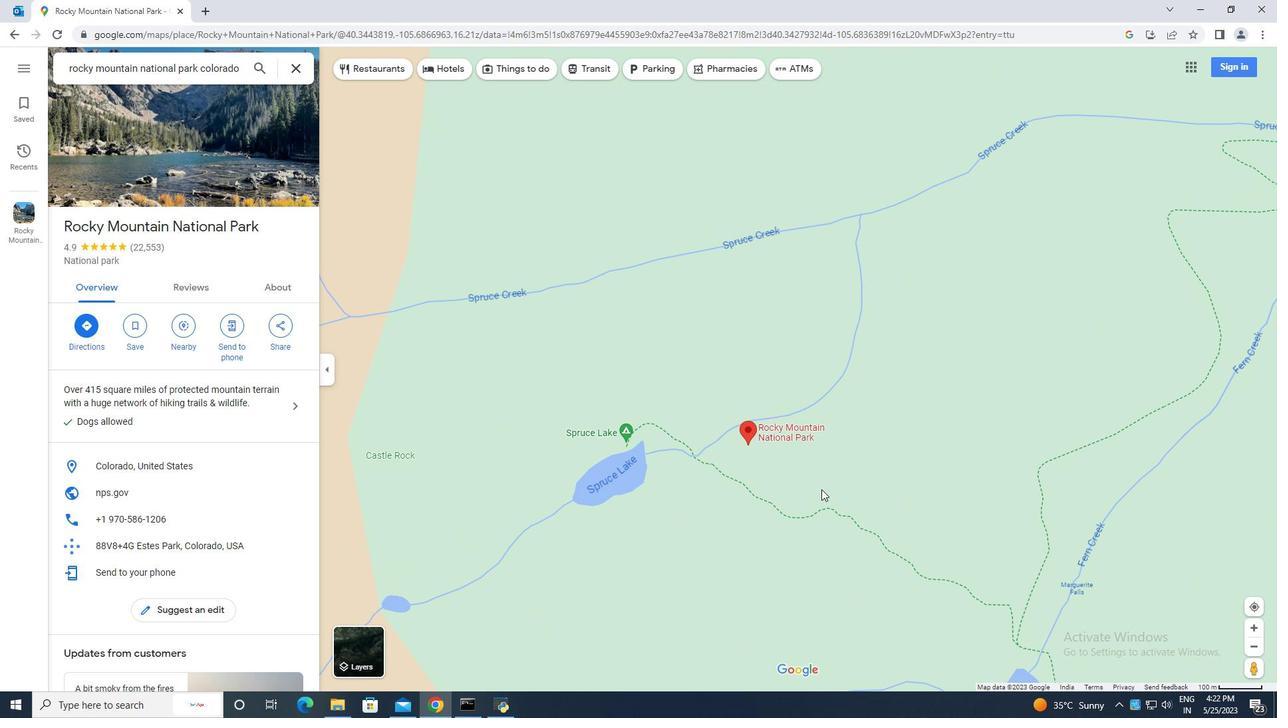 
Action: Mouse moved to (820, 484)
Screenshot: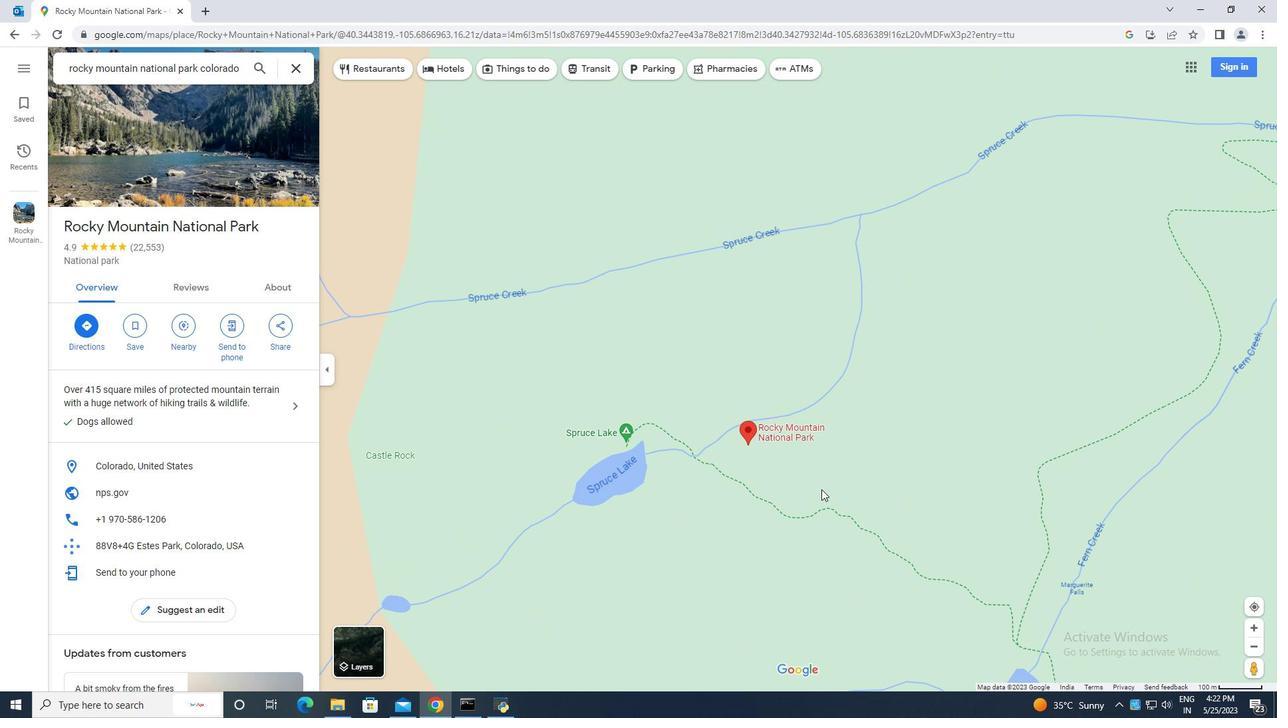 
Action: Mouse scrolled (820, 485) with delta (0, 0)
Screenshot: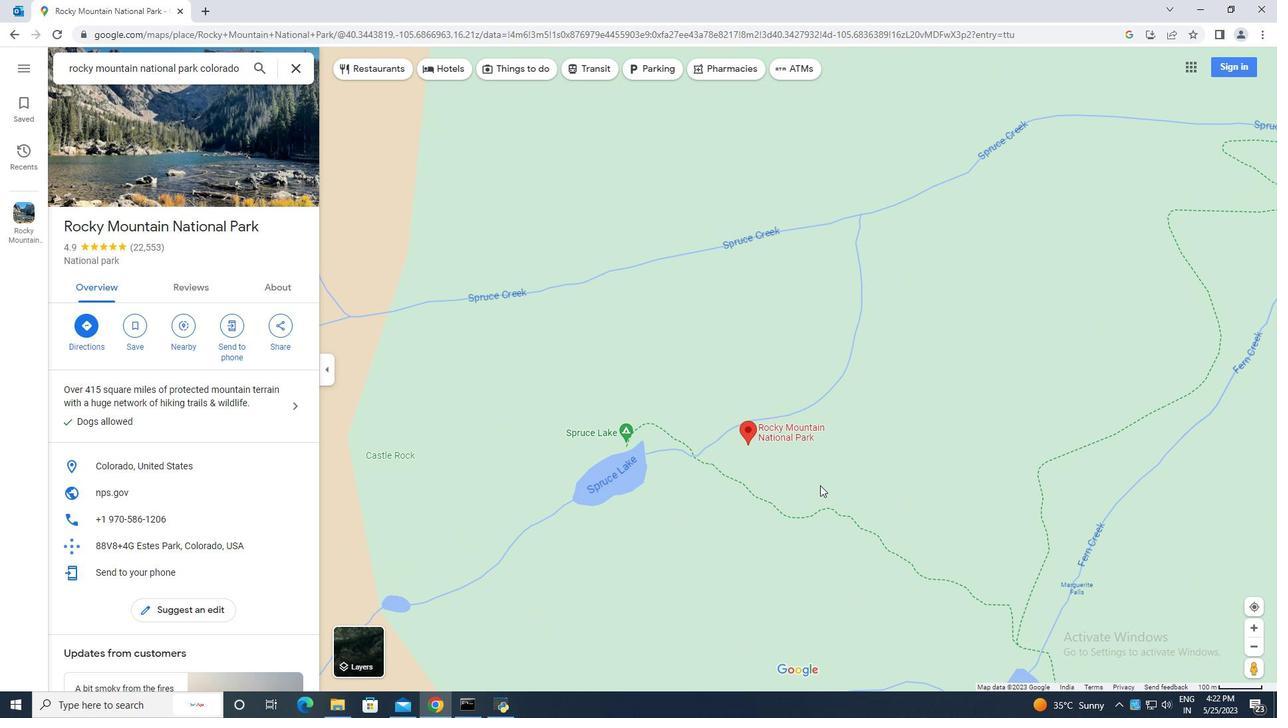 
Action: Mouse scrolled (820, 485) with delta (0, 0)
Screenshot: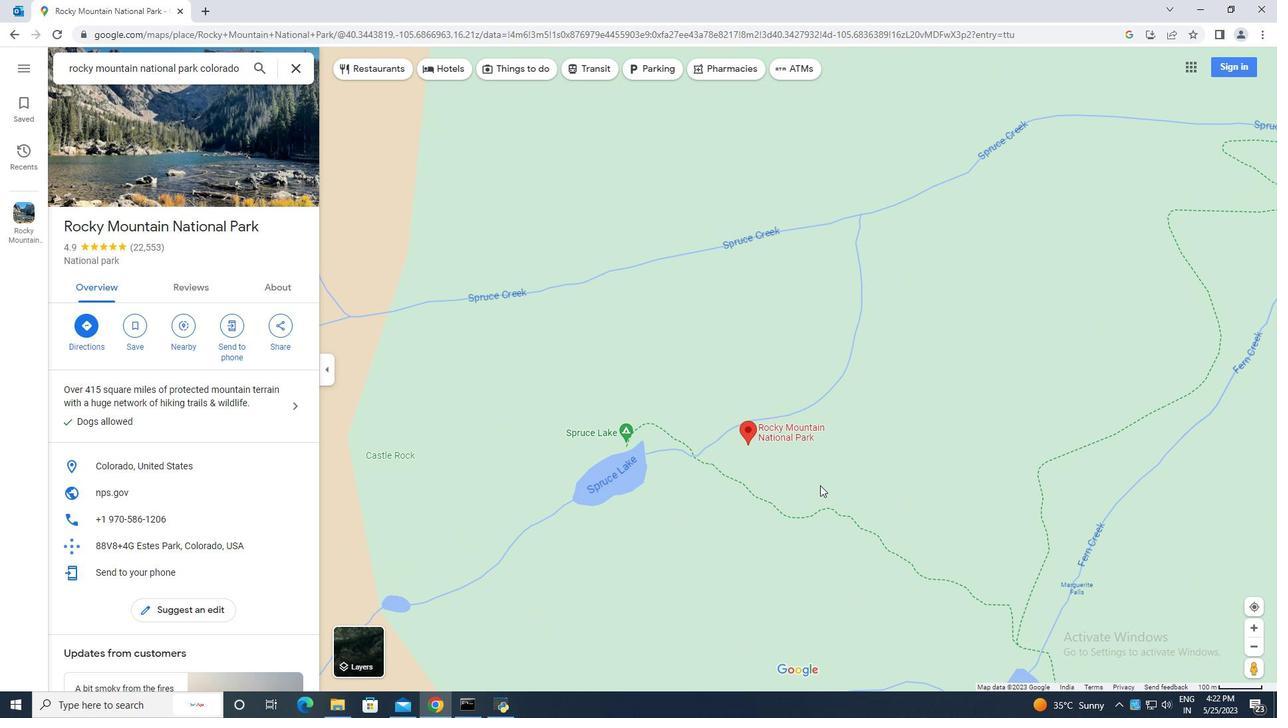 
Action: Mouse scrolled (820, 485) with delta (0, 0)
Screenshot: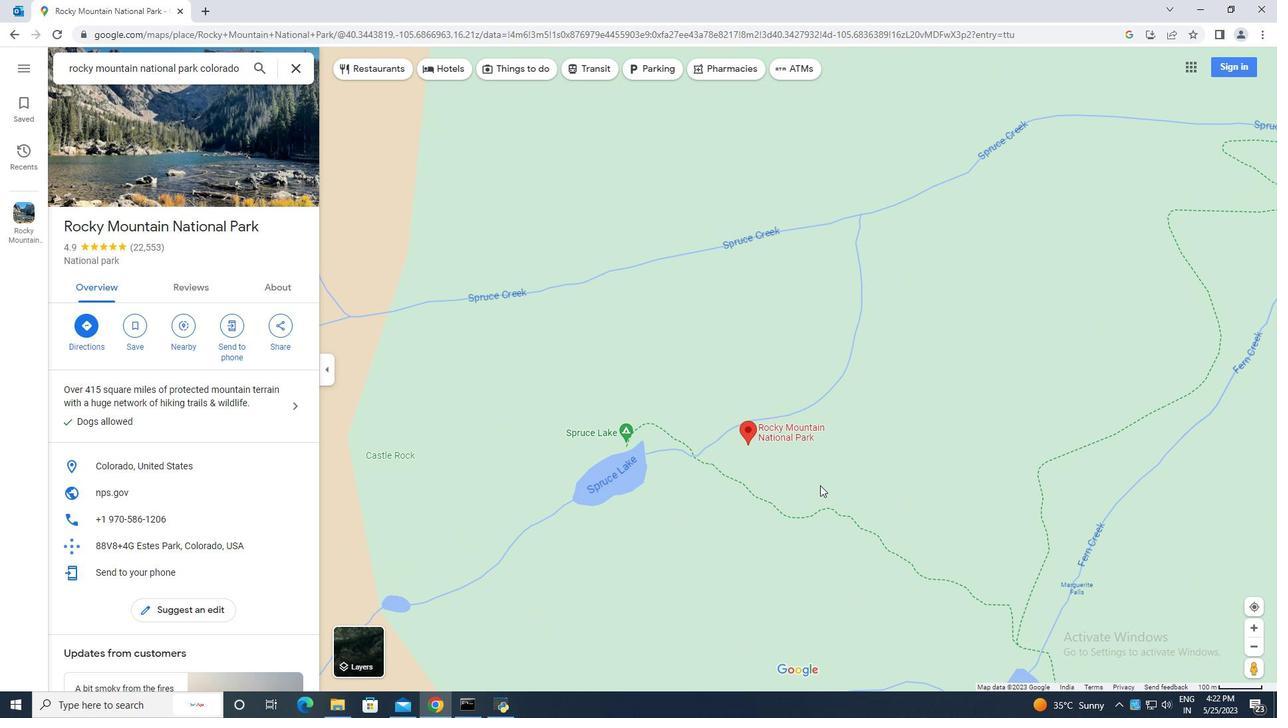 
Action: Mouse scrolled (820, 485) with delta (0, 0)
Screenshot: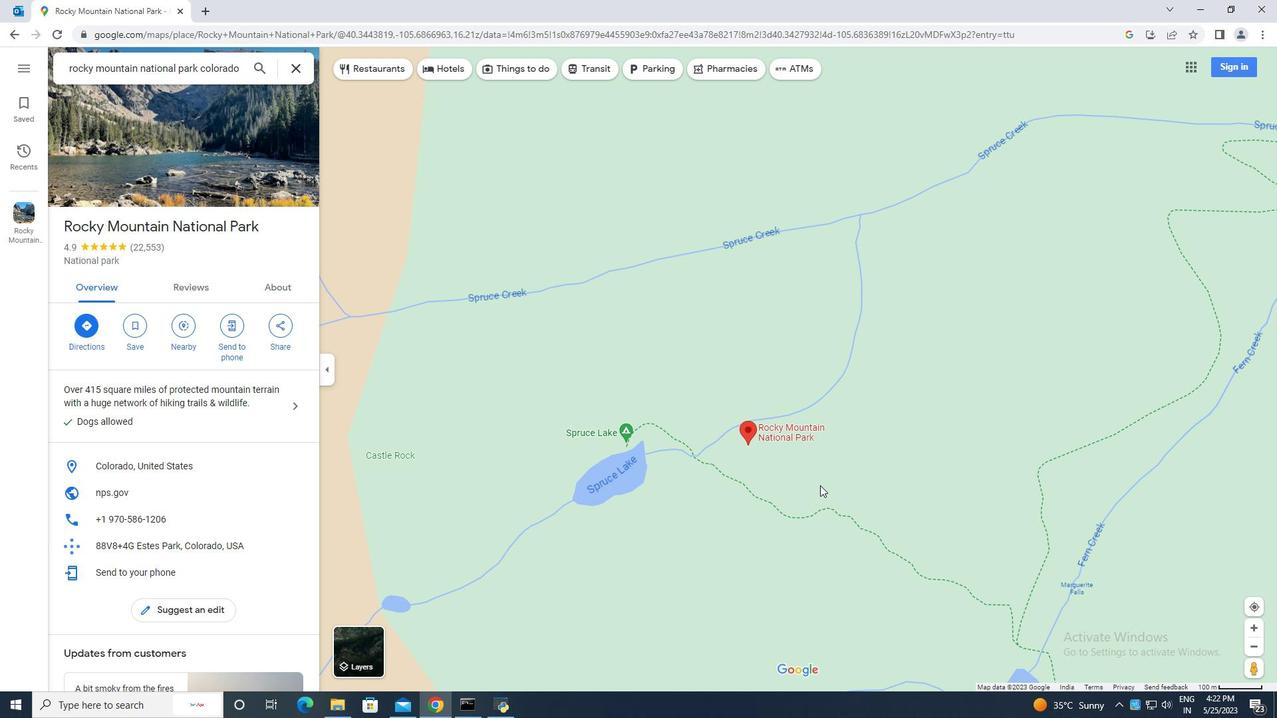 
Action: Mouse moved to (818, 481)
Screenshot: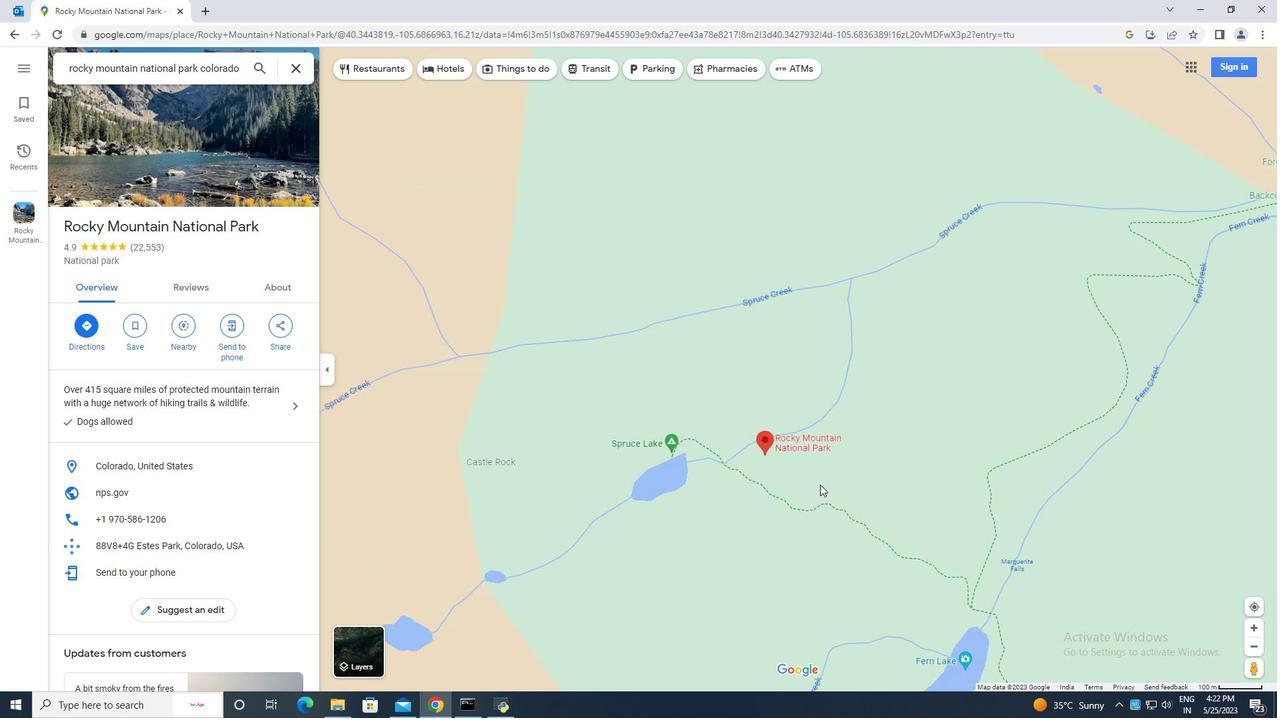 
Action: Mouse scrolled (818, 482) with delta (0, 0)
Screenshot: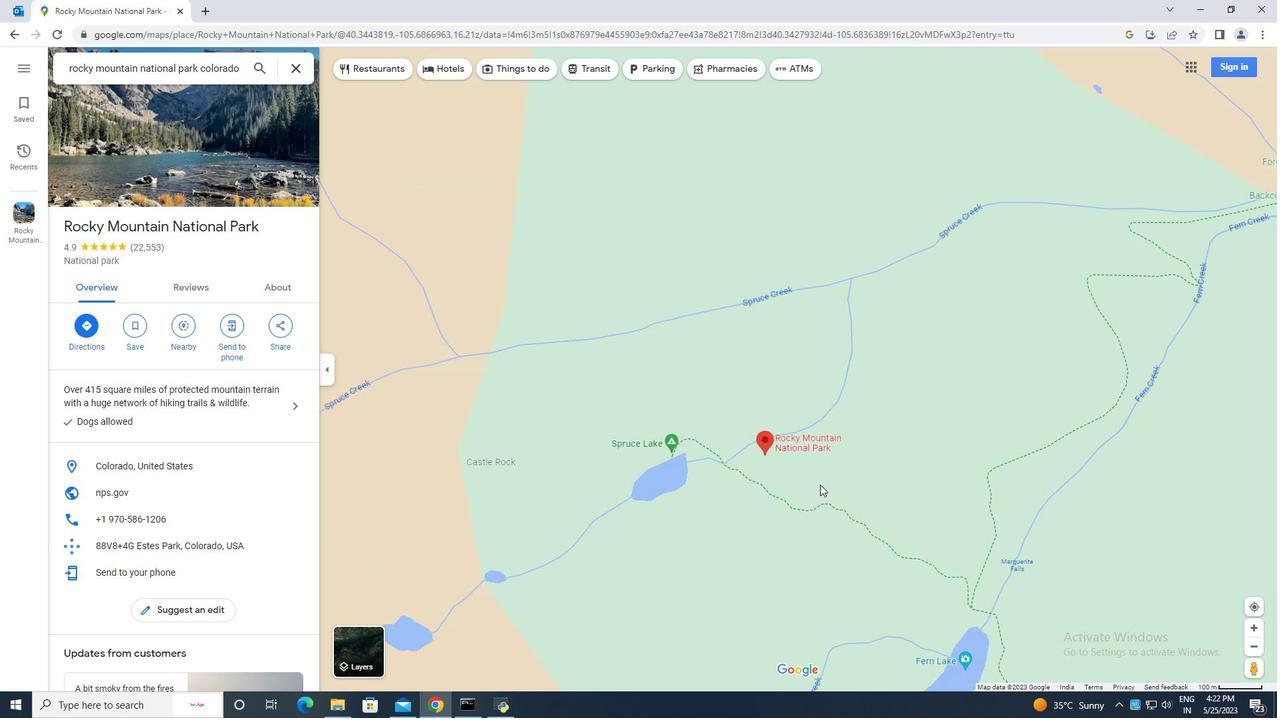 
Action: Mouse moved to (818, 479)
Screenshot: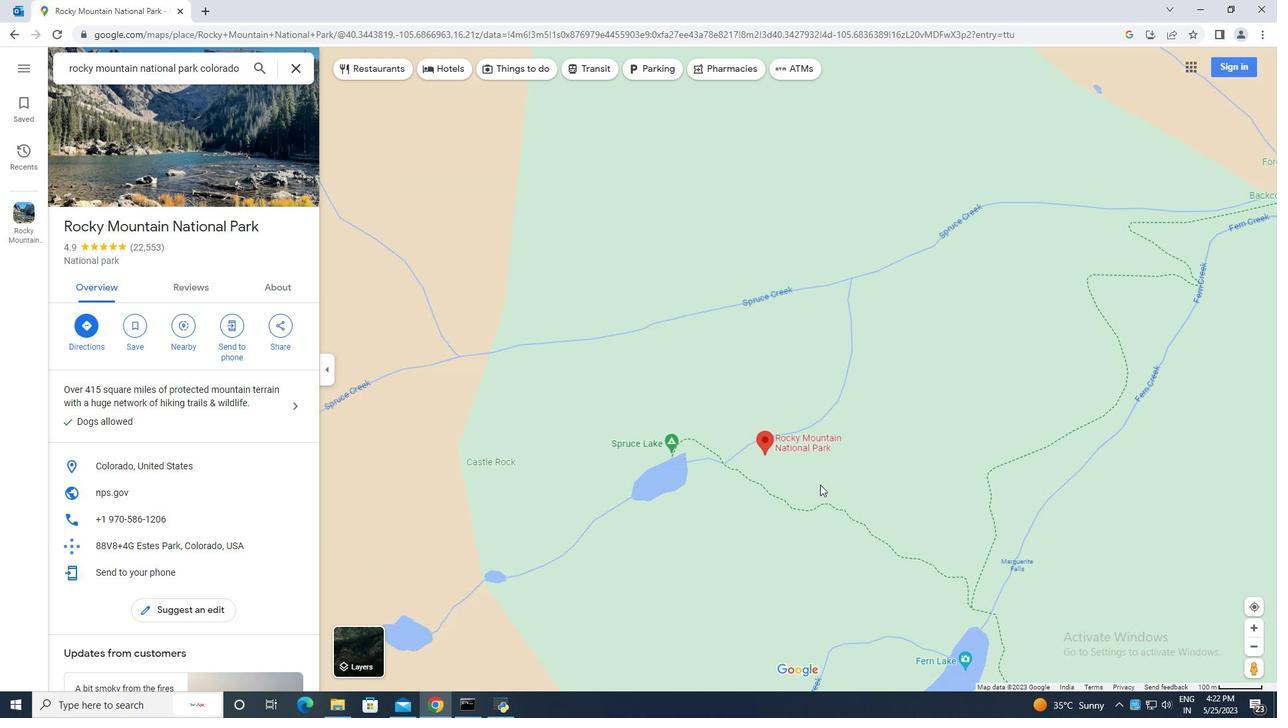 
Action: Mouse scrolled (818, 480) with delta (0, 0)
Screenshot: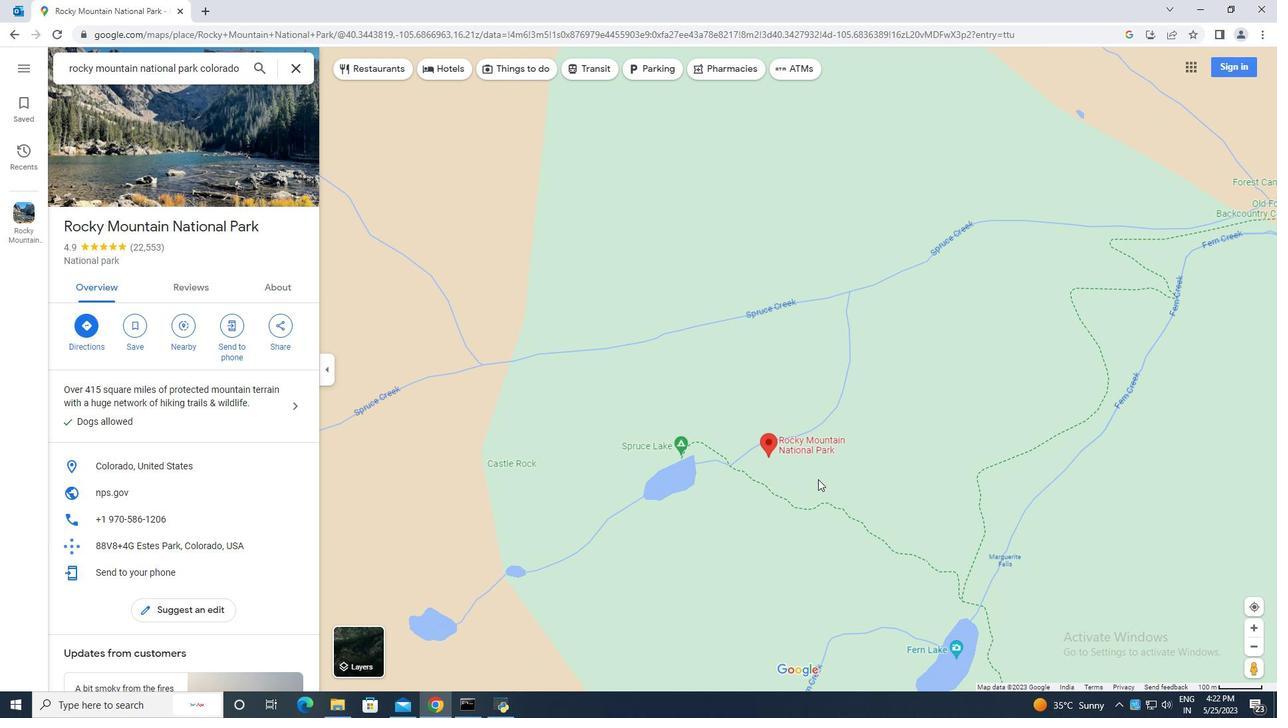 
Action: Mouse scrolled (818, 480) with delta (0, 0)
Screenshot: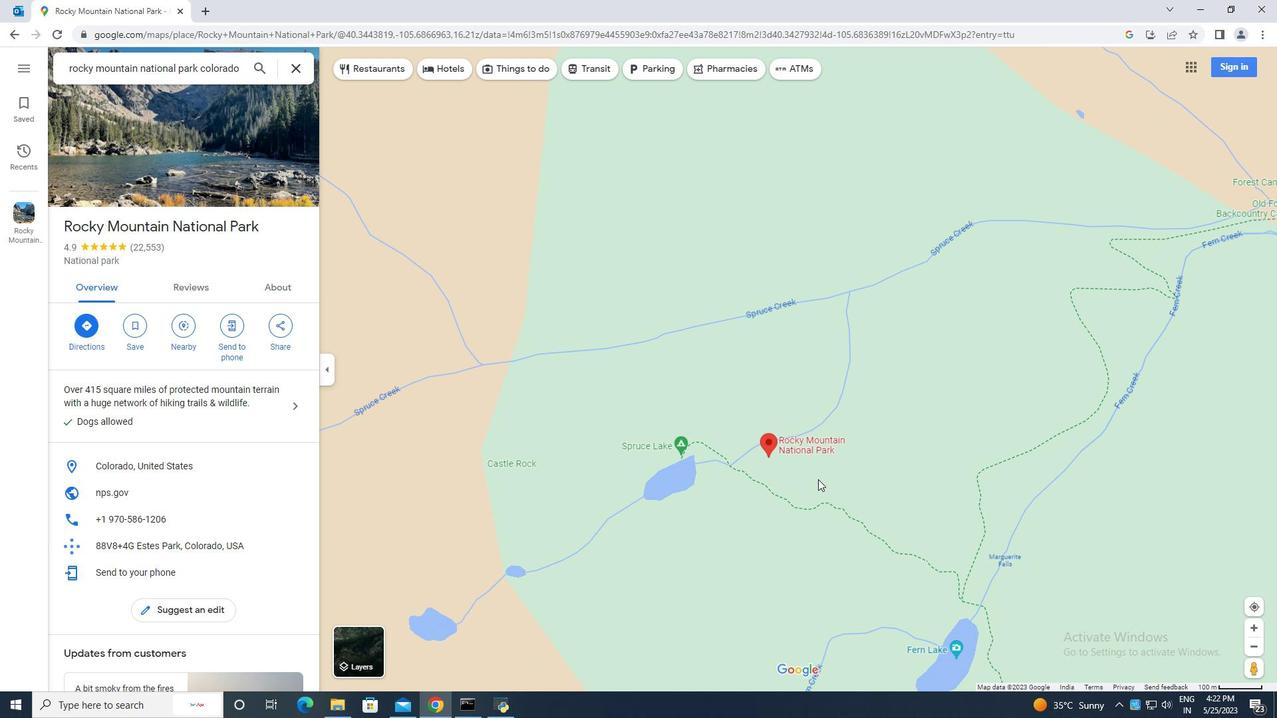 
Action: Mouse scrolled (818, 480) with delta (0, 0)
Screenshot: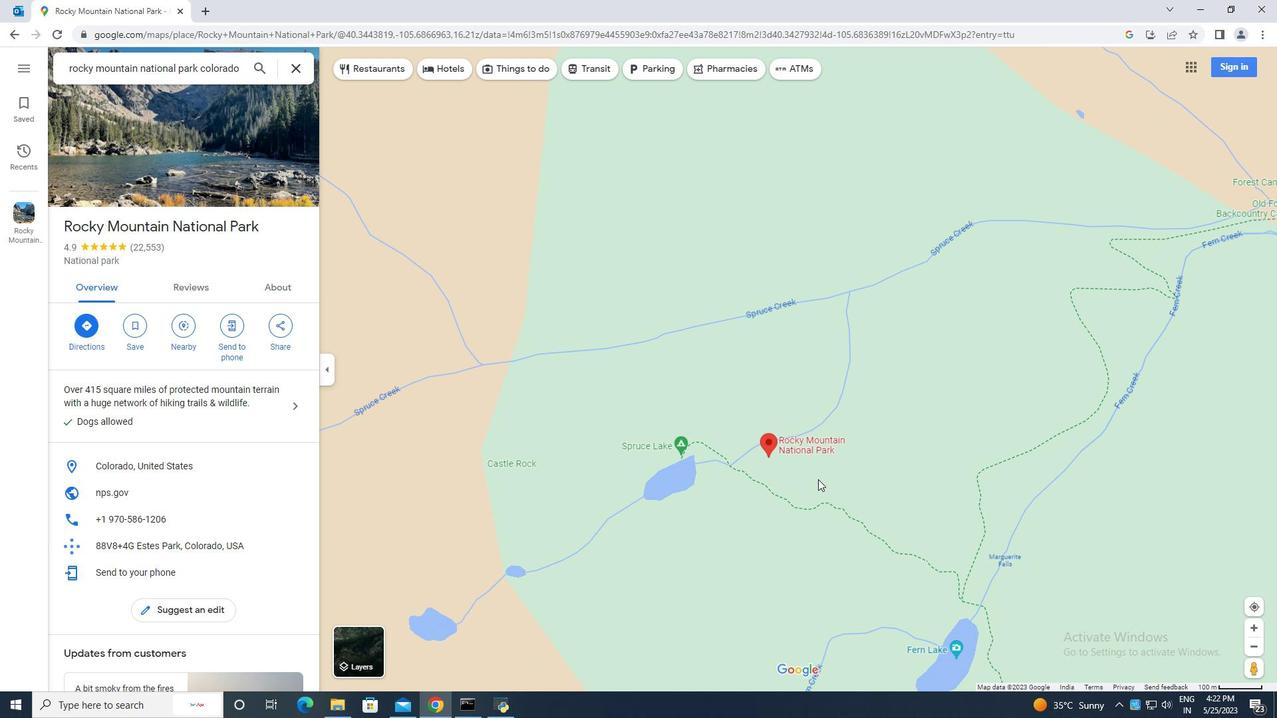 
Action: Mouse moved to (681, 411)
Screenshot: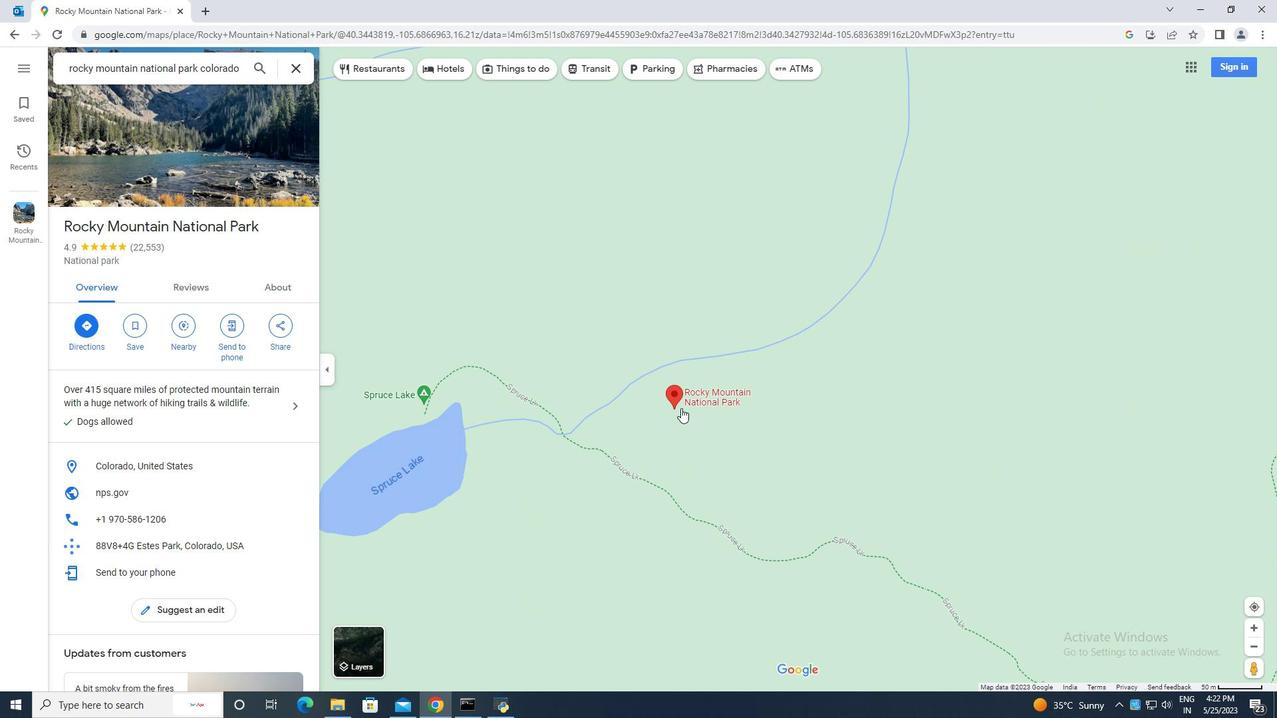 
Action: Mouse pressed left at (681, 411)
Screenshot: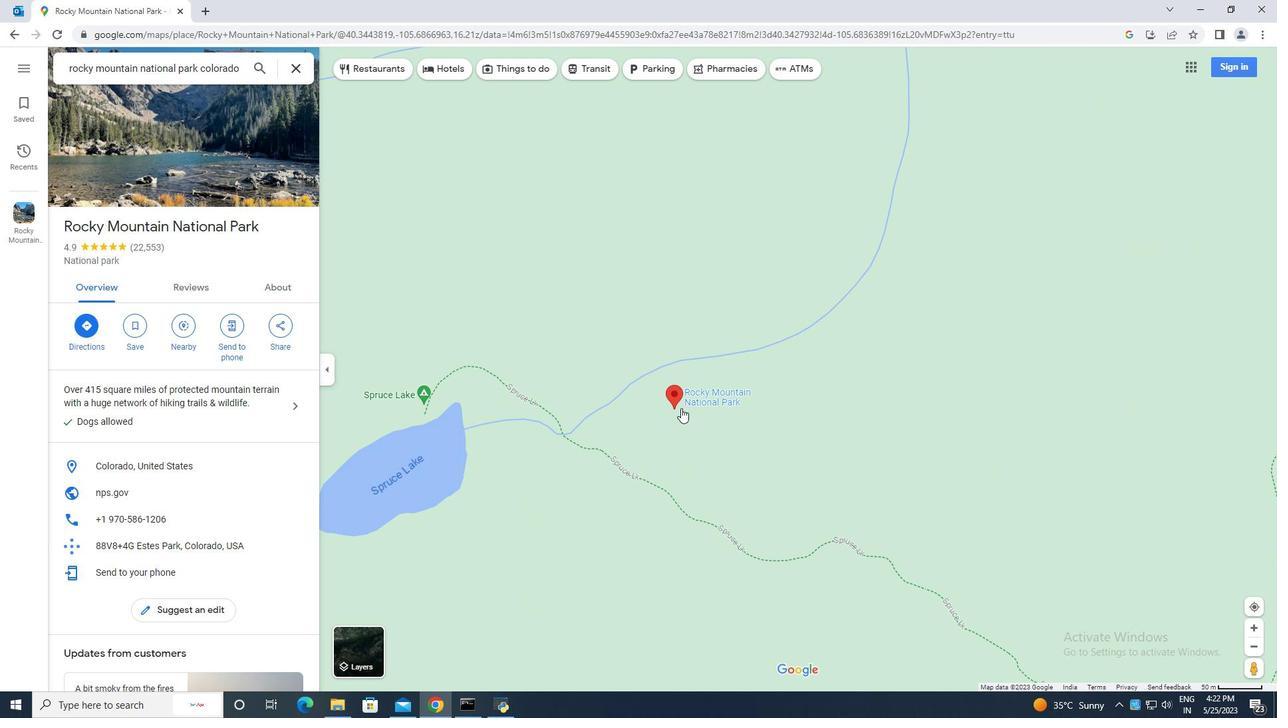 
Action: Mouse moved to (767, 449)
Screenshot: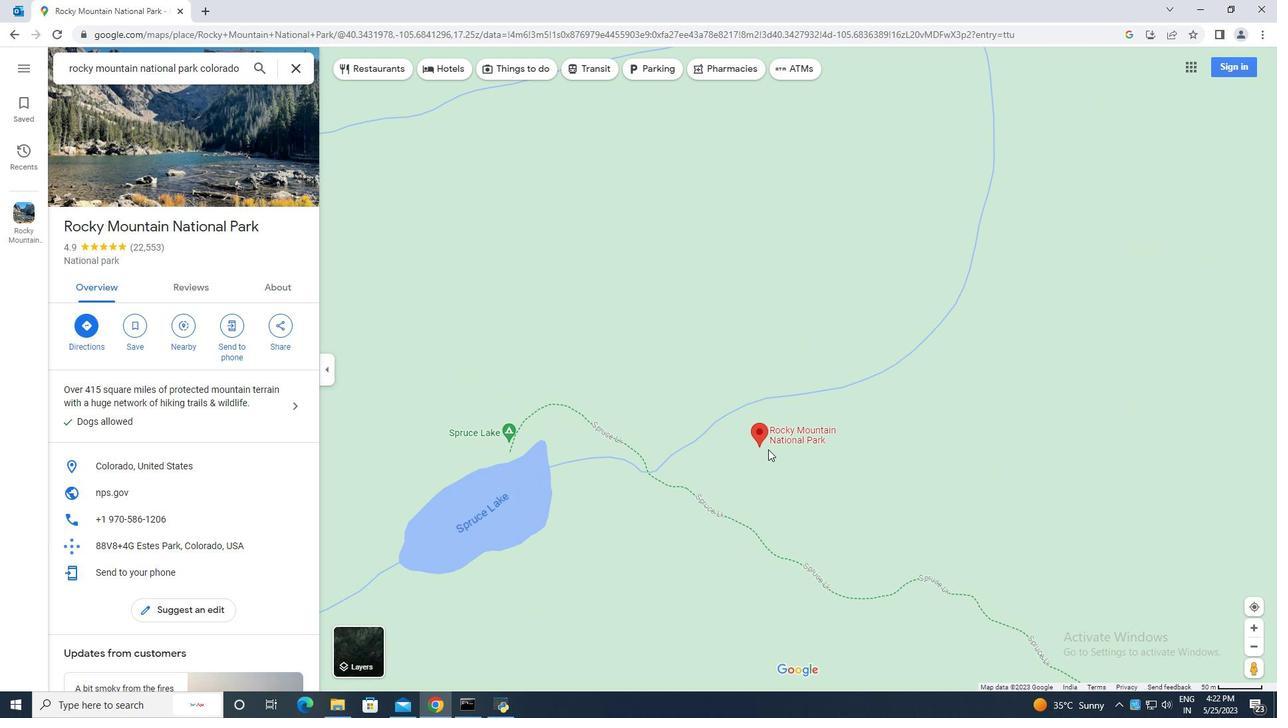 
Action: Mouse scrolled (767, 450) with delta (0, 0)
Screenshot: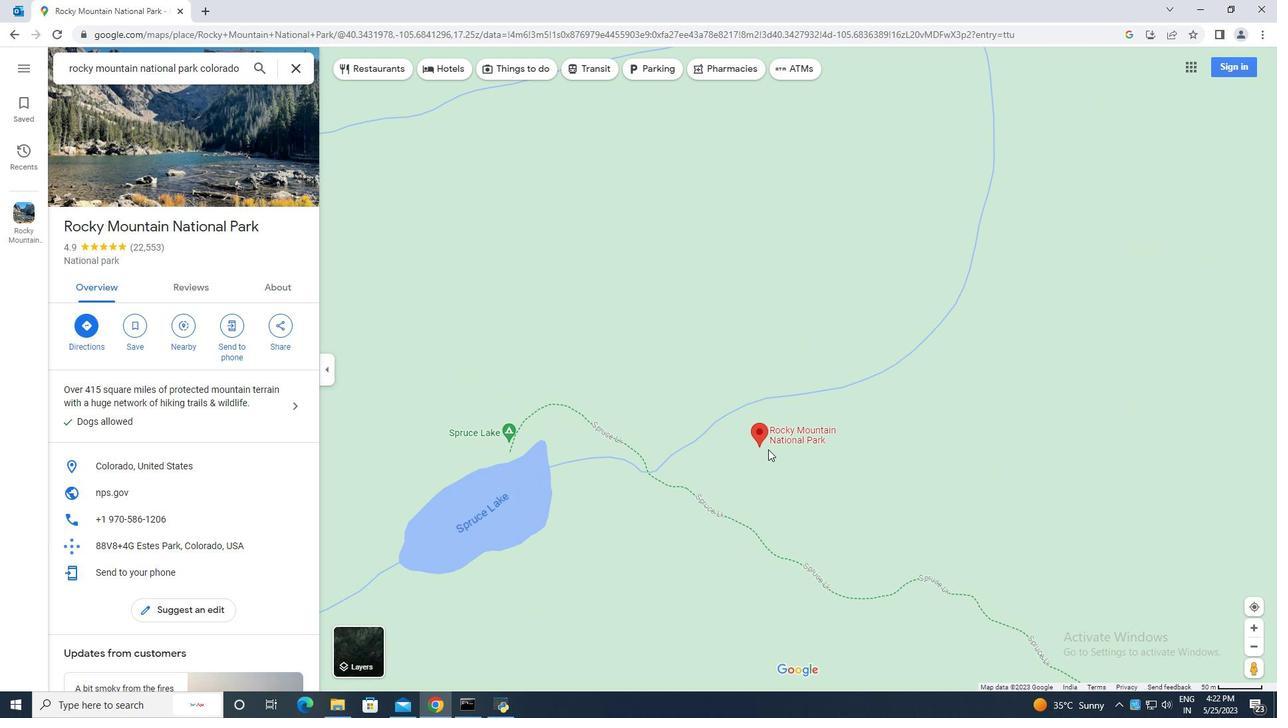 
Action: Mouse moved to (767, 449)
Screenshot: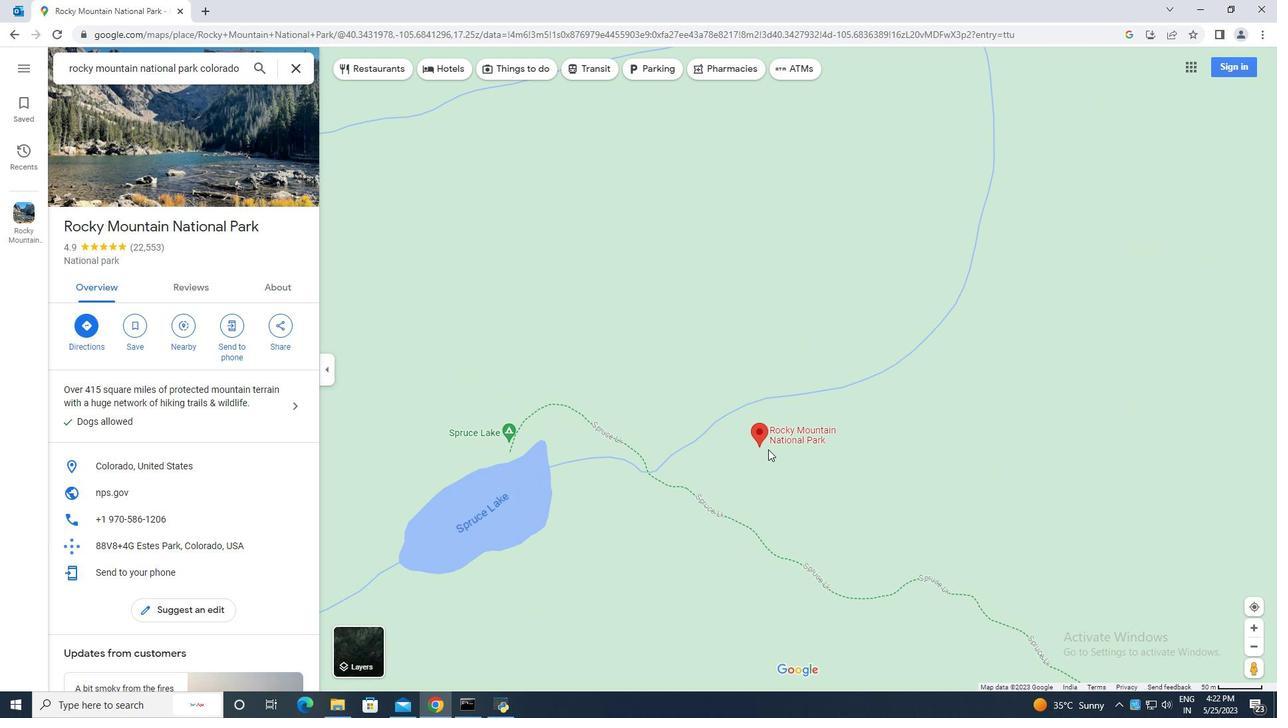 
Action: Mouse scrolled (767, 450) with delta (0, 0)
Screenshot: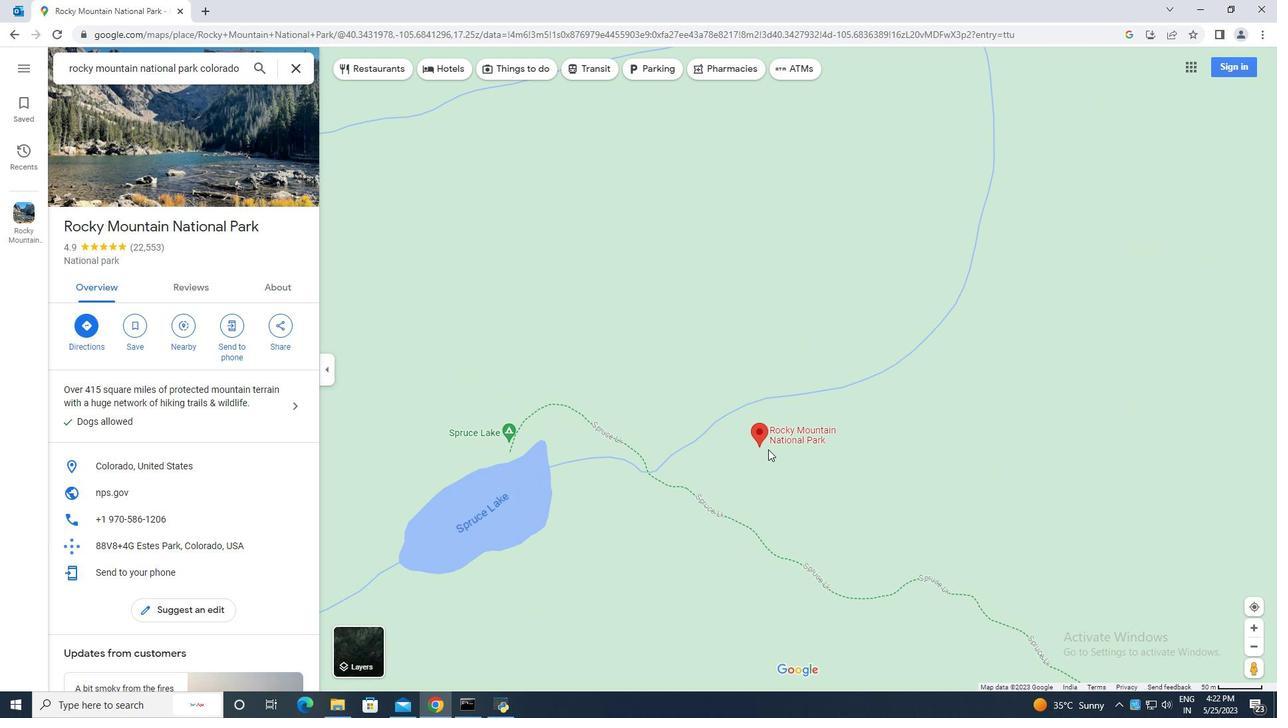 
Action: Mouse scrolled (767, 450) with delta (0, 0)
Screenshot: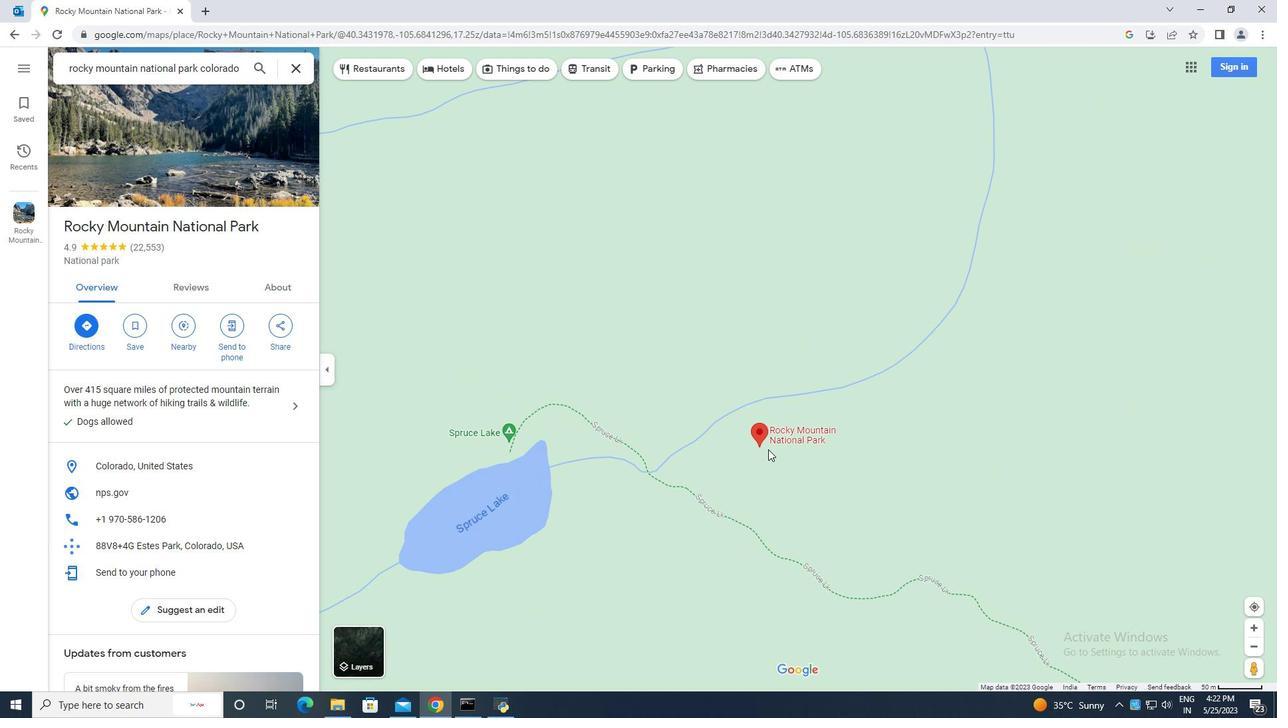 
Action: Mouse moved to (766, 449)
Screenshot: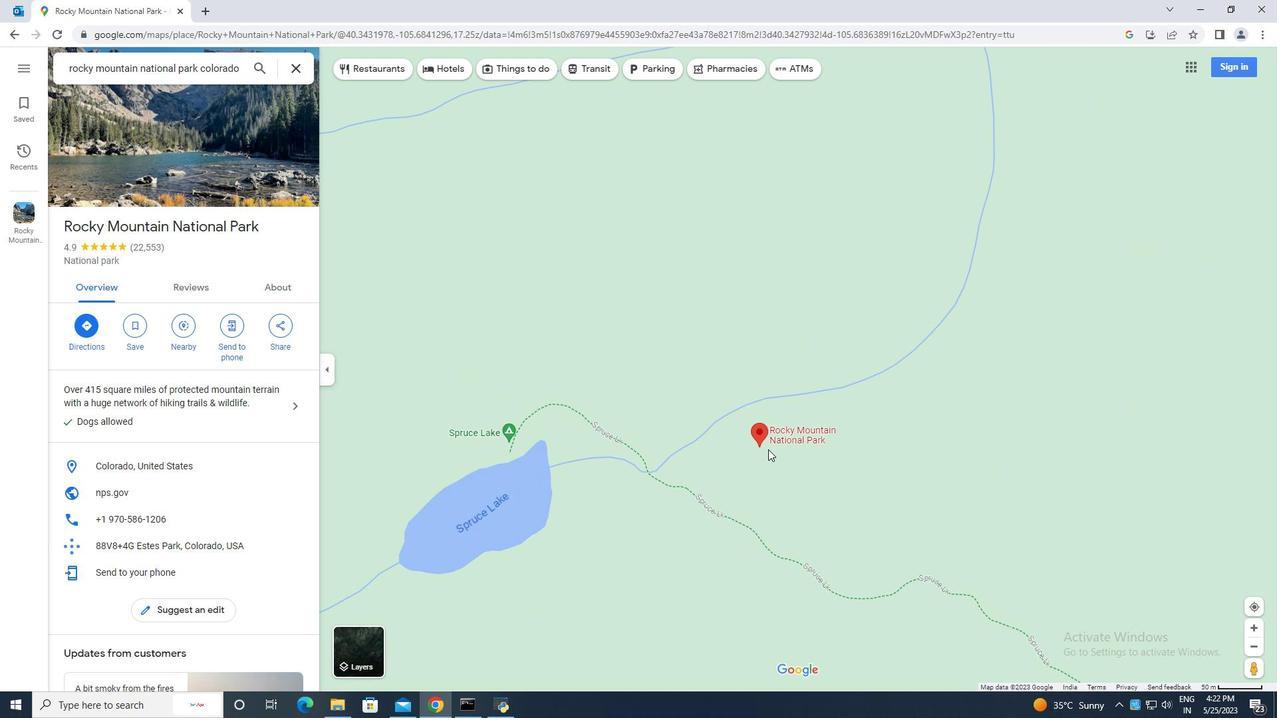 
Action: Mouse scrolled (766, 450) with delta (0, 0)
Screenshot: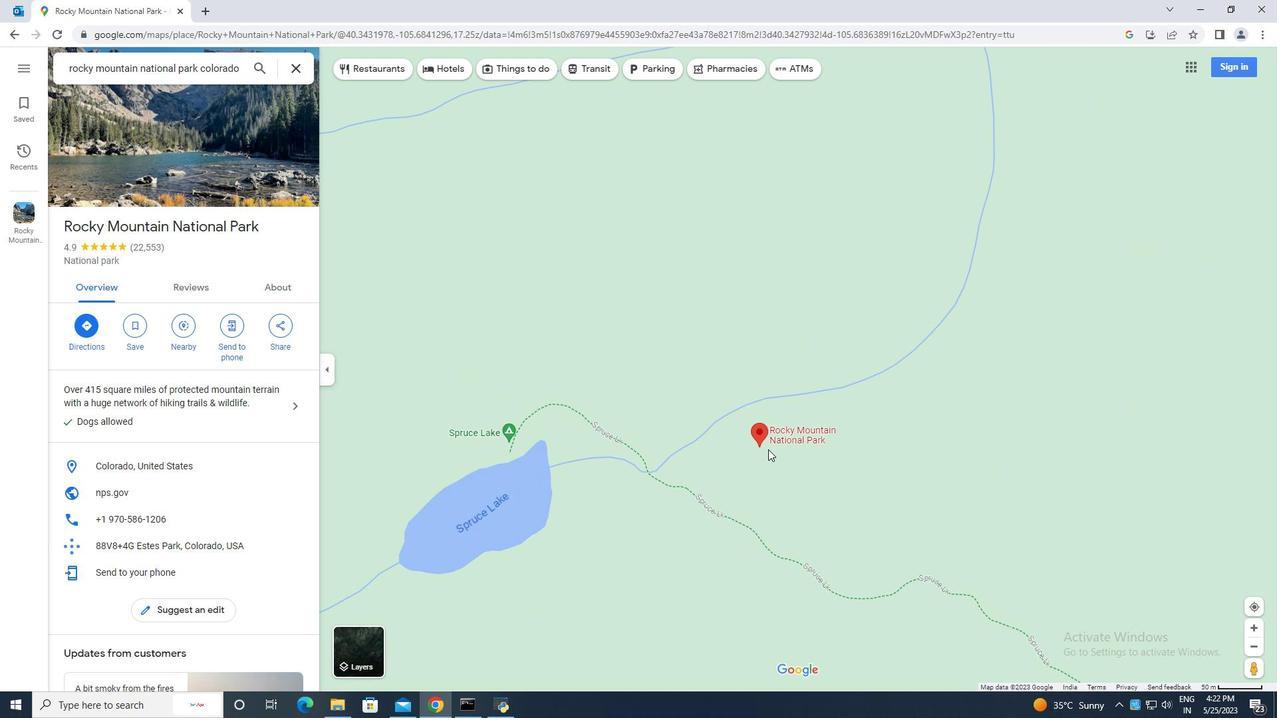 
Action: Mouse moved to (765, 445)
Screenshot: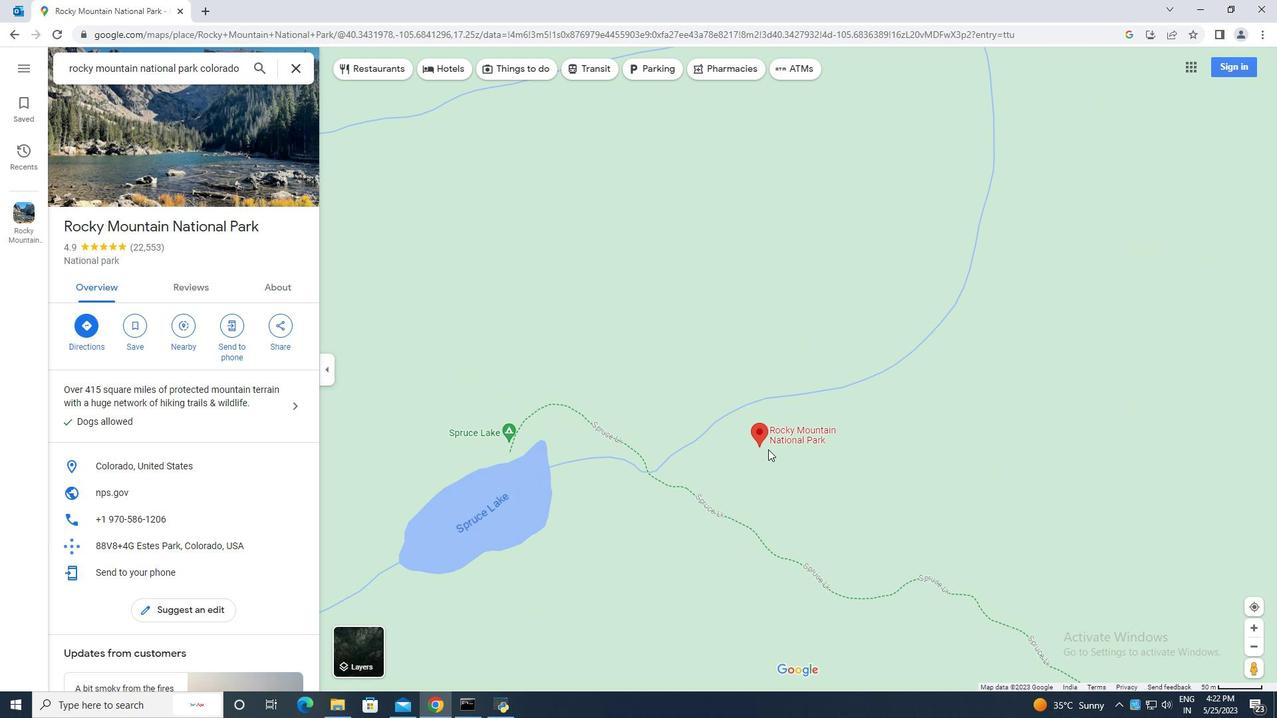 
Action: Mouse scrolled (765, 446) with delta (0, 0)
Screenshot: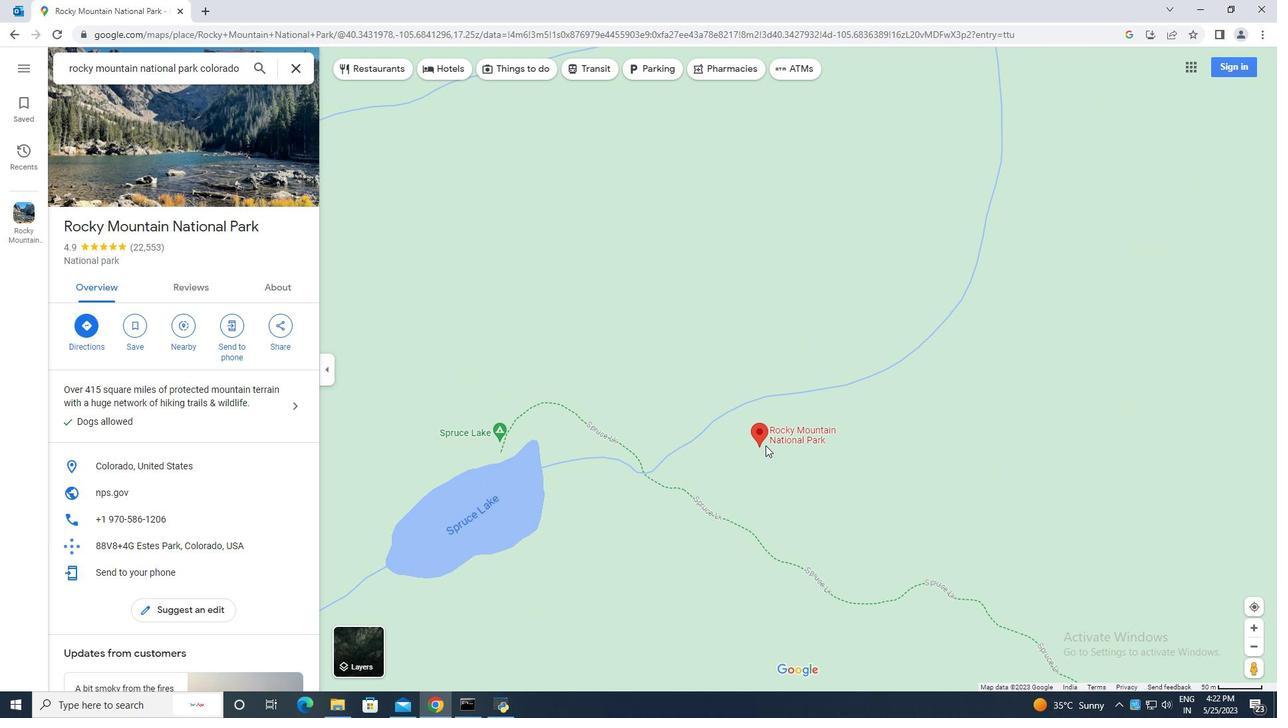 
Action: Mouse scrolled (765, 446) with delta (0, 0)
Screenshot: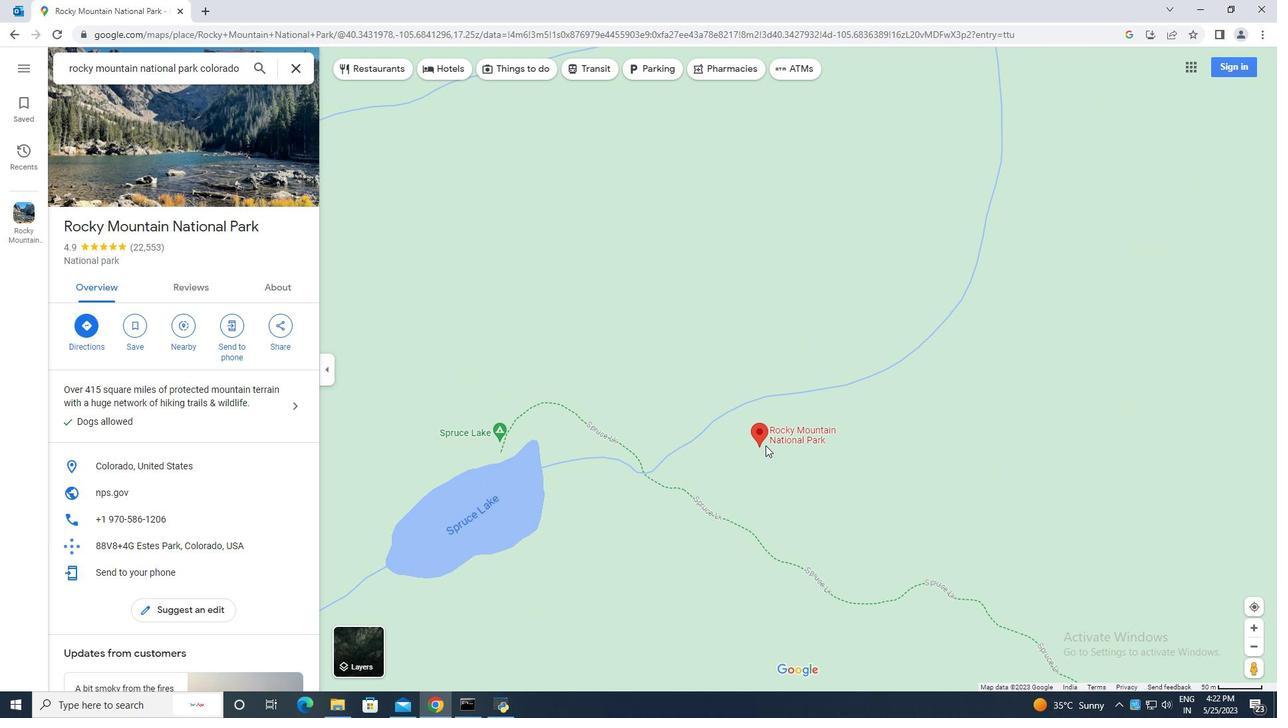 
Action: Mouse scrolled (765, 446) with delta (0, 0)
Screenshot: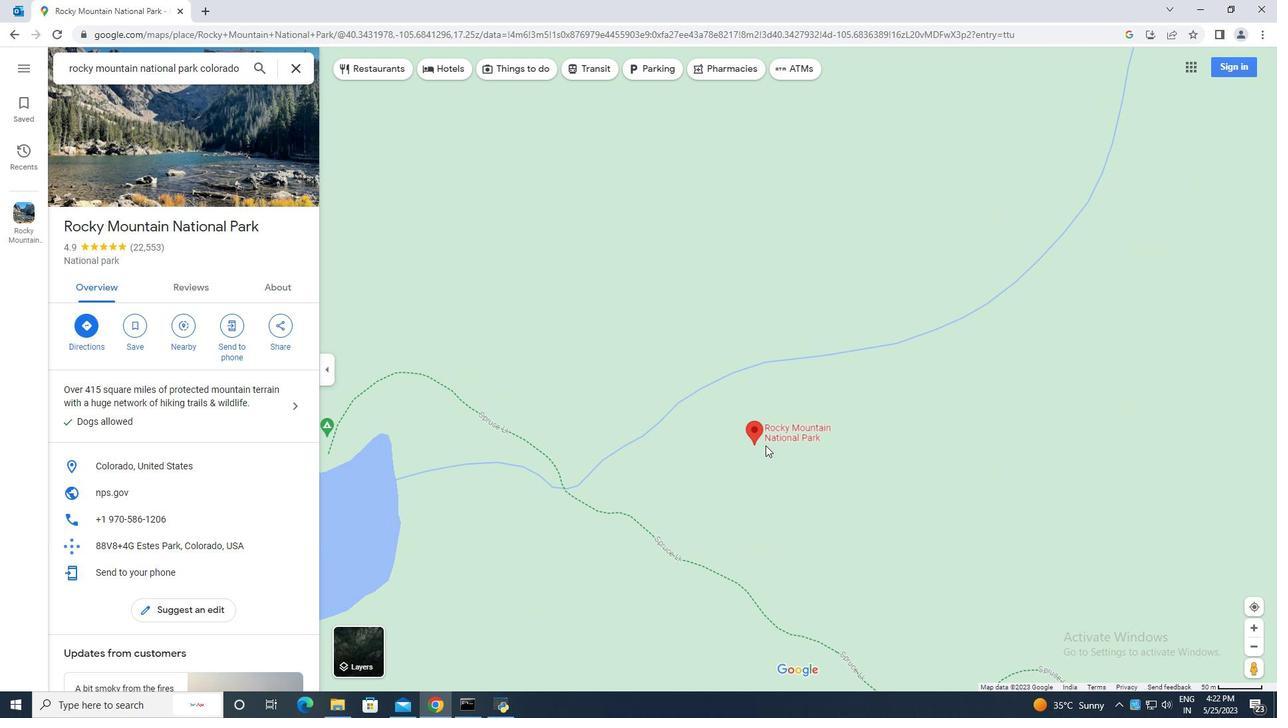 
Action: Mouse scrolled (765, 446) with delta (0, 0)
Screenshot: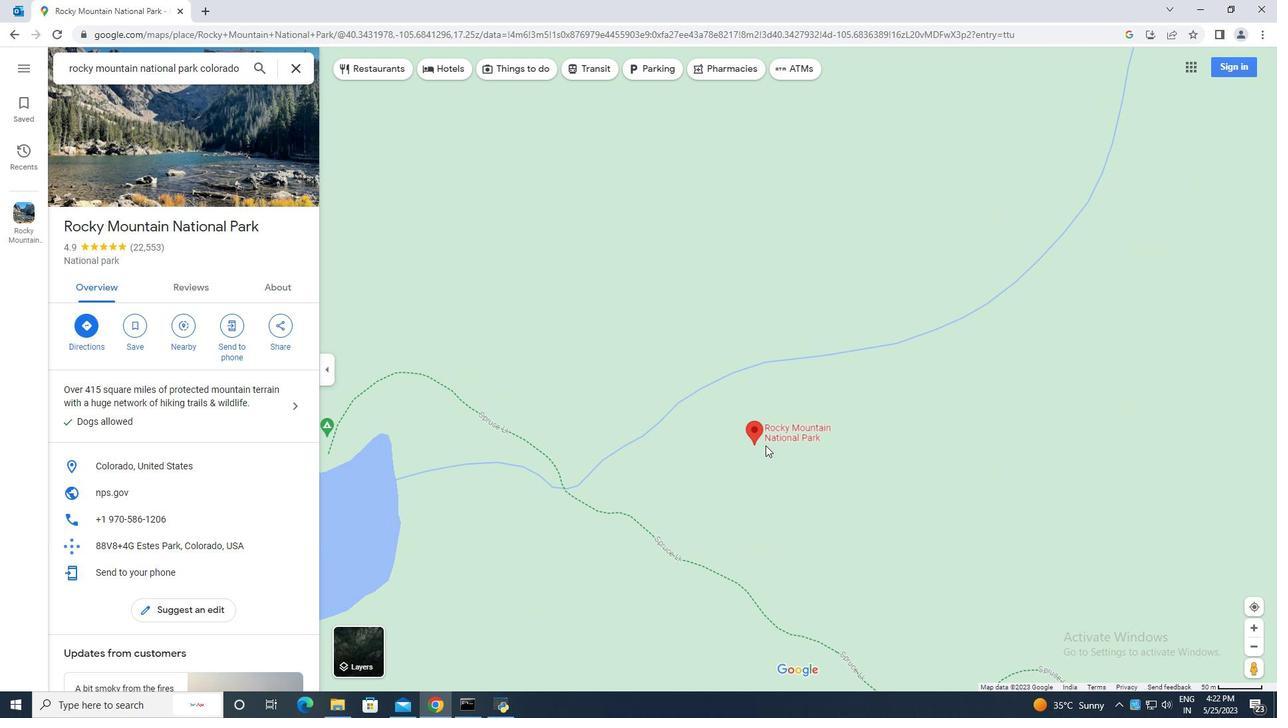 
Action: Mouse moved to (764, 444)
Screenshot: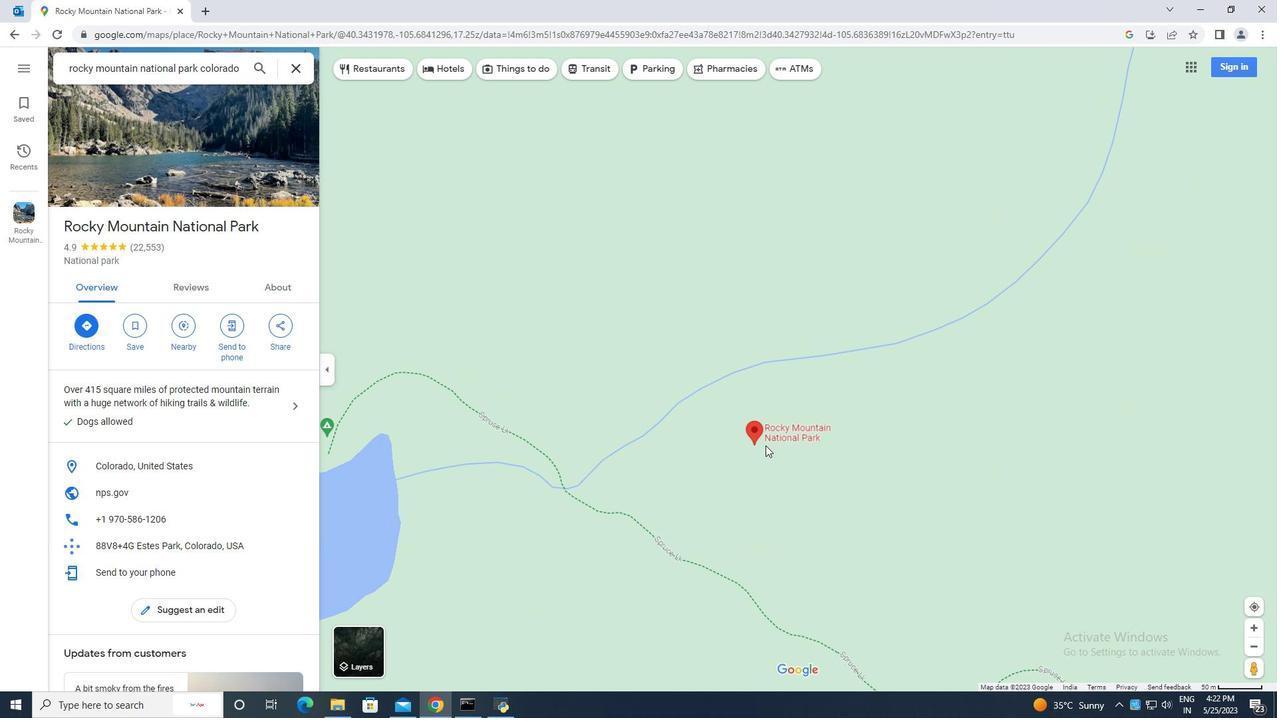 
Action: Mouse scrolled (764, 445) with delta (0, 0)
Screenshot: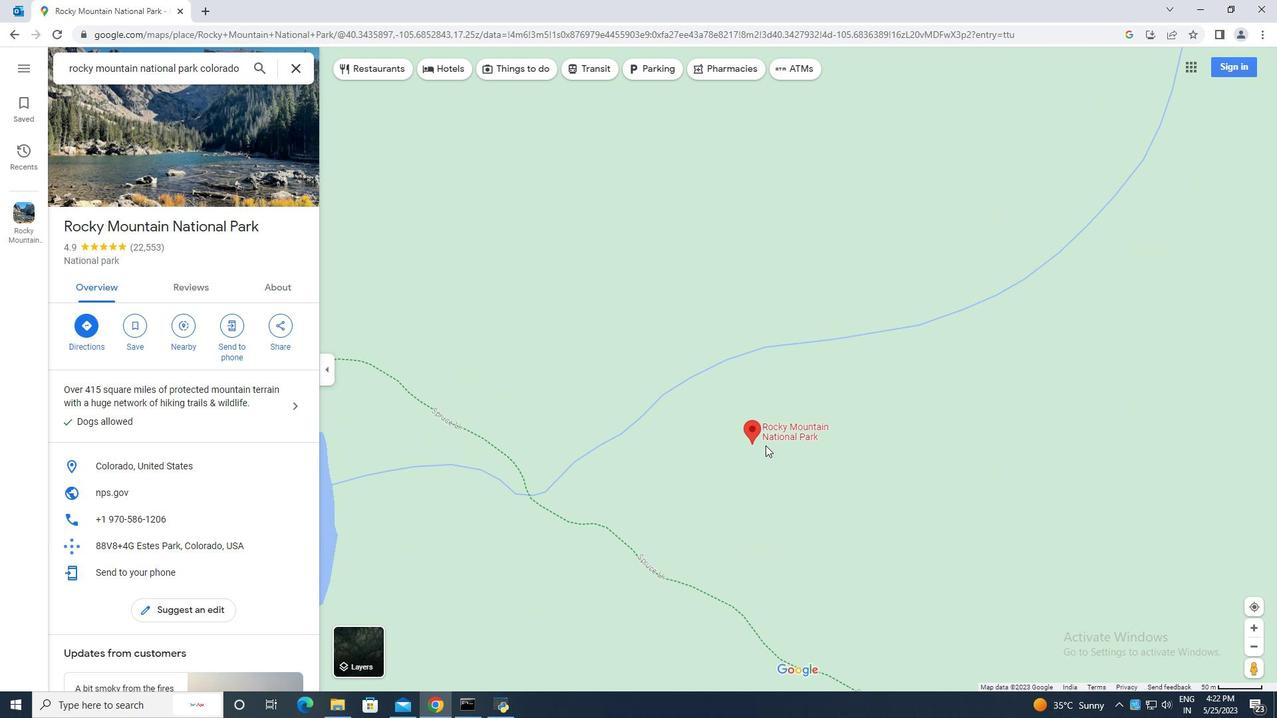 
Action: Mouse scrolled (764, 445) with delta (0, 0)
Screenshot: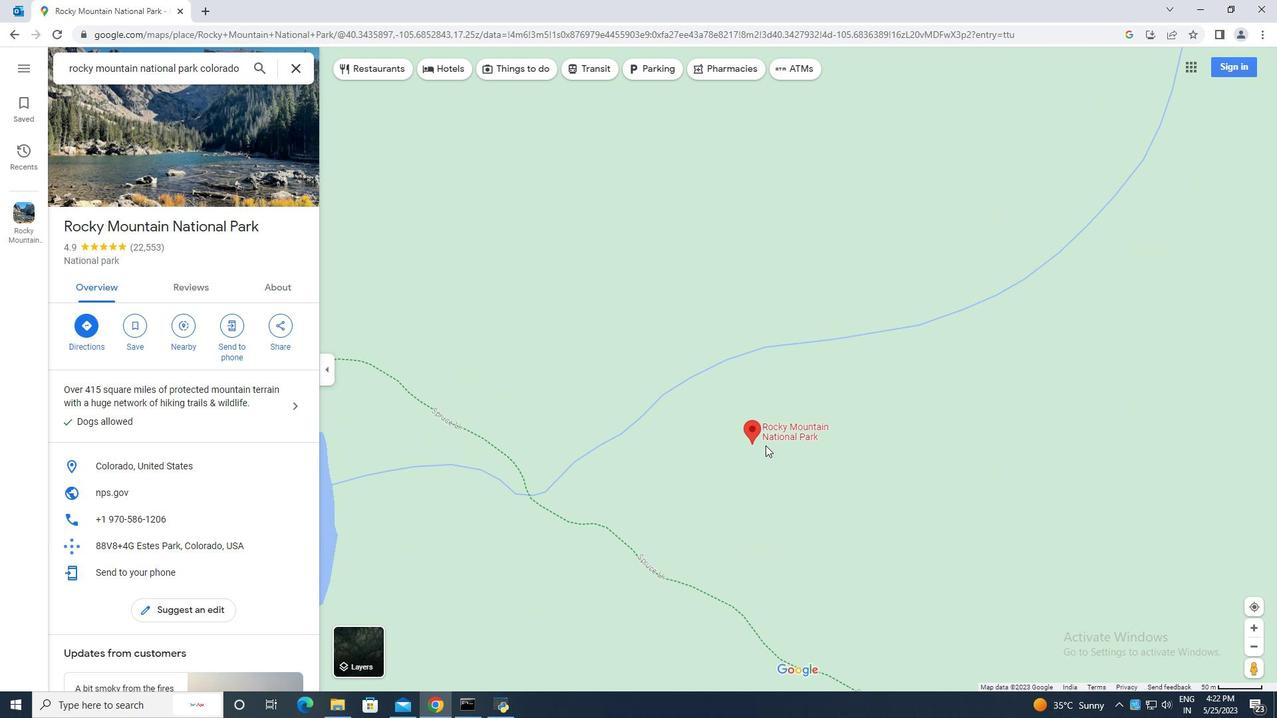 
Action: Mouse moved to (764, 444)
Screenshot: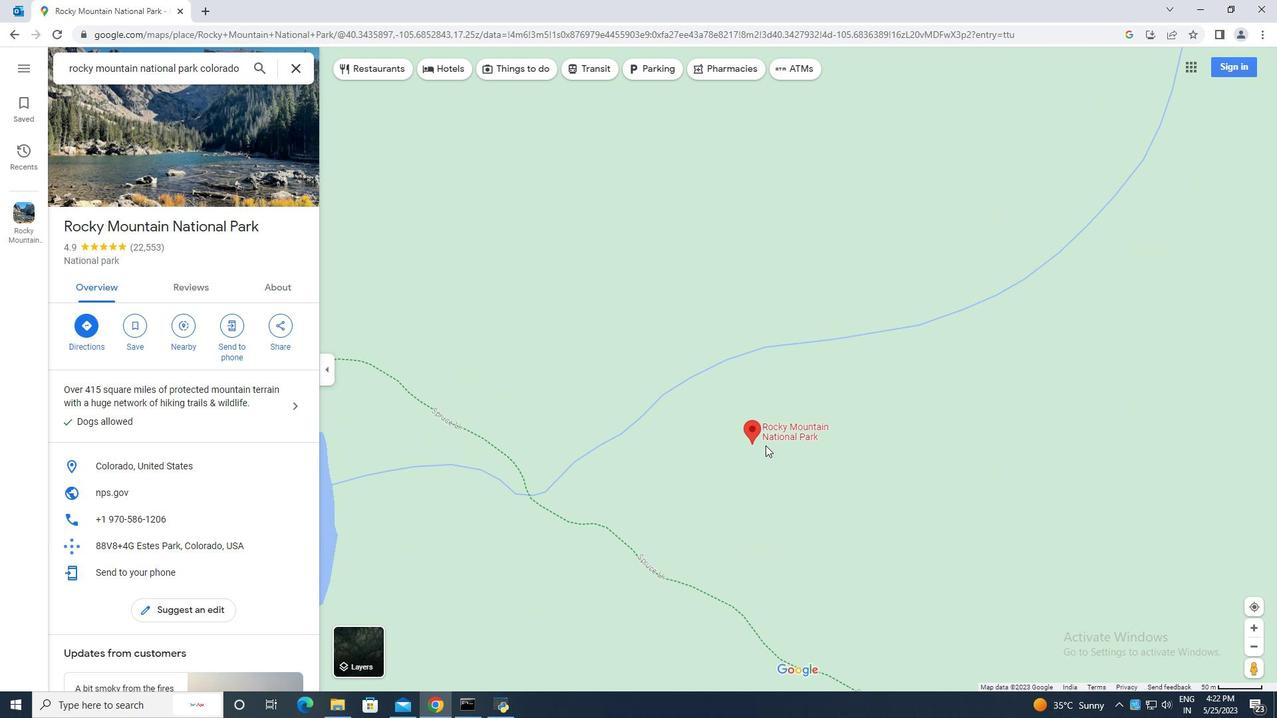 
Action: Mouse scrolled (764, 445) with delta (0, 0)
Screenshot: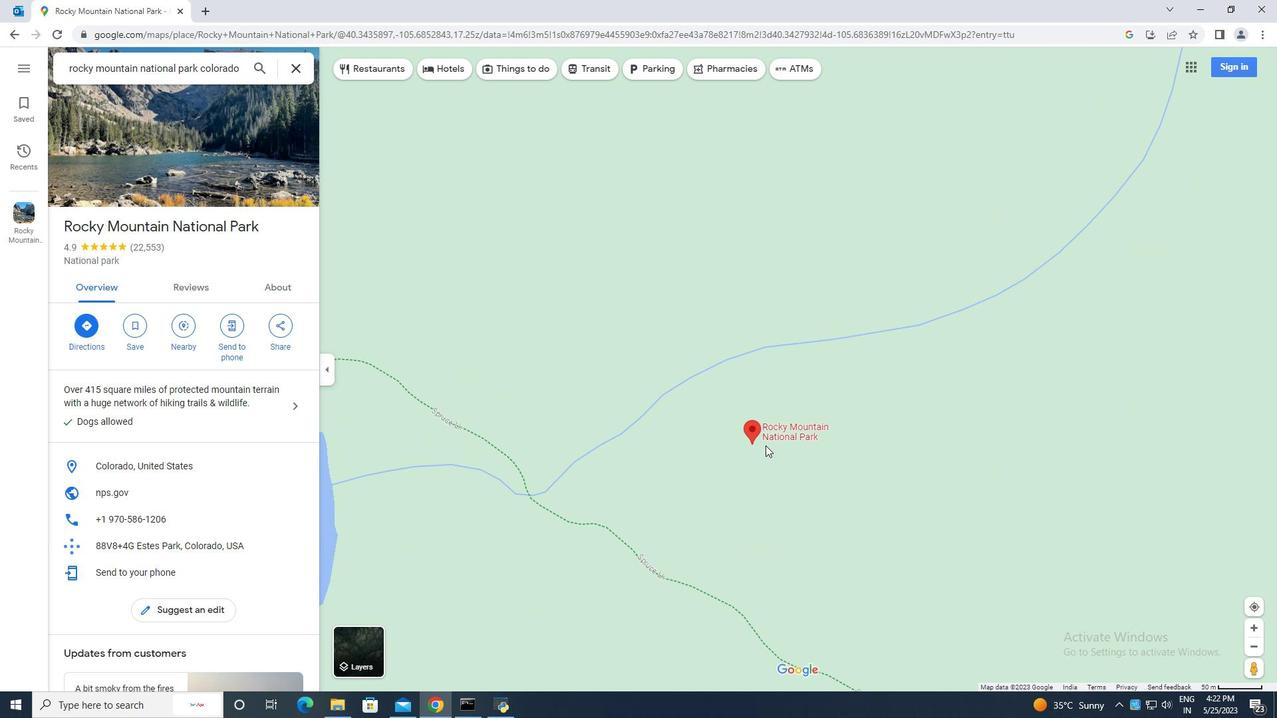 
Action: Mouse moved to (760, 437)
Screenshot: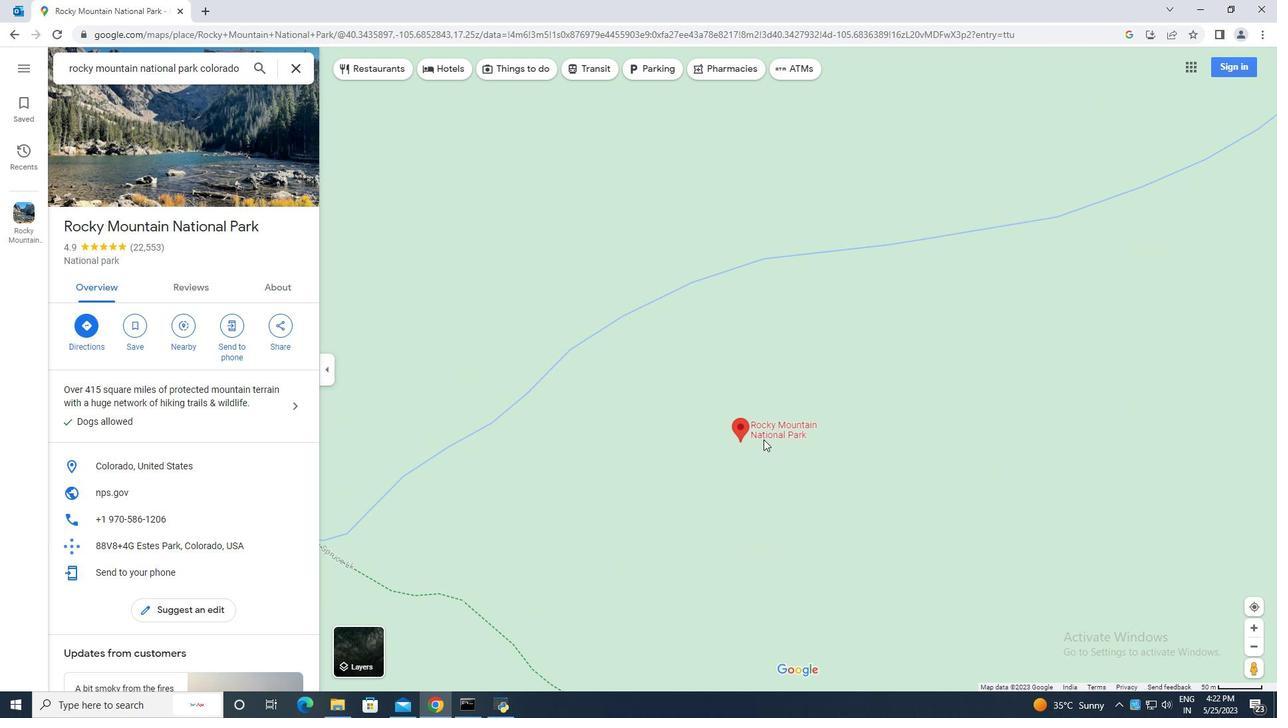 
Action: Mouse scrolled (760, 438) with delta (0, 0)
Screenshot: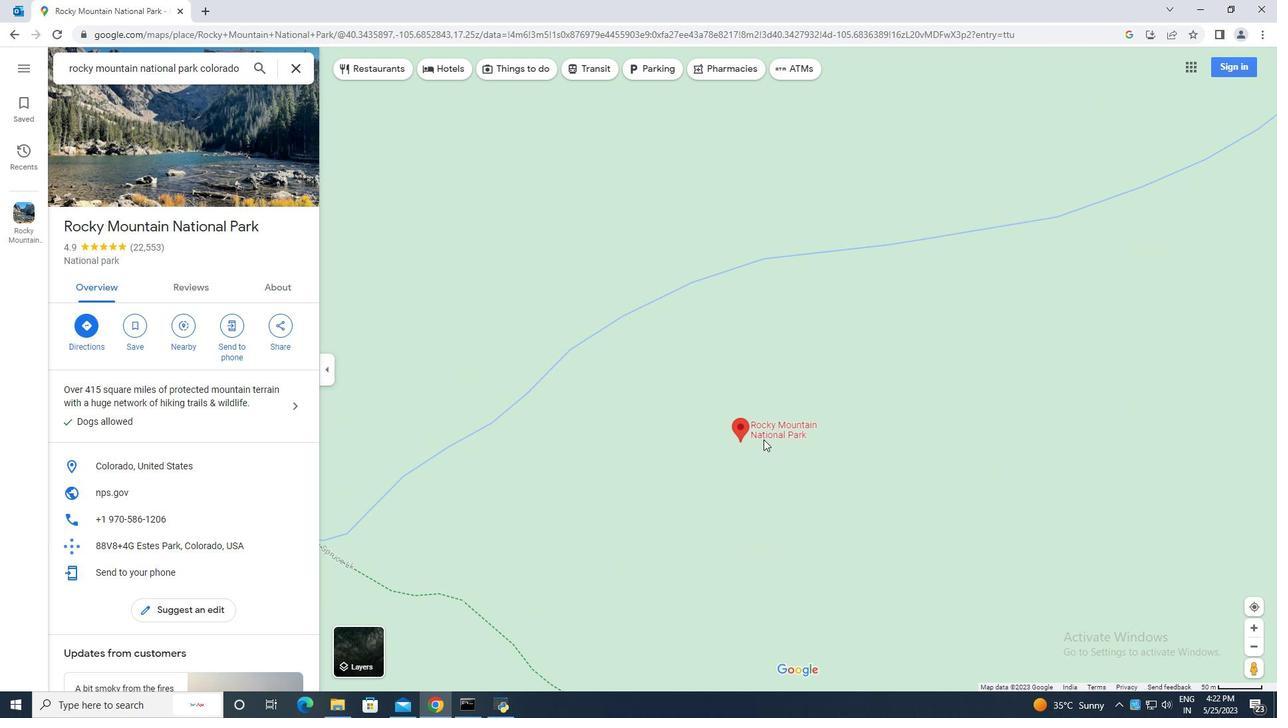 
Action: Mouse moved to (760, 437)
Screenshot: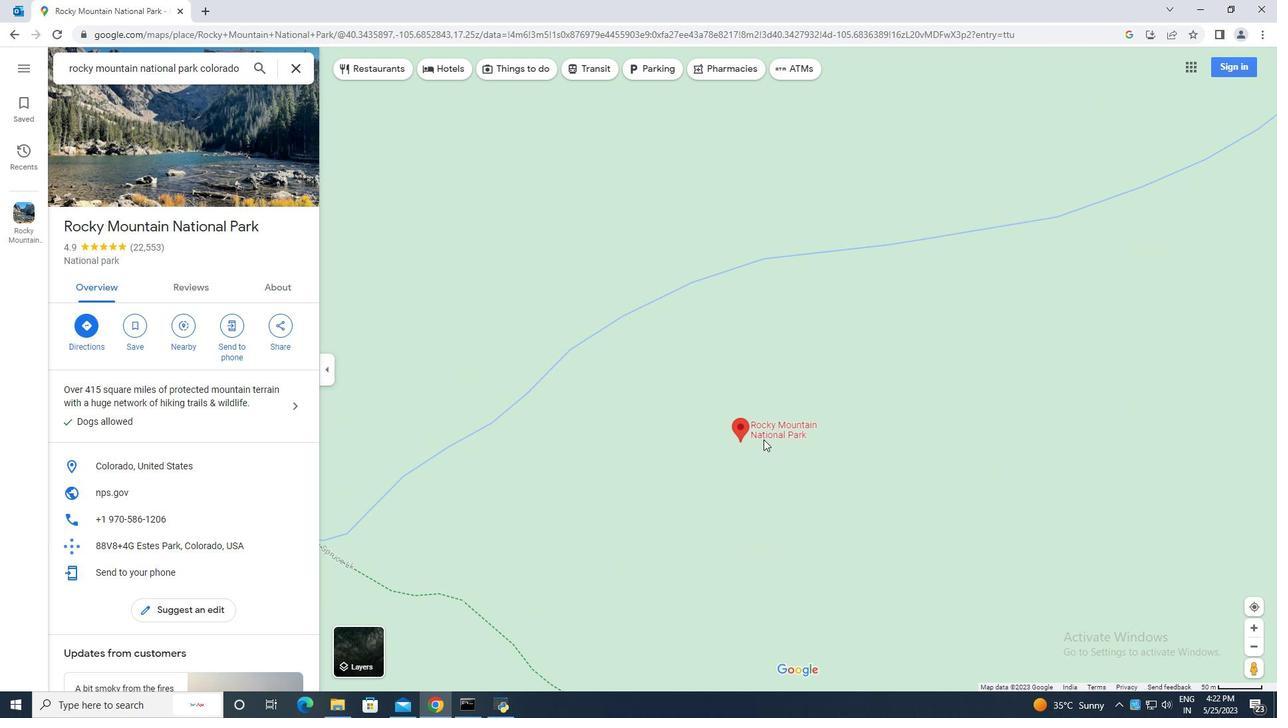 
Action: Mouse scrolled (760, 438) with delta (0, 0)
Screenshot: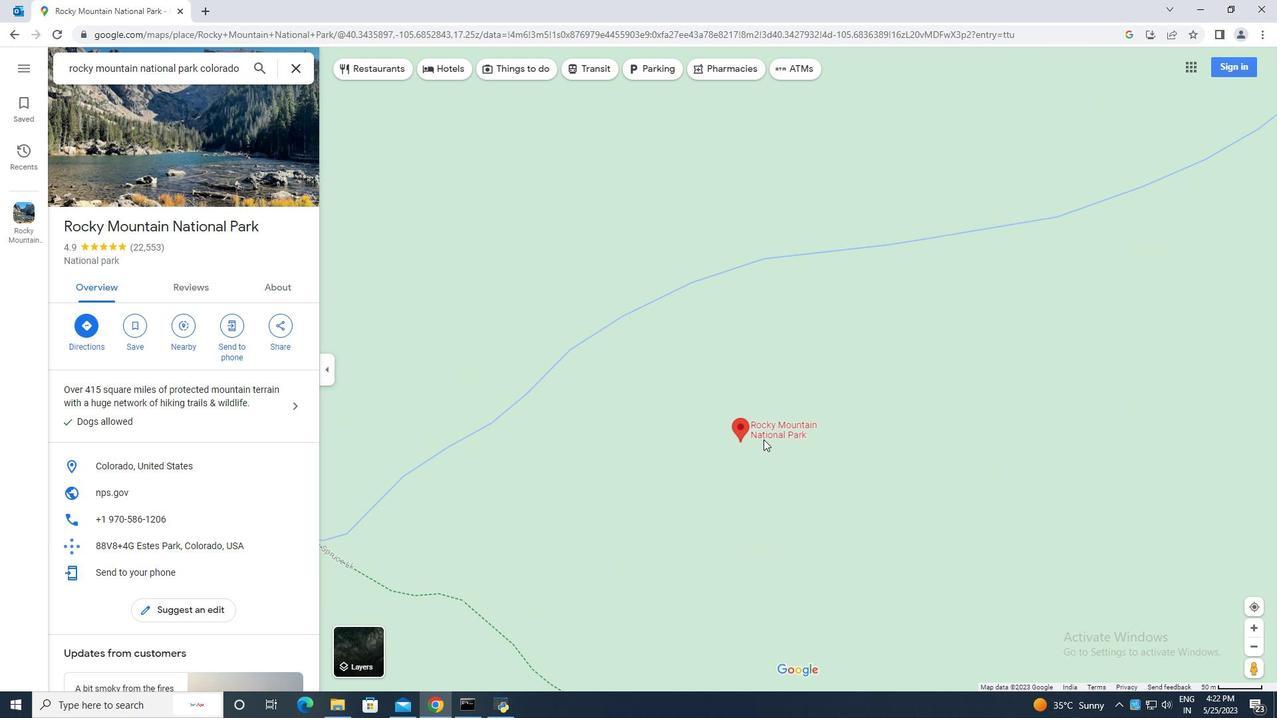 
Action: Mouse scrolled (760, 438) with delta (0, 0)
Screenshot: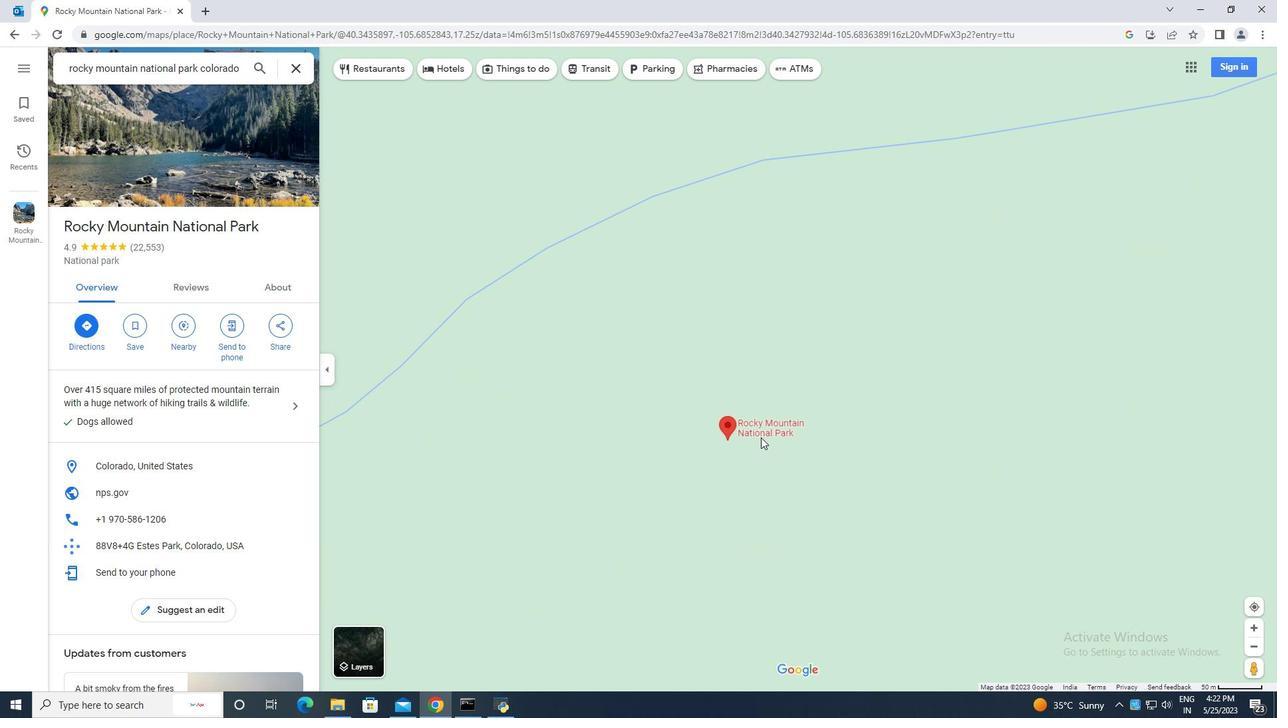 
Action: Mouse scrolled (760, 438) with delta (0, 0)
Screenshot: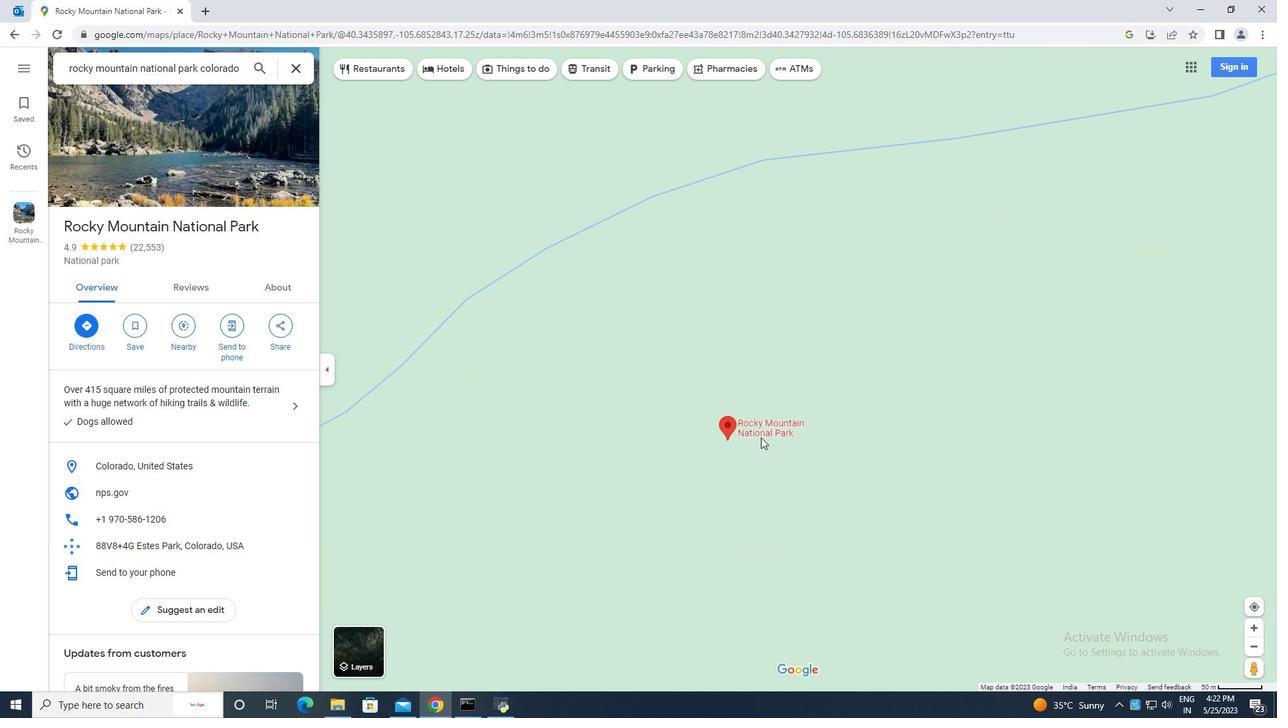 
Action: Mouse scrolled (760, 438) with delta (0, 0)
Screenshot: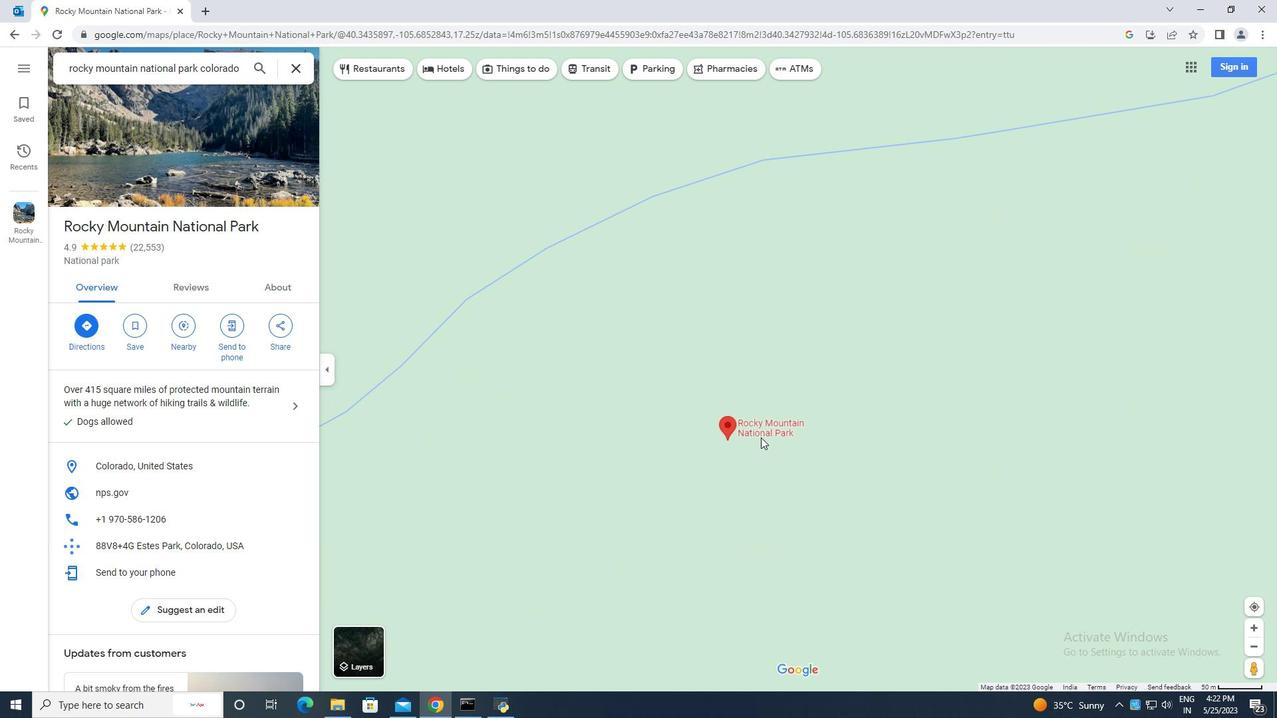 
Action: Mouse scrolled (760, 438) with delta (0, 0)
Screenshot: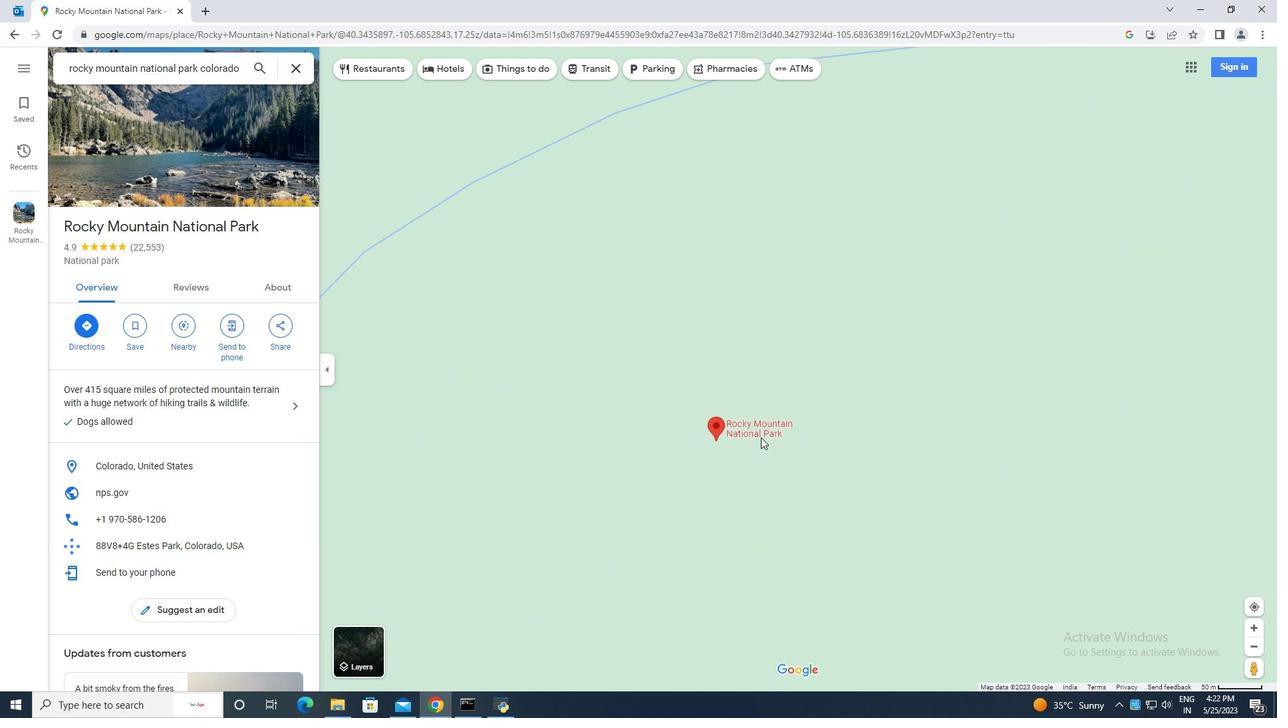 
Action: Mouse scrolled (760, 438) with delta (0, 0)
Screenshot: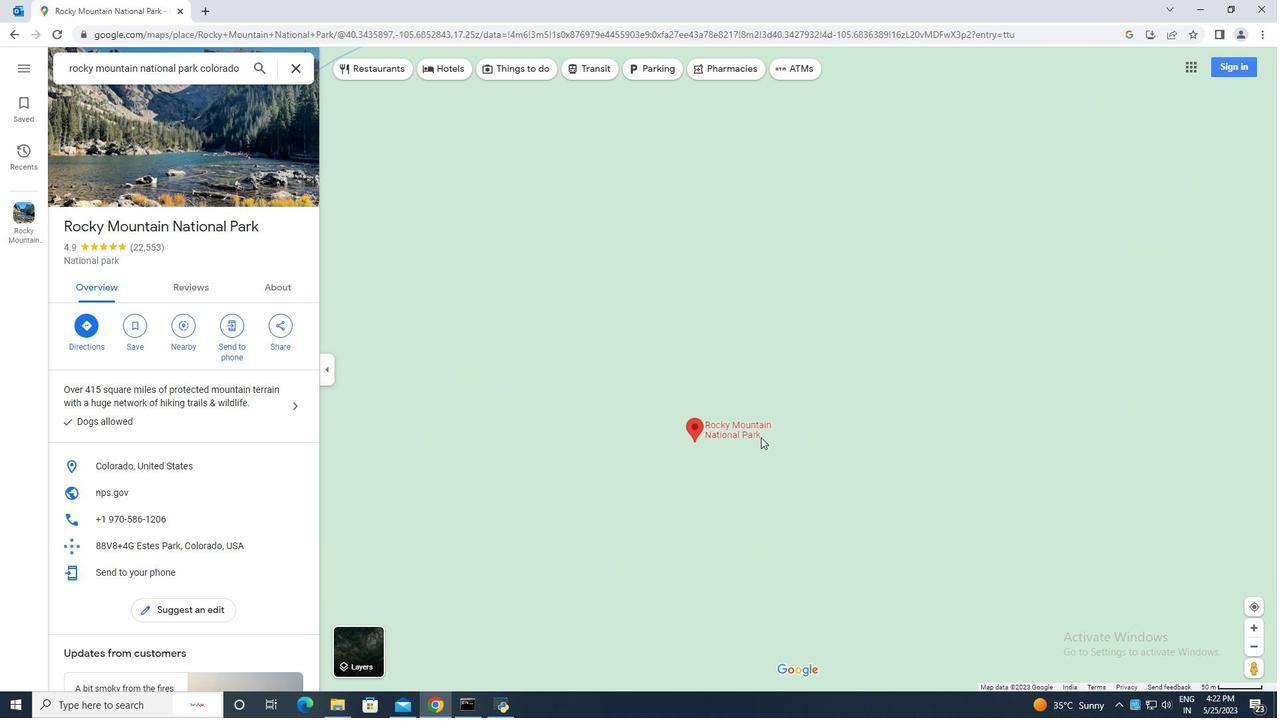 
Action: Mouse scrolled (760, 438) with delta (0, 0)
Screenshot: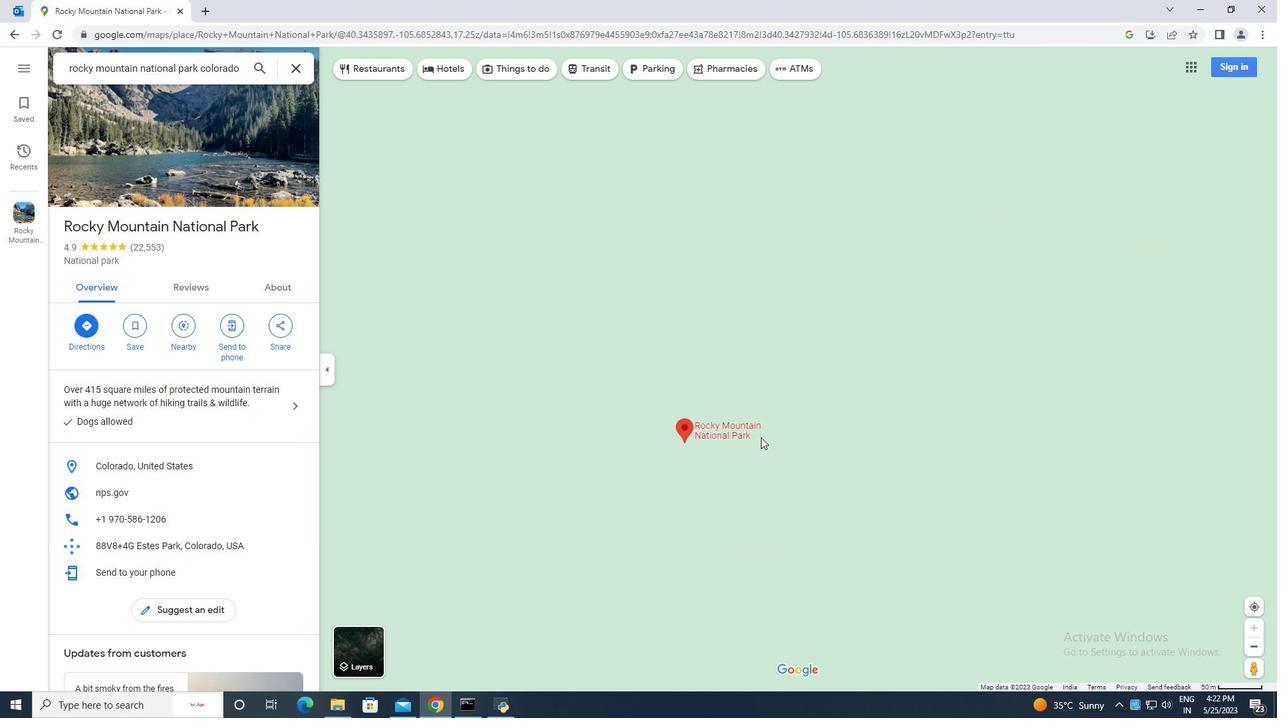 
Action: Mouse scrolled (760, 438) with delta (0, 0)
Screenshot: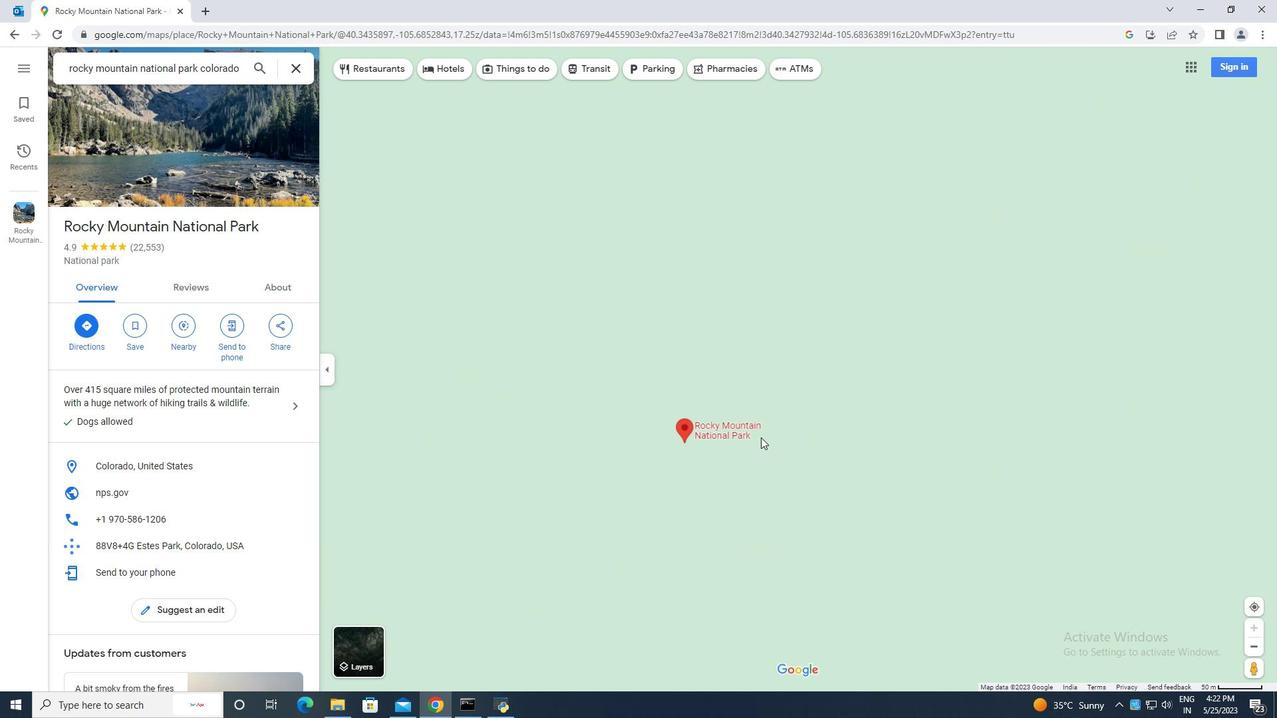 
Action: Mouse scrolled (760, 438) with delta (0, 0)
Screenshot: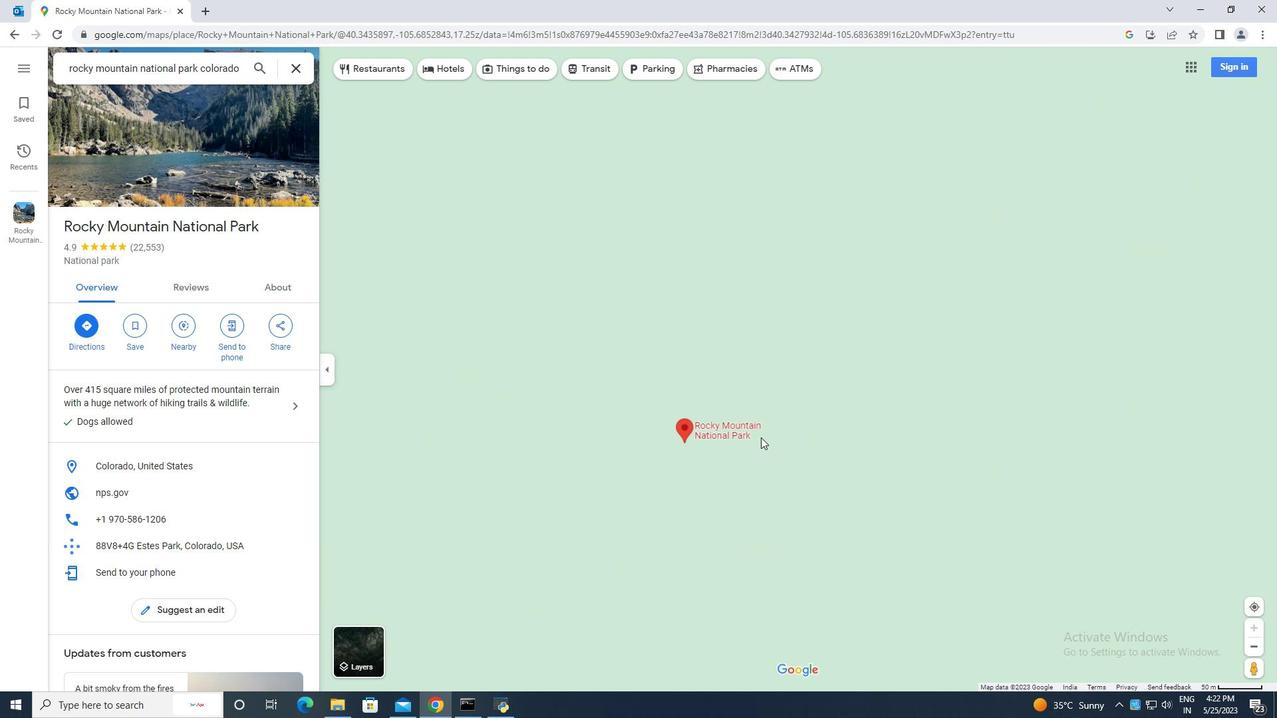 
Action: Mouse scrolled (760, 438) with delta (0, 0)
Screenshot: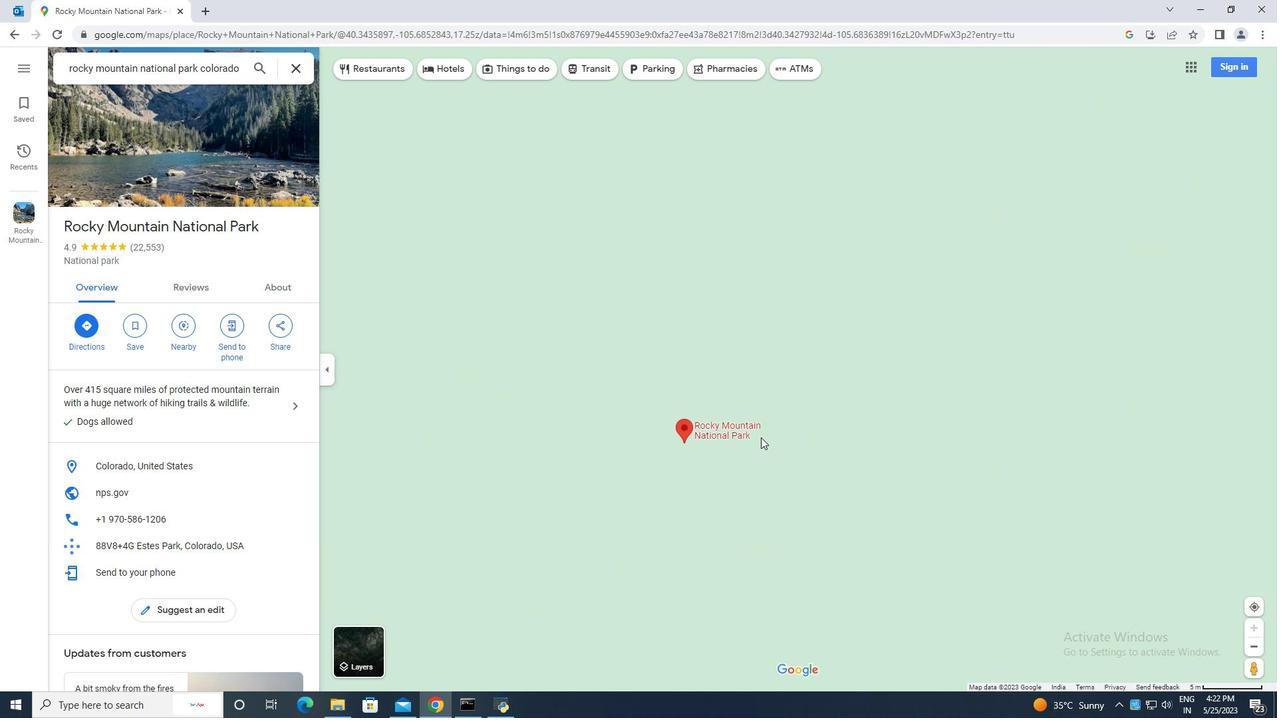 
Action: Mouse moved to (757, 436)
Screenshot: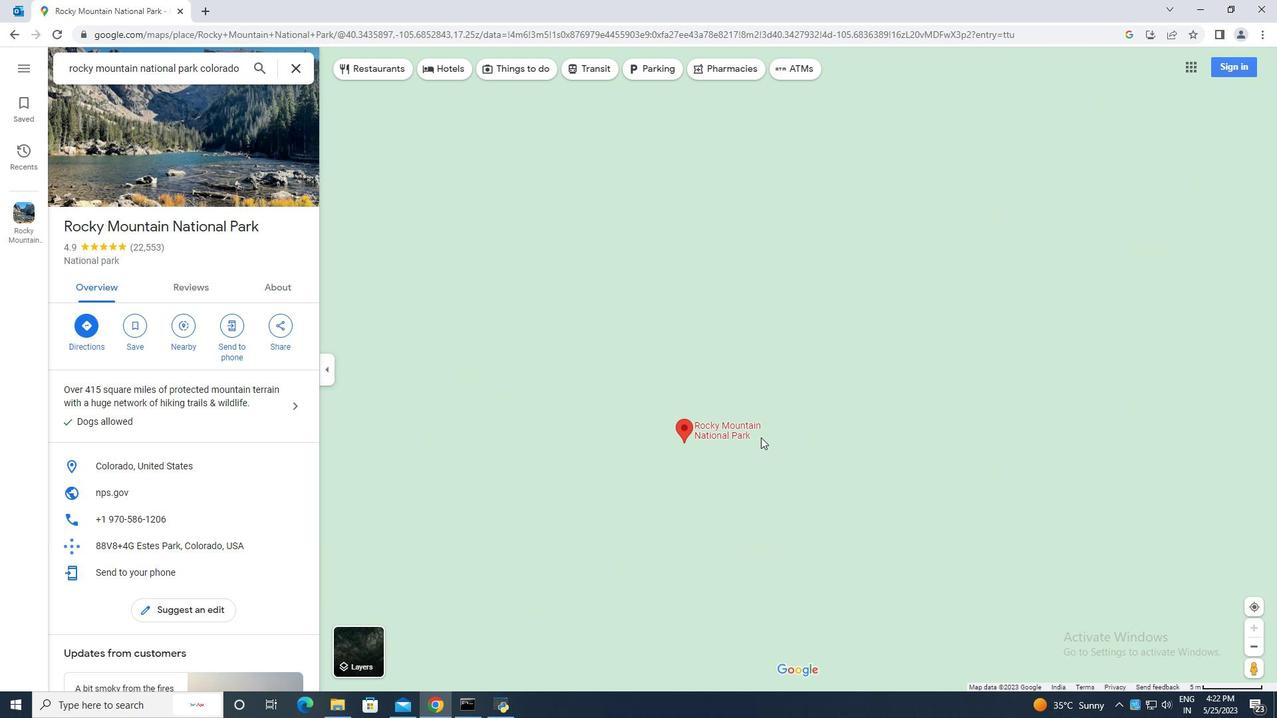 
Action: Mouse scrolled (757, 437) with delta (0, 0)
Screenshot: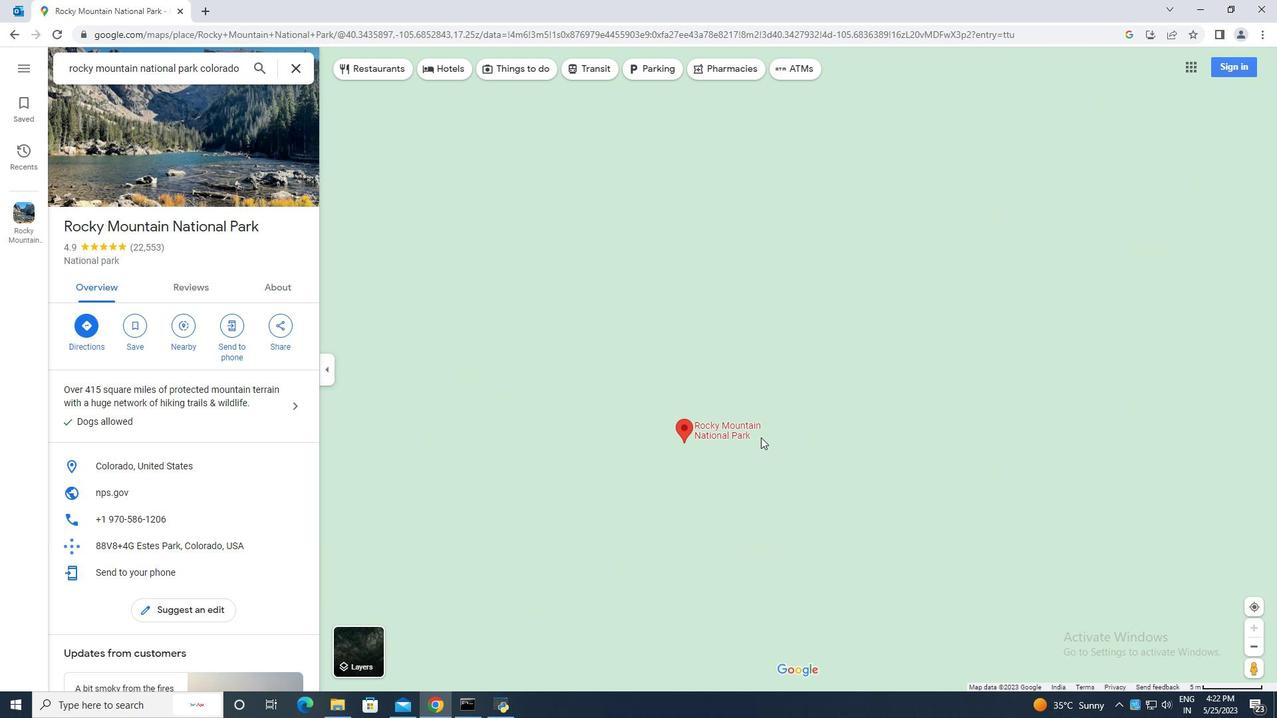 
Action: Mouse scrolled (757, 437) with delta (0, 0)
Screenshot: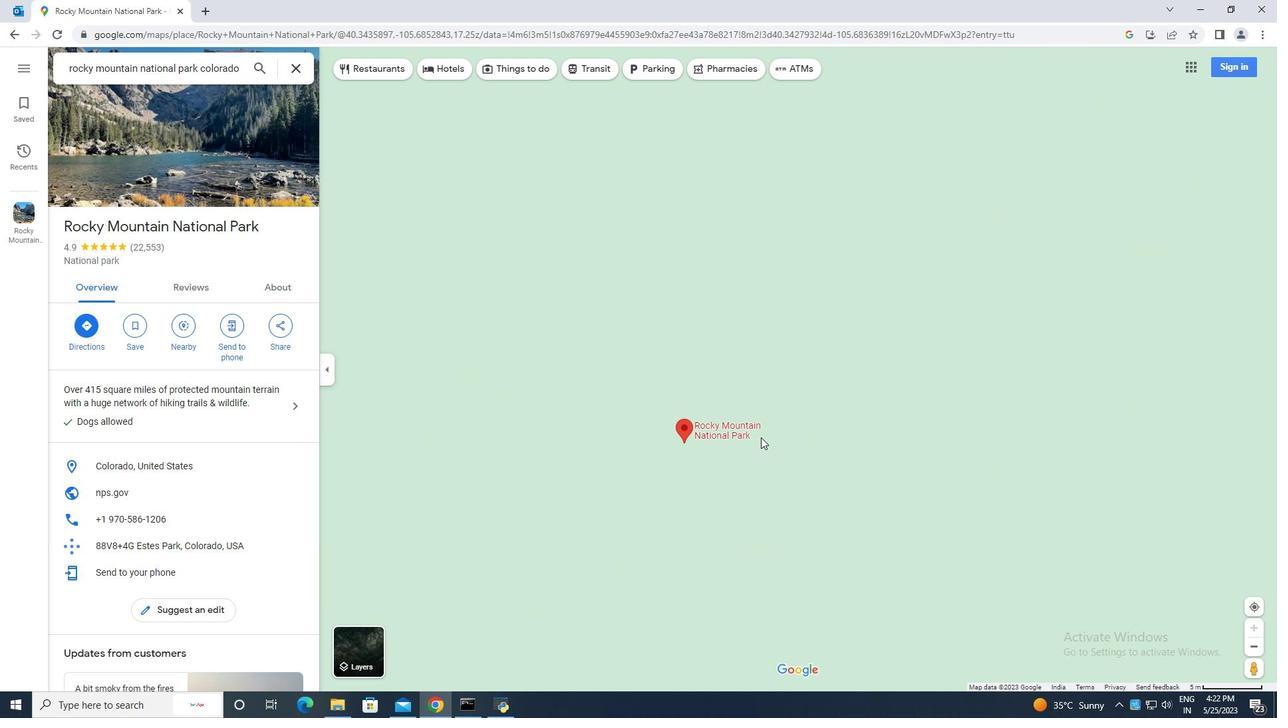 
Action: Mouse scrolled (757, 437) with delta (0, 0)
Screenshot: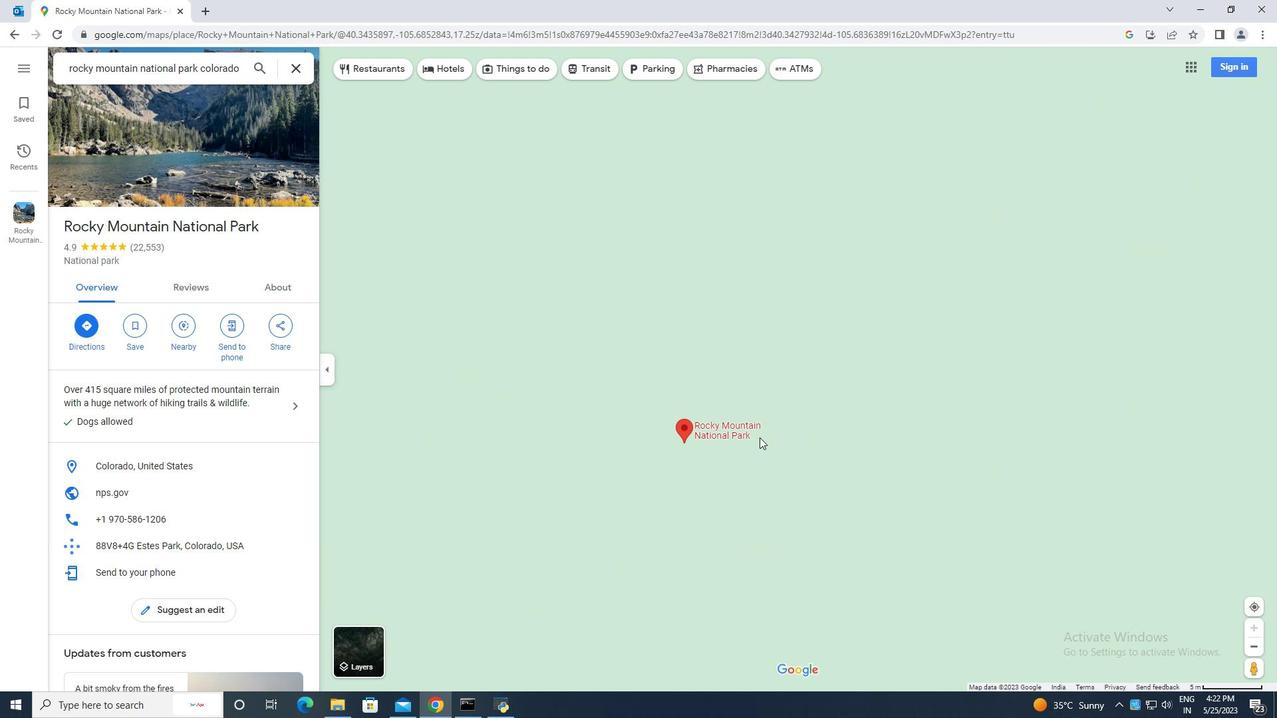 
Action: Mouse scrolled (757, 437) with delta (0, 0)
Screenshot: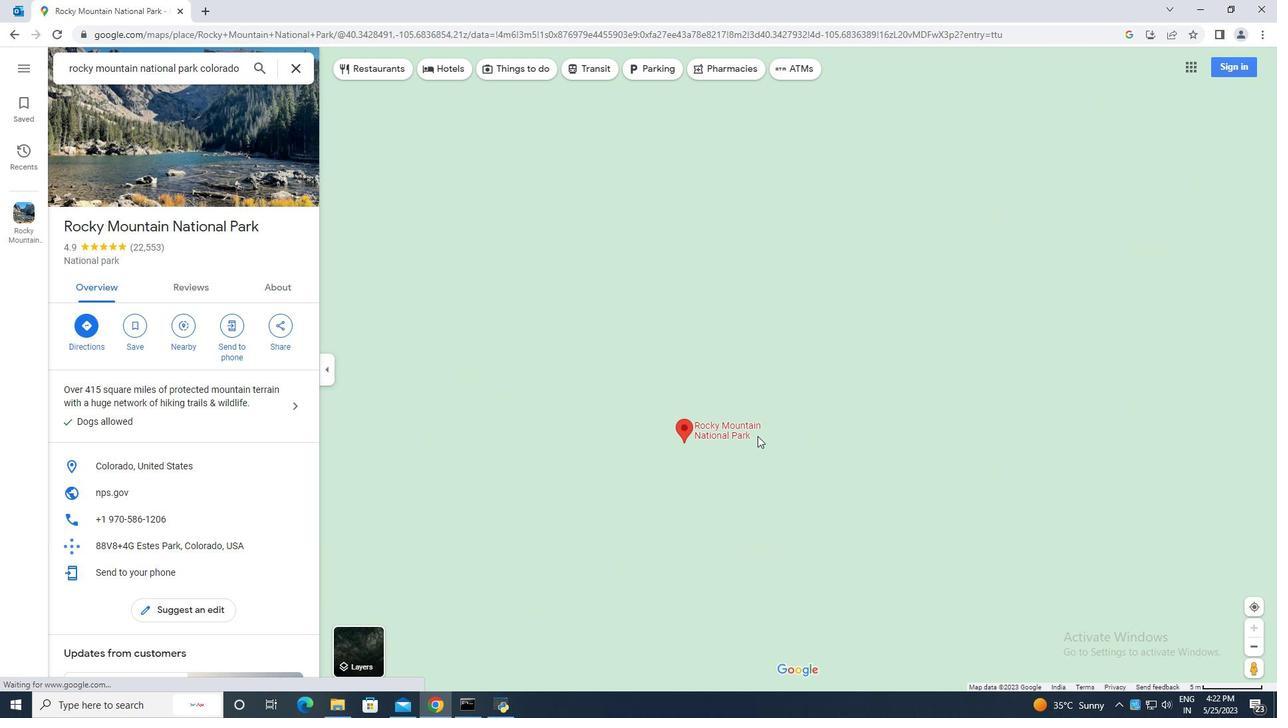 
Action: Mouse moved to (734, 440)
Screenshot: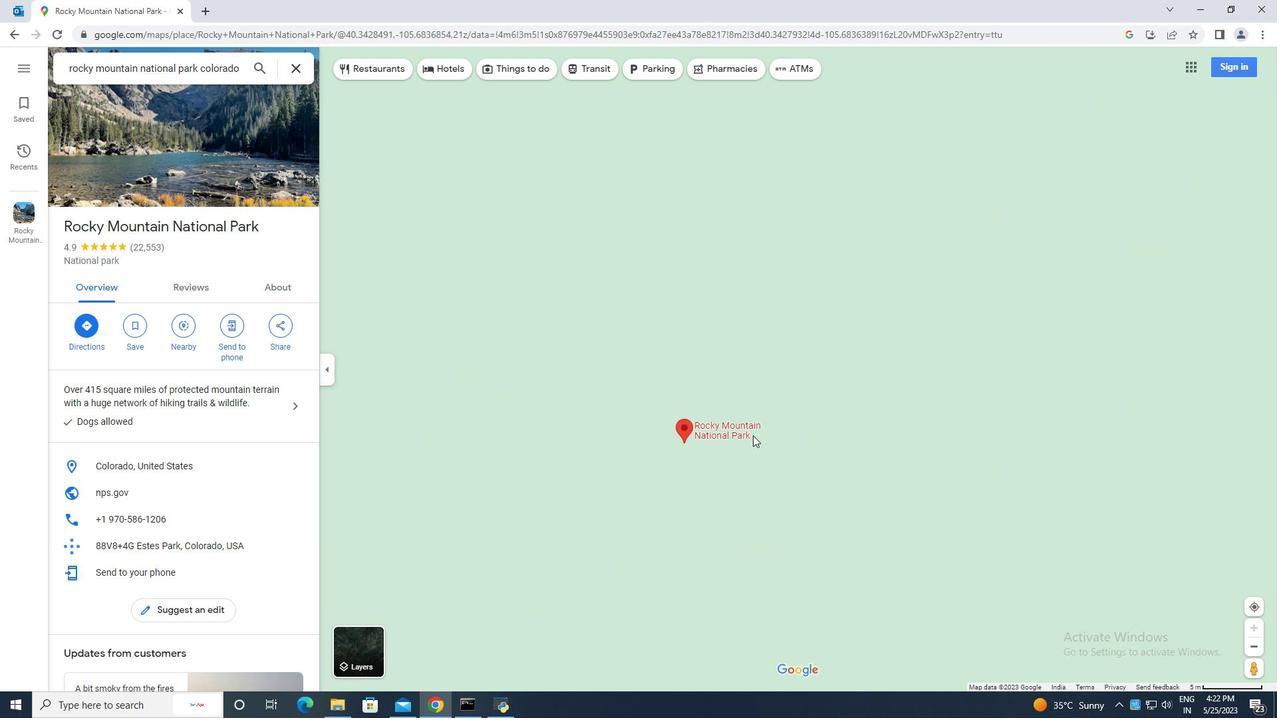 
Action: Mouse scrolled (734, 440) with delta (0, 0)
Screenshot: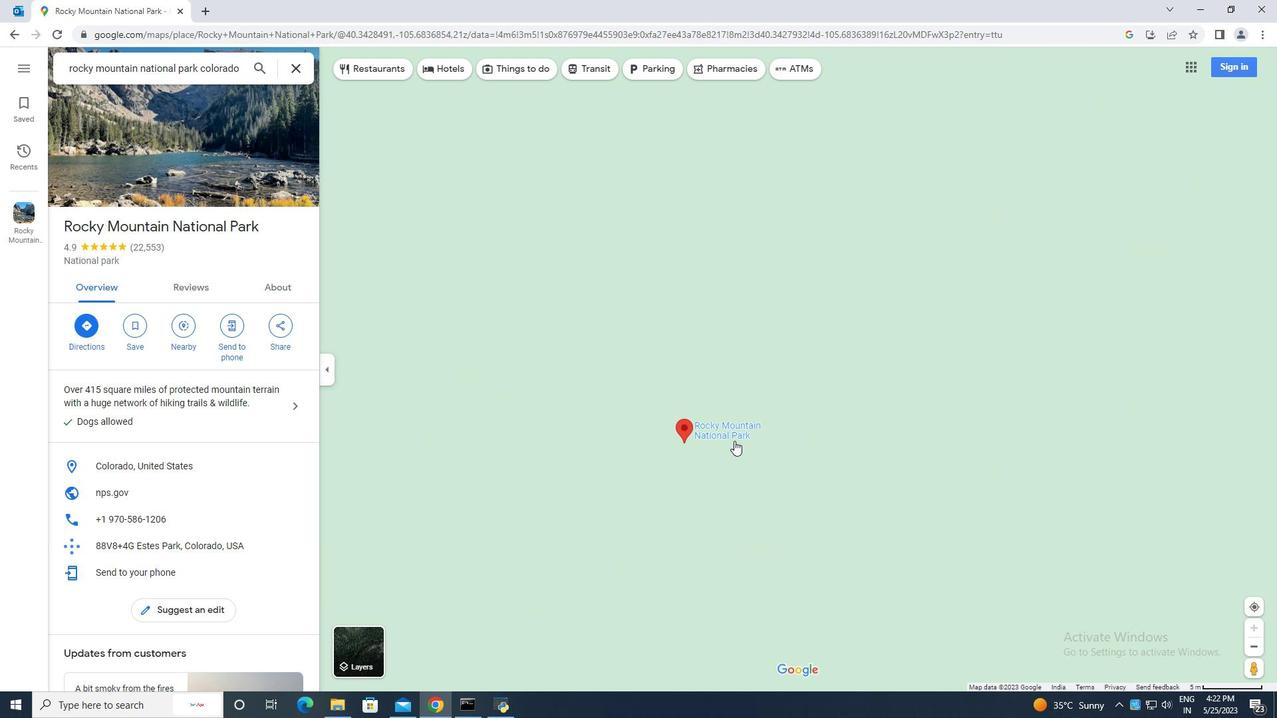 
Action: Mouse scrolled (734, 440) with delta (0, 0)
Screenshot: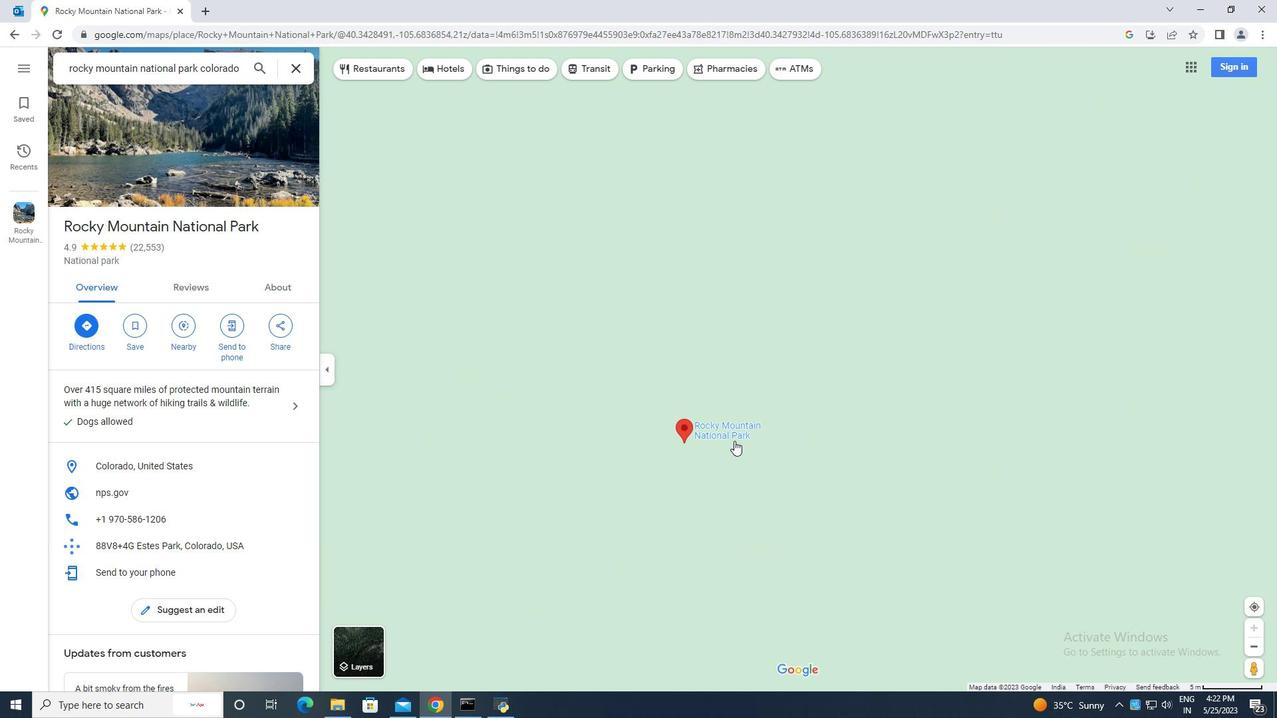 
Action: Mouse scrolled (734, 440) with delta (0, 0)
Screenshot: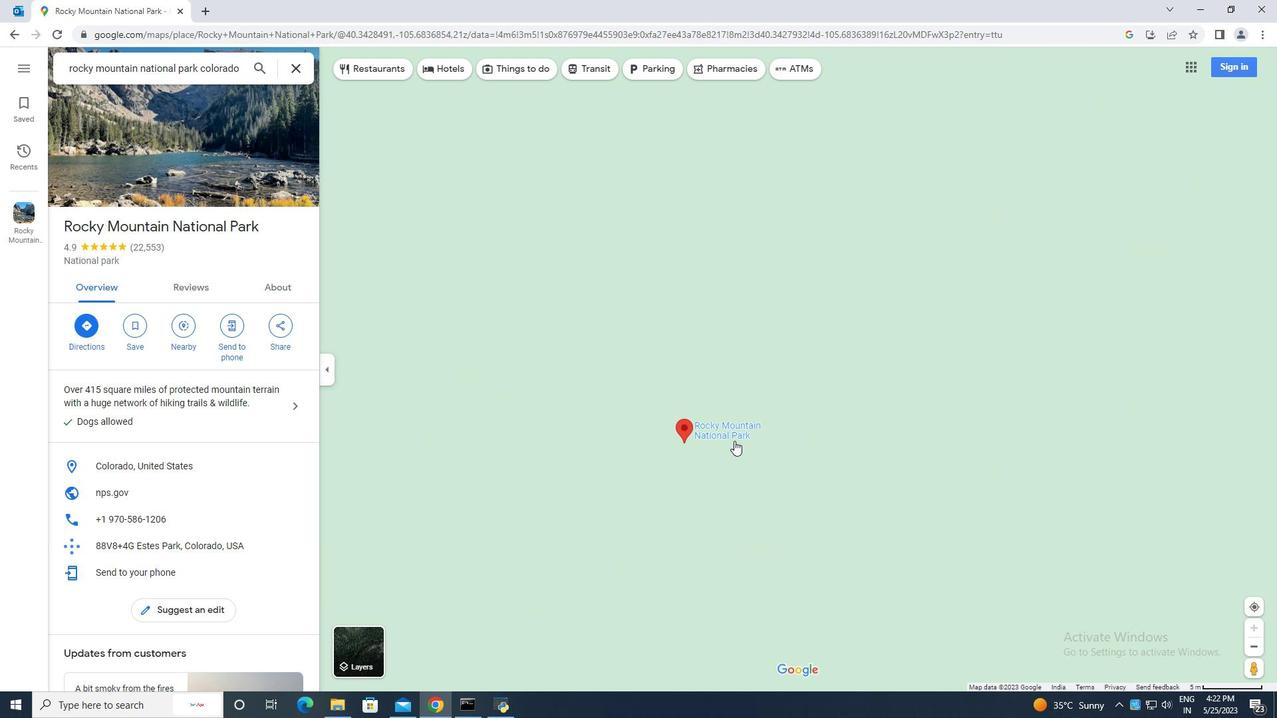 
Action: Mouse scrolled (734, 440) with delta (0, 0)
Screenshot: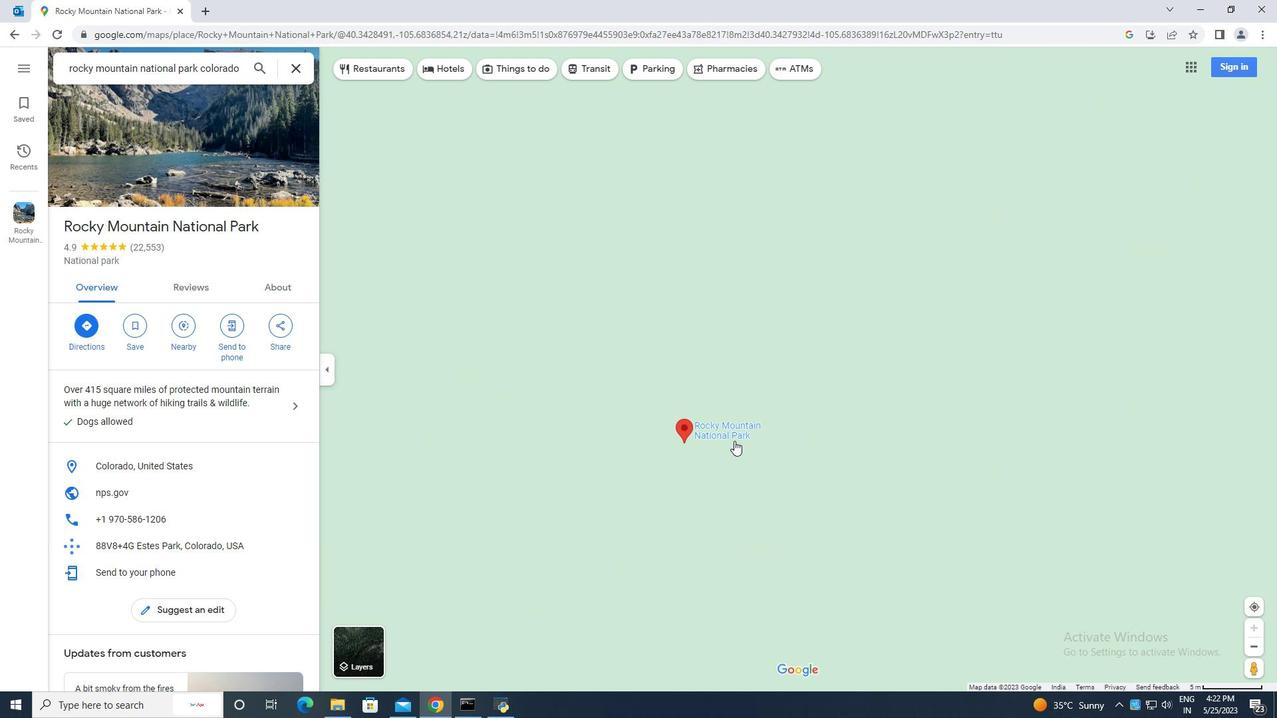 
Action: Mouse scrolled (734, 440) with delta (0, 0)
Screenshot: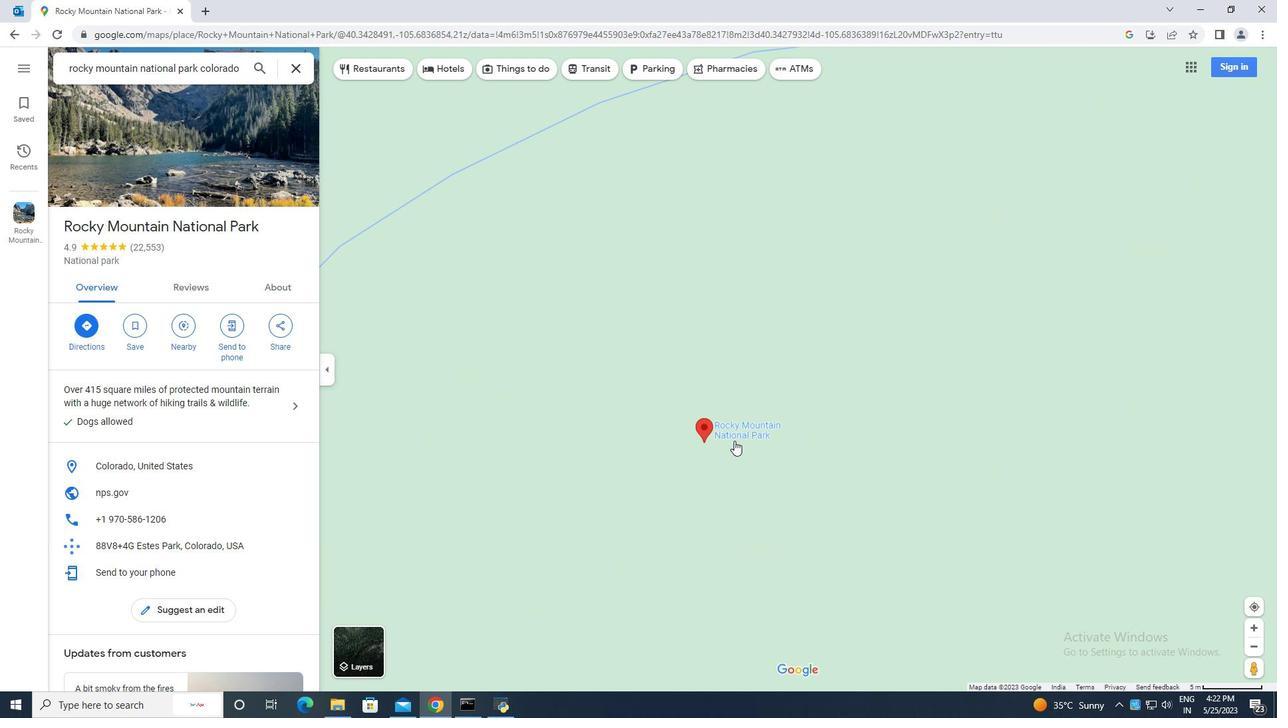 
Action: Mouse scrolled (734, 440) with delta (0, 0)
Screenshot: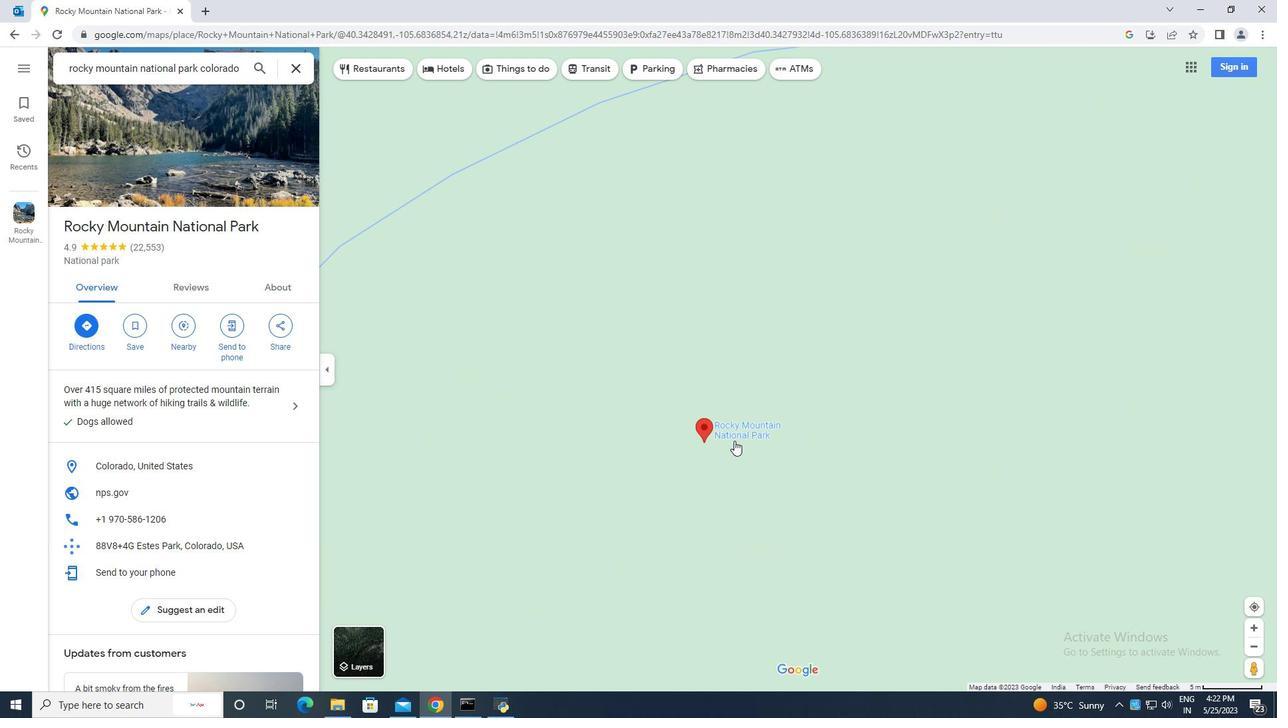 
Action: Mouse scrolled (734, 440) with delta (0, 0)
Screenshot: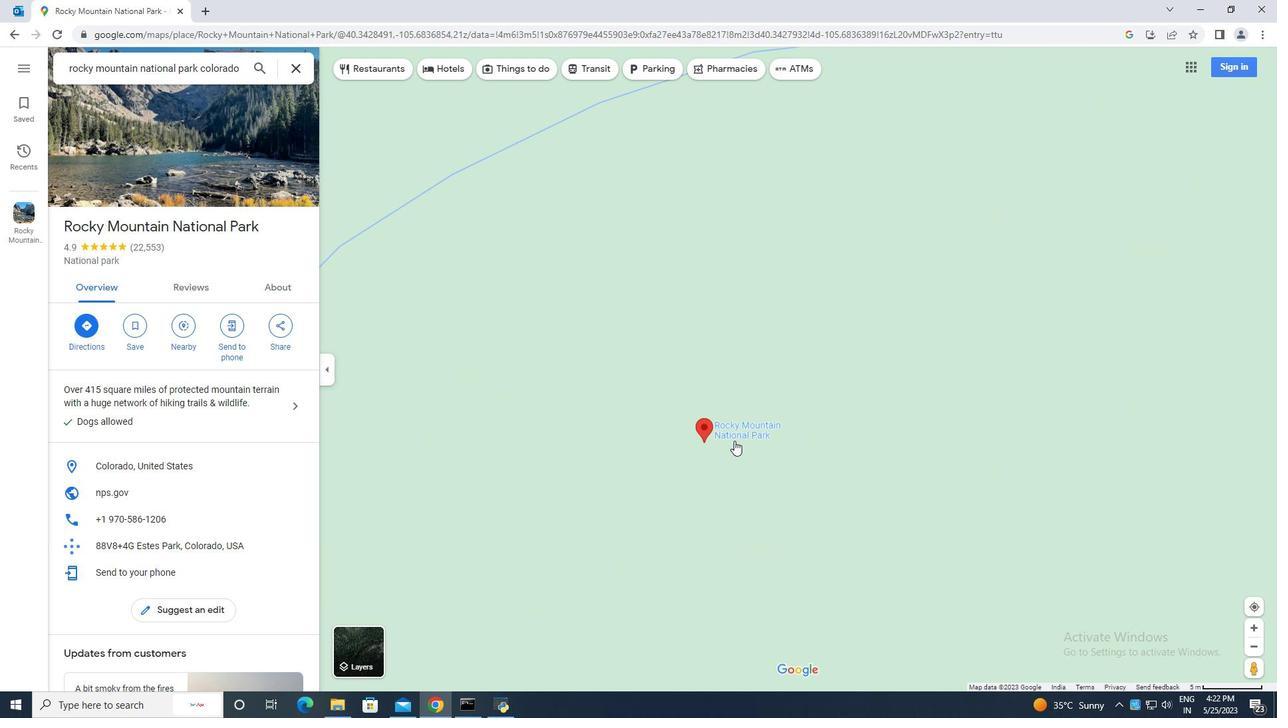 
Action: Mouse scrolled (734, 440) with delta (0, 0)
Screenshot: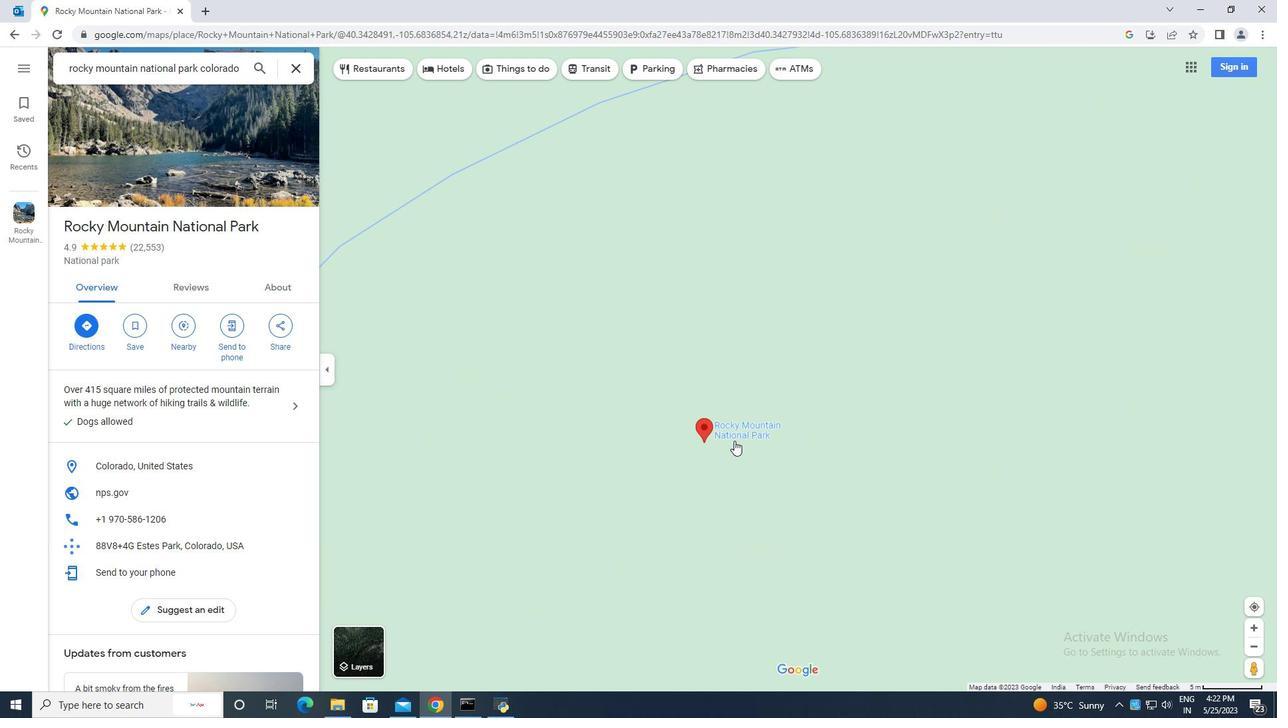 
Action: Mouse scrolled (734, 440) with delta (0, 0)
Screenshot: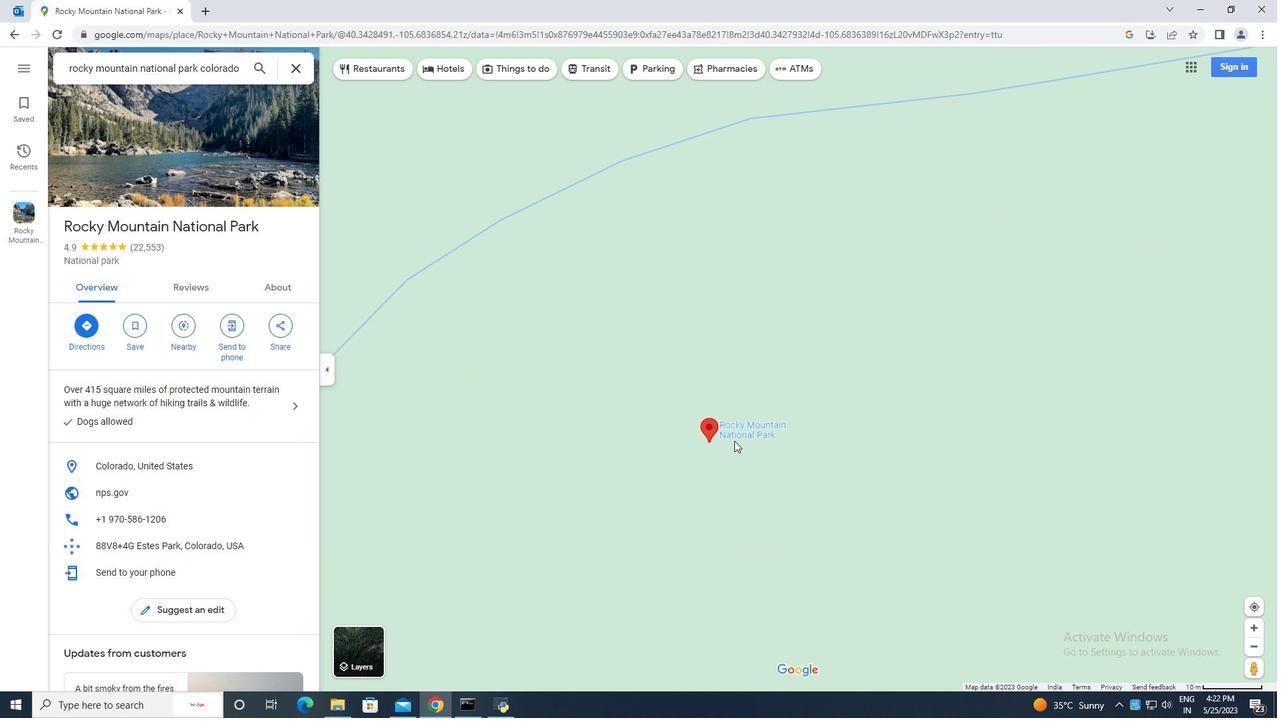 
Action: Mouse scrolled (734, 440) with delta (0, 0)
Screenshot: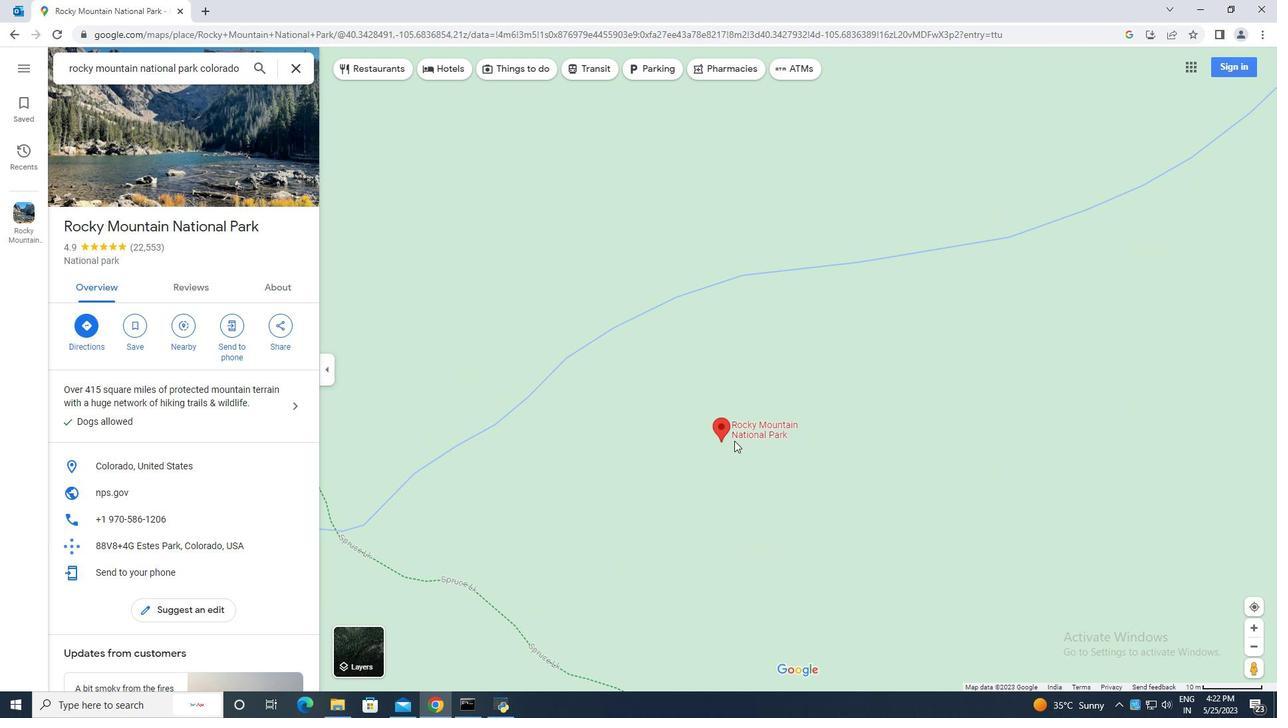
Action: Mouse scrolled (734, 440) with delta (0, 0)
Screenshot: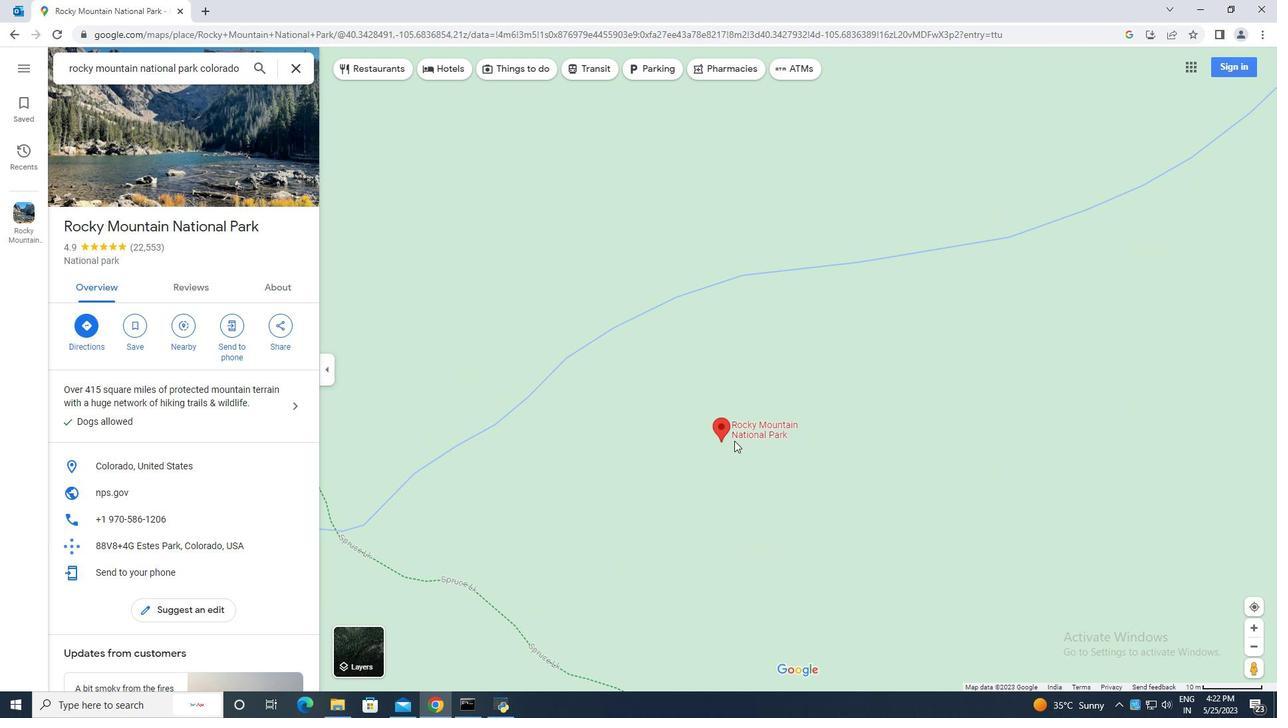 
Action: Mouse scrolled (734, 440) with delta (0, 0)
Screenshot: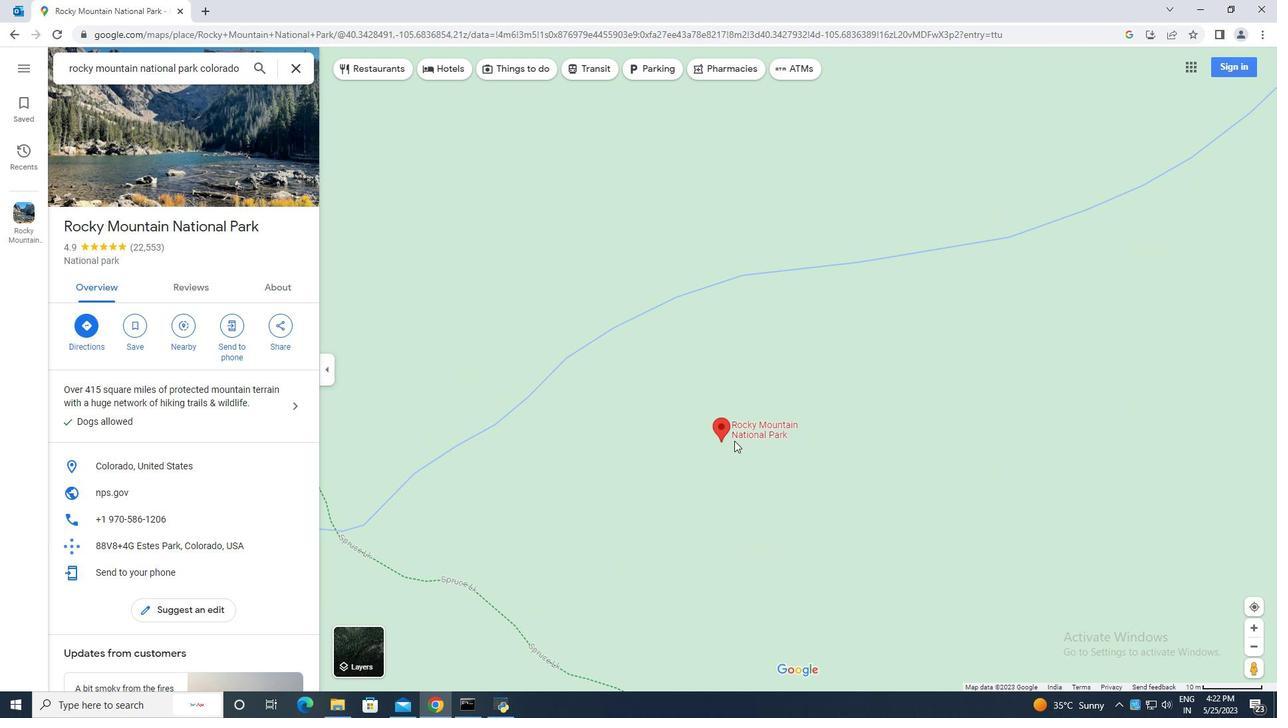 
Action: Mouse scrolled (734, 440) with delta (0, 0)
Screenshot: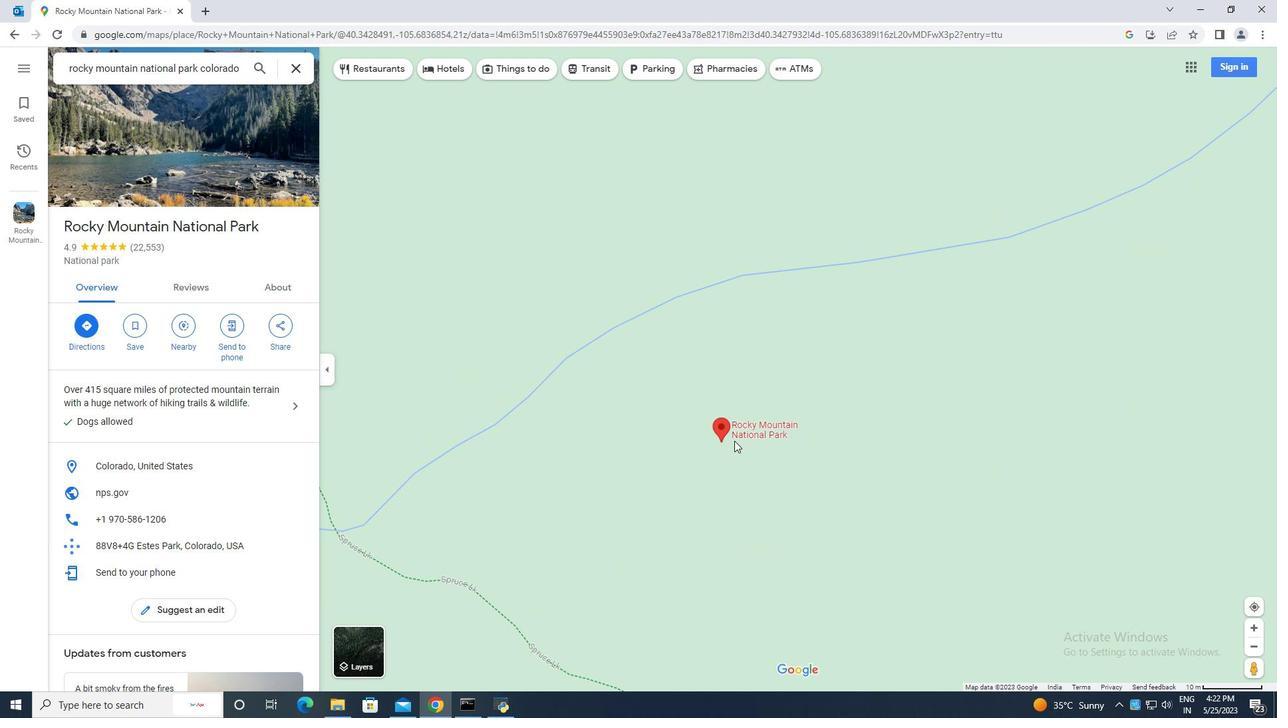 
Action: Mouse scrolled (734, 440) with delta (0, 0)
Screenshot: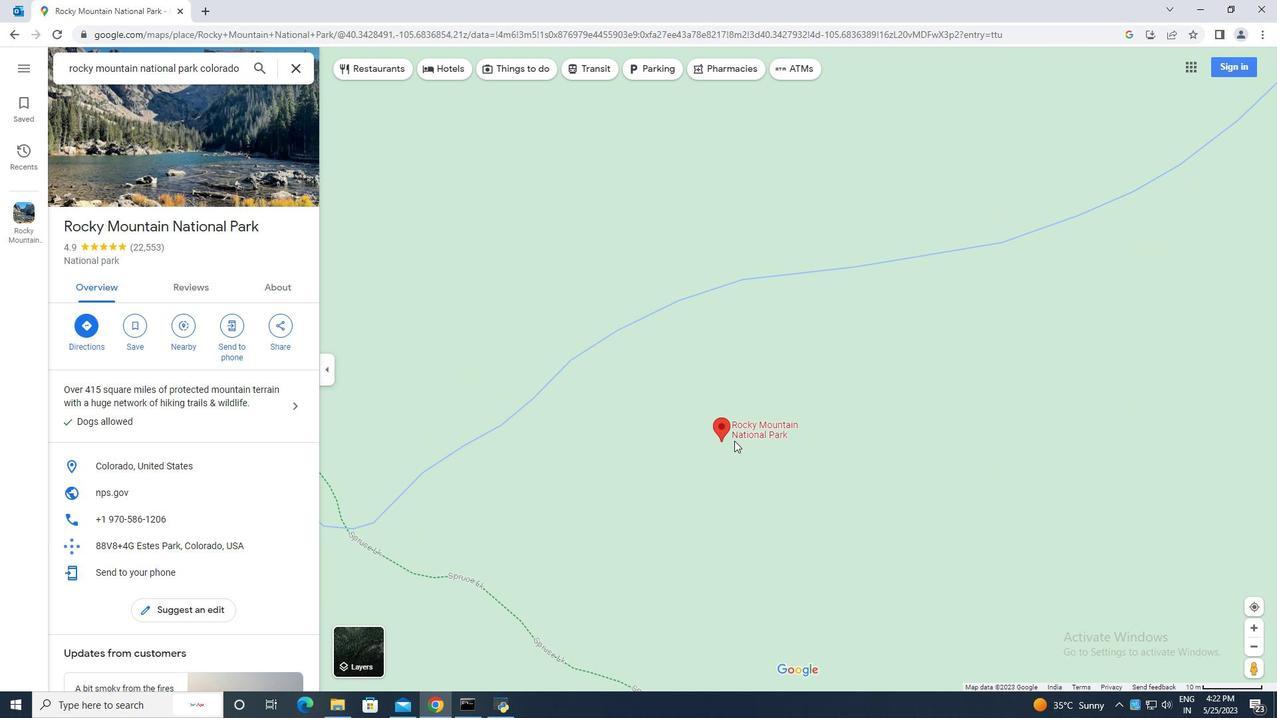 
Action: Mouse scrolled (734, 440) with delta (0, 0)
Screenshot: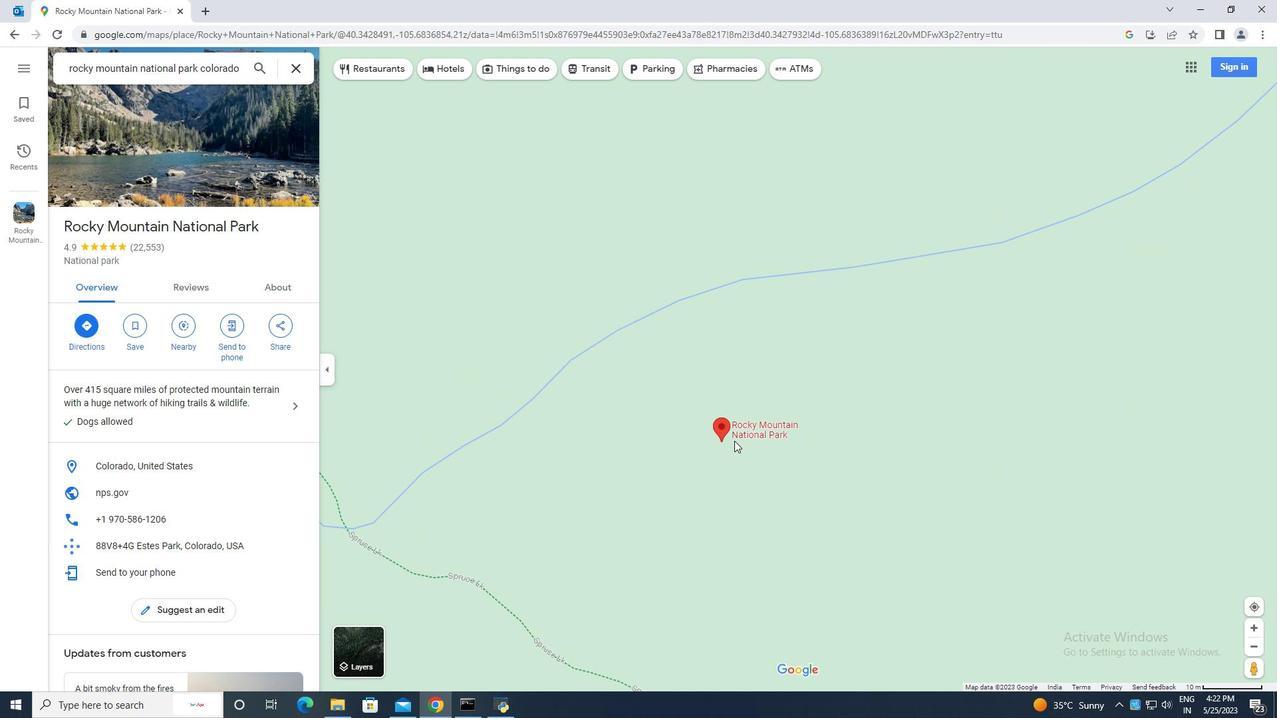 
Action: Mouse scrolled (734, 440) with delta (0, 0)
Screenshot: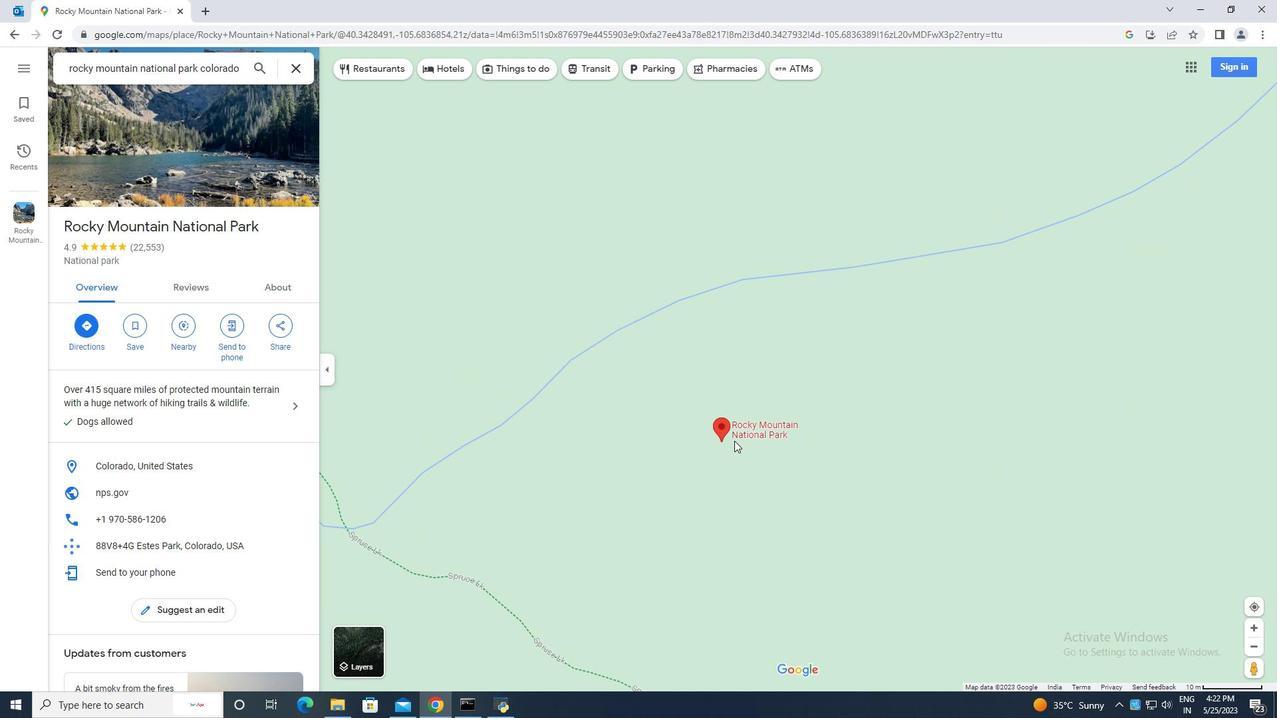 
Action: Mouse scrolled (734, 440) with delta (0, 0)
Screenshot: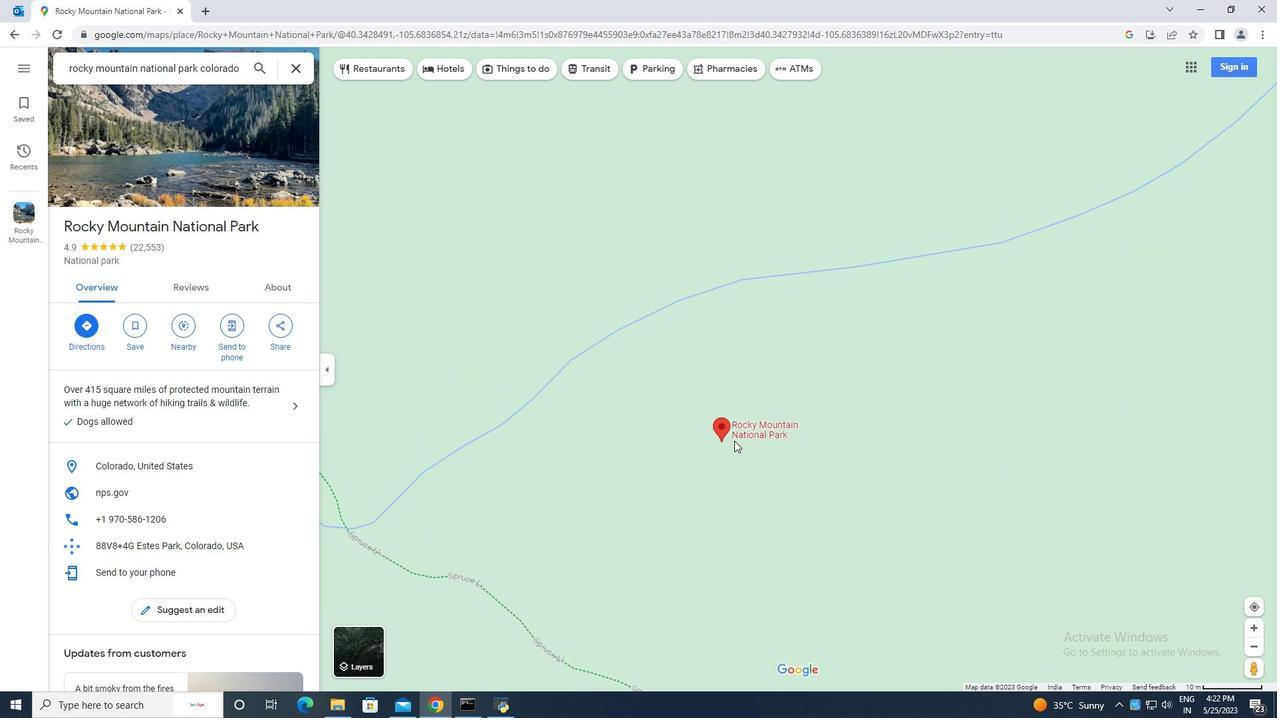 
Action: Mouse scrolled (734, 440) with delta (0, 0)
Screenshot: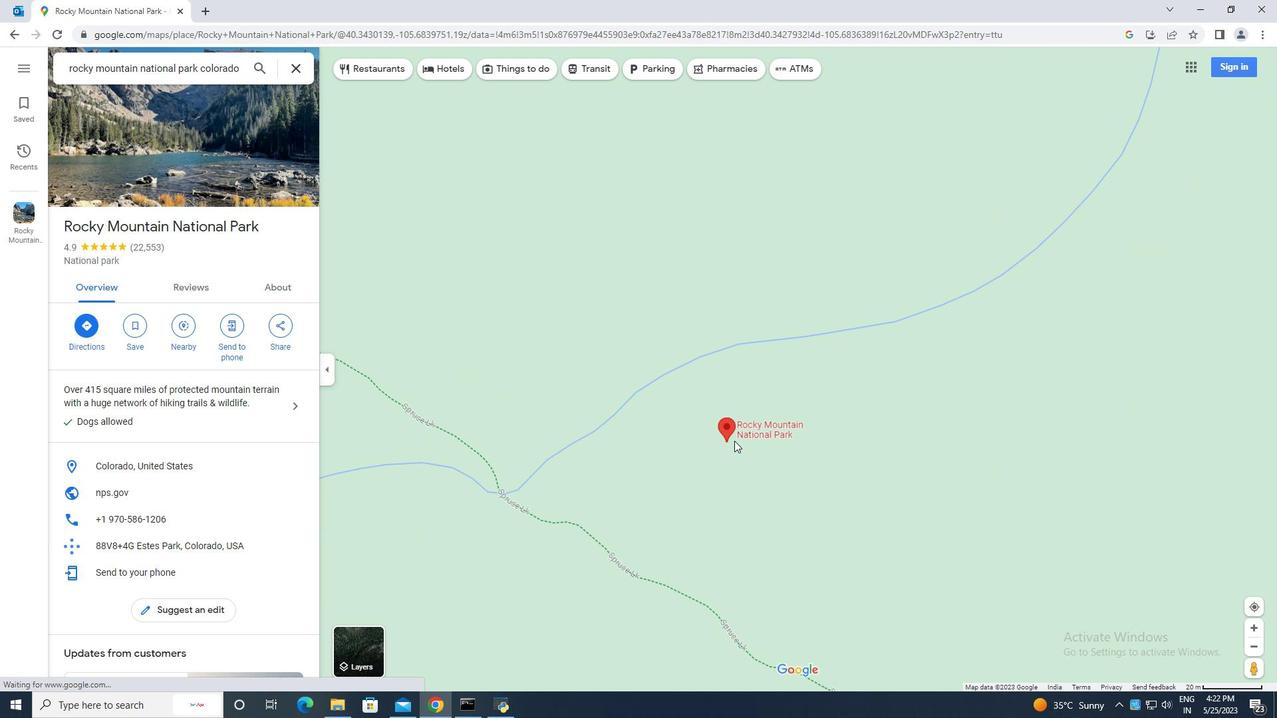 
Action: Mouse scrolled (734, 440) with delta (0, 0)
Screenshot: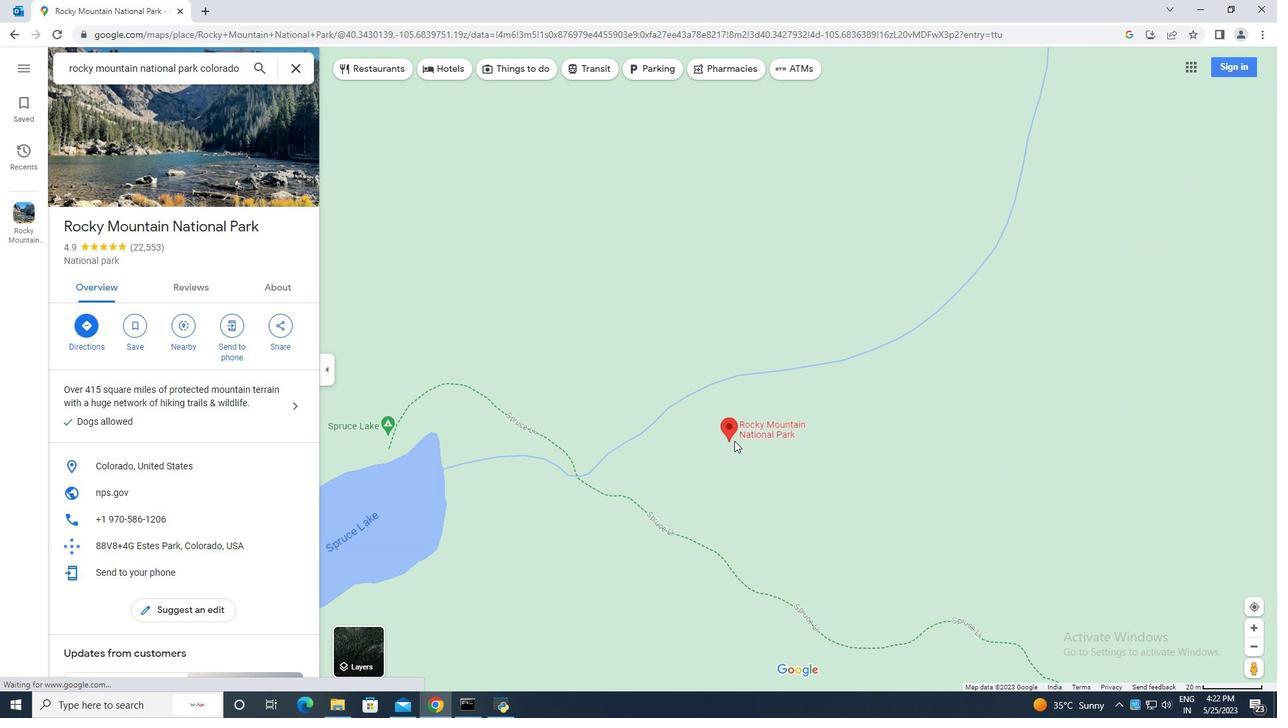 
Action: Mouse scrolled (734, 440) with delta (0, 0)
Screenshot: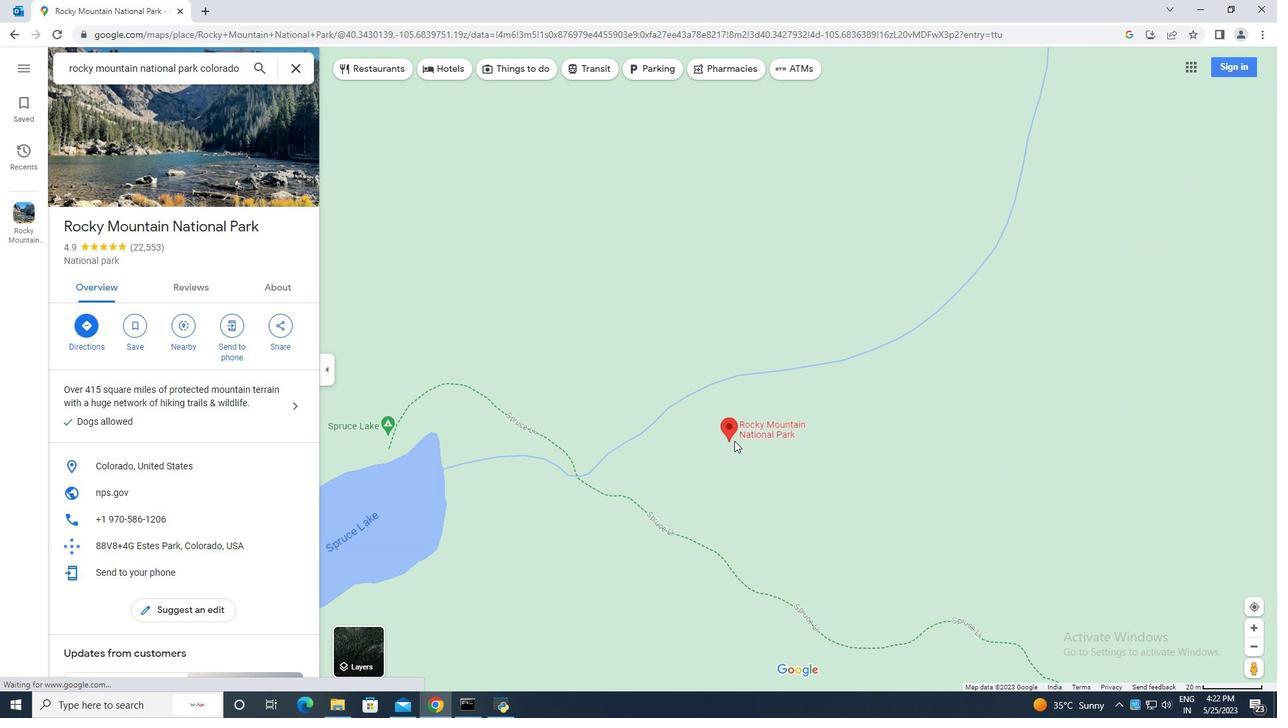 
Action: Mouse scrolled (734, 440) with delta (0, 0)
Screenshot: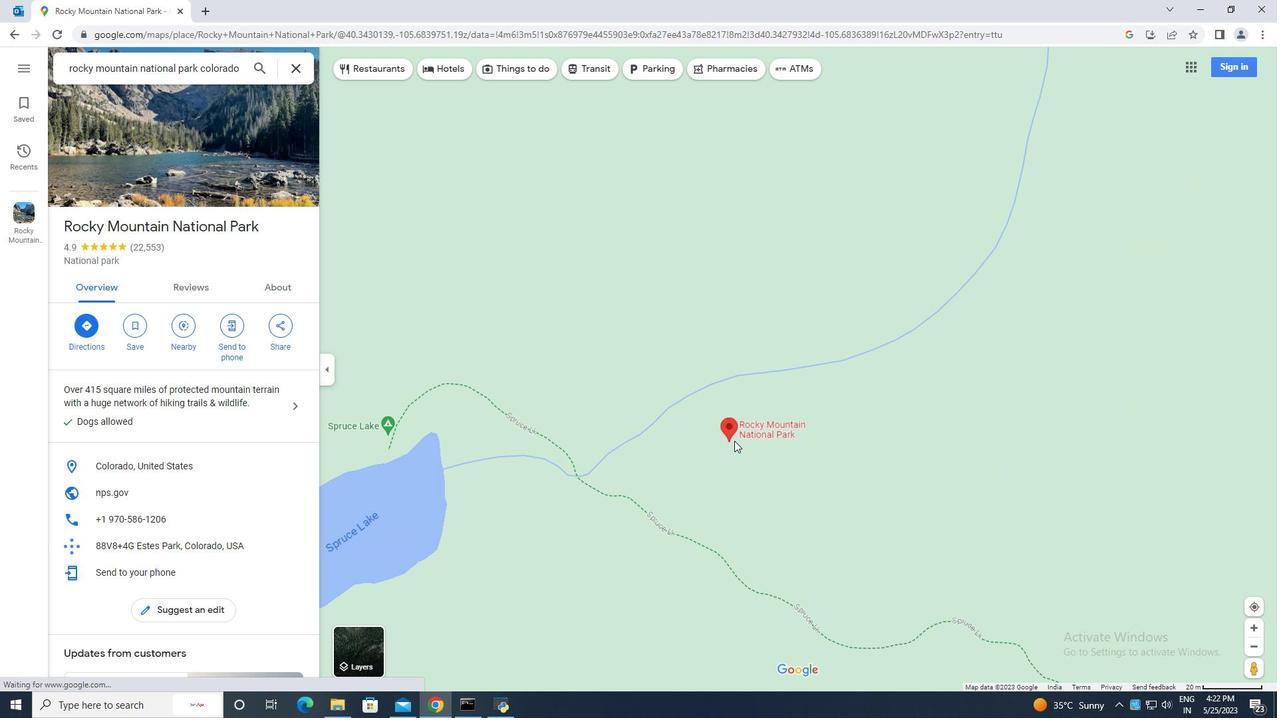 
Action: Mouse scrolled (734, 440) with delta (0, 0)
Screenshot: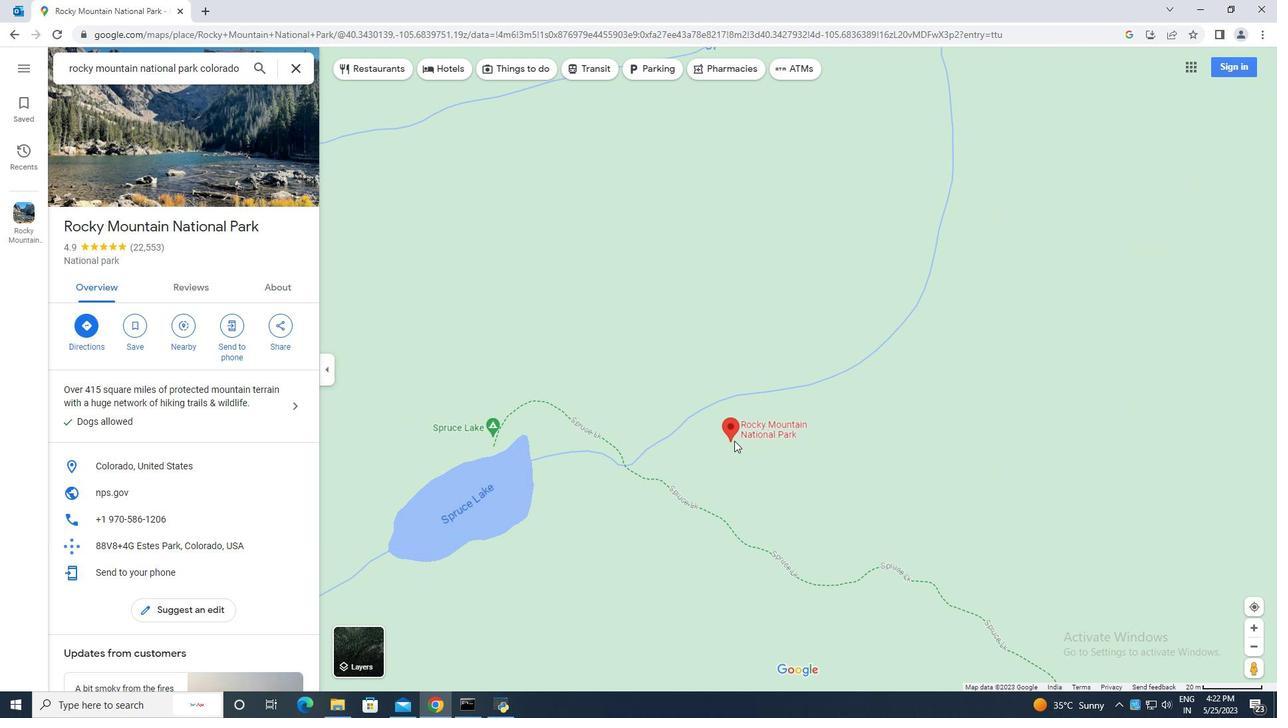 
Action: Mouse scrolled (734, 440) with delta (0, 0)
Screenshot: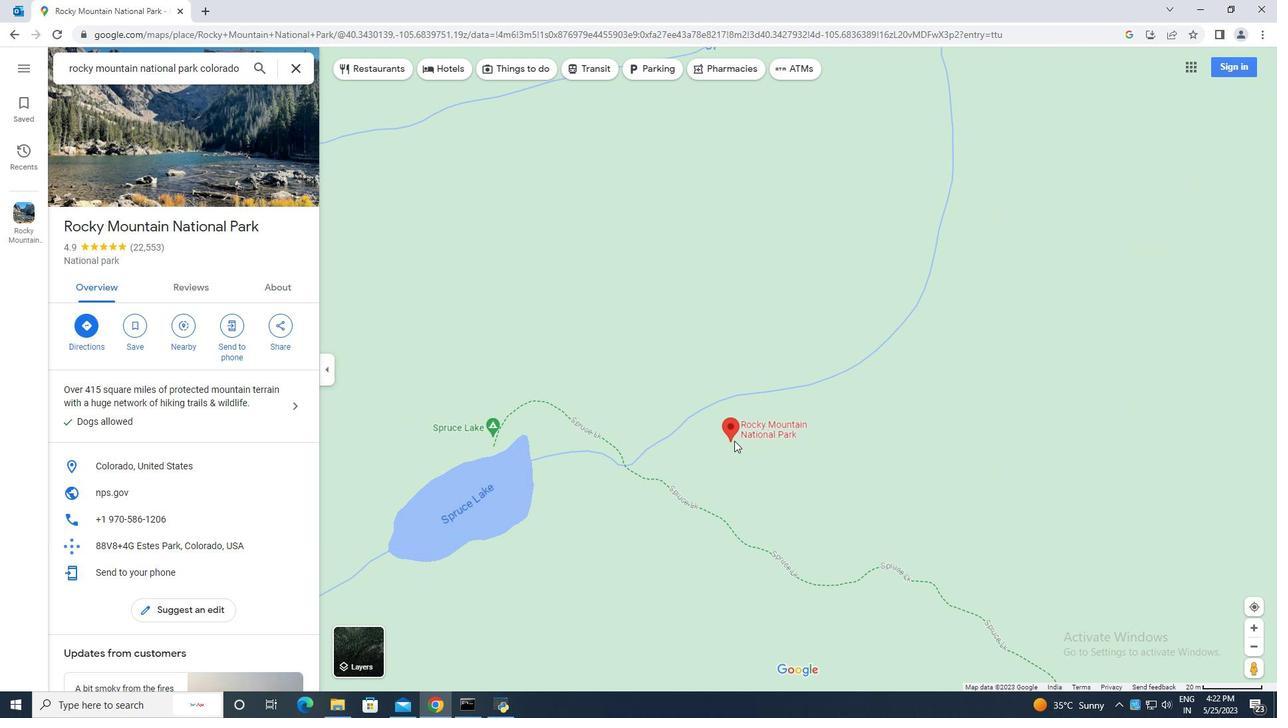 
Action: Mouse scrolled (734, 440) with delta (0, 0)
Screenshot: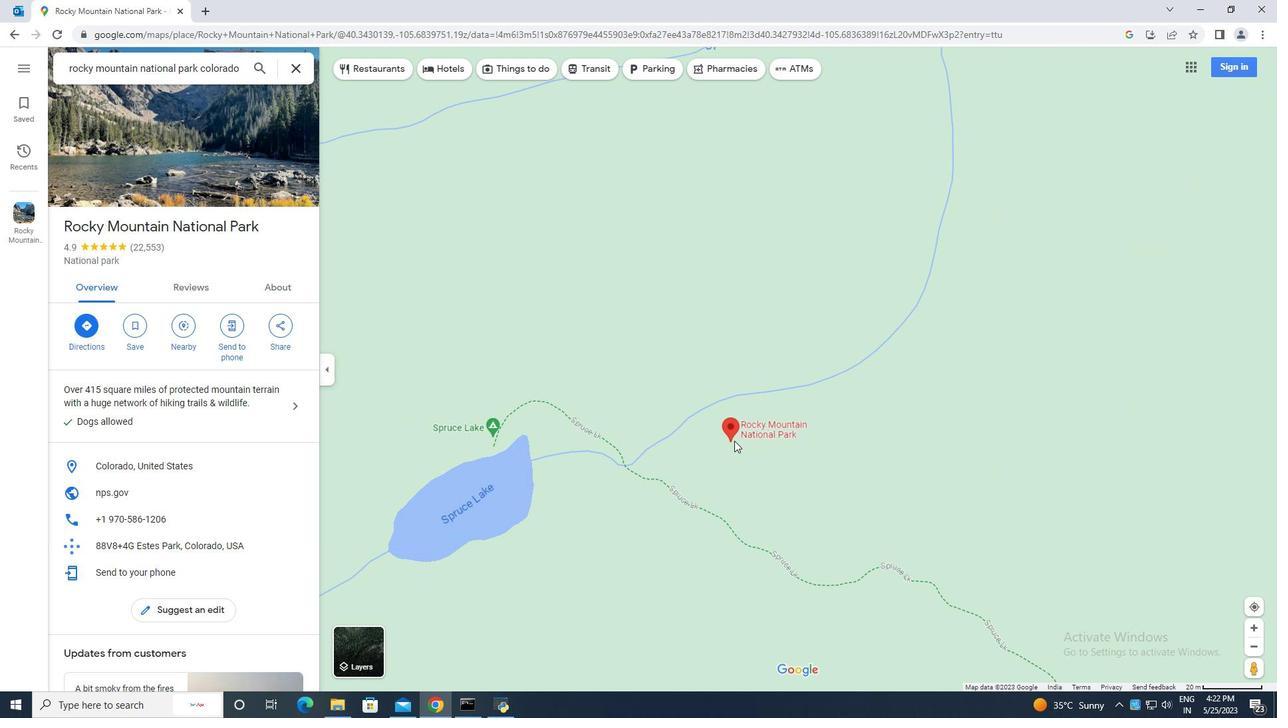 
Action: Mouse scrolled (734, 440) with delta (0, 0)
Screenshot: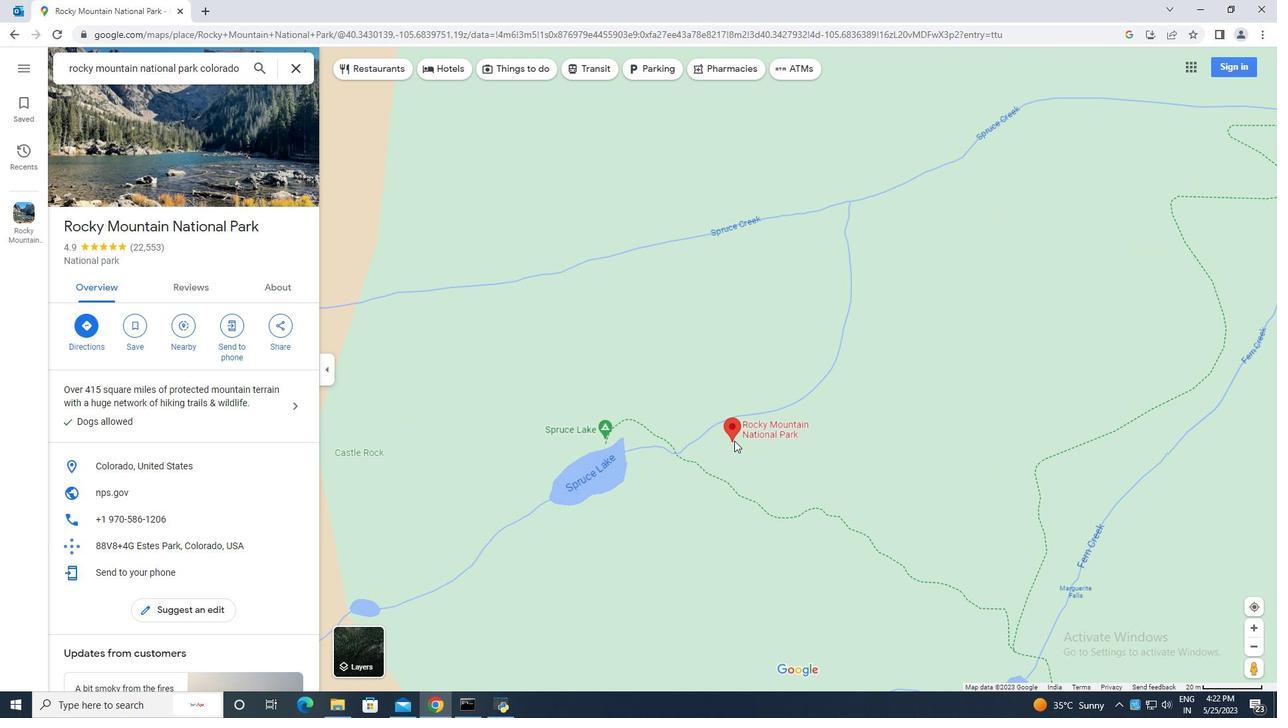 
Action: Mouse scrolled (734, 440) with delta (0, 0)
Screenshot: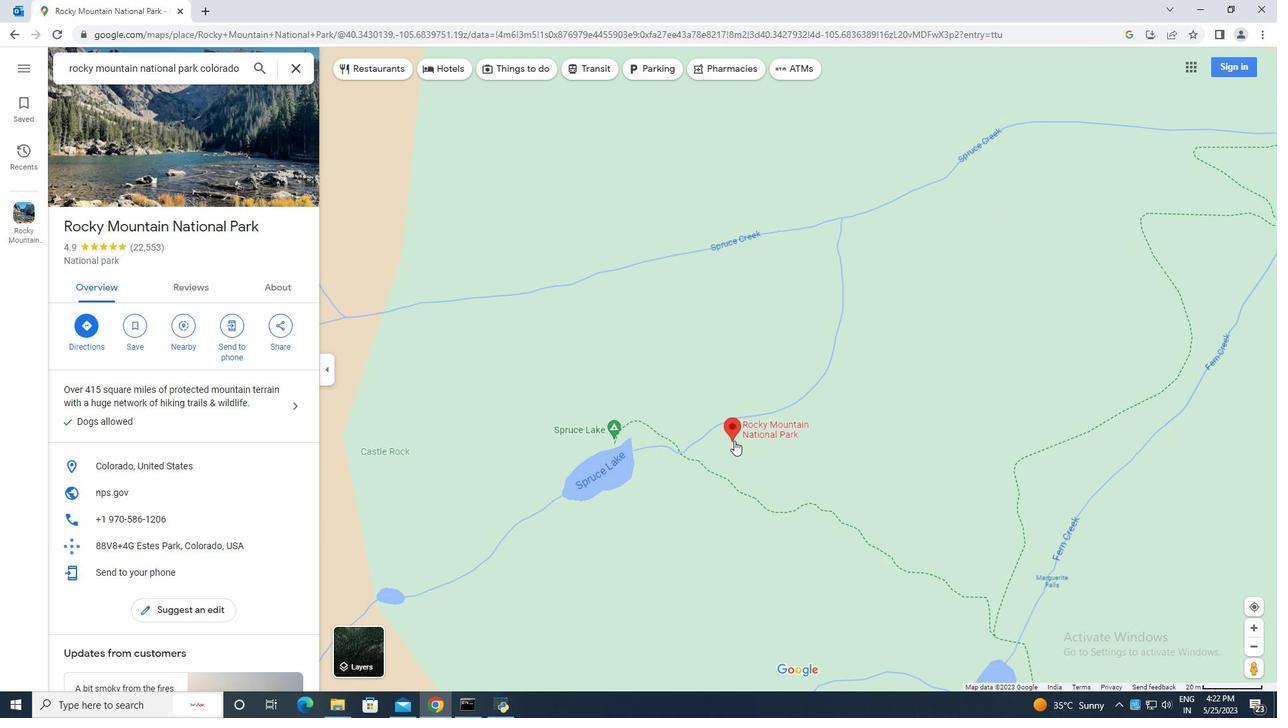 
Action: Mouse scrolled (734, 440) with delta (0, 0)
Screenshot: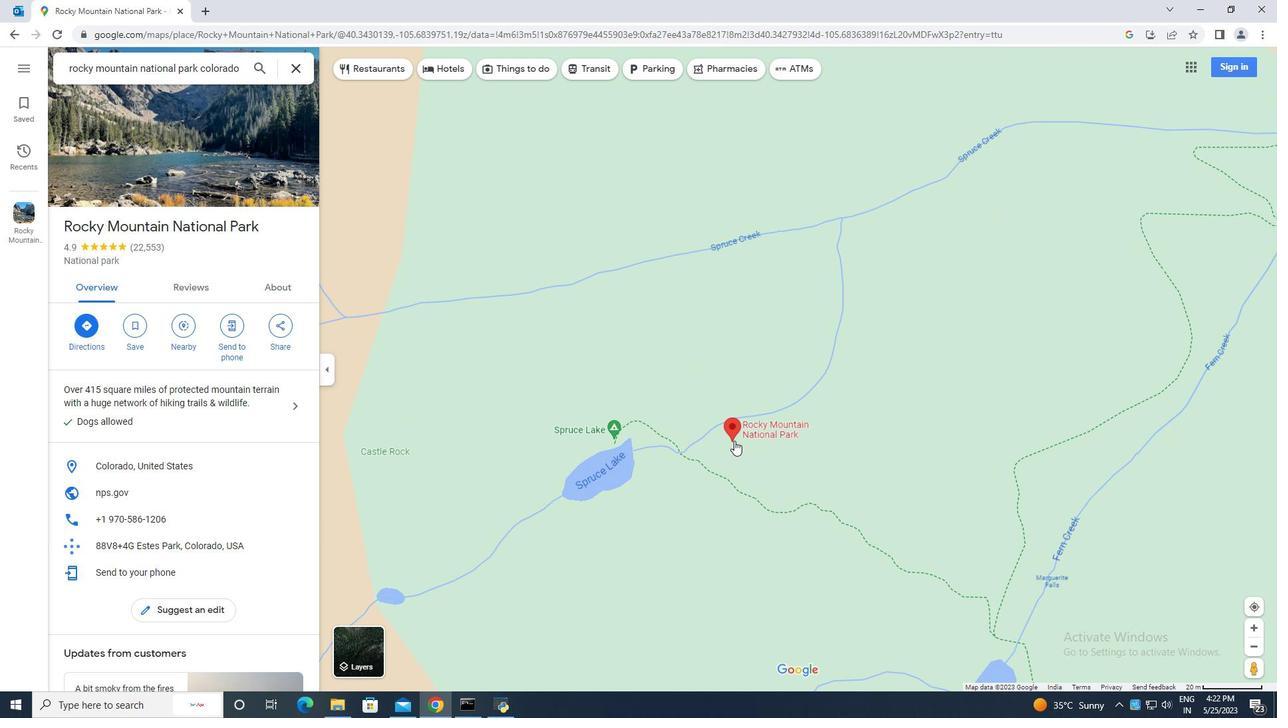 
Action: Mouse scrolled (734, 440) with delta (0, 0)
Screenshot: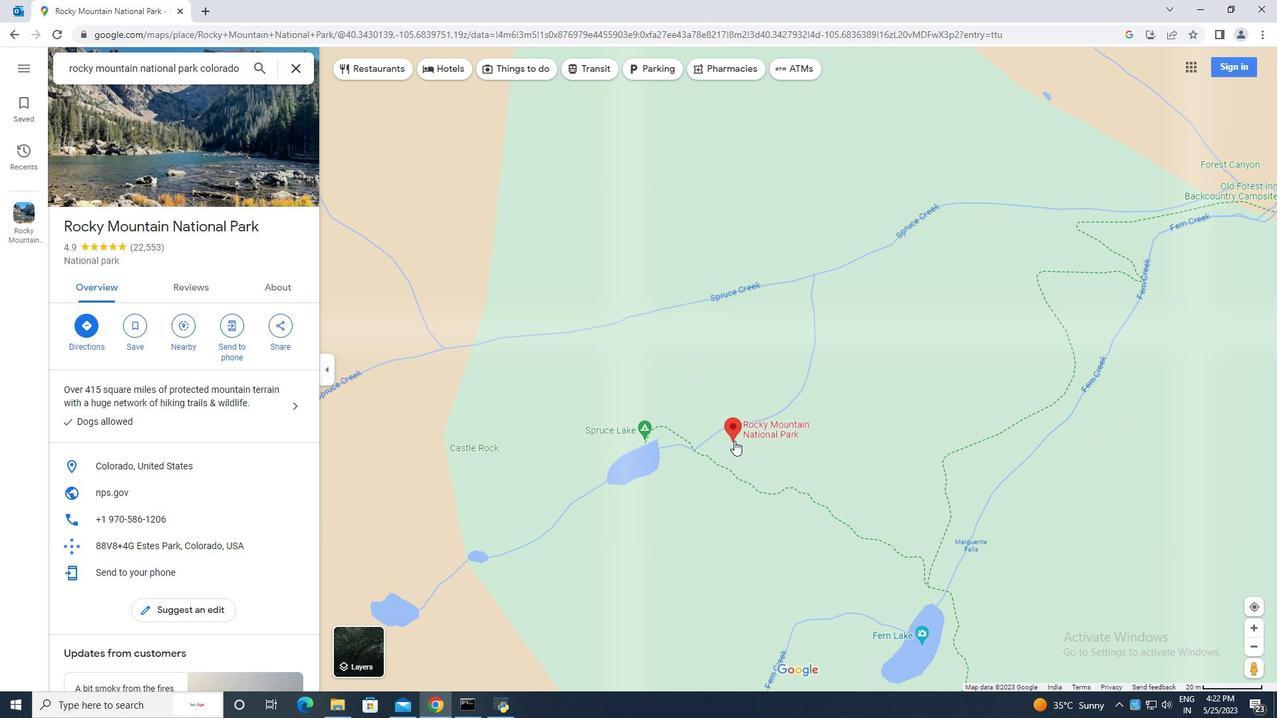 
Action: Mouse scrolled (734, 440) with delta (0, 0)
Screenshot: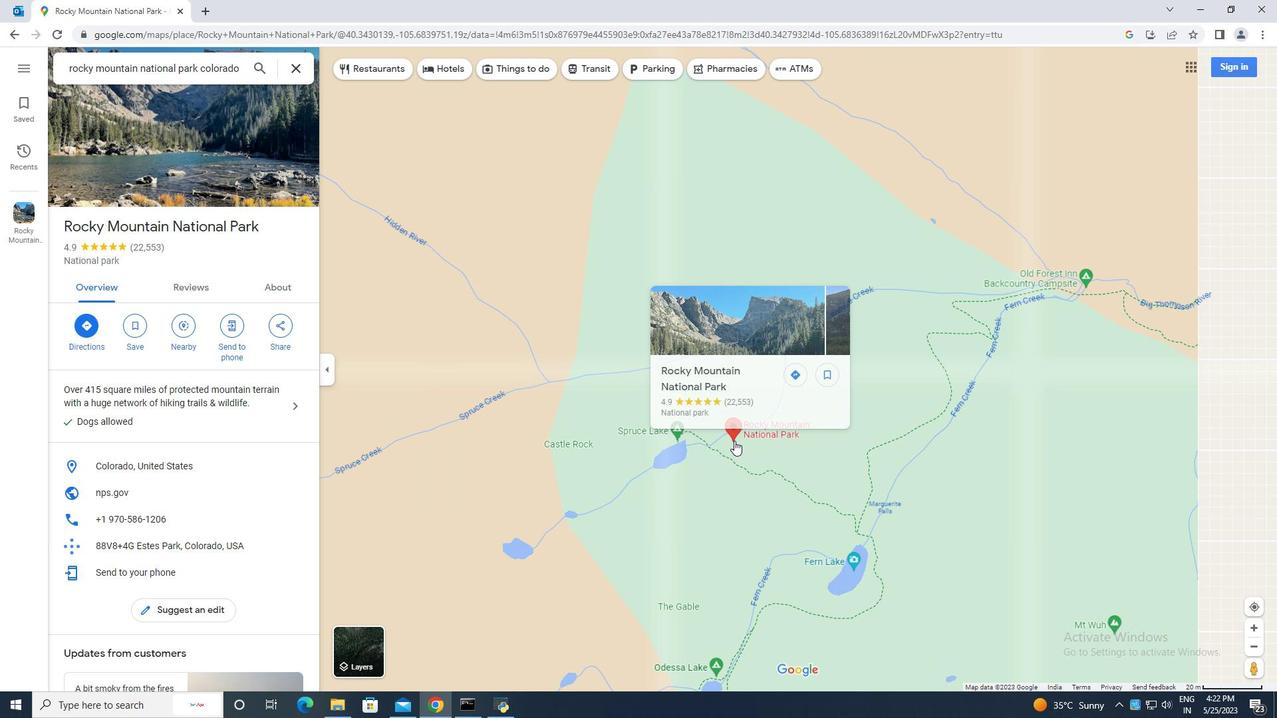 
Action: Mouse scrolled (734, 440) with delta (0, 0)
Screenshot: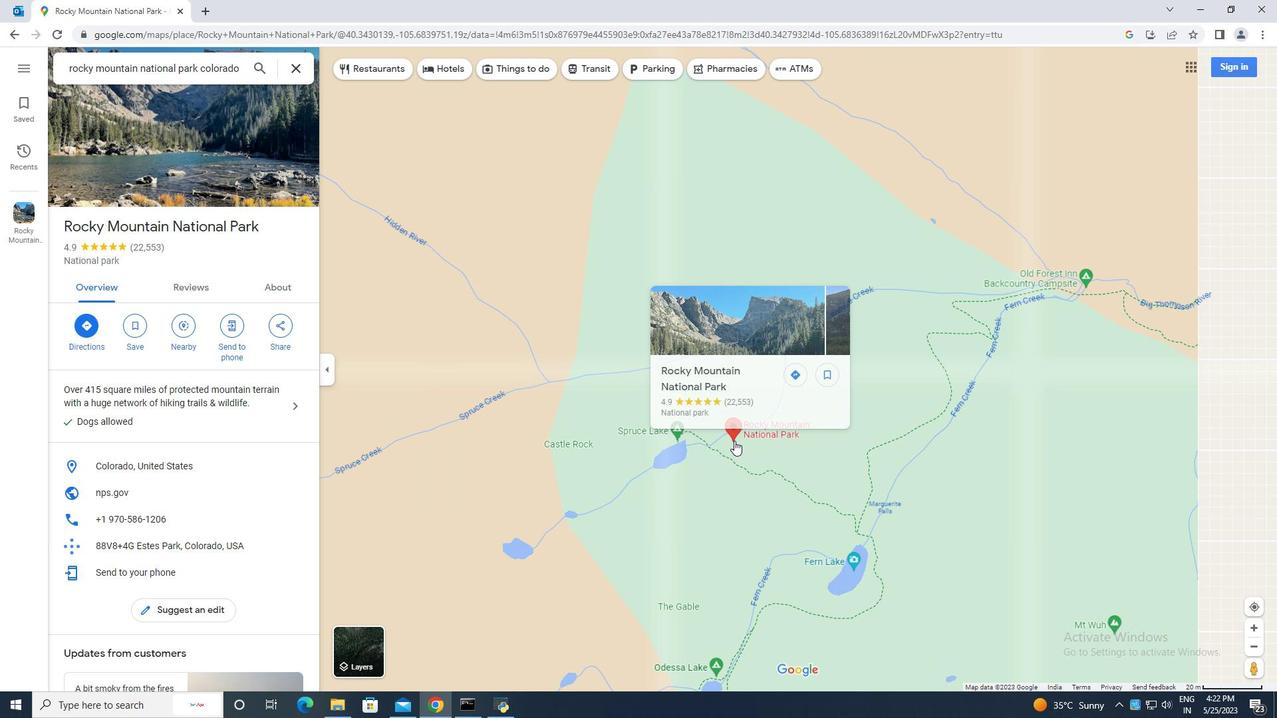 
Action: Mouse scrolled (734, 440) with delta (0, 0)
Screenshot: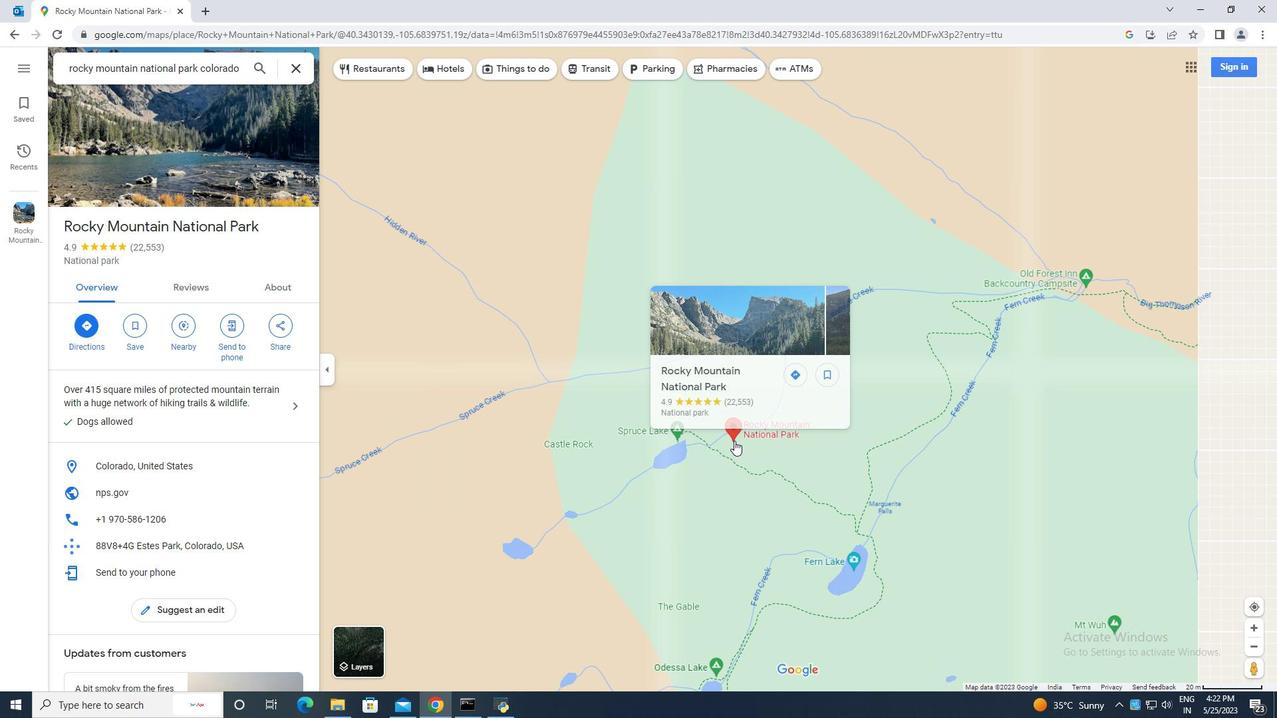 
Action: Mouse scrolled (734, 440) with delta (0, 0)
Screenshot: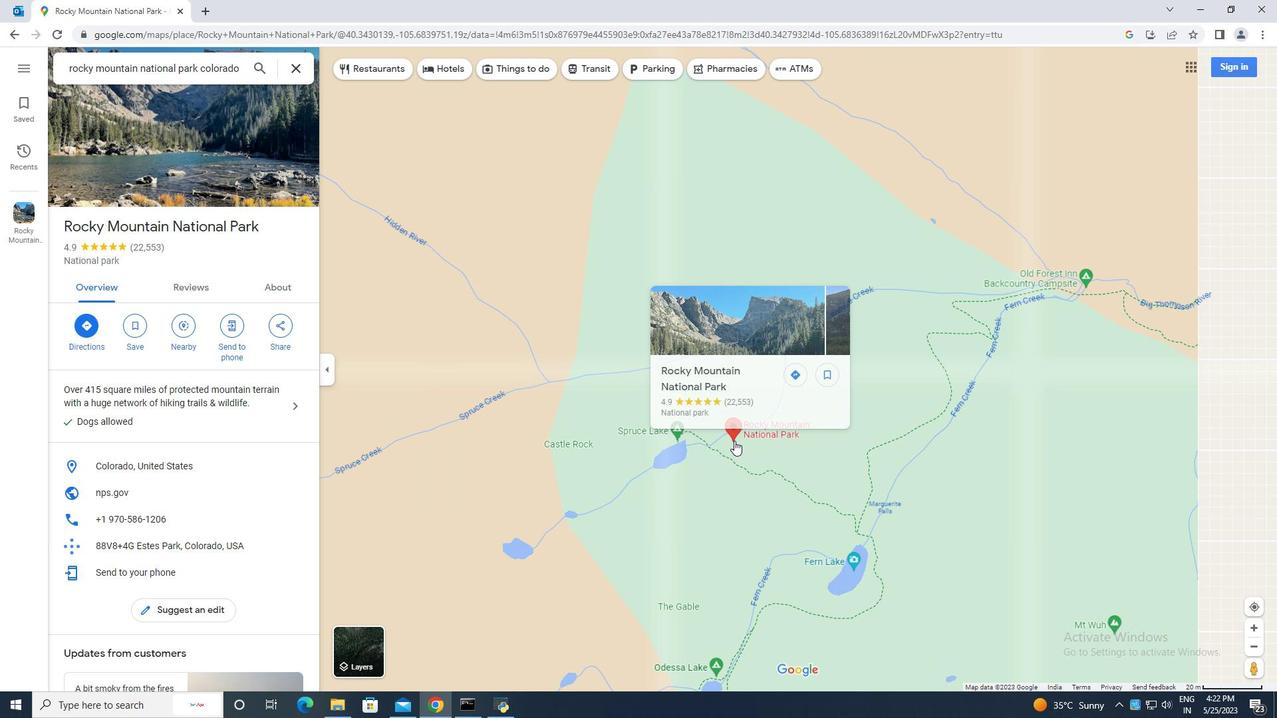 
Action: Mouse scrolled (734, 440) with delta (0, 0)
Screenshot: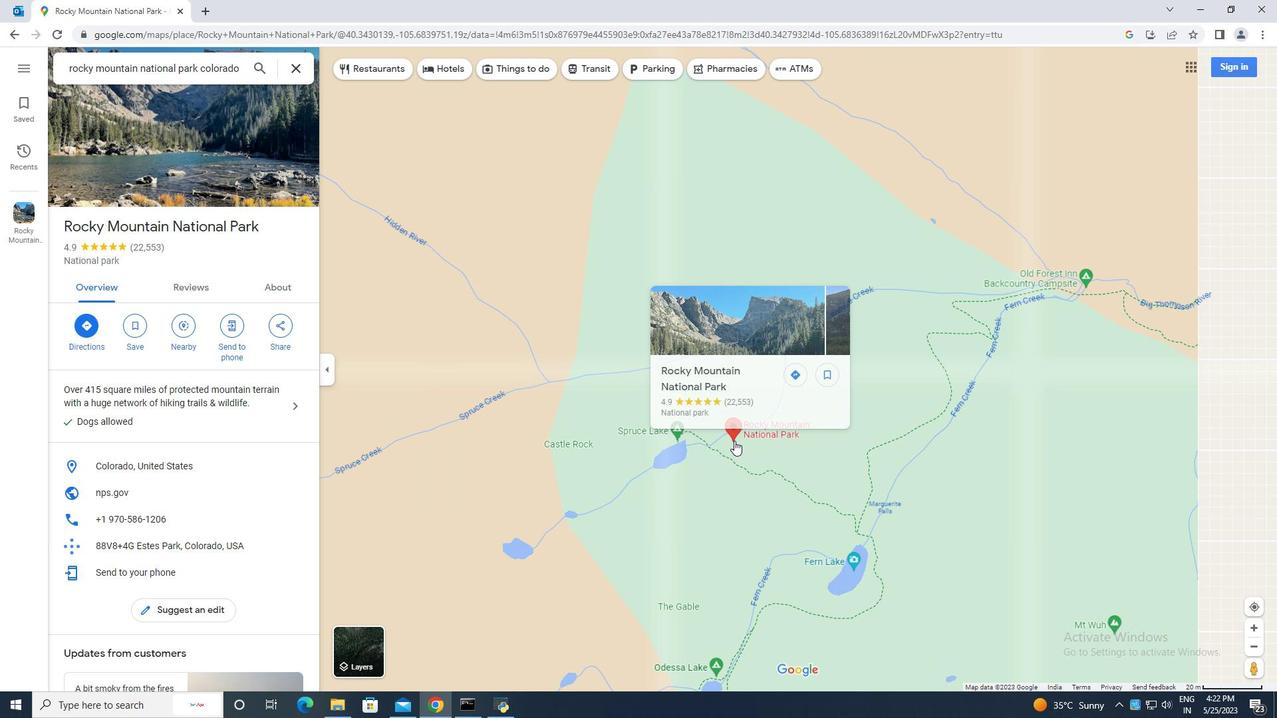 
Action: Mouse scrolled (734, 440) with delta (0, 0)
Screenshot: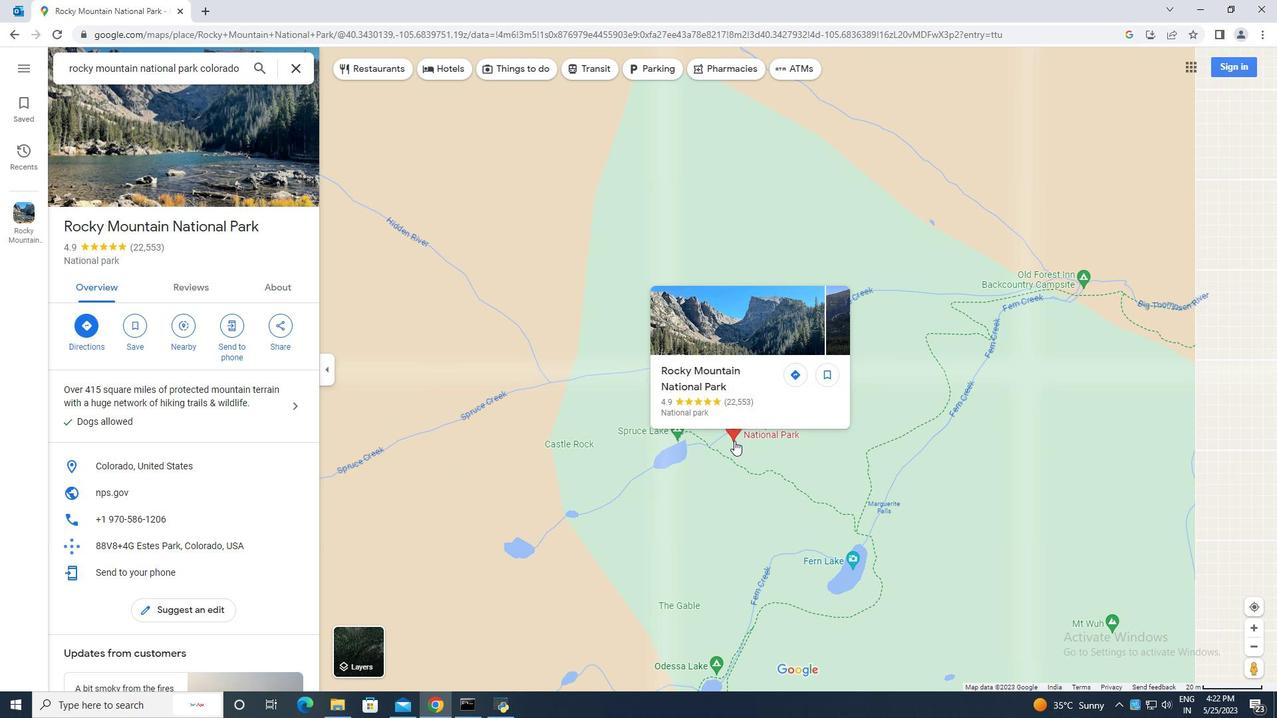 
Action: Mouse scrolled (734, 440) with delta (0, 0)
Screenshot: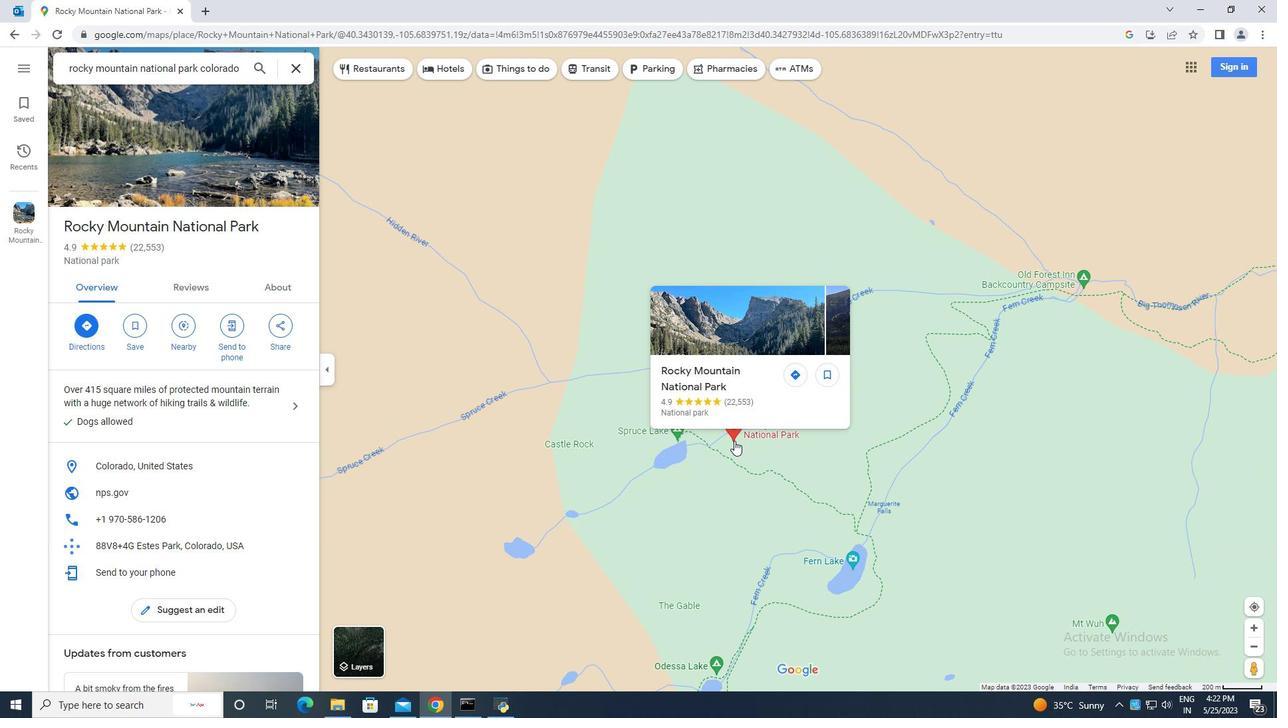 
Action: Mouse scrolled (734, 440) with delta (0, 0)
Screenshot: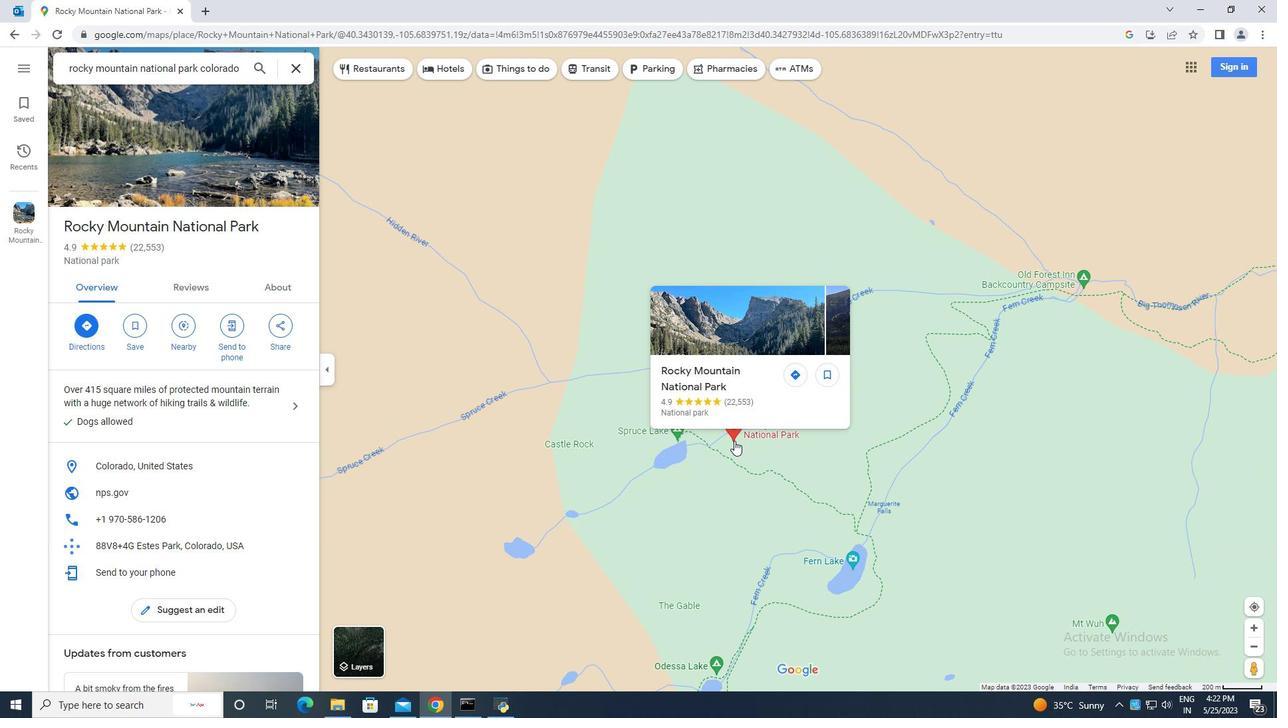 
Action: Mouse scrolled (734, 440) with delta (0, 0)
Screenshot: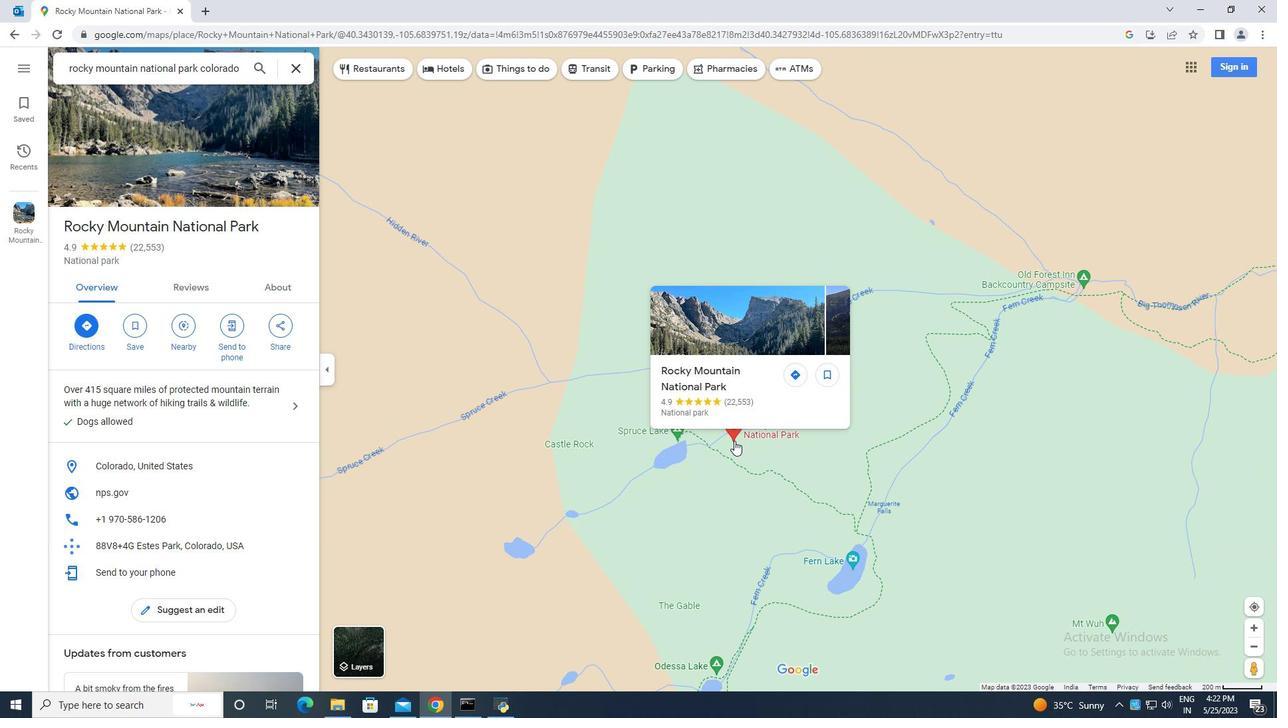 
Action: Mouse moved to (812, 478)
Screenshot: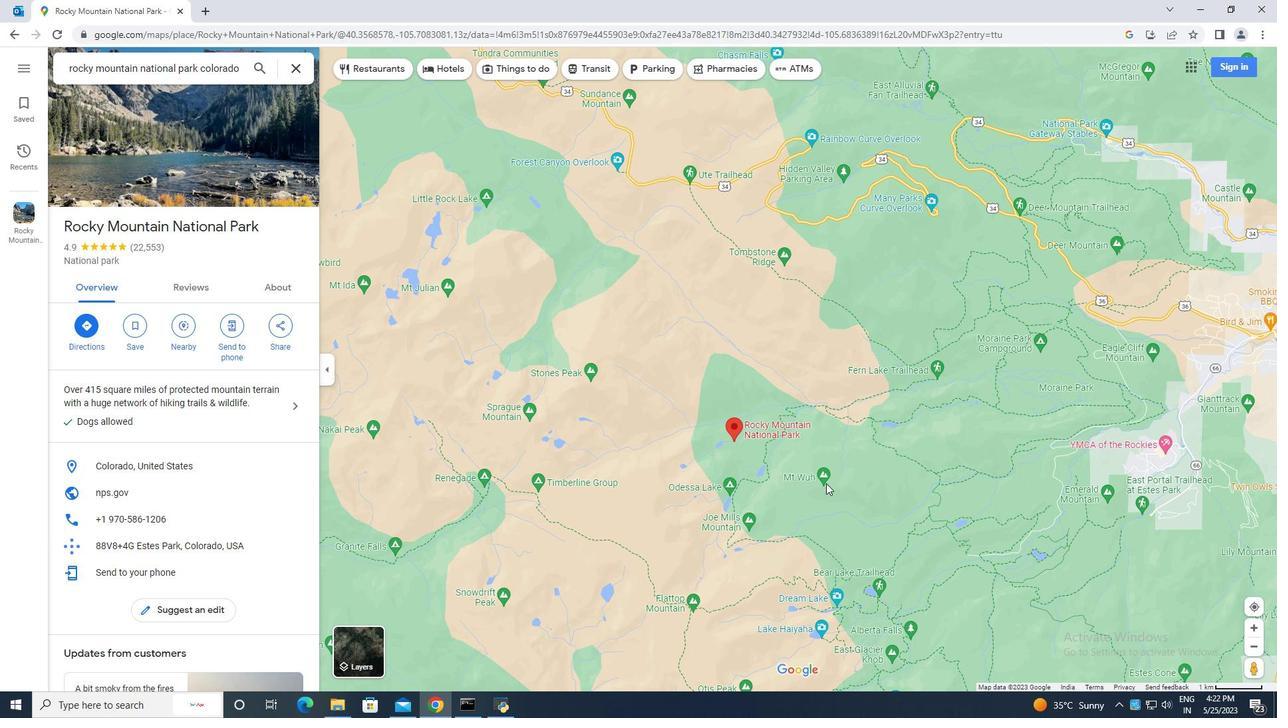 
Action: Mouse scrolled (812, 478) with delta (0, 0)
Screenshot: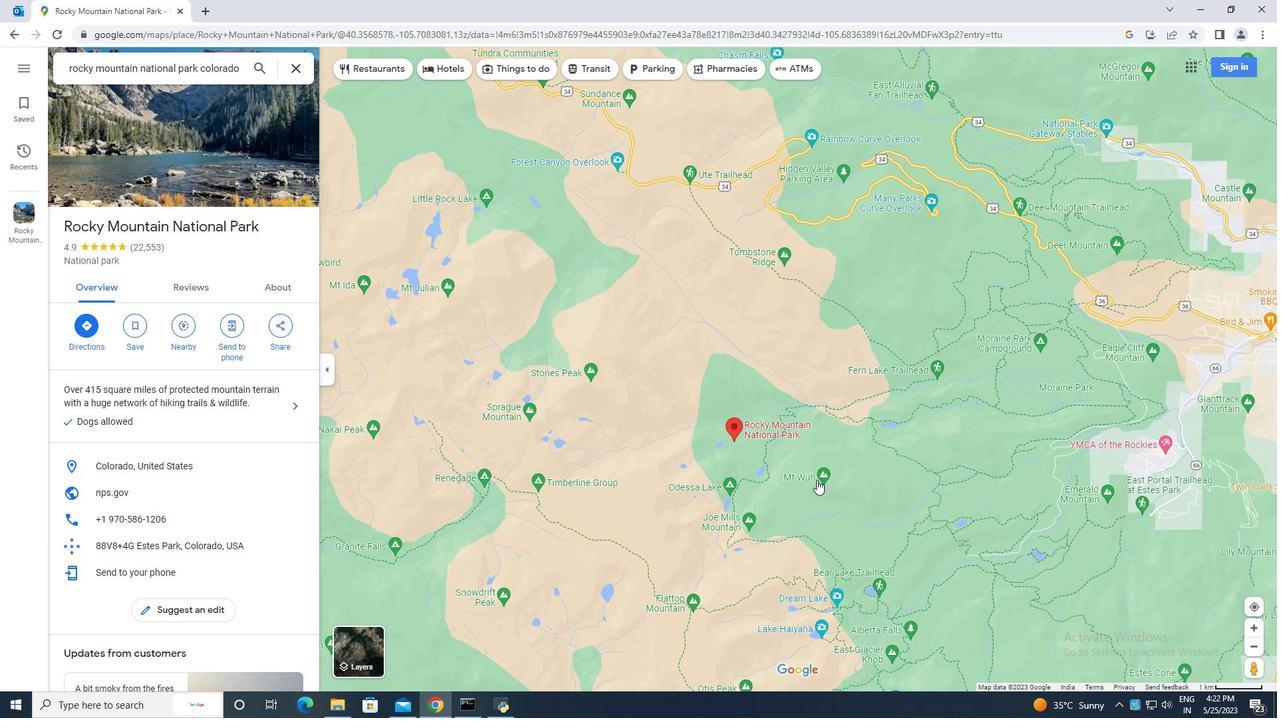 
Action: Mouse scrolled (812, 478) with delta (0, 0)
Screenshot: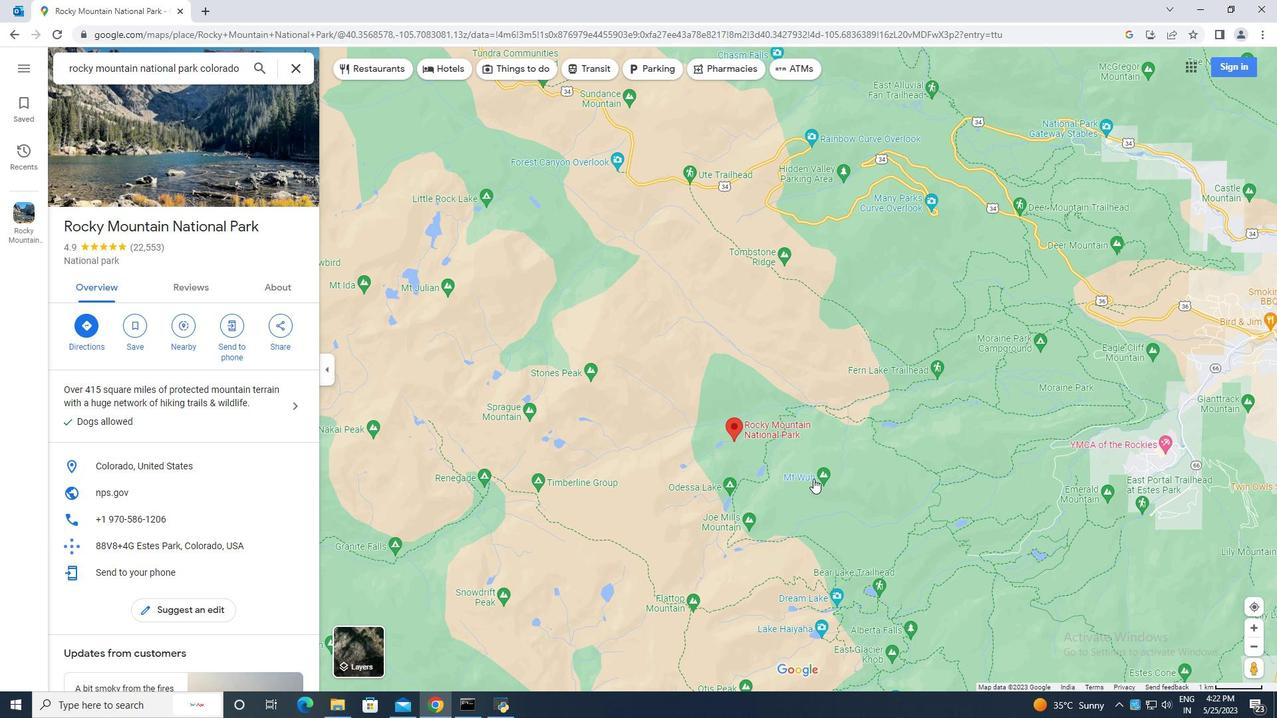 
Action: Mouse scrolled (812, 478) with delta (0, 0)
Screenshot: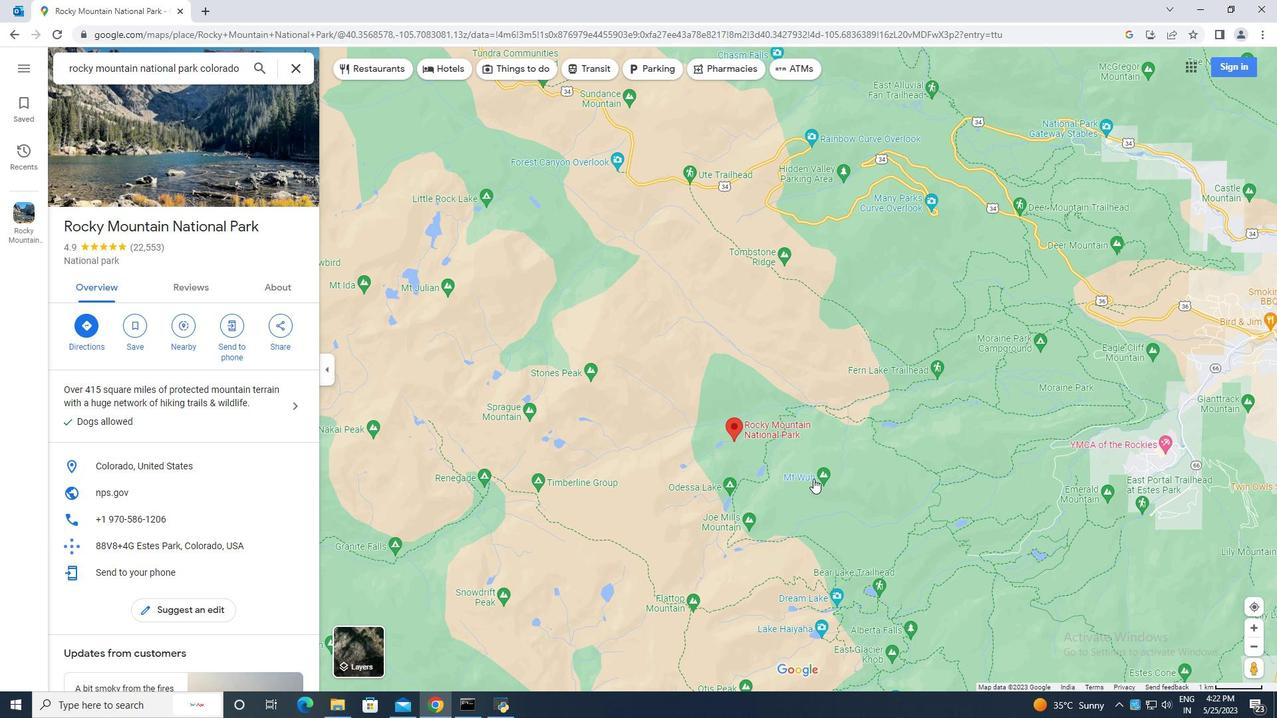 
Action: Mouse scrolled (812, 478) with delta (0, 0)
Screenshot: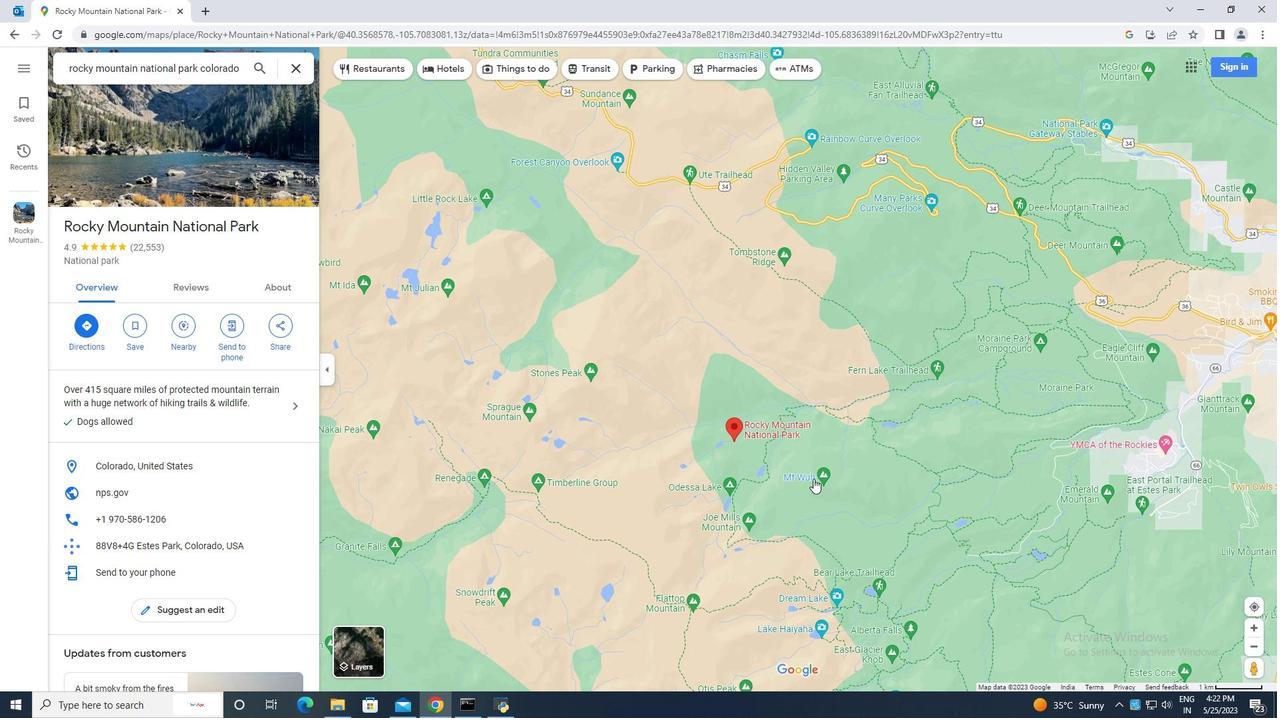 
Action: Mouse moved to (820, 480)
Screenshot: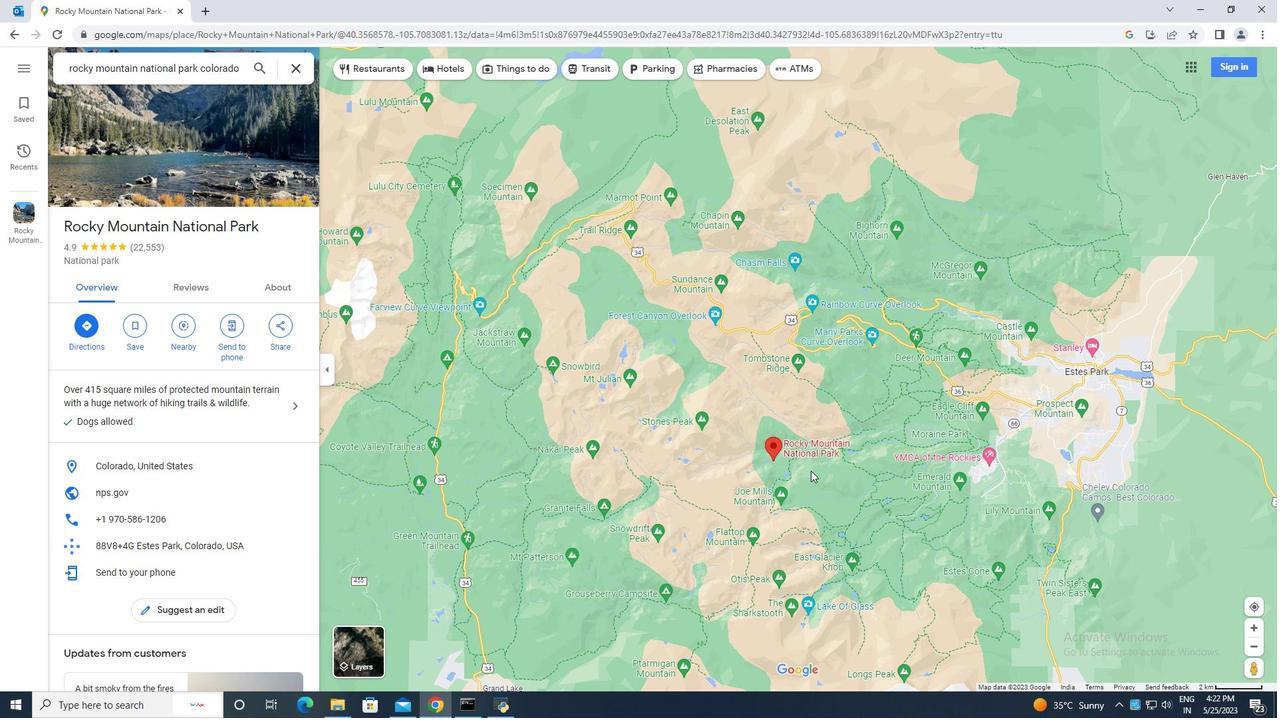 
Action: Mouse pressed left at (820, 480)
Screenshot: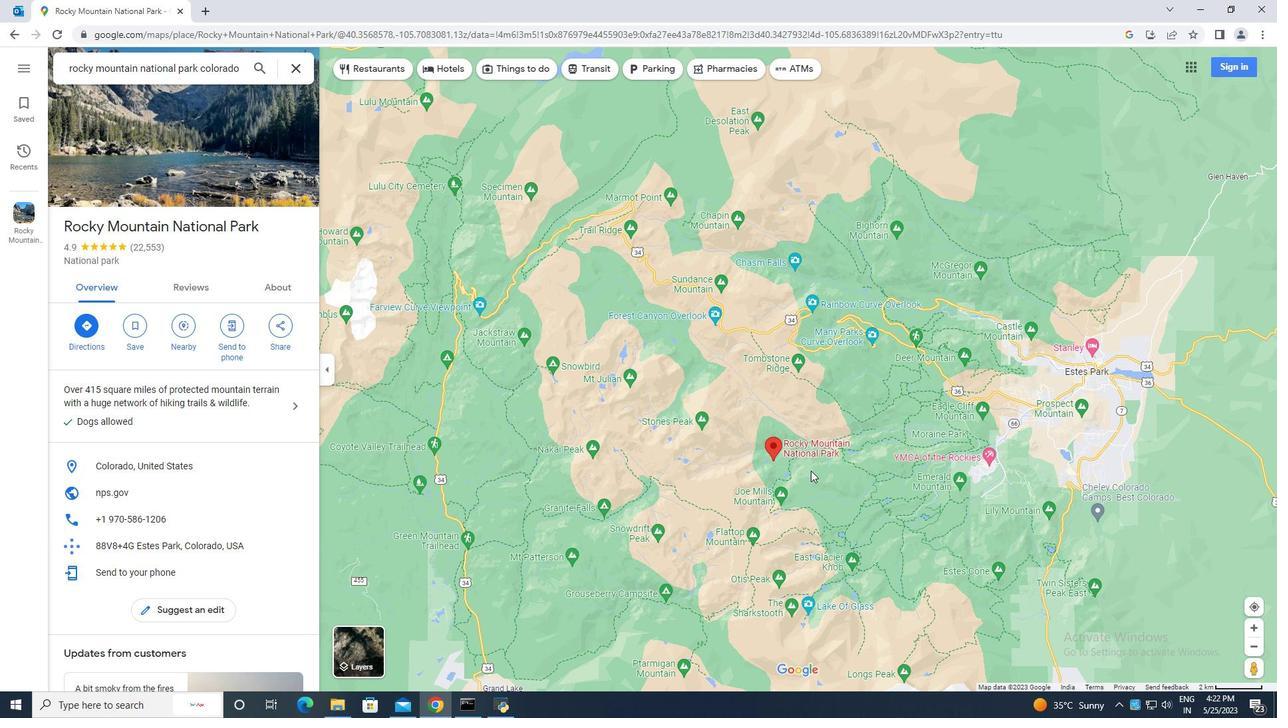 
Action: Mouse moved to (723, 397)
Screenshot: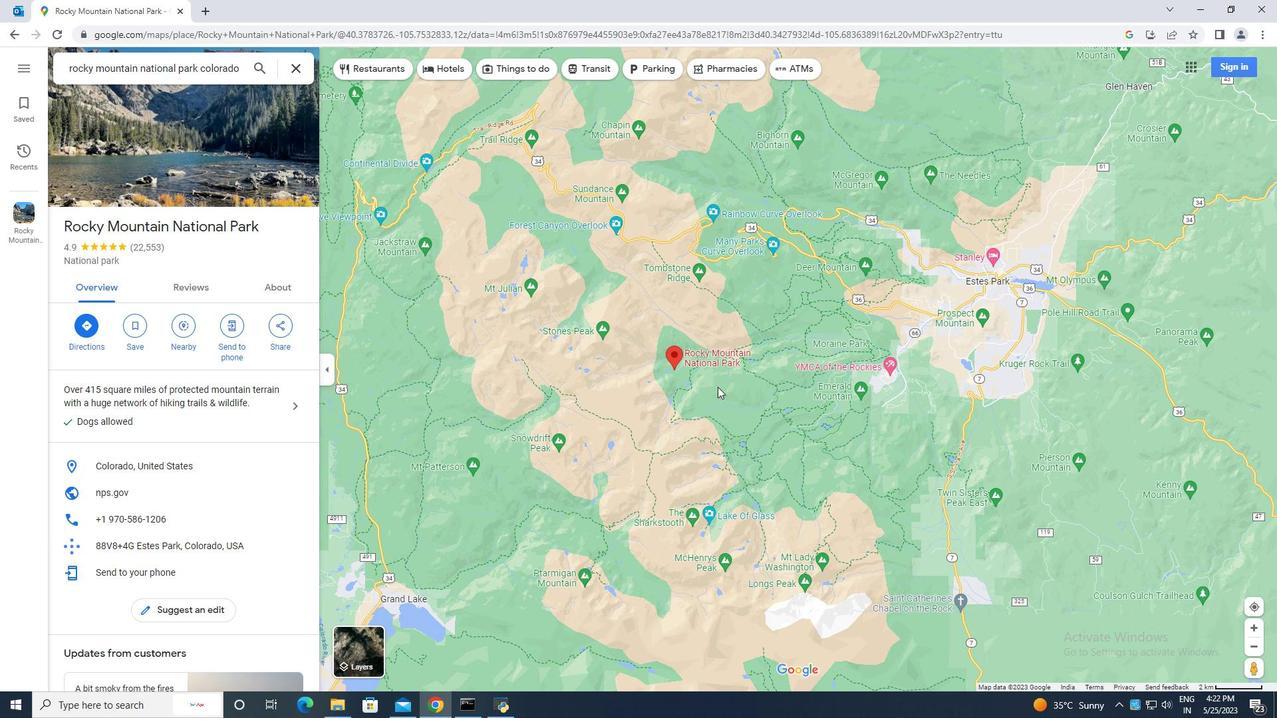 
Action: Mouse scrolled (723, 398) with delta (0, 0)
Screenshot: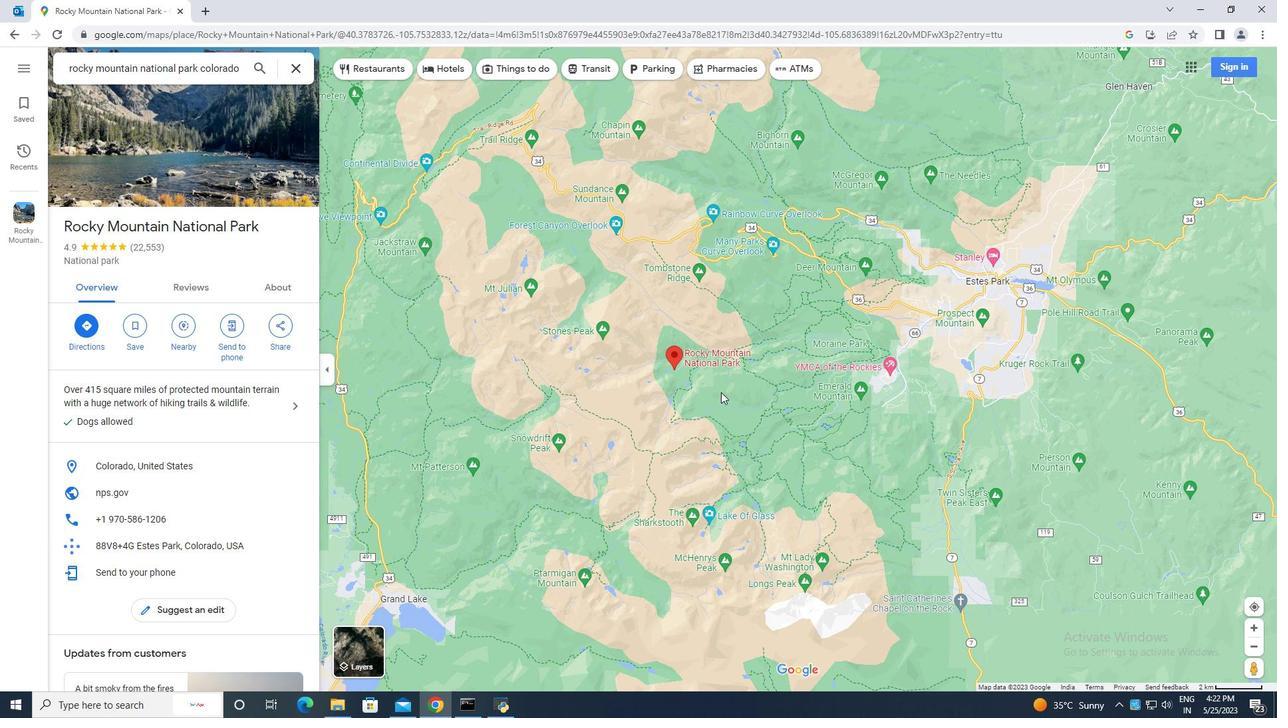 
Action: Mouse scrolled (723, 398) with delta (0, 0)
